 Task: Explore the editing tools in Apple Photos and share your favorite edited photo
Action: Mouse moved to (894, 448)
Screenshot: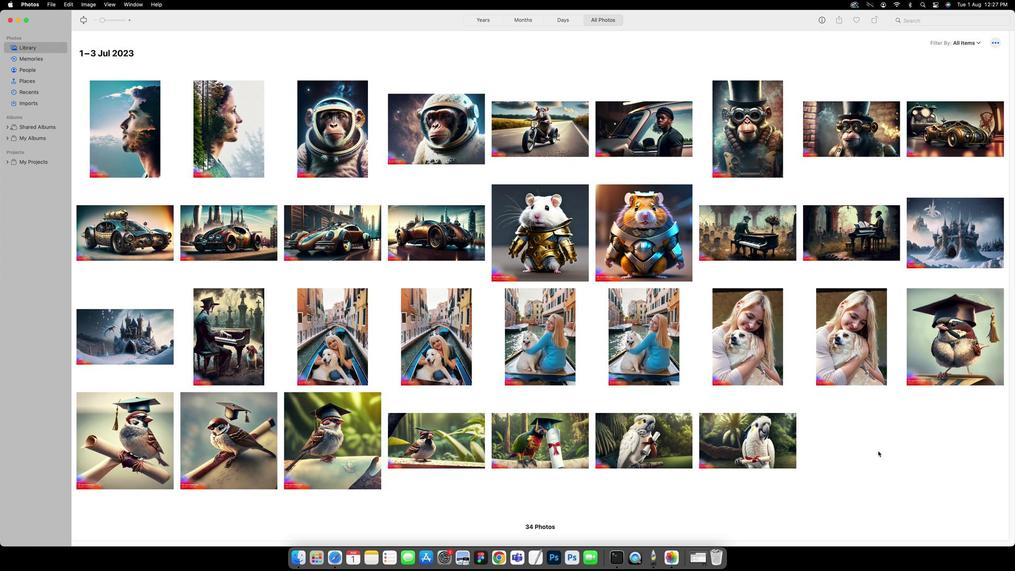 
Action: Mouse pressed left at (894, 448)
Screenshot: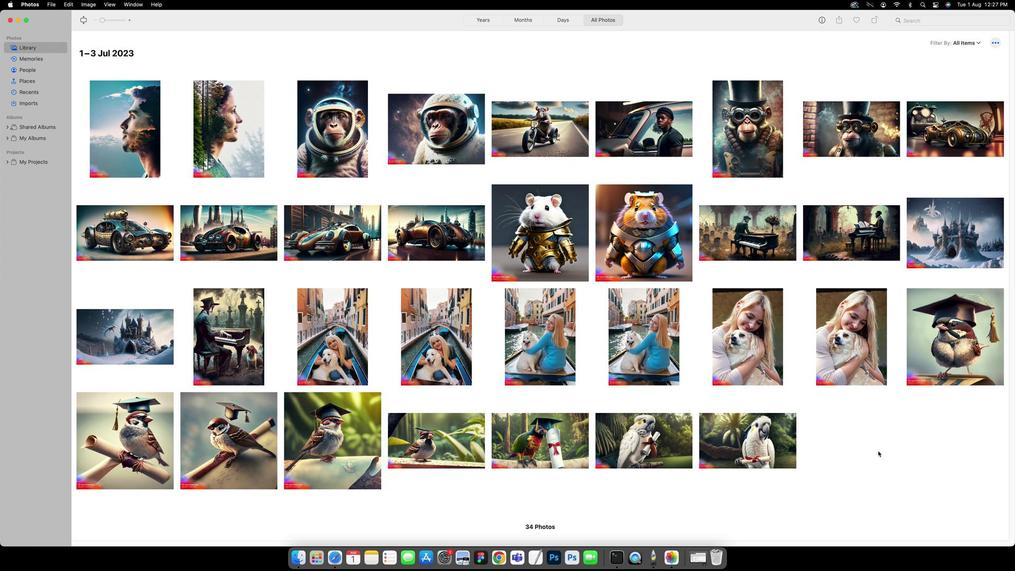 
Action: Mouse moved to (695, 211)
Screenshot: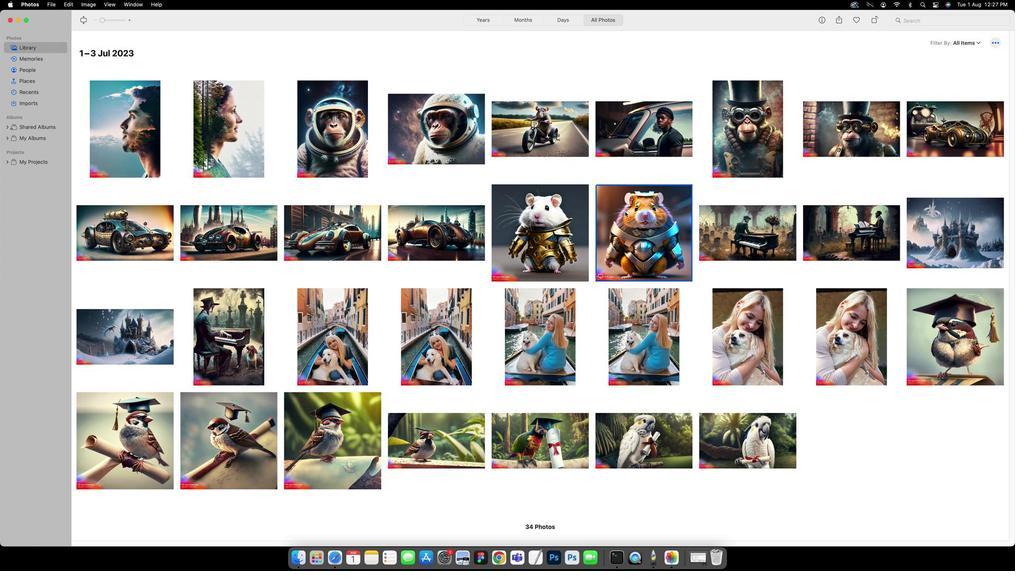 
Action: Mouse pressed left at (695, 211)
Screenshot: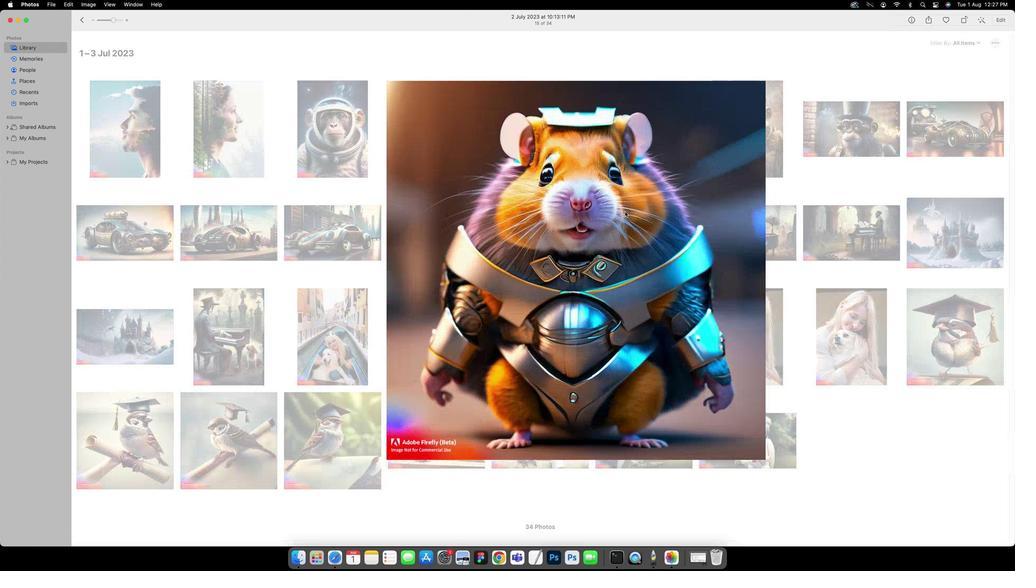 
Action: Mouse pressed left at (695, 211)
Screenshot: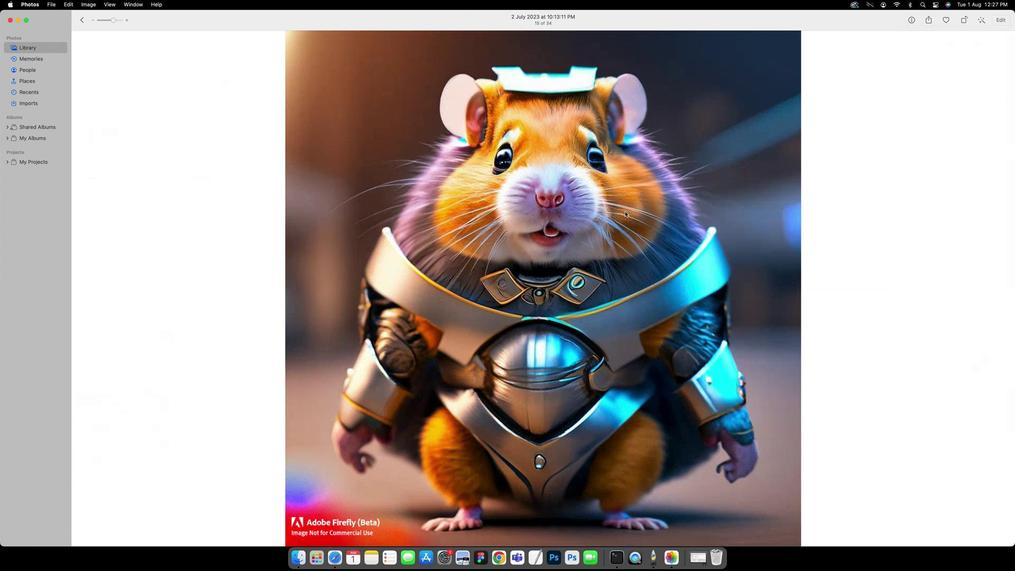 
Action: Mouse moved to (987, 18)
Screenshot: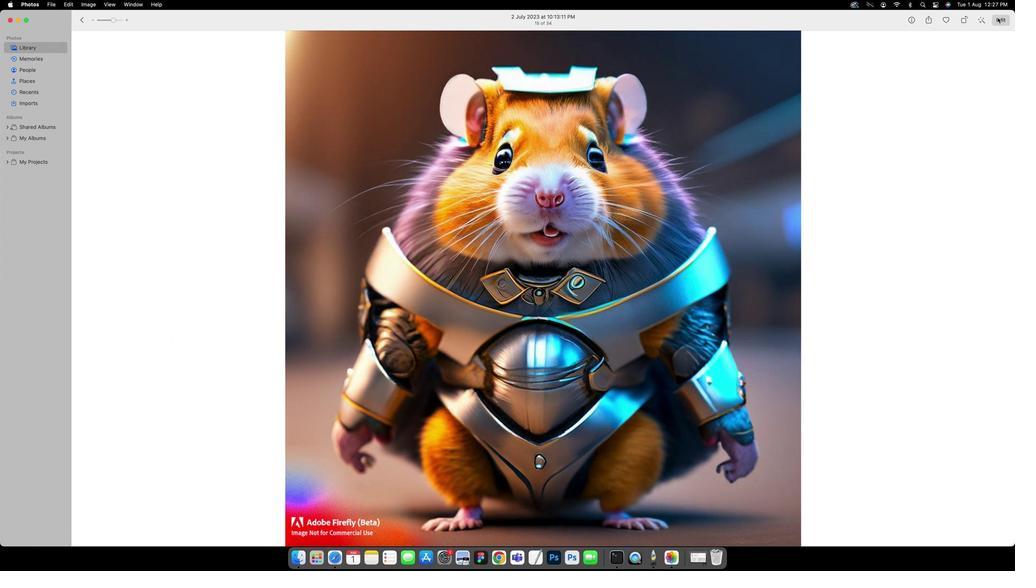 
Action: Mouse pressed left at (987, 18)
Screenshot: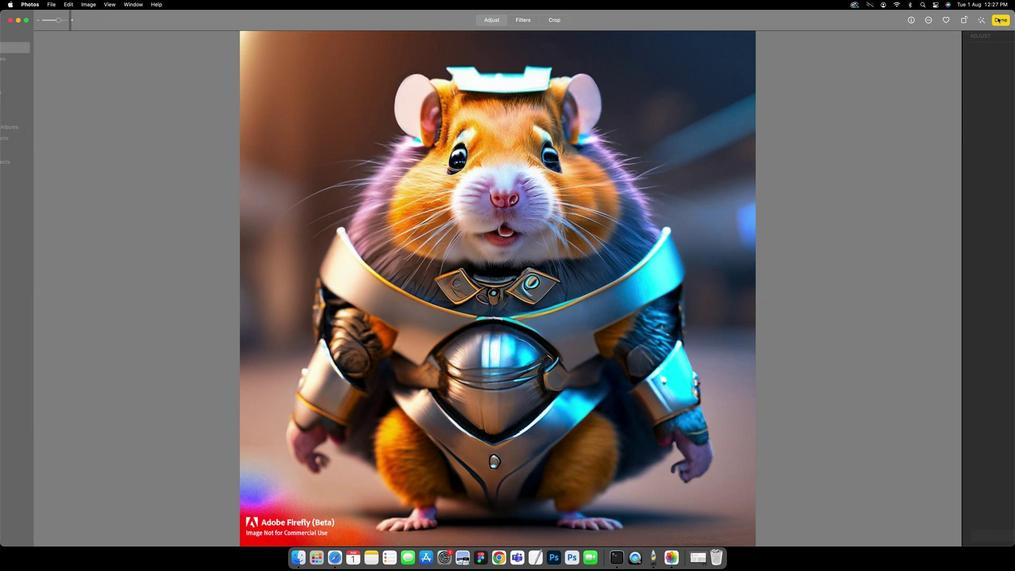 
Action: Mouse moved to (959, 68)
Screenshot: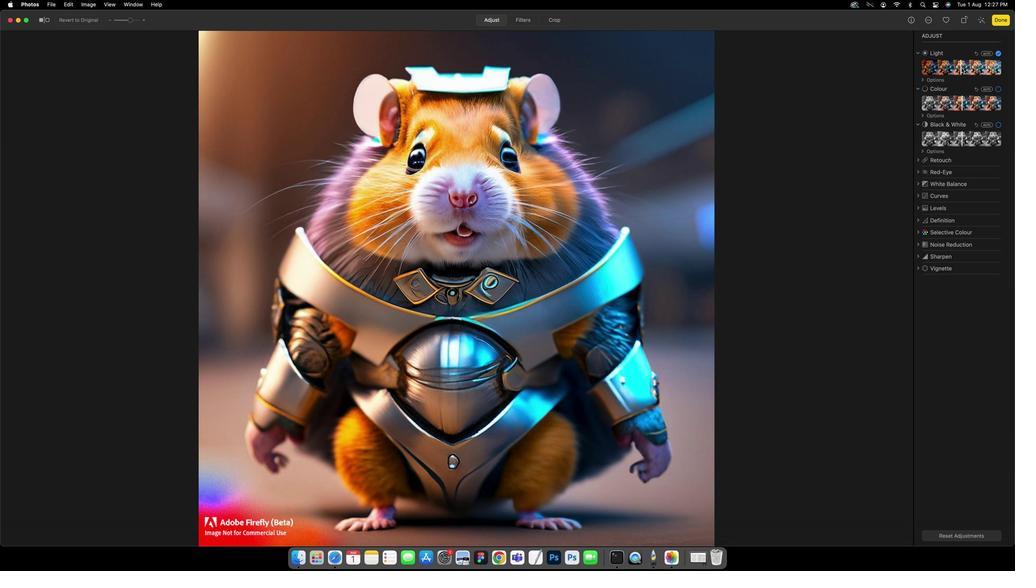
Action: Mouse pressed left at (959, 68)
Screenshot: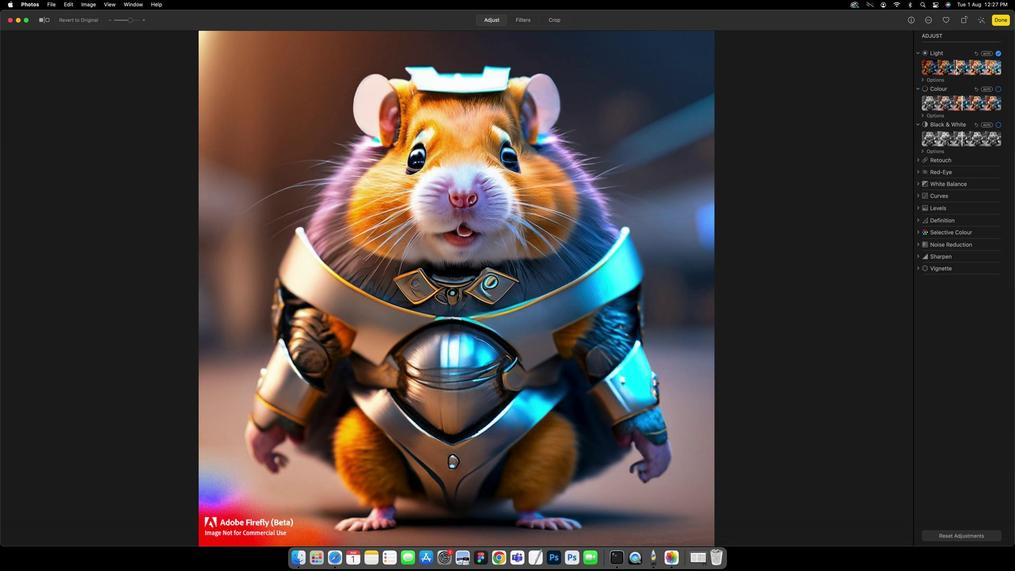 
Action: Mouse moved to (960, 101)
Screenshot: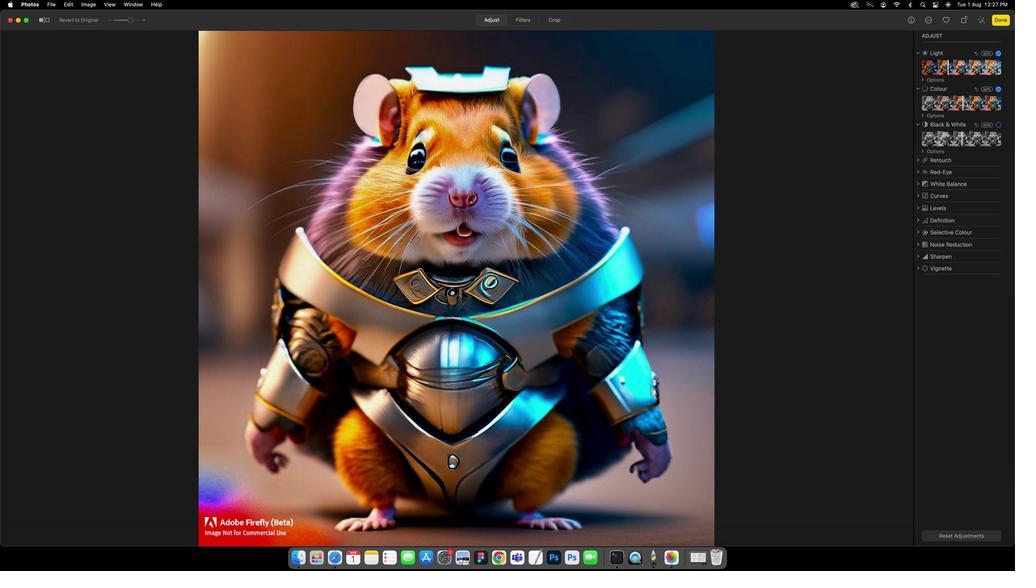
Action: Mouse pressed left at (960, 101)
Screenshot: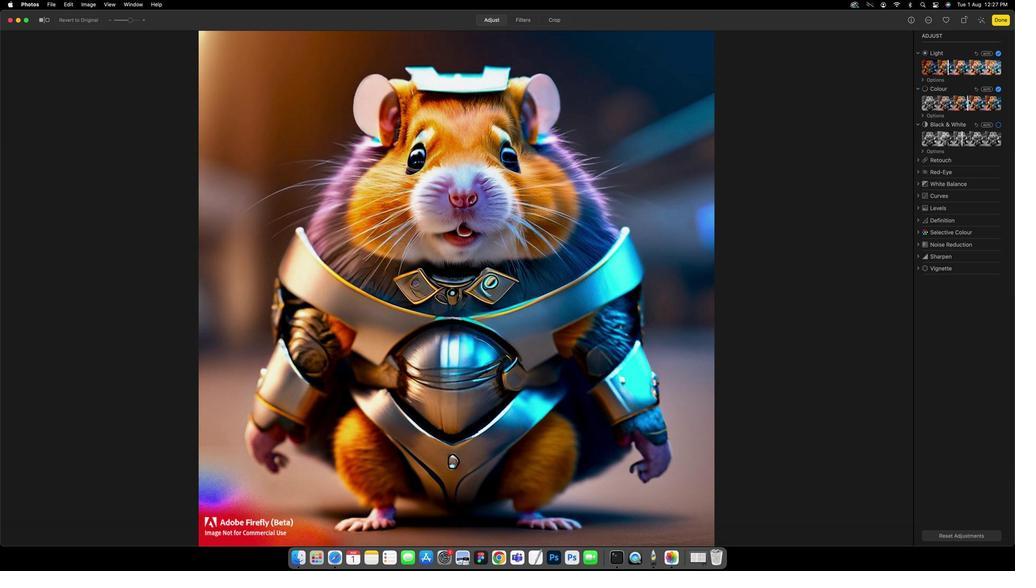 
Action: Mouse moved to (930, 116)
Screenshot: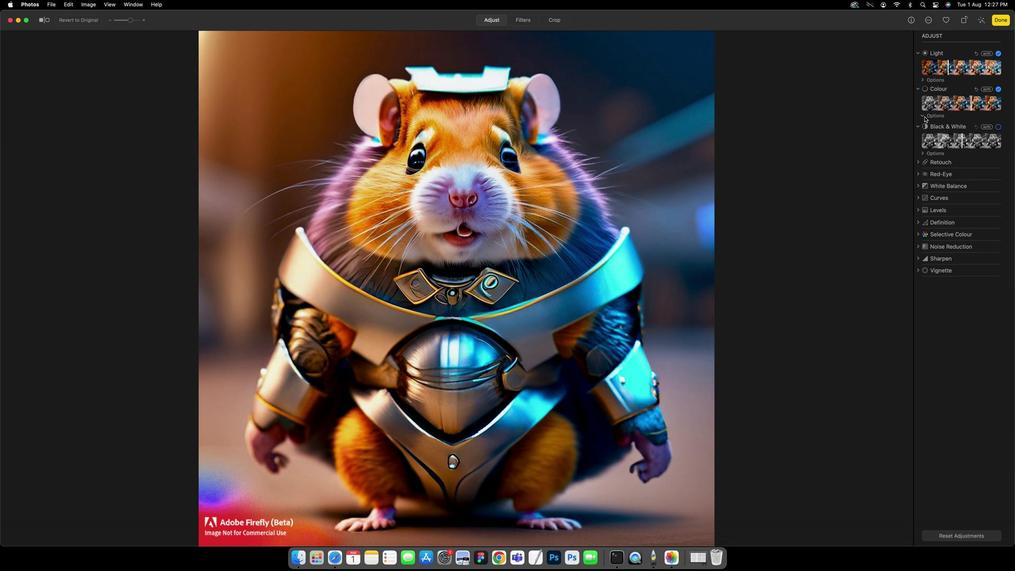 
Action: Mouse pressed left at (930, 116)
Screenshot: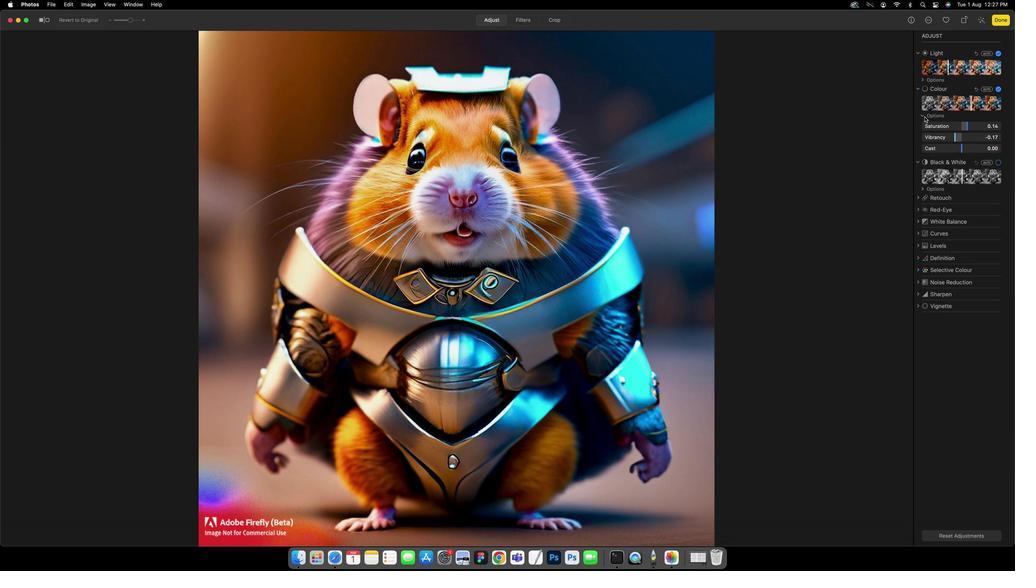 
Action: Mouse moved to (965, 126)
Screenshot: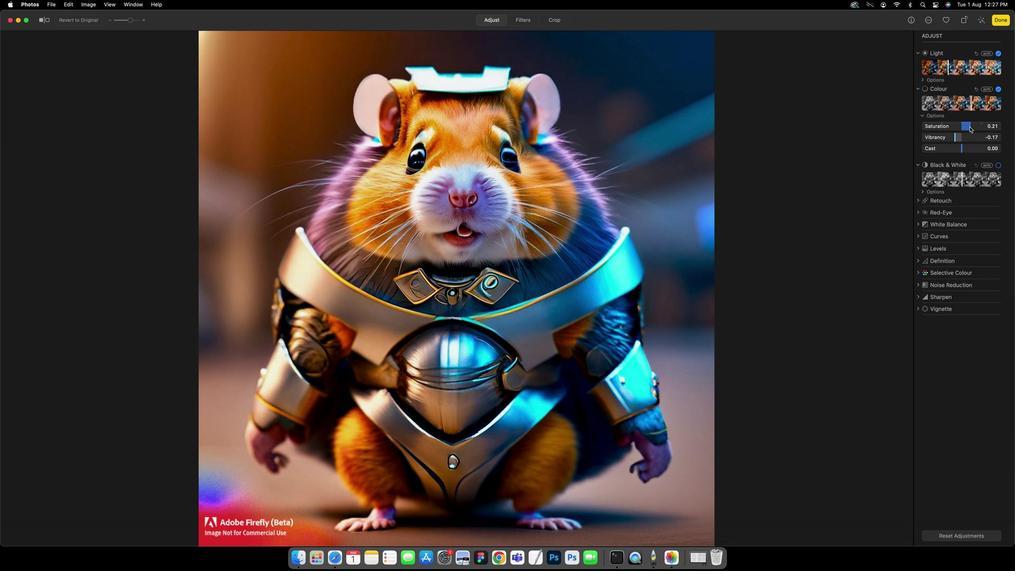
Action: Mouse pressed left at (965, 126)
Screenshot: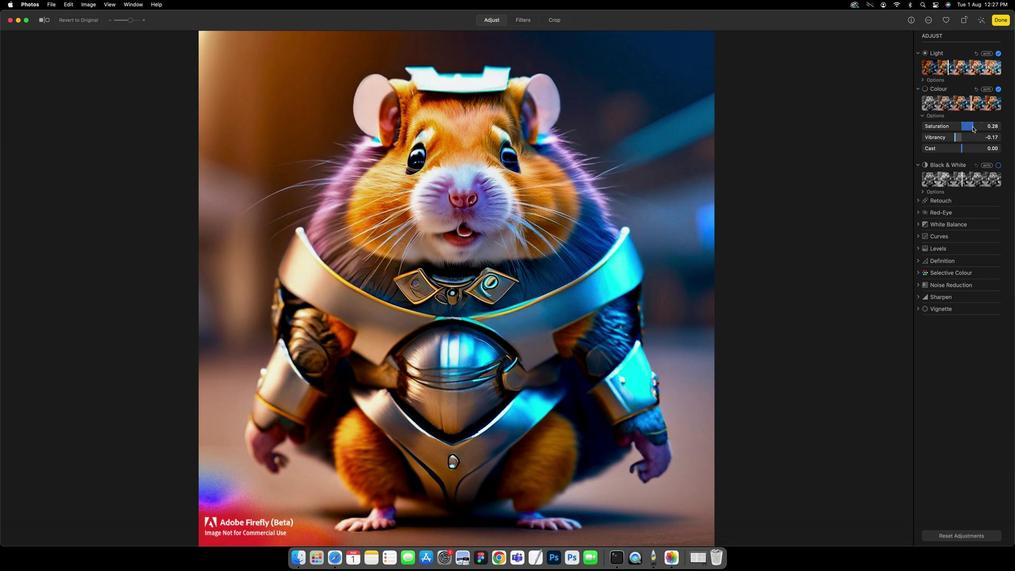 
Action: Mouse moved to (956, 137)
Screenshot: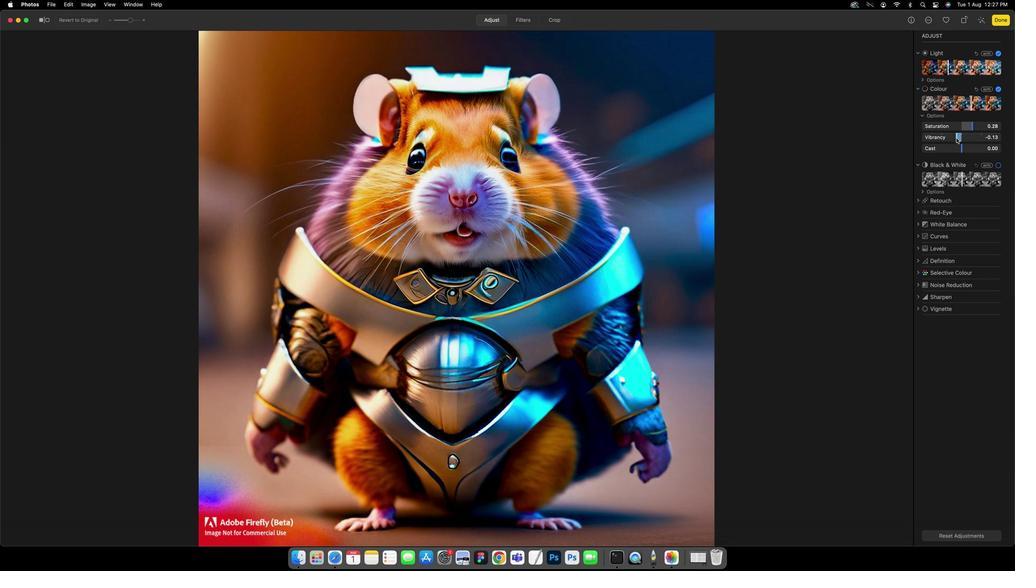 
Action: Mouse pressed left at (956, 137)
Screenshot: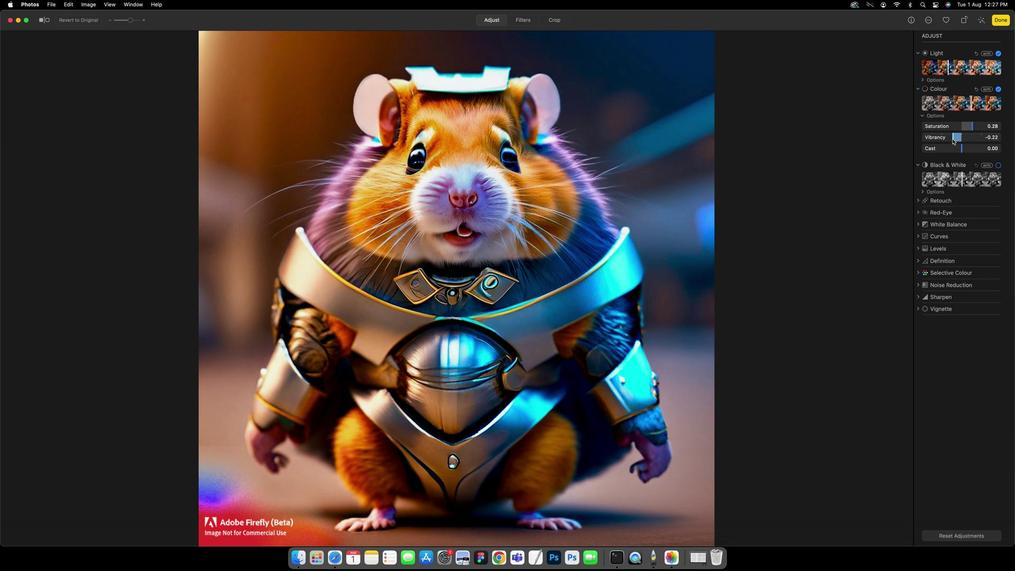 
Action: Mouse moved to (959, 145)
Screenshot: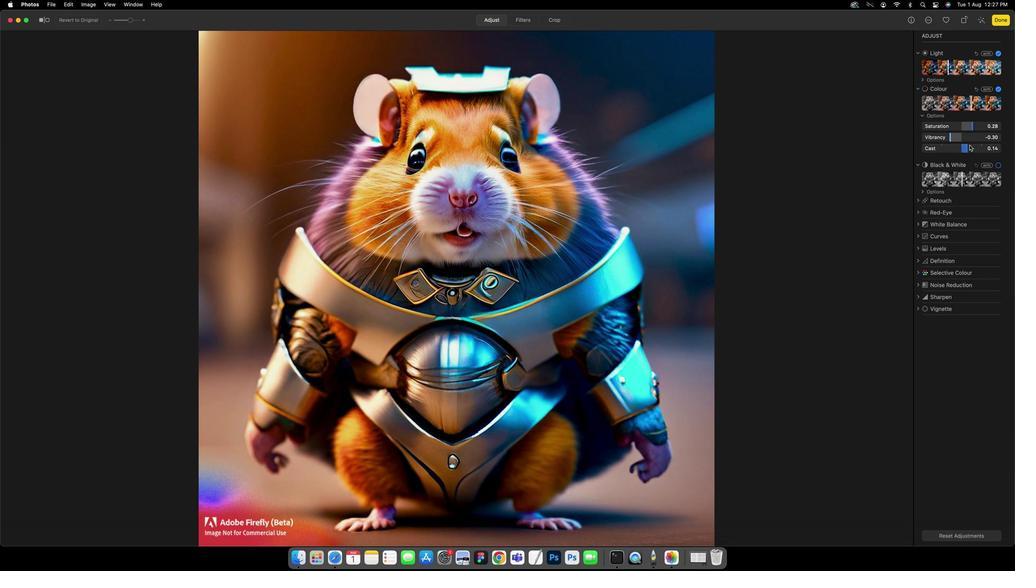 
Action: Mouse pressed left at (959, 145)
Screenshot: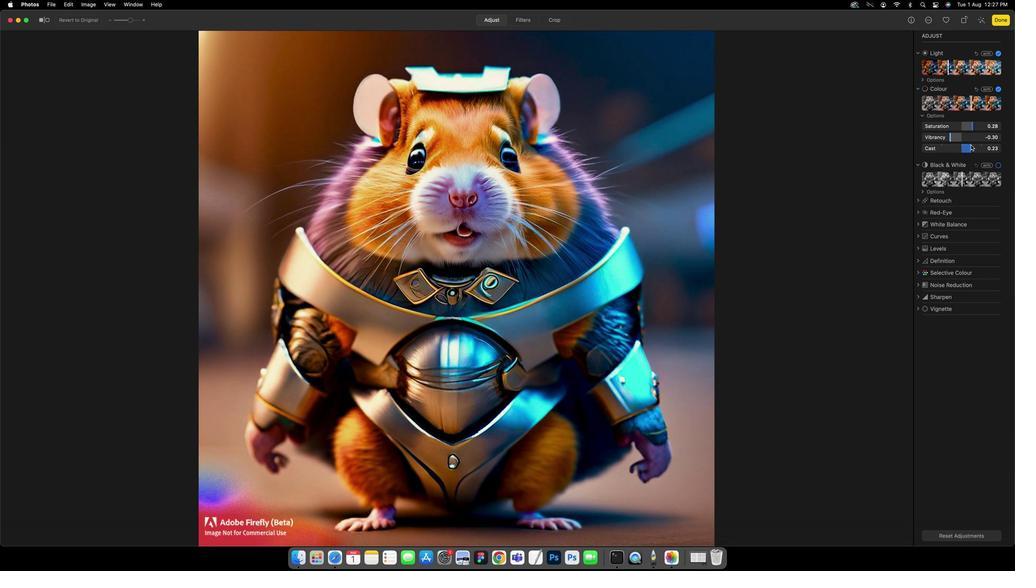 
Action: Mouse moved to (930, 80)
Screenshot: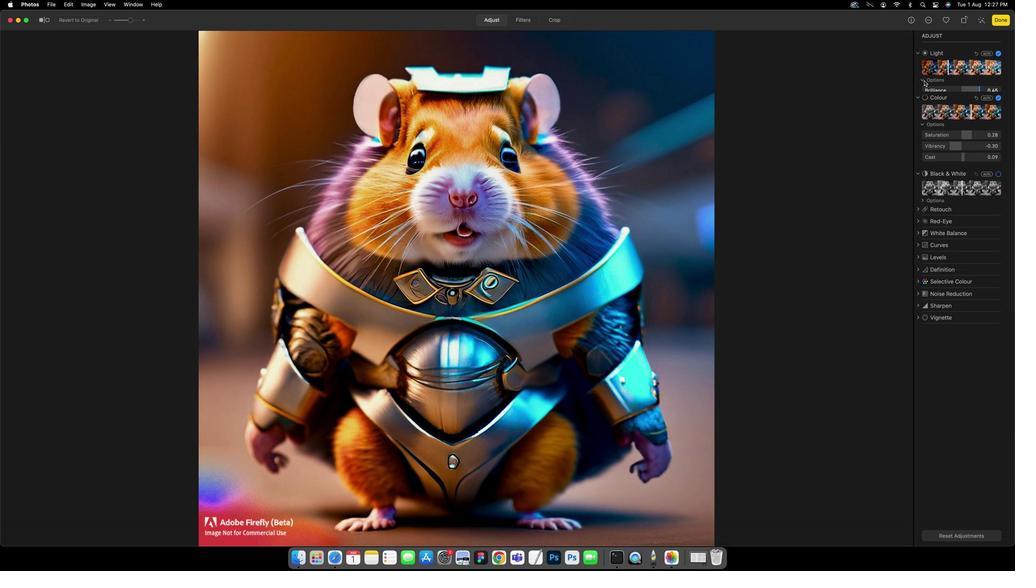 
Action: Mouse pressed left at (930, 80)
Screenshot: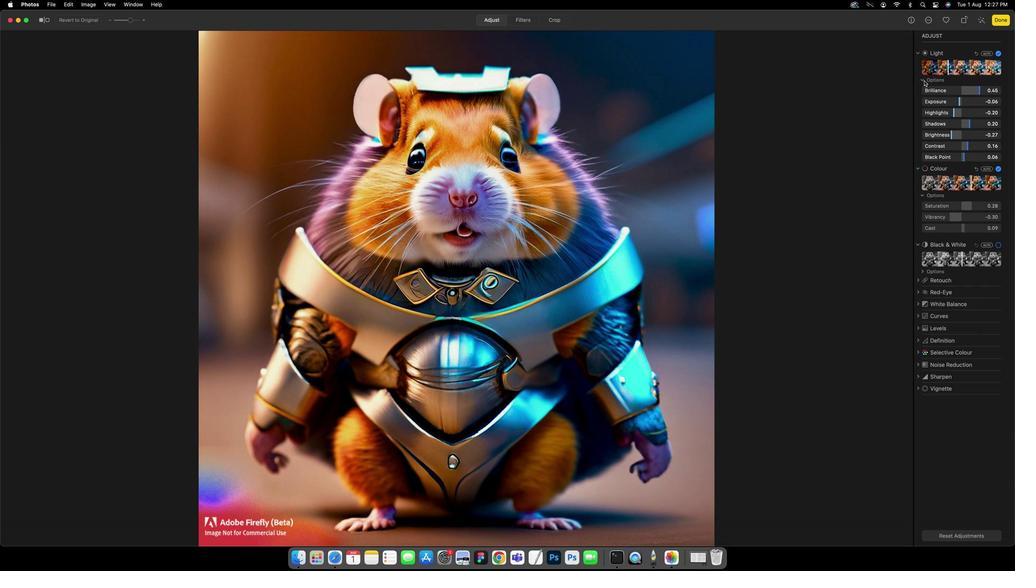 
Action: Mouse moved to (974, 91)
Screenshot: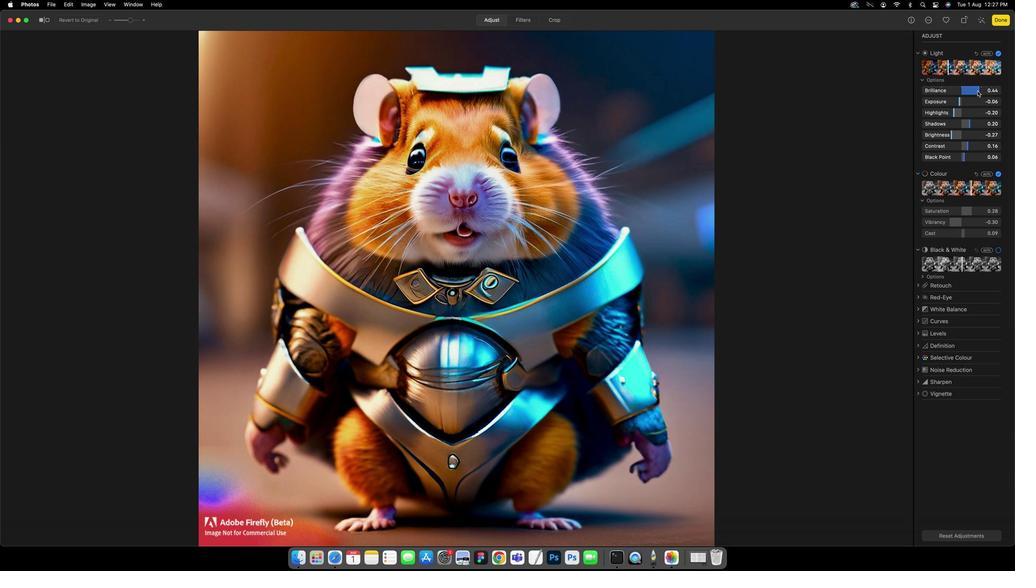 
Action: Mouse pressed left at (974, 91)
Screenshot: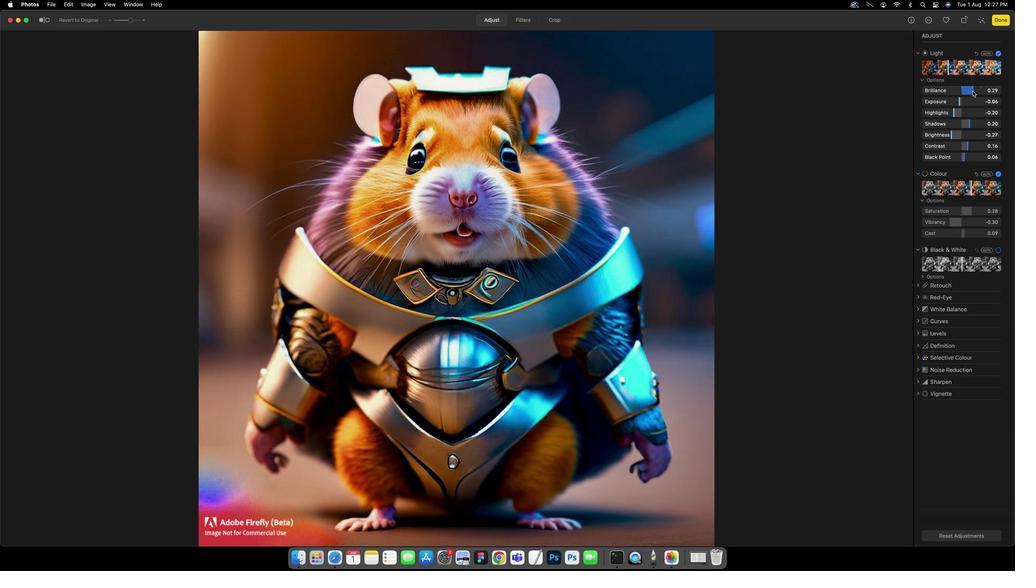 
Action: Mouse moved to (958, 101)
Screenshot: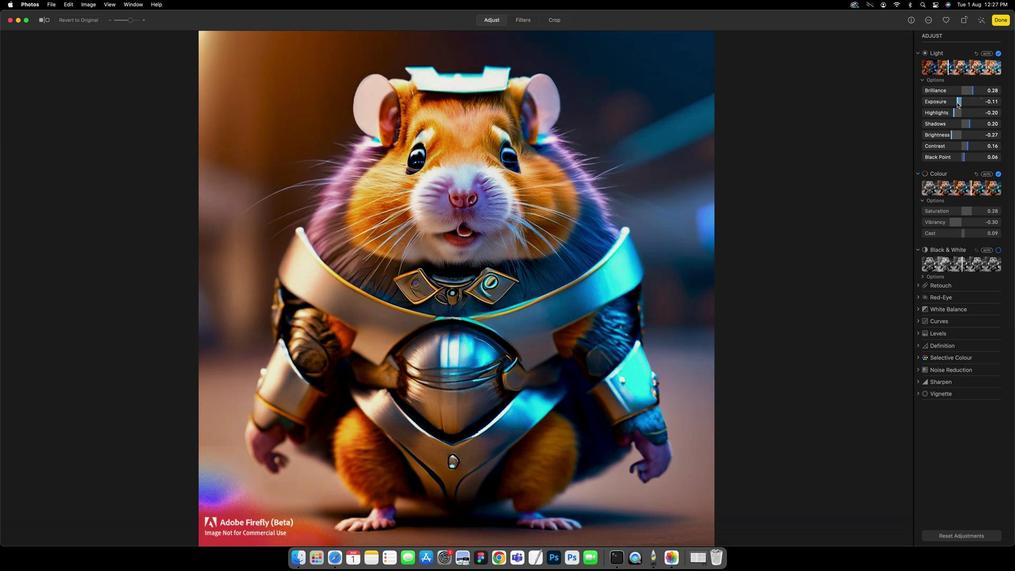 
Action: Mouse pressed left at (958, 101)
Screenshot: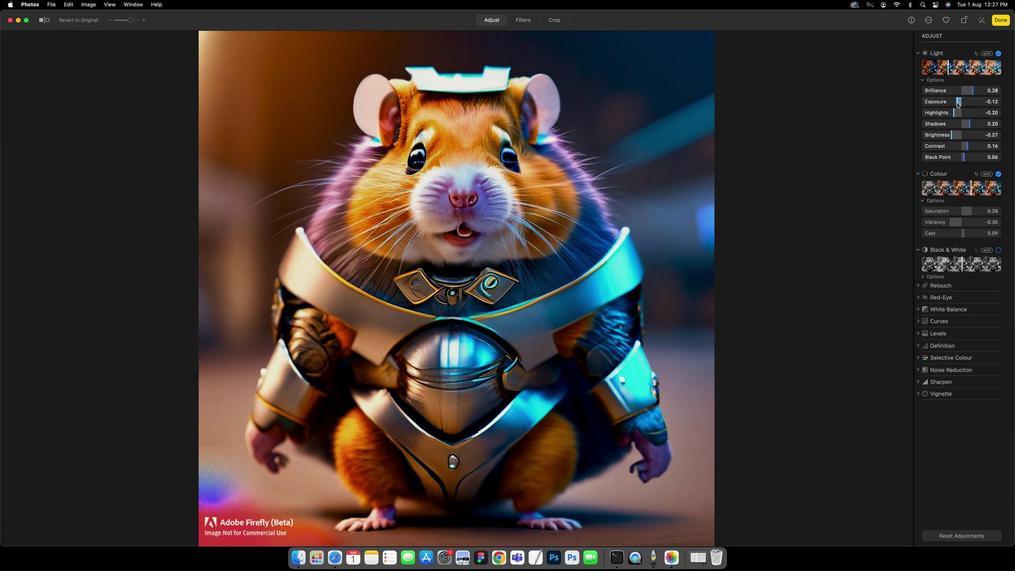 
Action: Mouse moved to (967, 122)
Screenshot: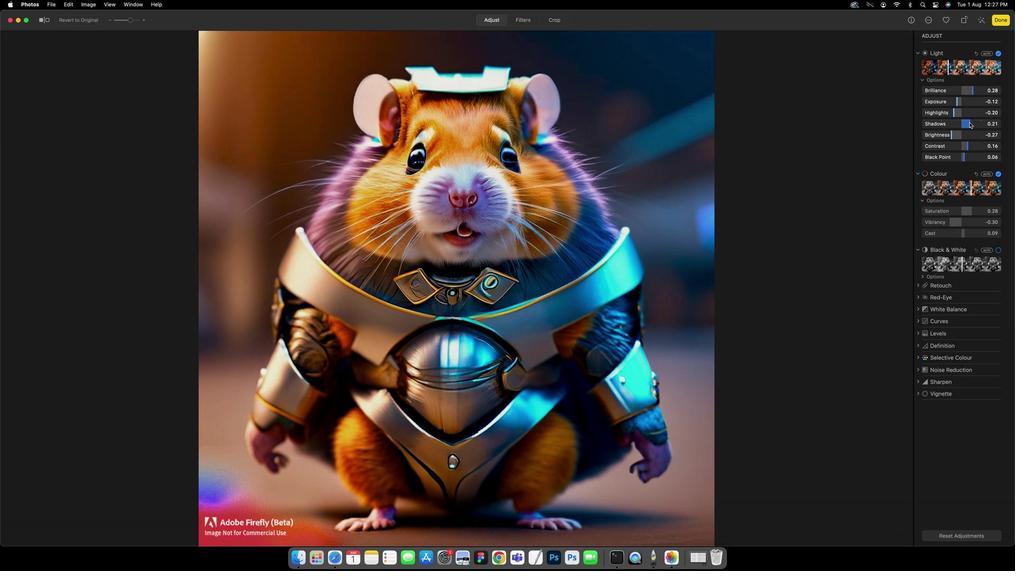 
Action: Mouse pressed left at (967, 122)
Screenshot: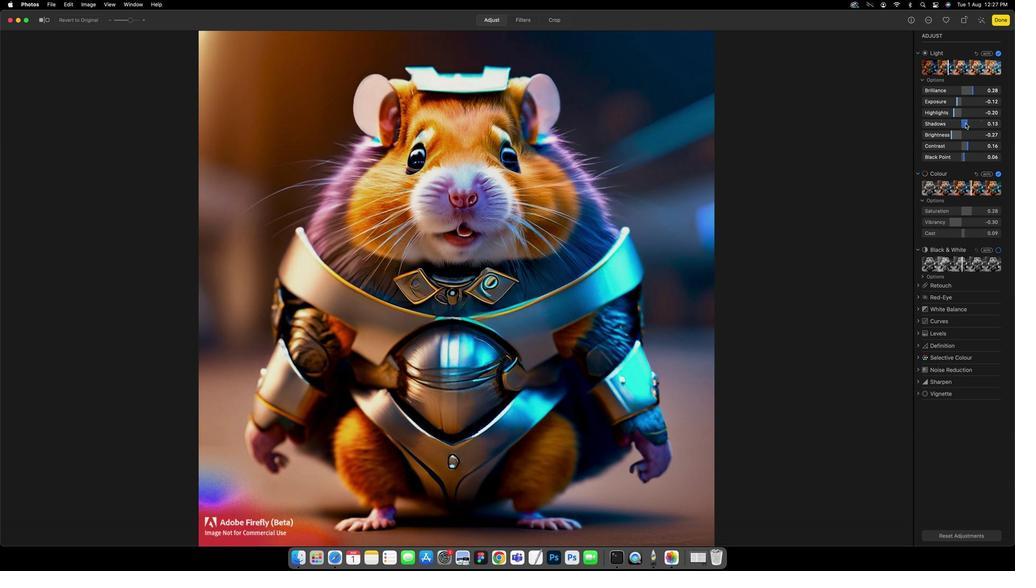 
Action: Mouse moved to (953, 136)
Screenshot: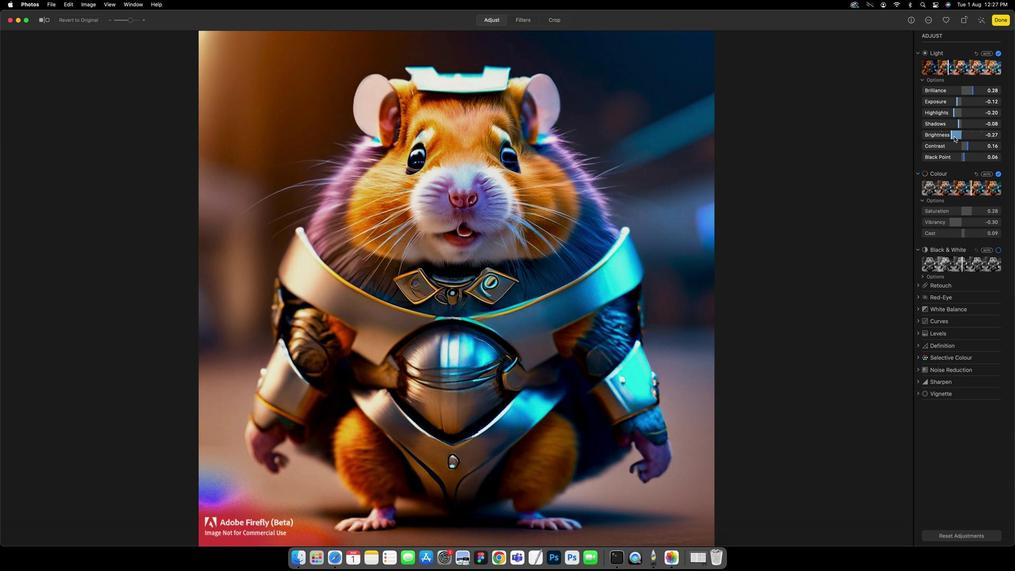 
Action: Mouse pressed left at (953, 136)
Screenshot: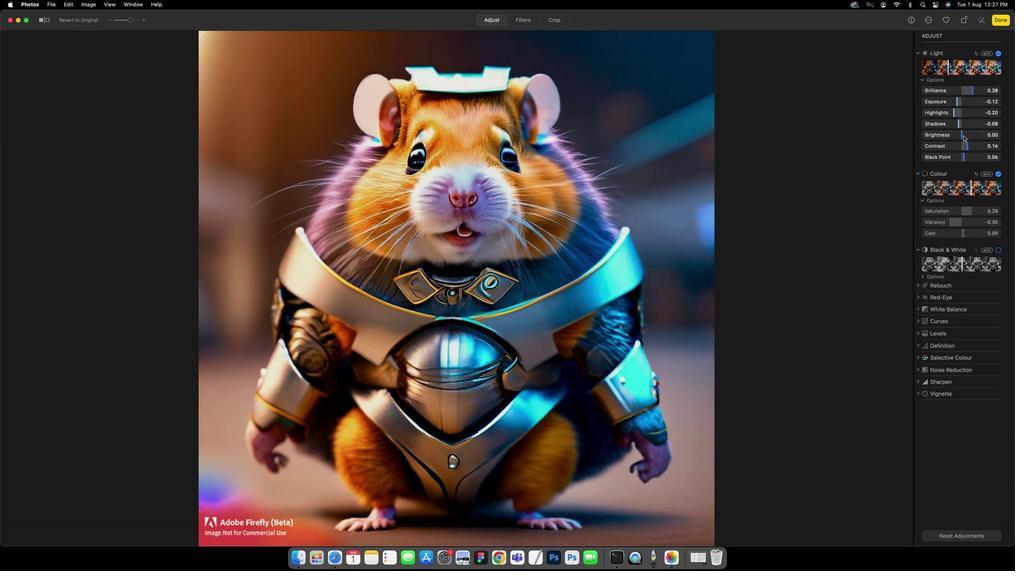 
Action: Mouse moved to (965, 143)
Screenshot: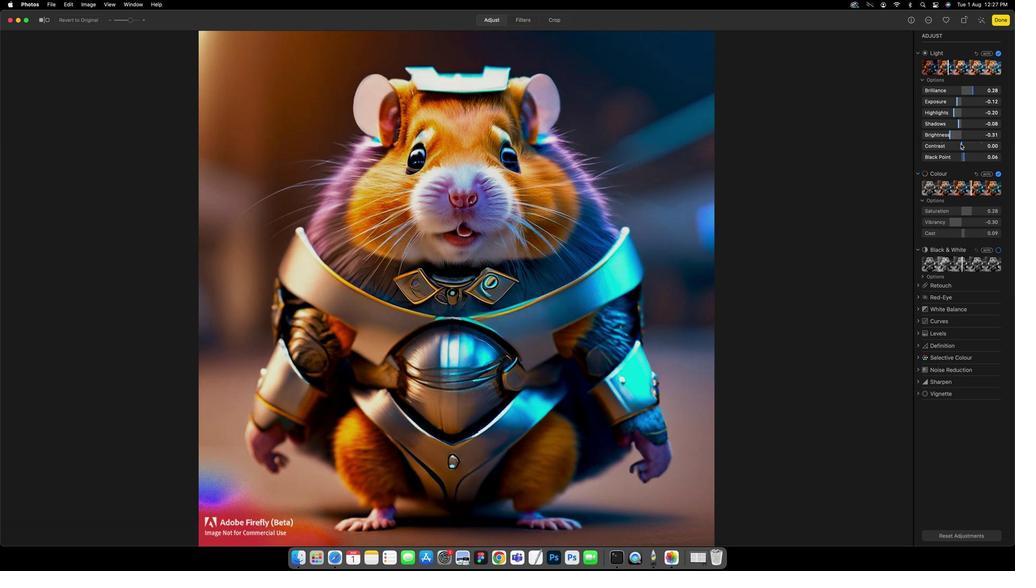 
Action: Mouse pressed left at (965, 143)
Screenshot: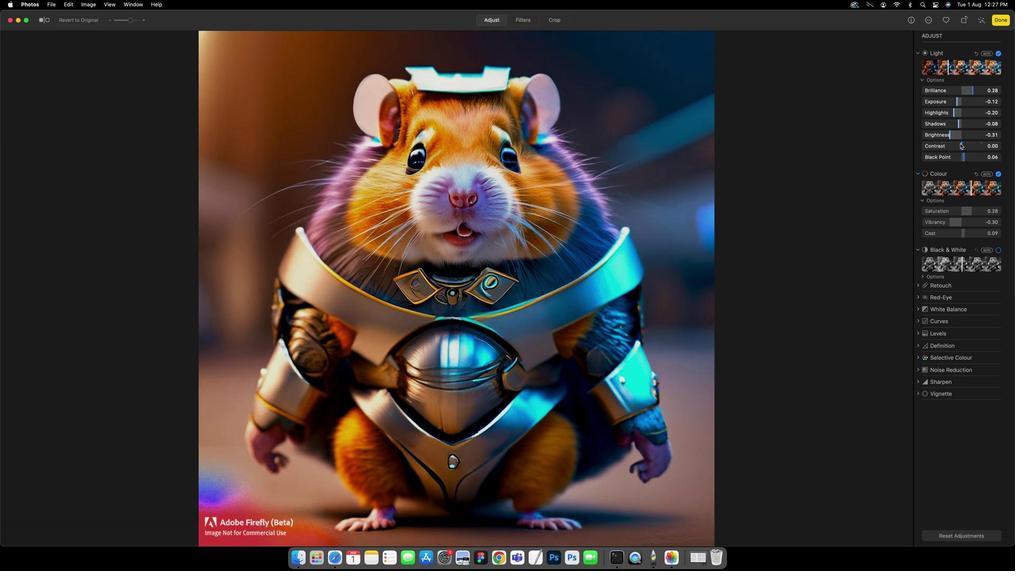 
Action: Mouse moved to (960, 156)
Screenshot: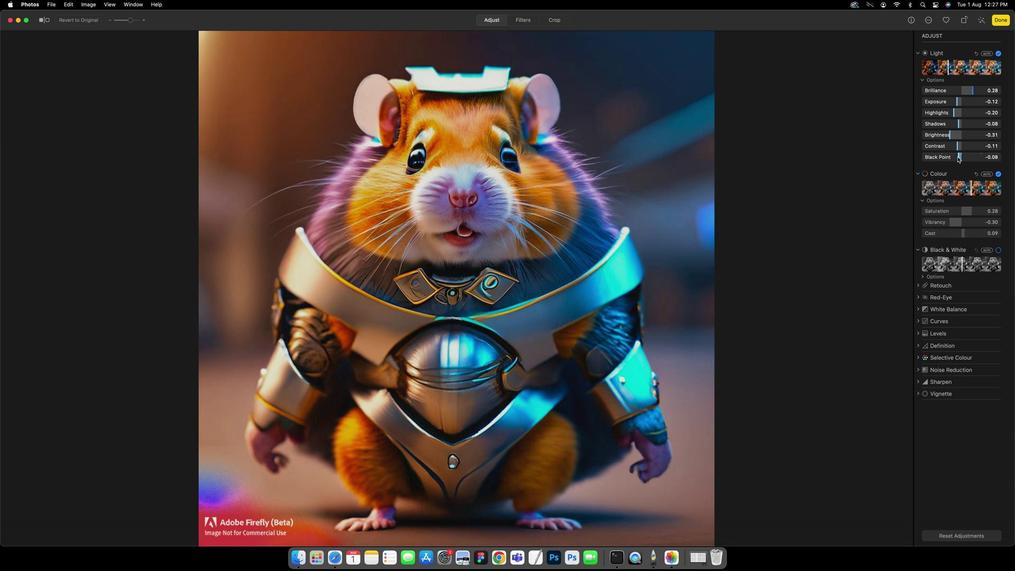 
Action: Mouse pressed left at (960, 156)
Screenshot: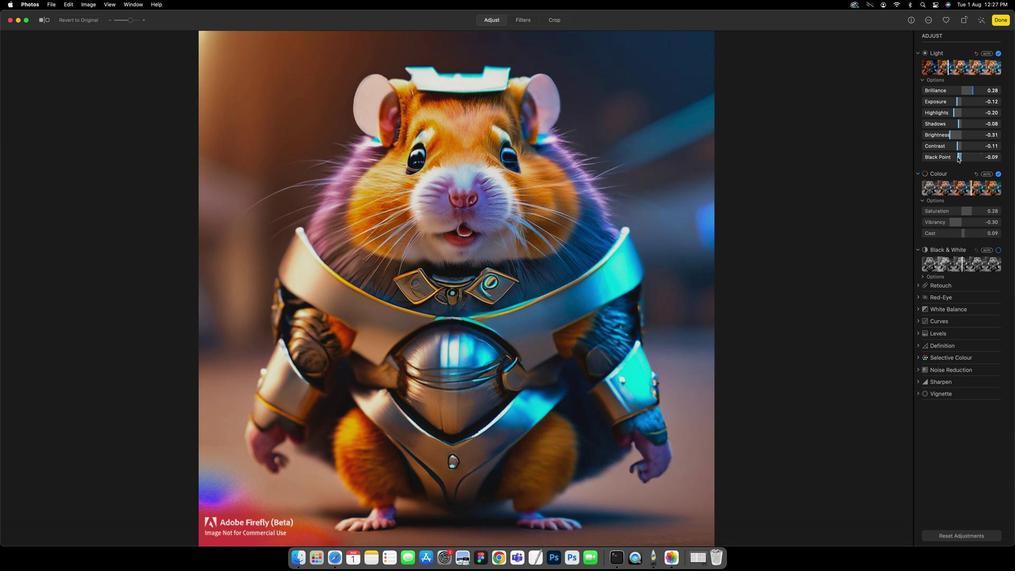 
Action: Mouse moved to (927, 284)
Screenshot: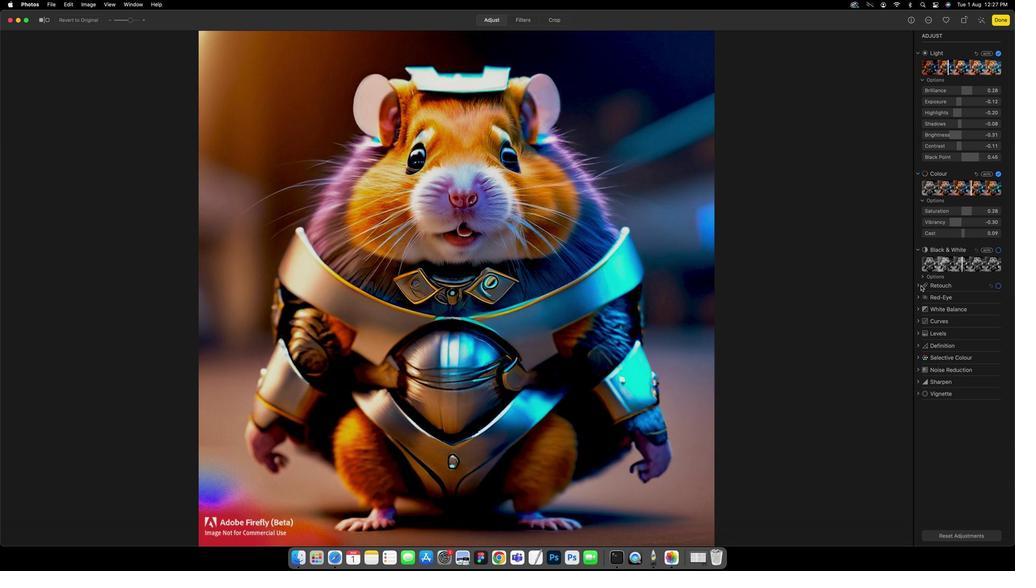 
Action: Mouse pressed left at (927, 284)
Screenshot: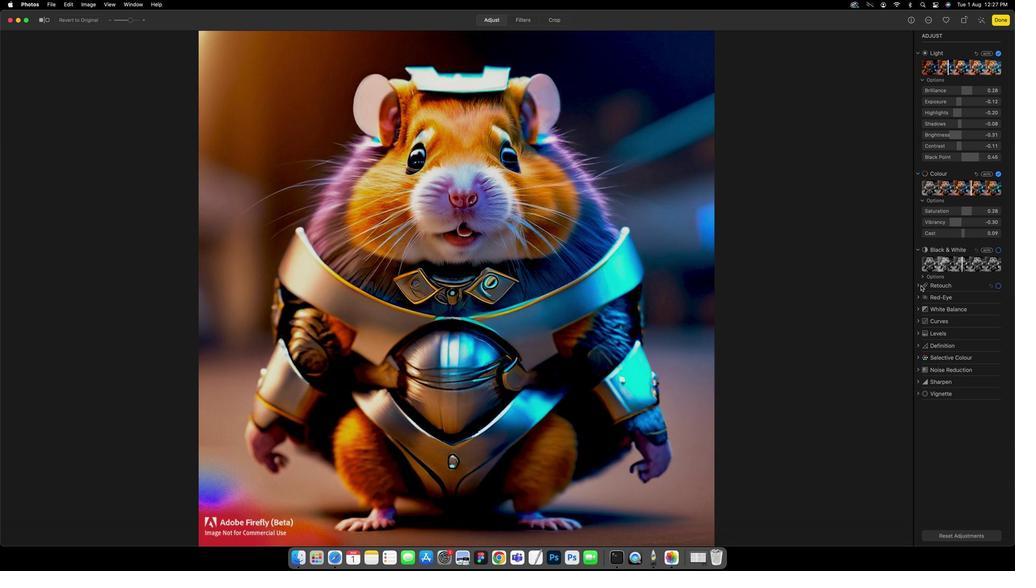 
Action: Mouse moved to (925, 284)
Screenshot: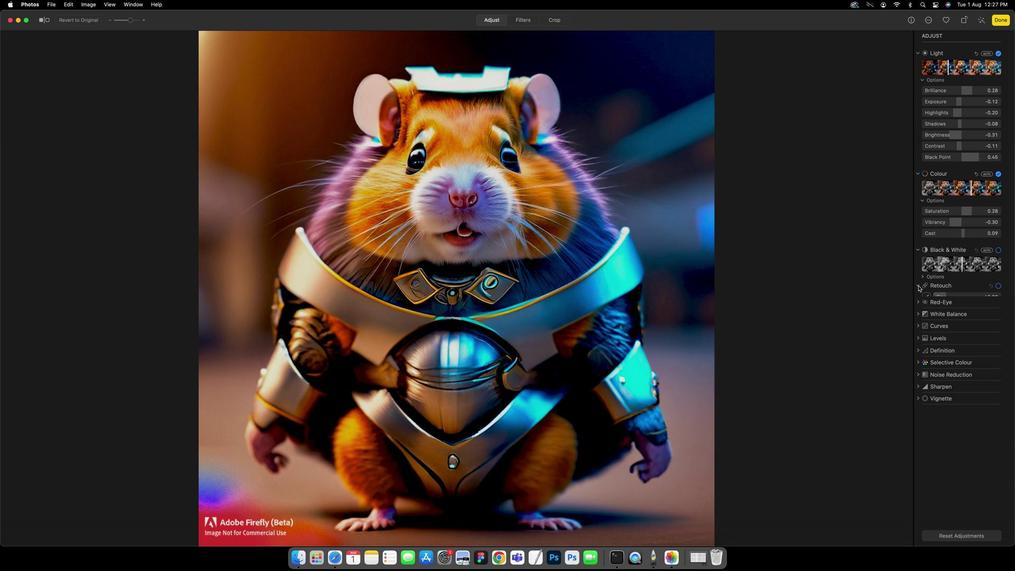 
Action: Mouse pressed left at (925, 284)
Screenshot: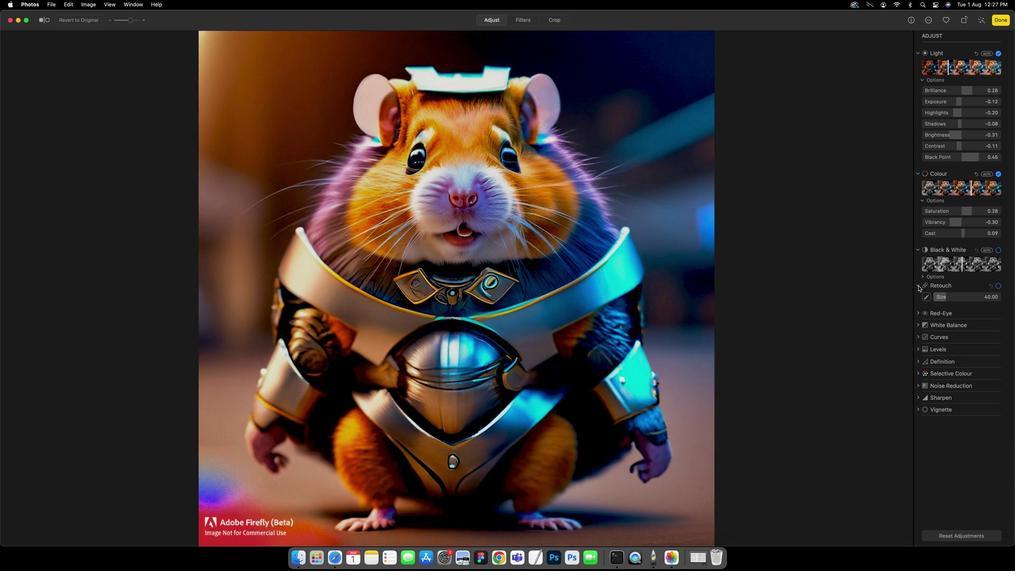 
Action: Mouse moved to (945, 294)
Screenshot: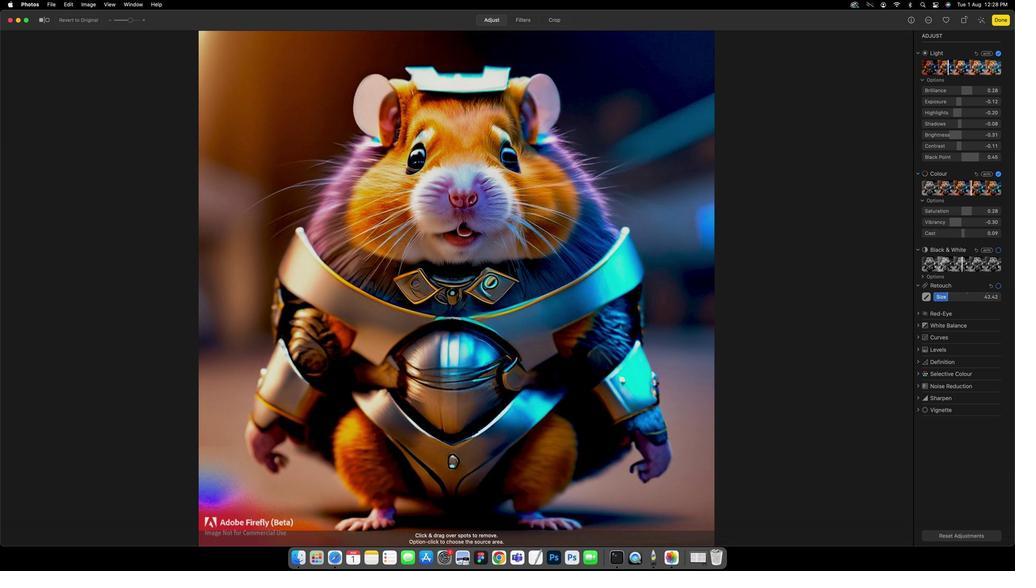 
Action: Mouse pressed left at (945, 294)
Screenshot: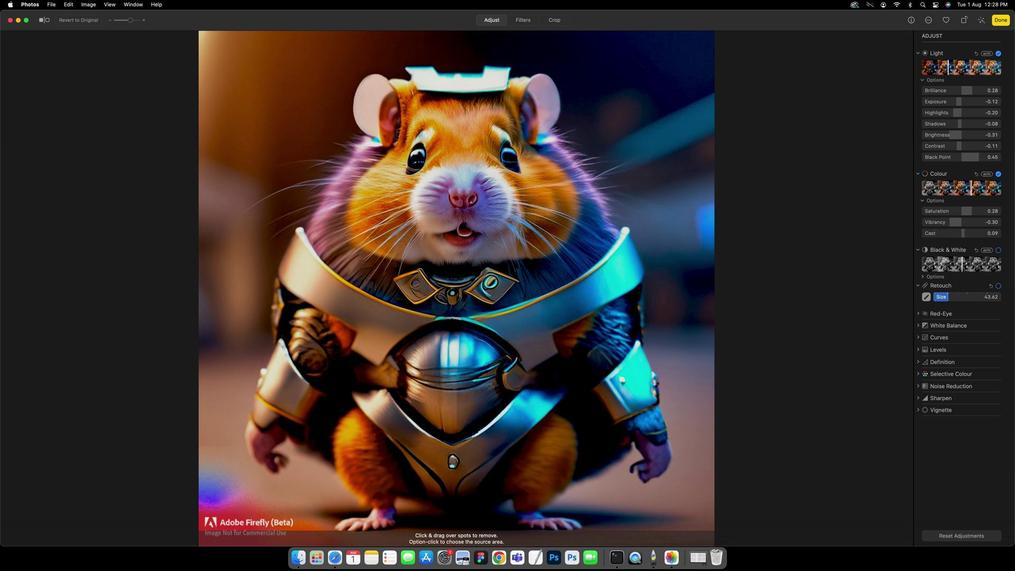 
Action: Mouse moved to (950, 295)
Screenshot: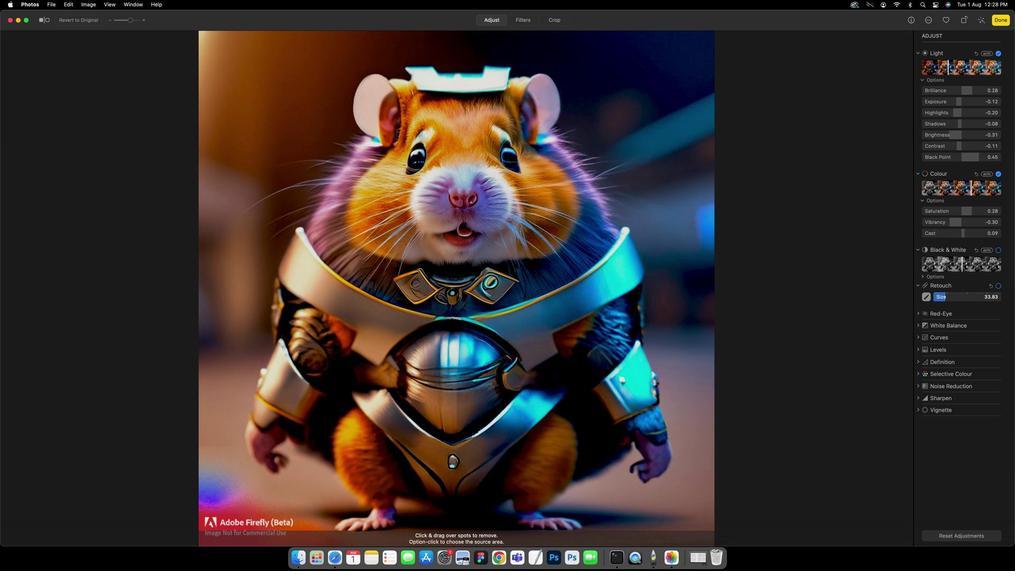 
Action: Mouse pressed left at (950, 295)
Screenshot: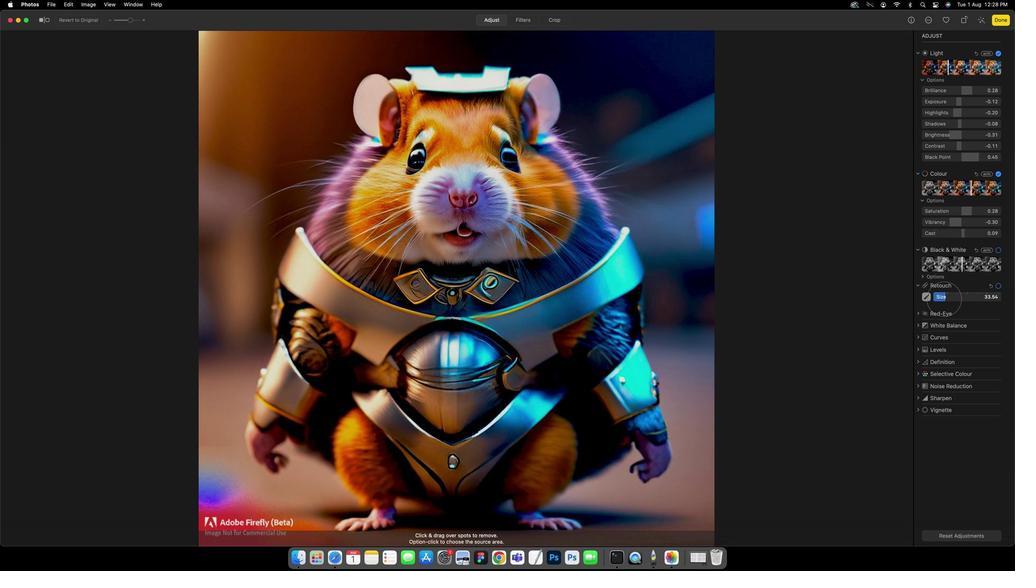 
Action: Mouse moved to (421, 517)
Screenshot: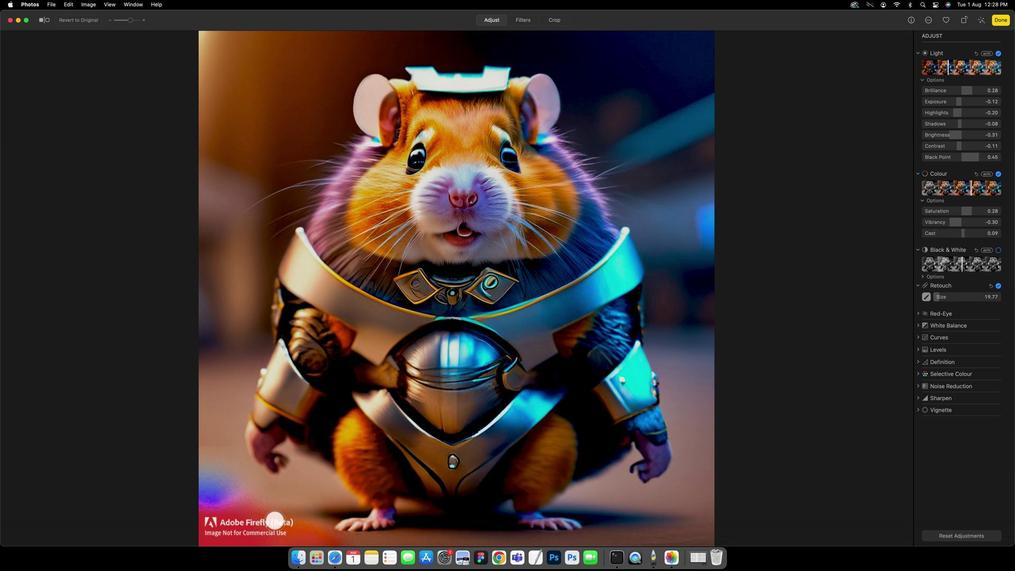 
Action: Mouse pressed left at (421, 517)
Screenshot: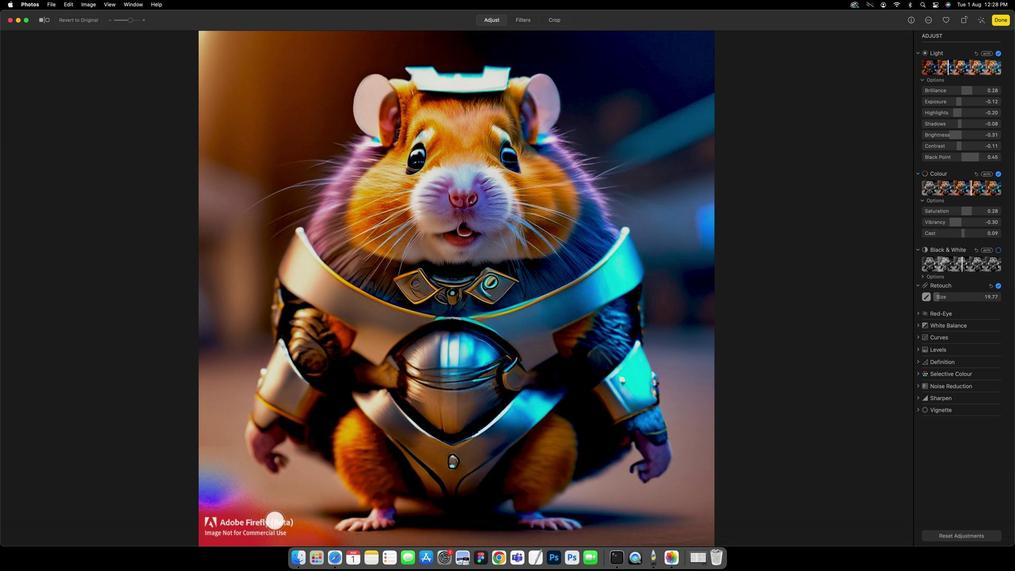 
Action: Mouse moved to (428, 521)
Screenshot: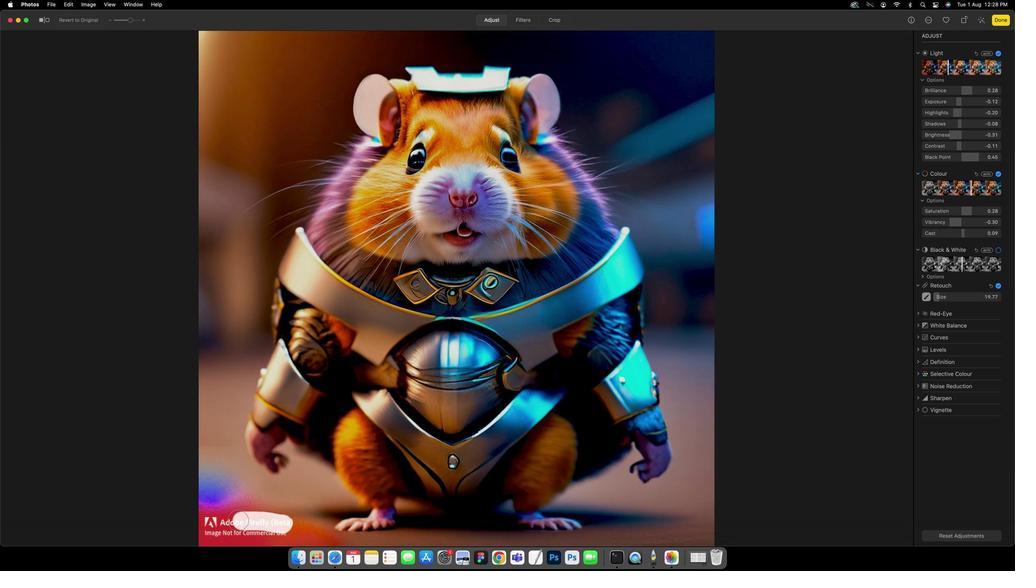 
Action: Mouse pressed left at (428, 521)
Screenshot: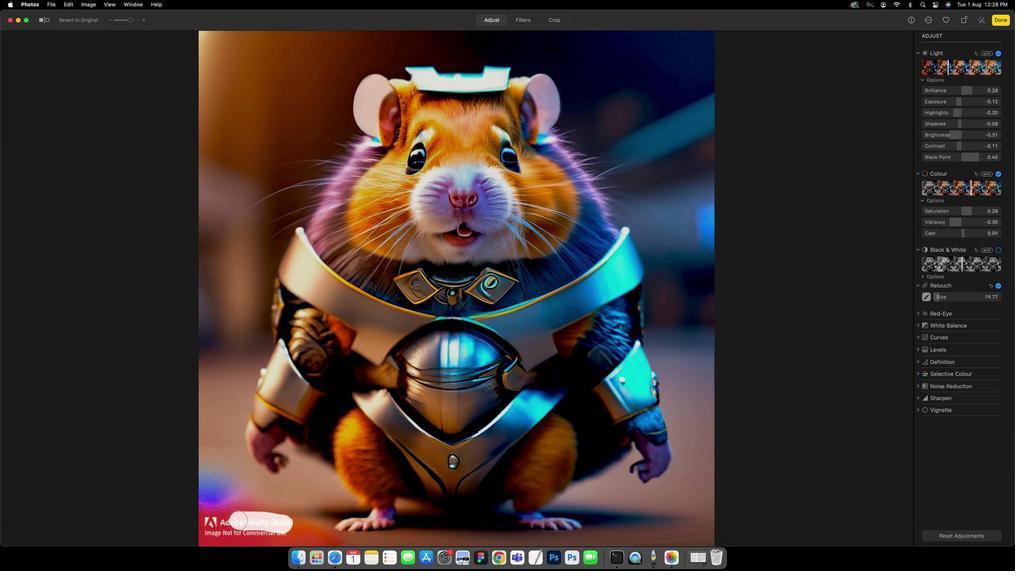 
Action: Mouse moved to (597, 251)
Screenshot: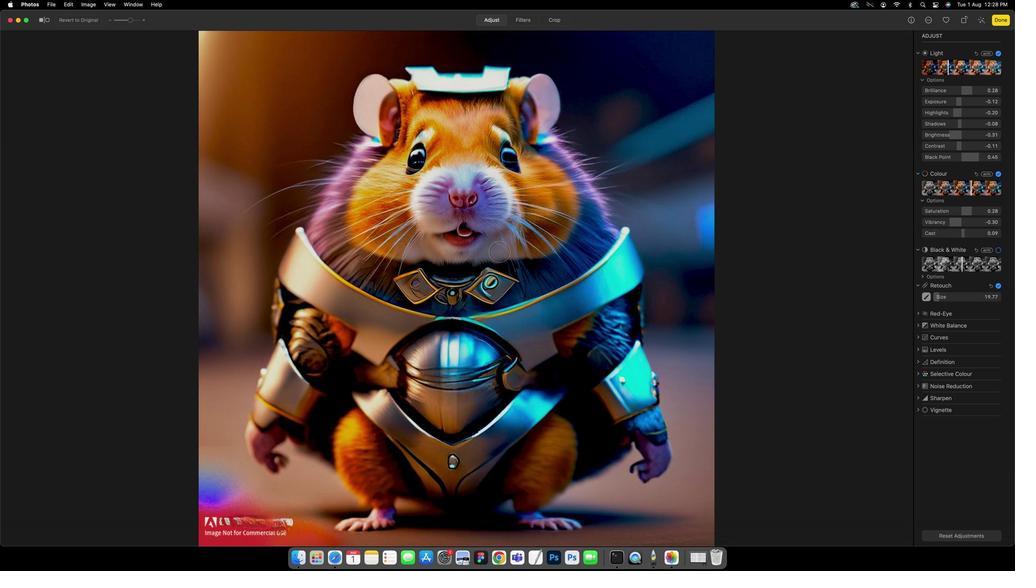 
Action: Key pressed Key.cmd'z'
Screenshot: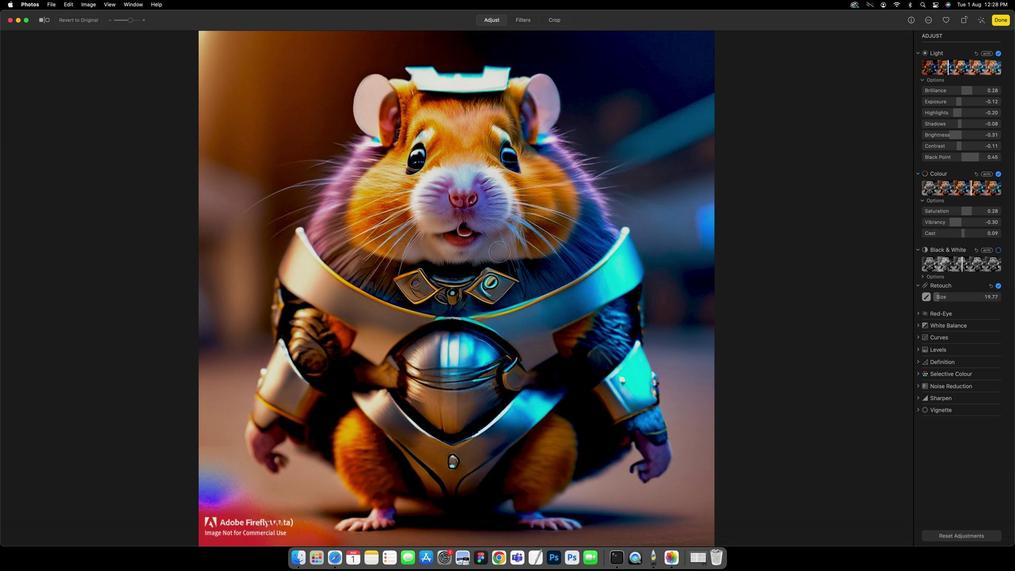 
Action: Mouse moved to (373, 520)
Screenshot: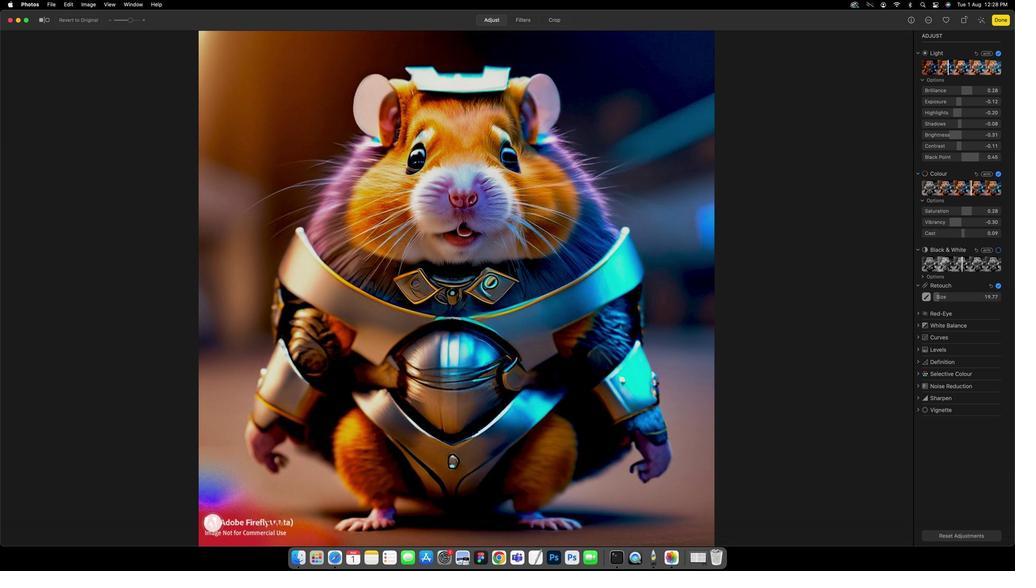 
Action: Mouse pressed left at (373, 520)
Screenshot: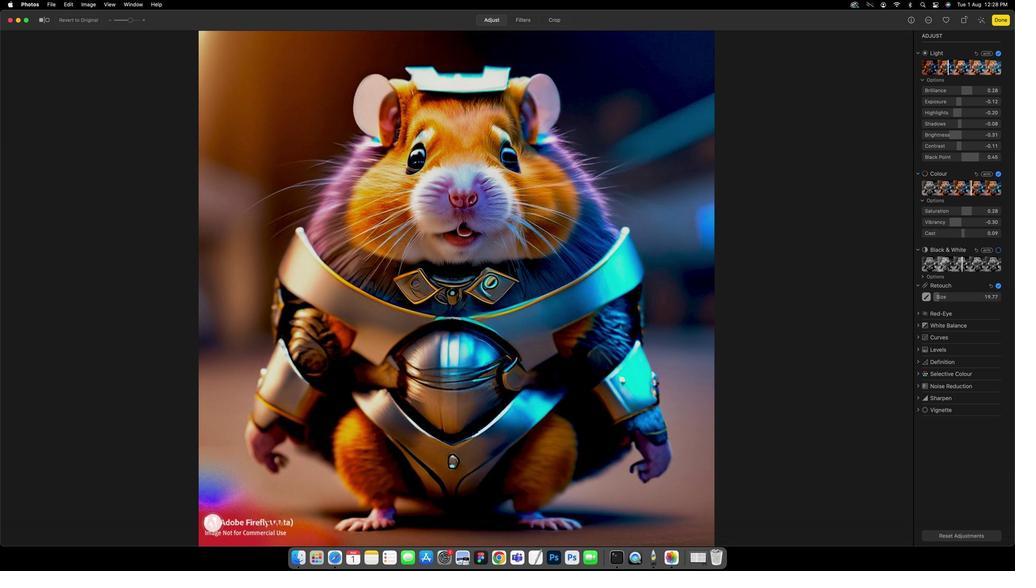 
Action: Mouse pressed left at (373, 520)
Screenshot: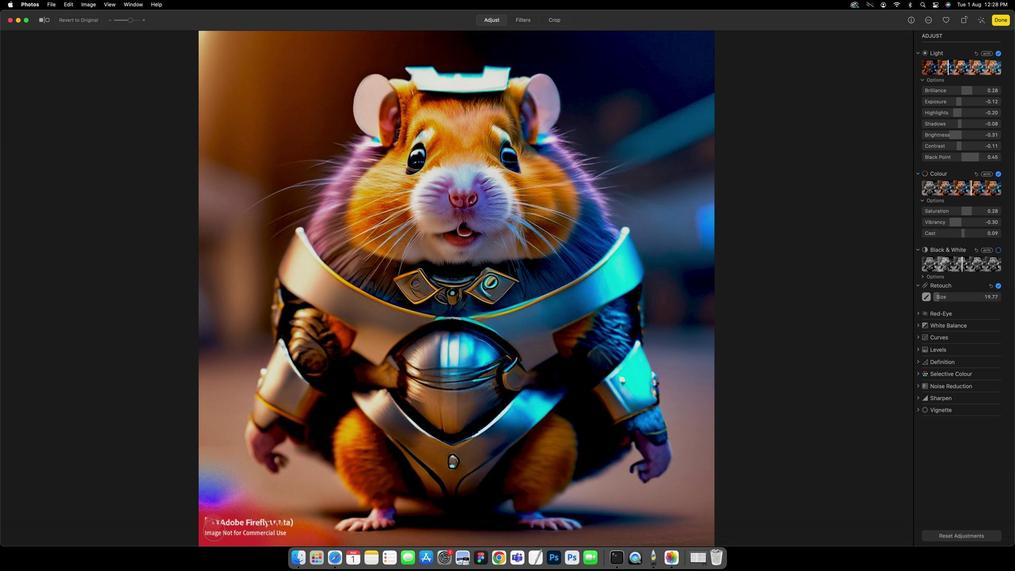
Action: Mouse moved to (372, 521)
Screenshot: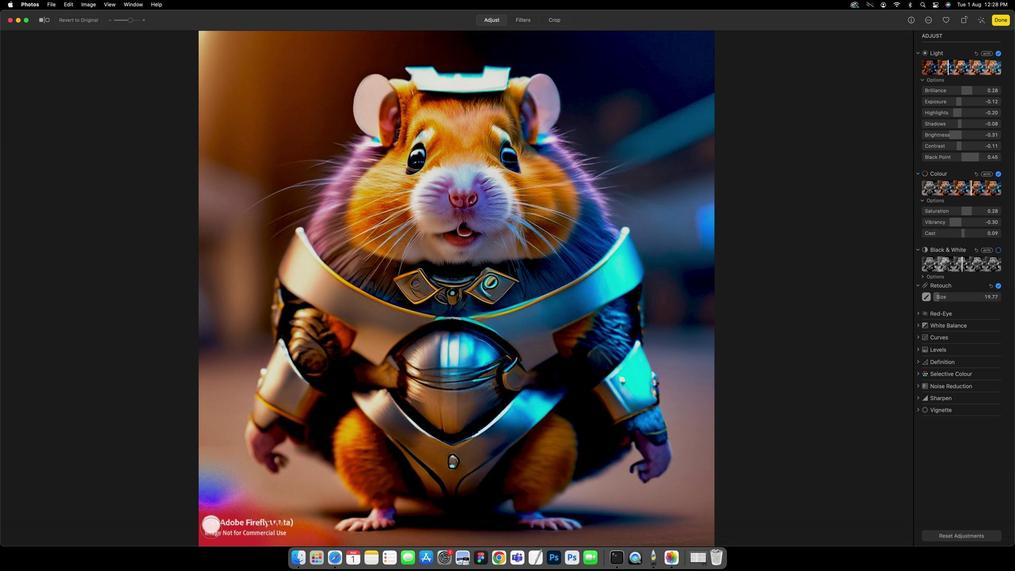 
Action: Mouse pressed left at (372, 521)
Screenshot: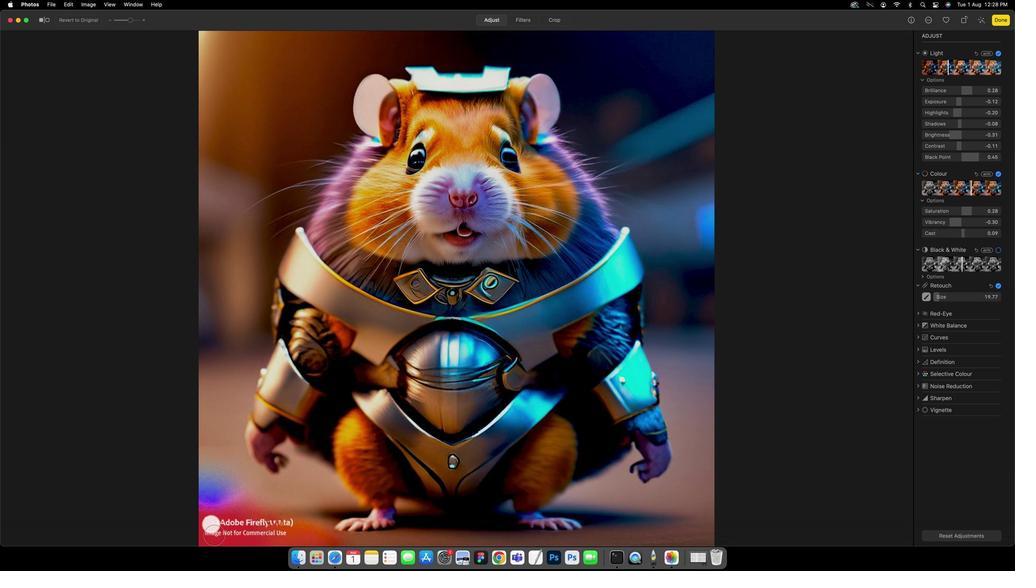 
Action: Mouse moved to (374, 532)
Screenshot: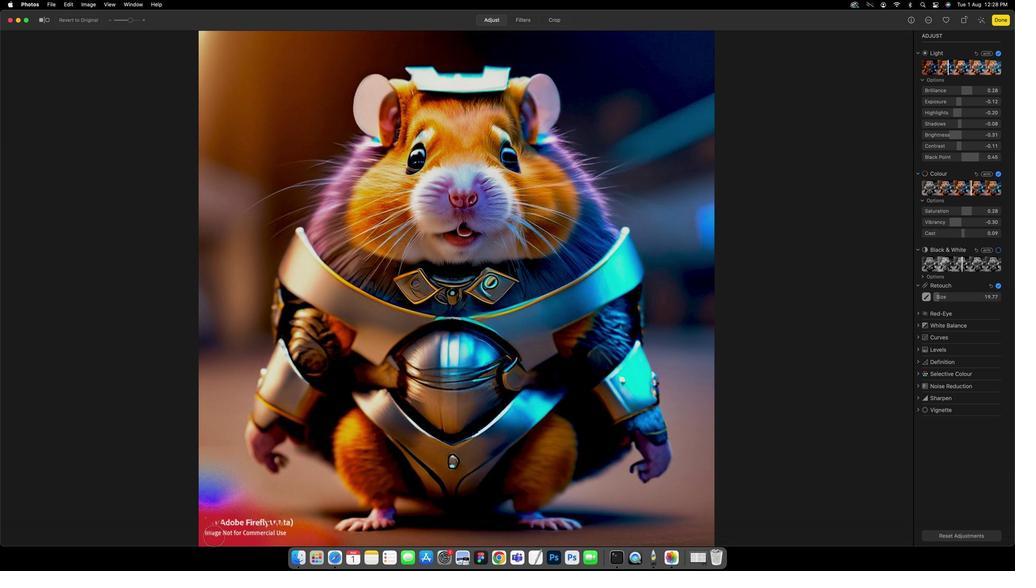 
Action: Mouse pressed left at (374, 532)
Screenshot: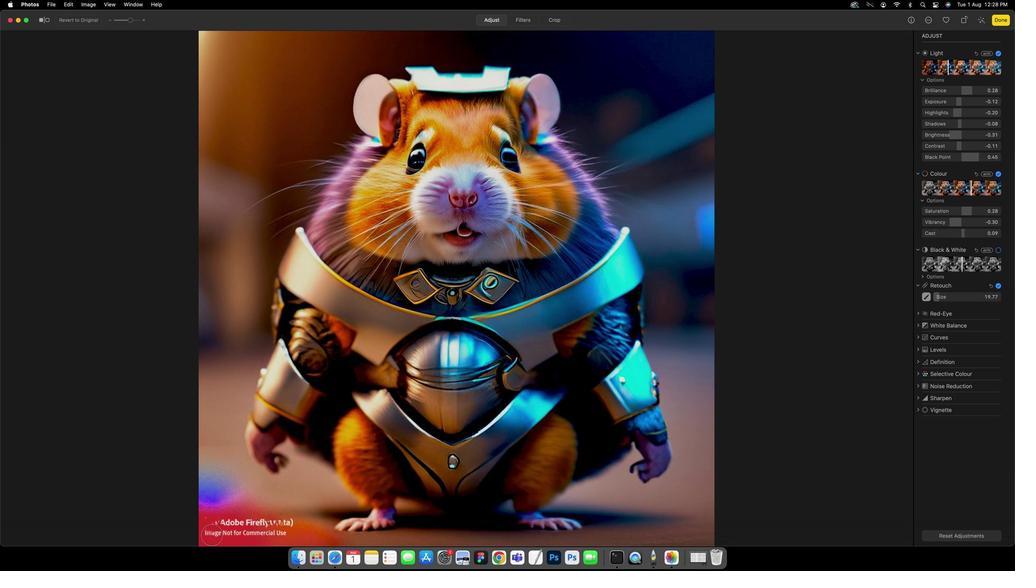 
Action: Mouse moved to (371, 531)
Screenshot: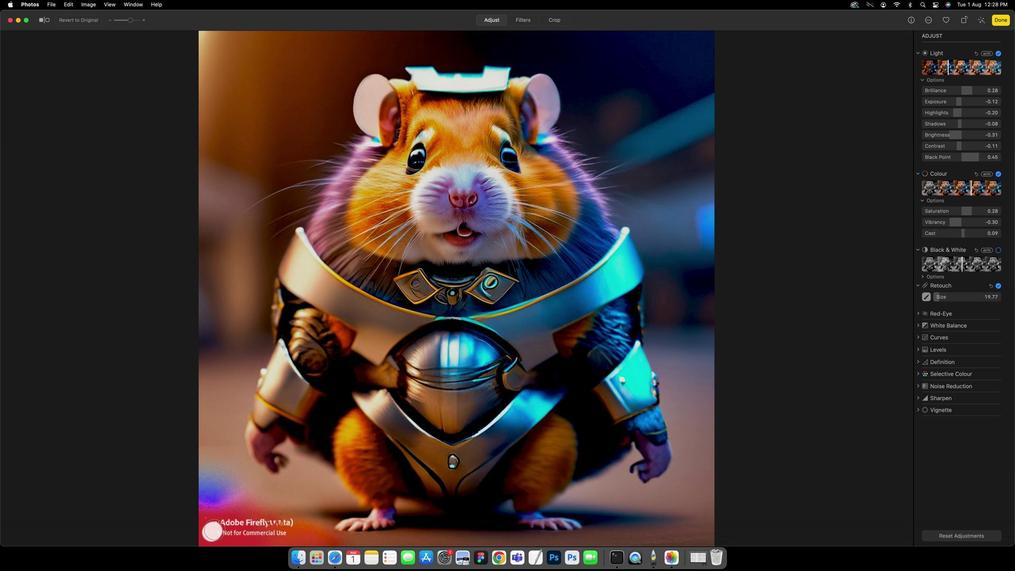 
Action: Mouse pressed left at (371, 531)
Screenshot: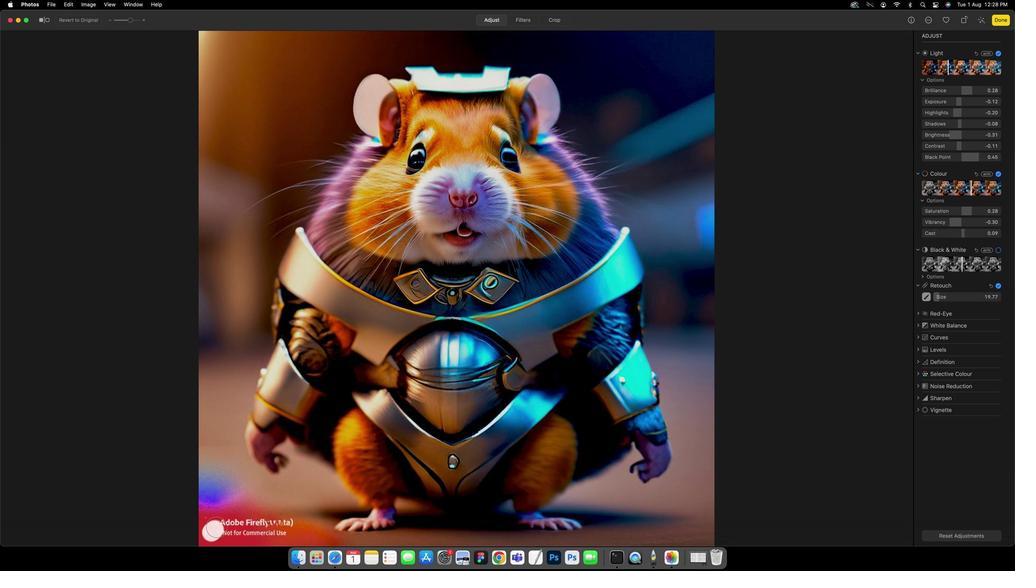 
Action: Mouse moved to (372, 529)
Screenshot: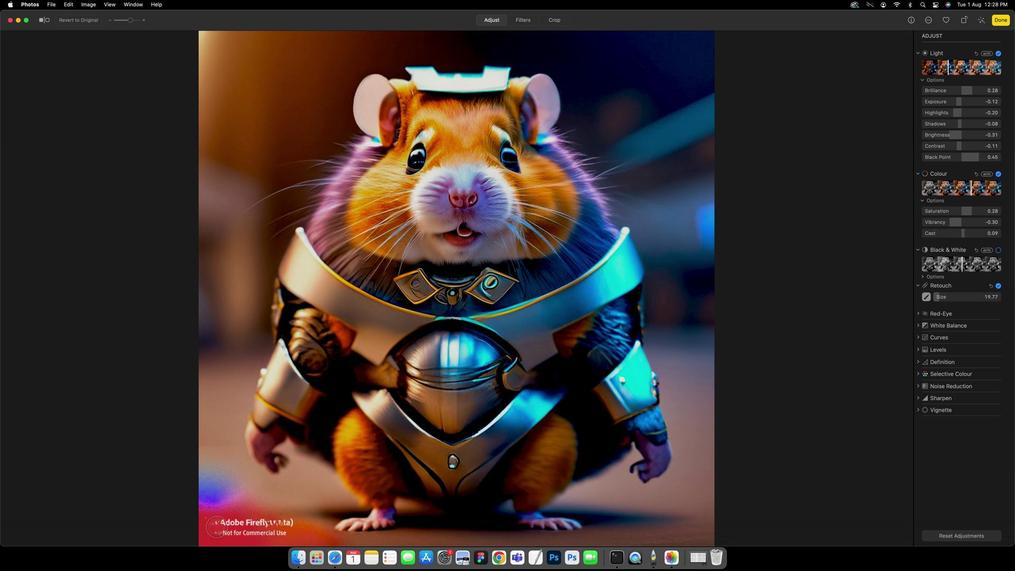 
Action: Mouse pressed left at (372, 529)
Screenshot: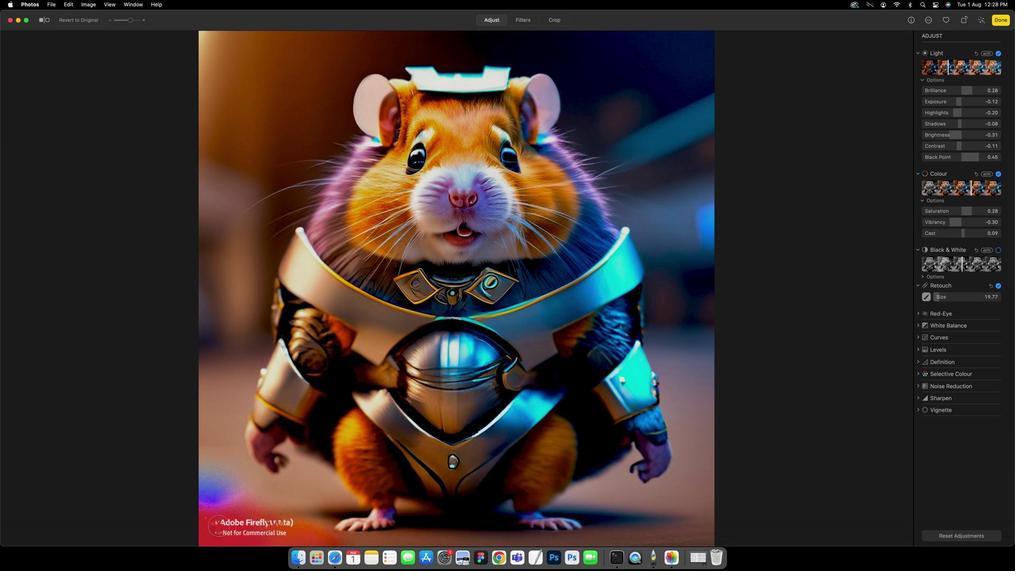 
Action: Mouse moved to (376, 523)
Screenshot: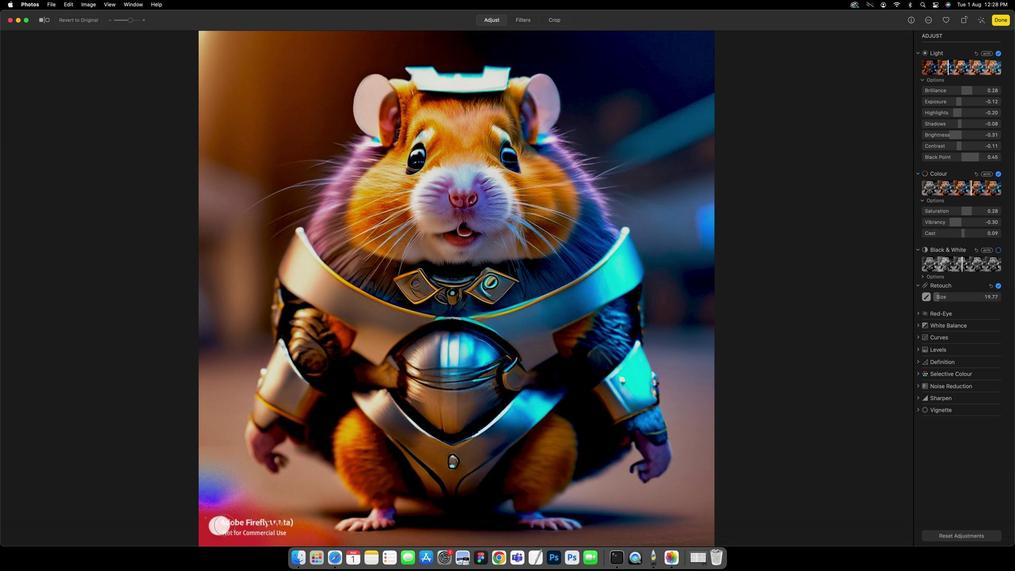 
Action: Mouse pressed left at (376, 523)
Screenshot: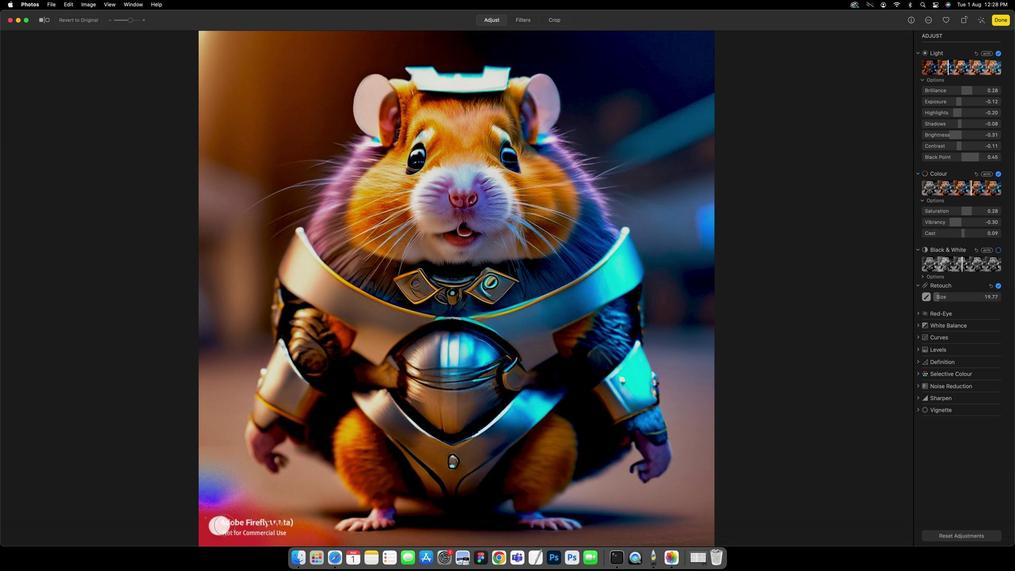 
Action: Mouse moved to (377, 523)
Screenshot: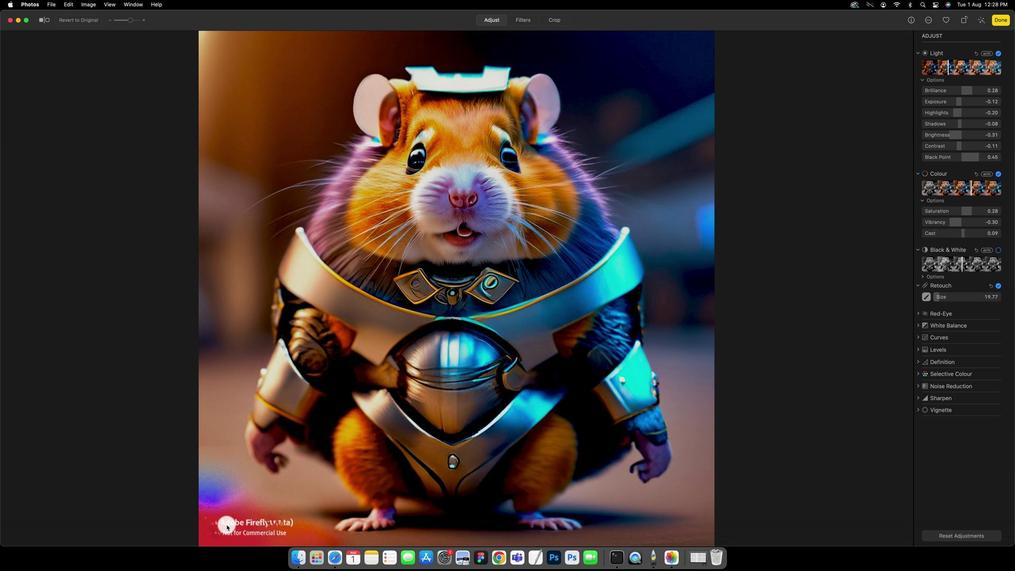 
Action: Mouse pressed left at (377, 523)
Screenshot: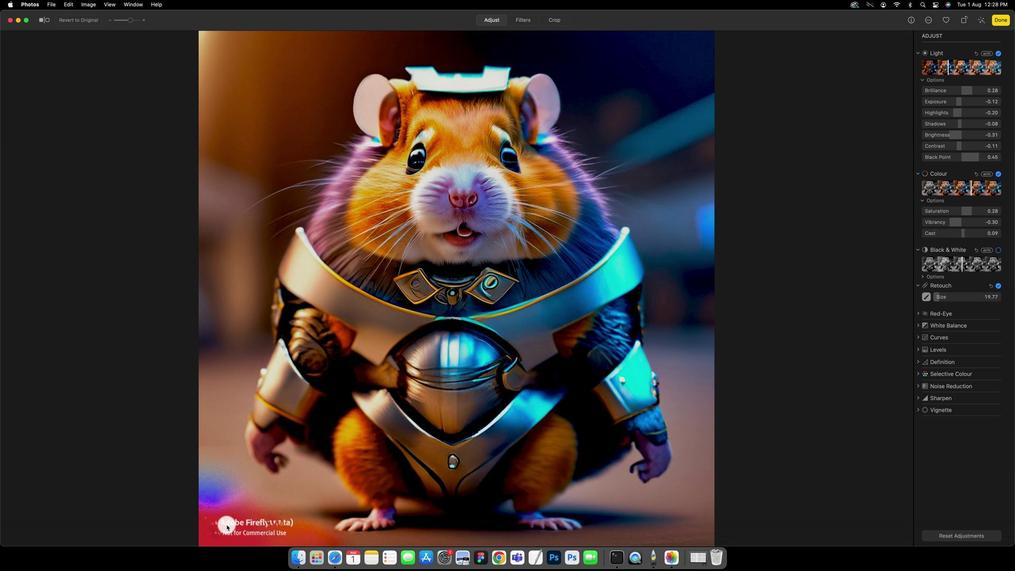 
Action: Mouse moved to (384, 521)
Screenshot: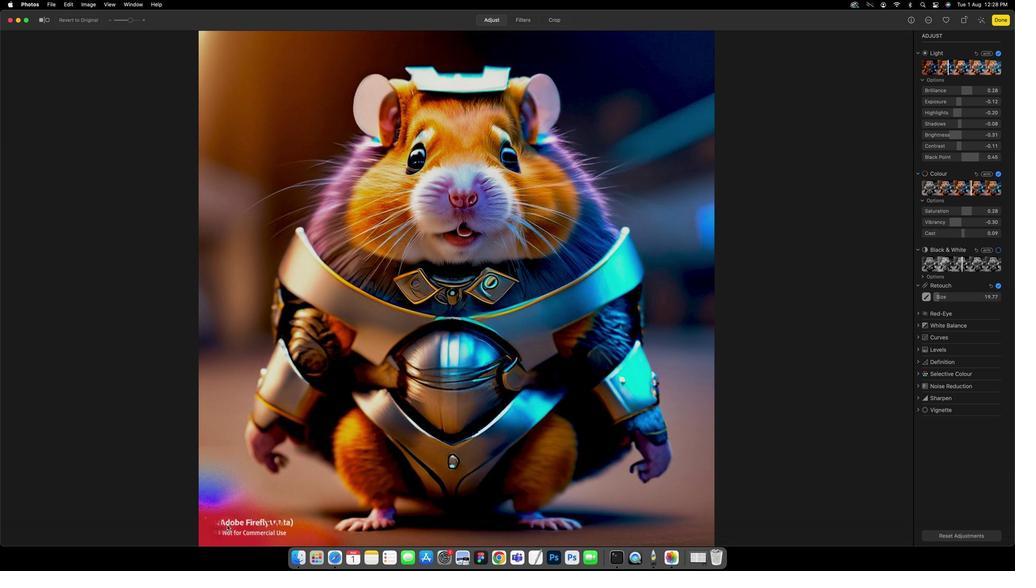 
Action: Mouse pressed left at (384, 521)
Screenshot: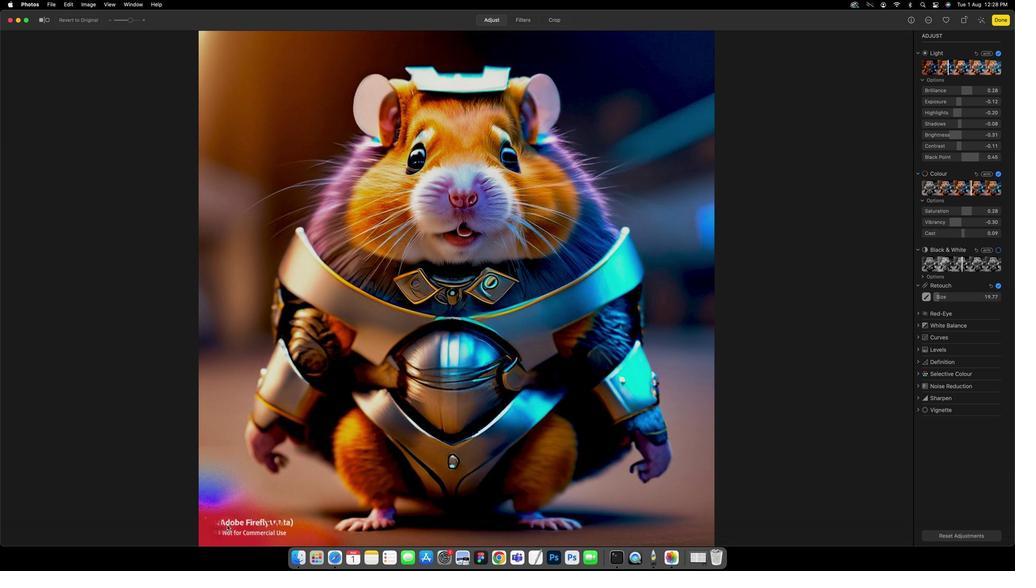 
Action: Mouse moved to (383, 523)
Screenshot: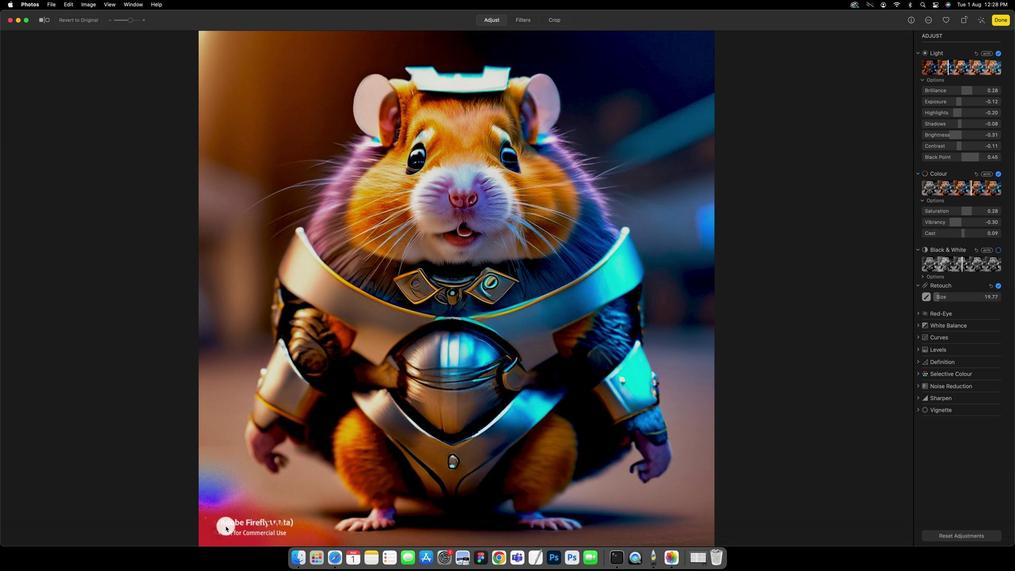 
Action: Mouse pressed left at (383, 523)
Screenshot: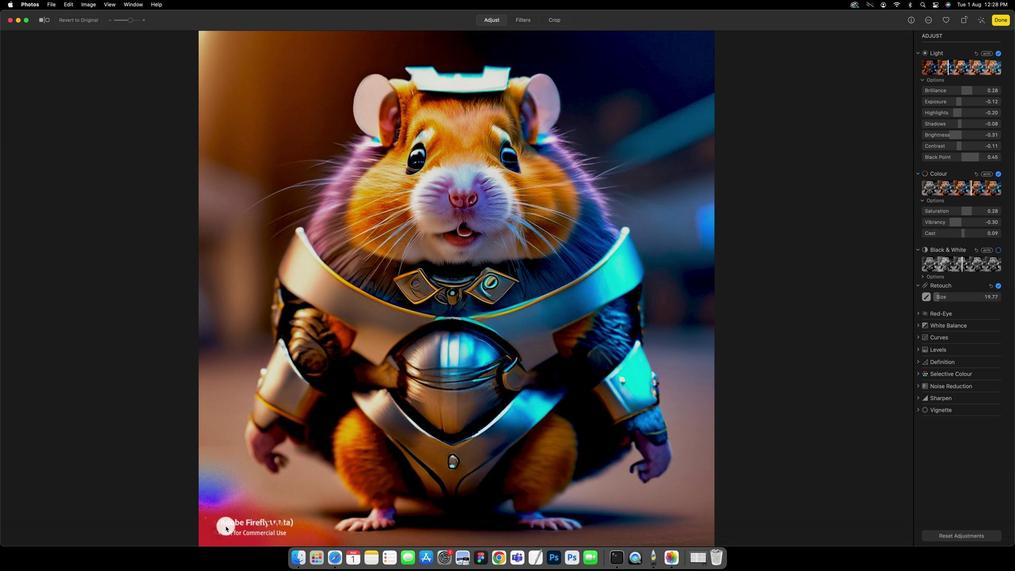 
Action: Mouse moved to (382, 527)
Screenshot: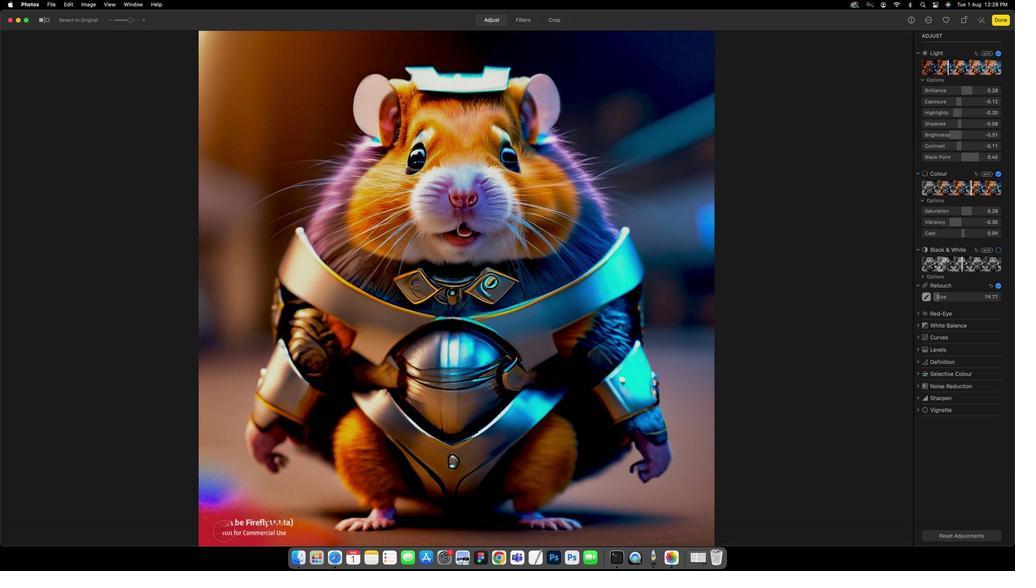 
Action: Mouse pressed left at (382, 527)
Screenshot: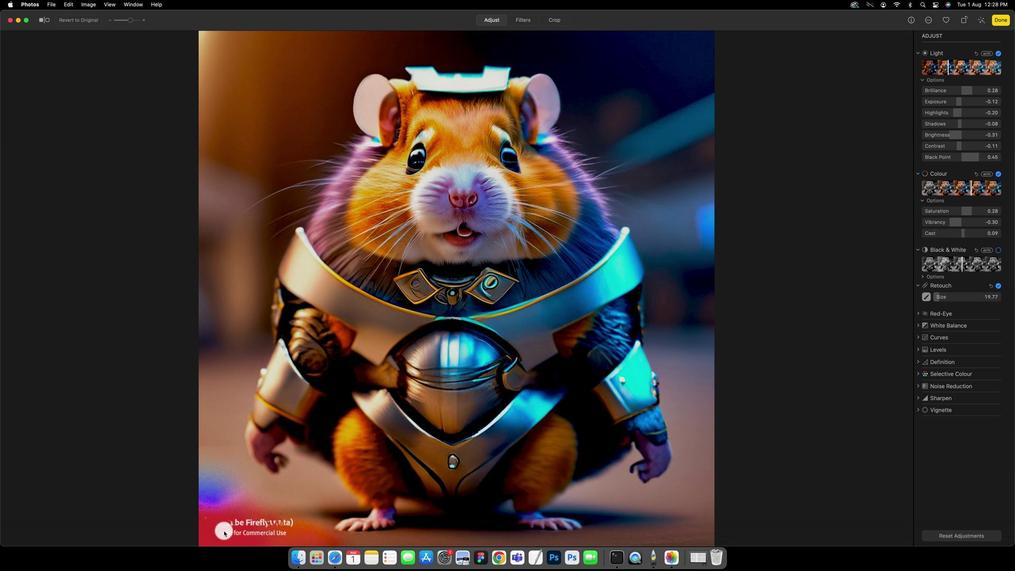 
Action: Mouse moved to (387, 524)
Screenshot: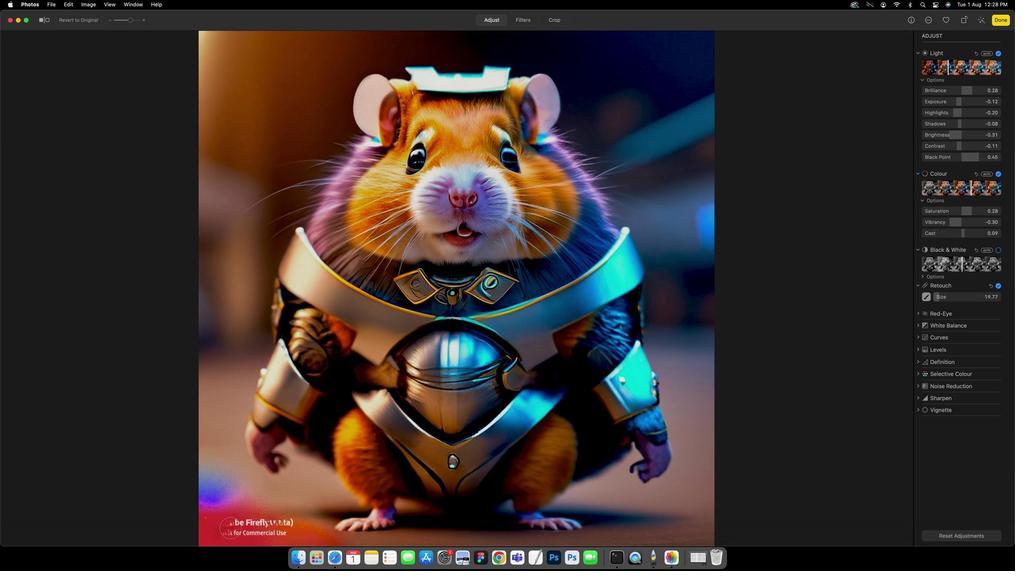 
Action: Mouse pressed left at (387, 524)
Screenshot: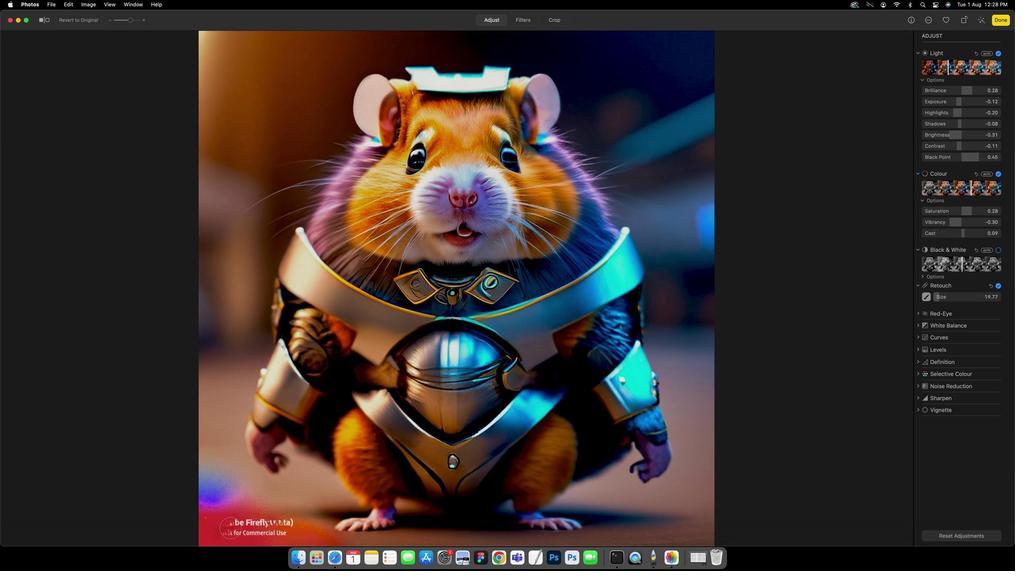 
Action: Mouse pressed left at (387, 524)
Screenshot: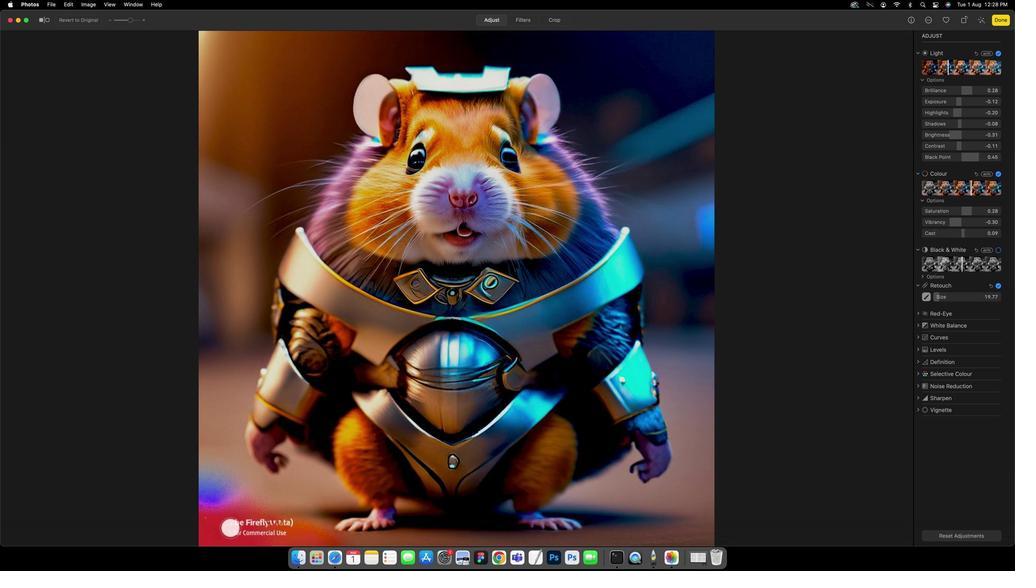 
Action: Mouse moved to (389, 524)
Screenshot: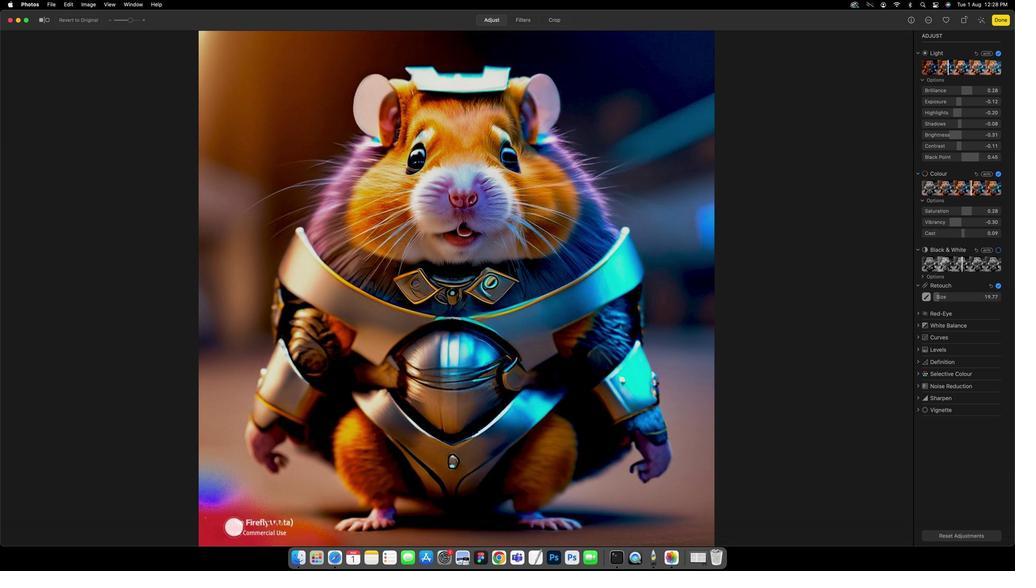 
Action: Mouse pressed left at (389, 524)
Screenshot: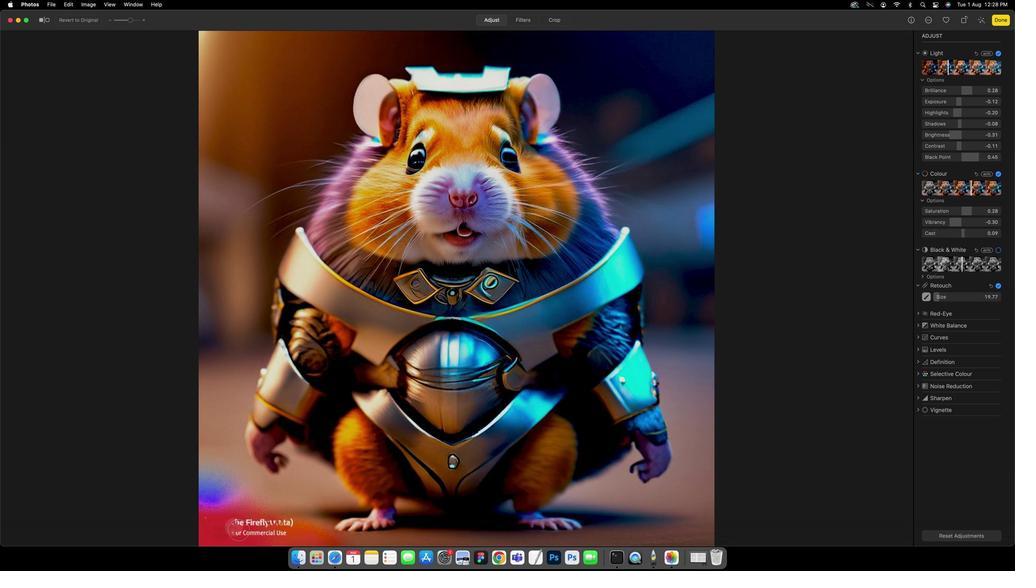 
Action: Mouse moved to (395, 525)
Screenshot: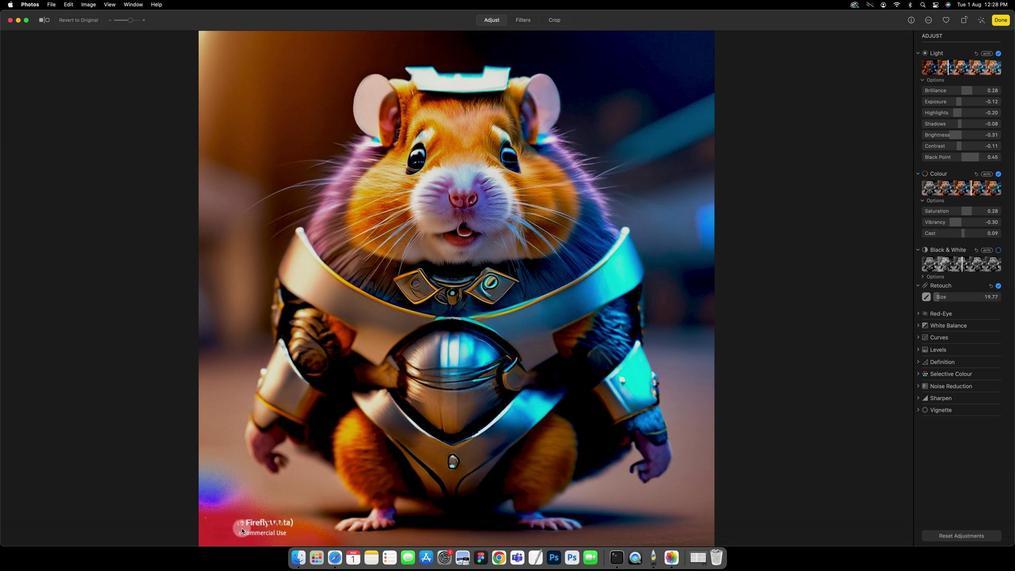 
Action: Mouse pressed left at (395, 525)
Screenshot: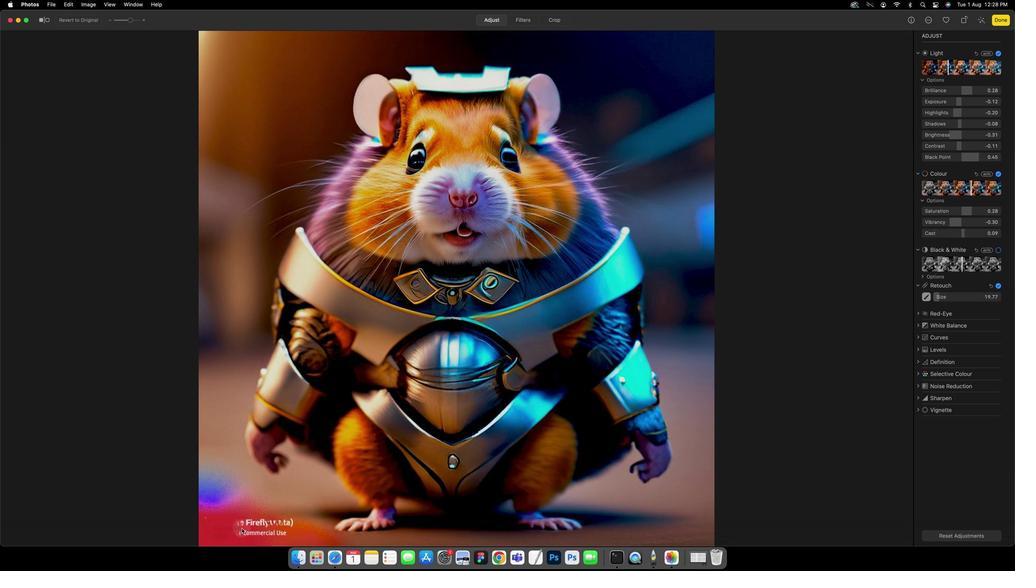 
Action: Mouse moved to (398, 524)
Screenshot: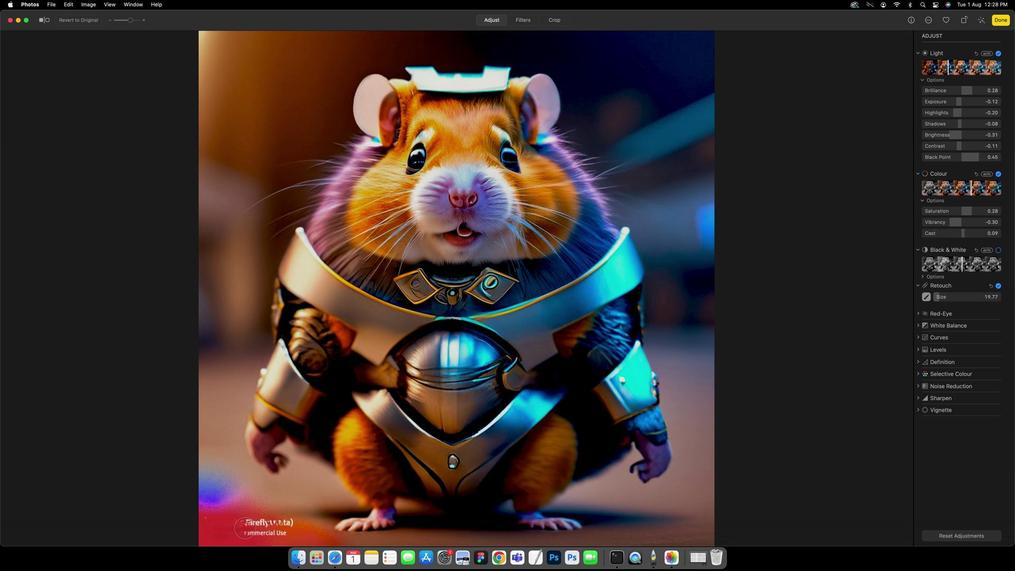 
Action: Mouse pressed left at (398, 524)
Screenshot: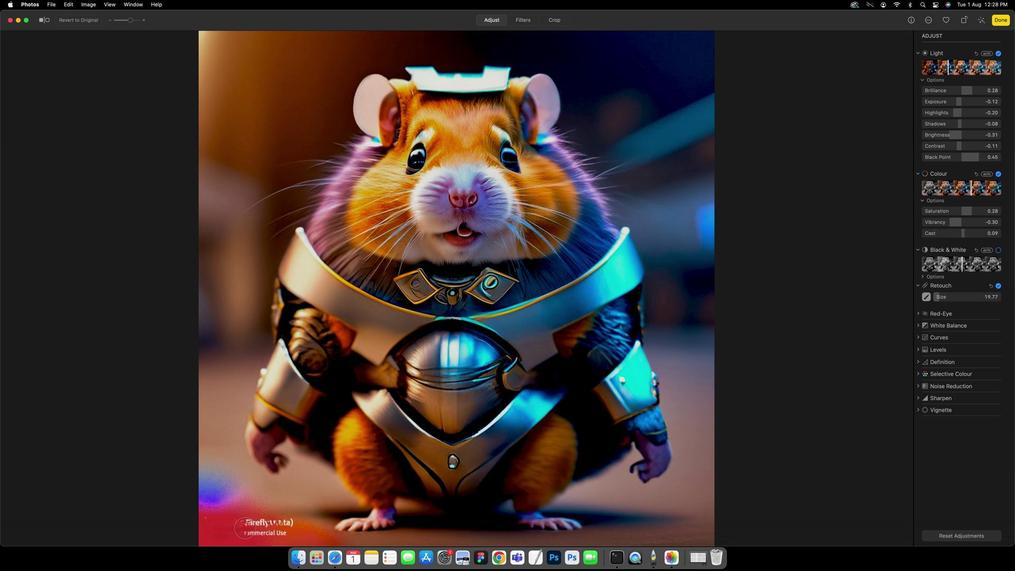 
Action: Mouse moved to (400, 524)
Screenshot: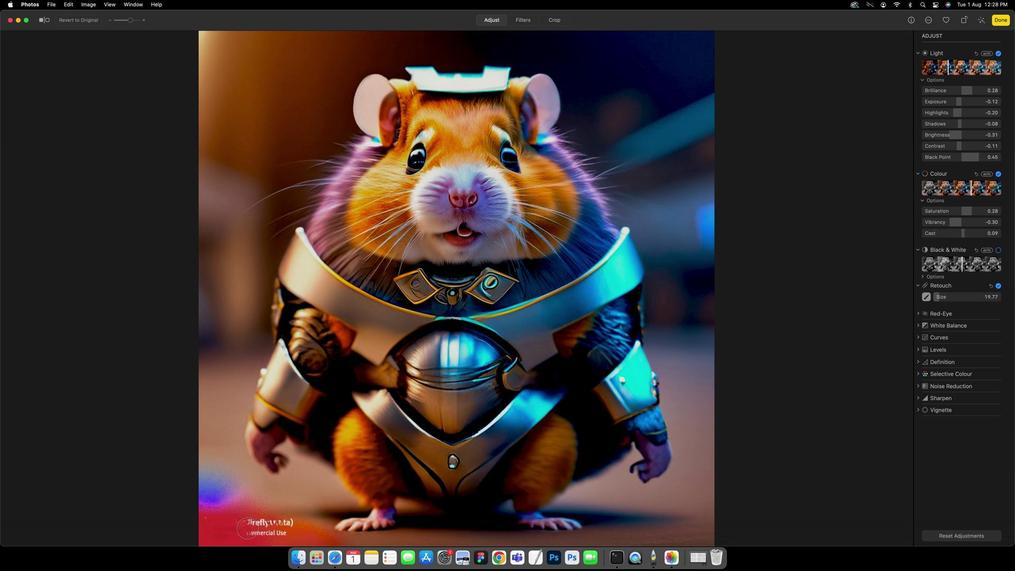 
Action: Mouse pressed left at (400, 524)
Screenshot: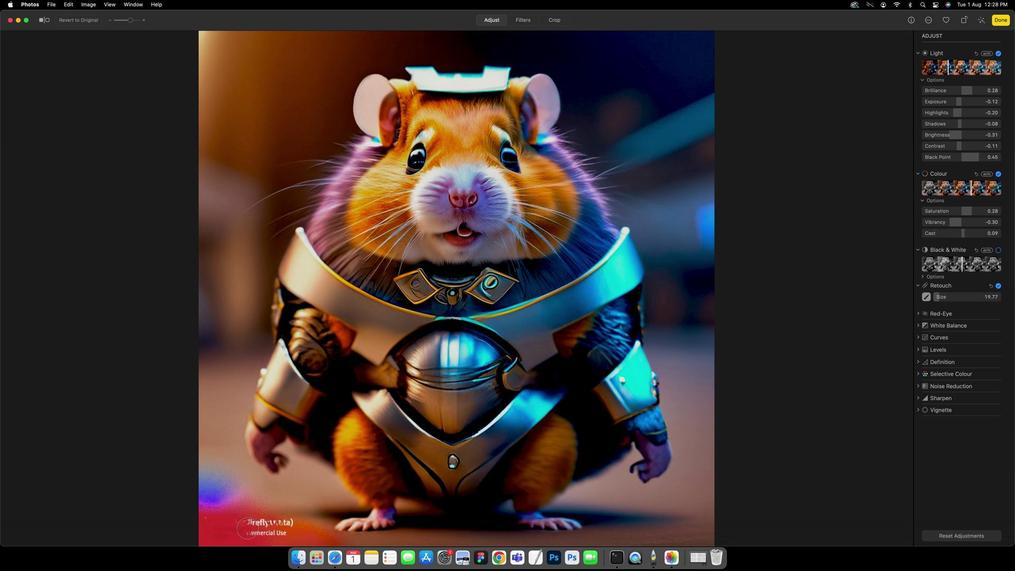 
Action: Mouse pressed left at (400, 524)
Screenshot: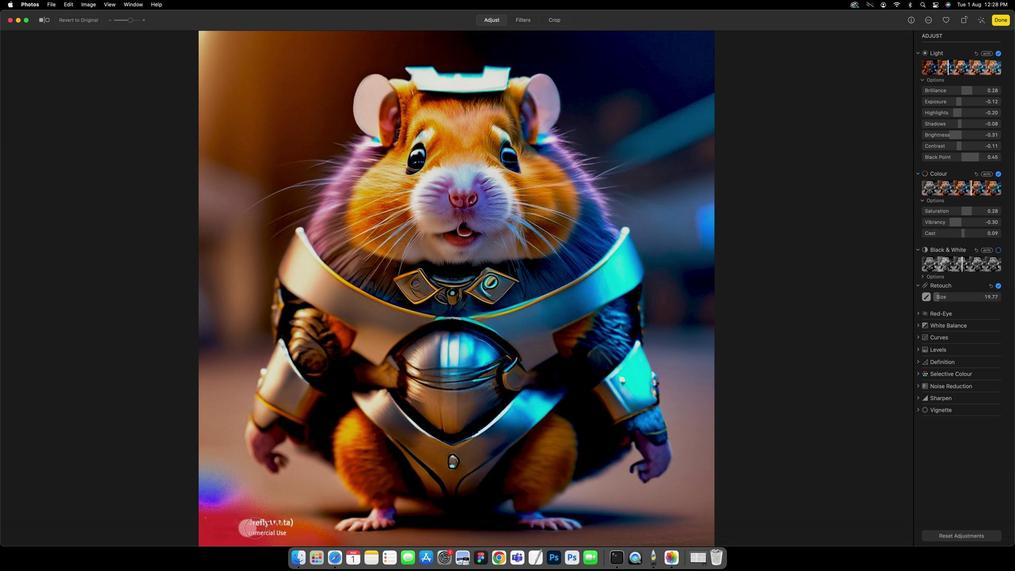 
Action: Mouse moved to (405, 524)
Screenshot: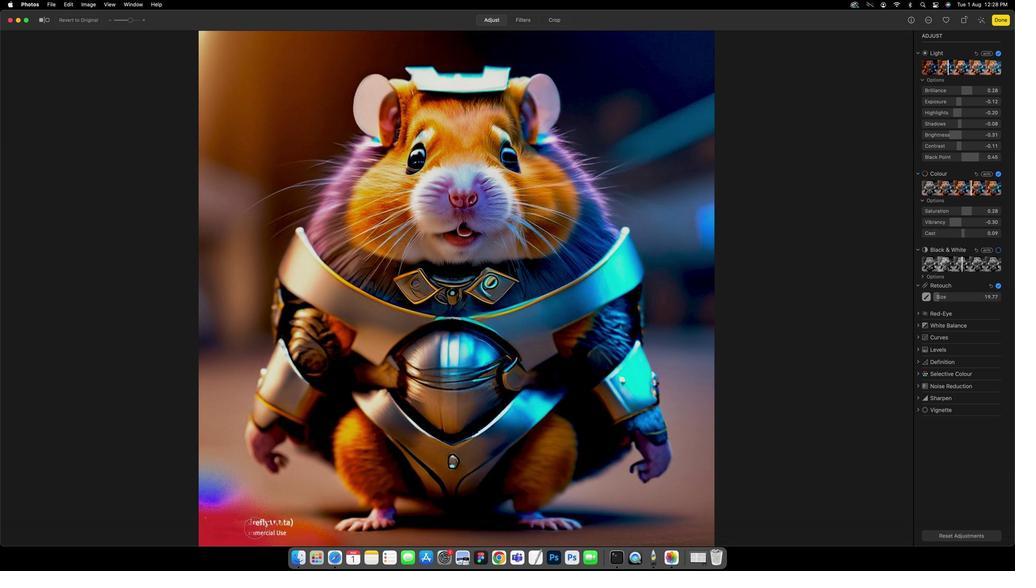 
Action: Mouse pressed left at (405, 524)
Screenshot: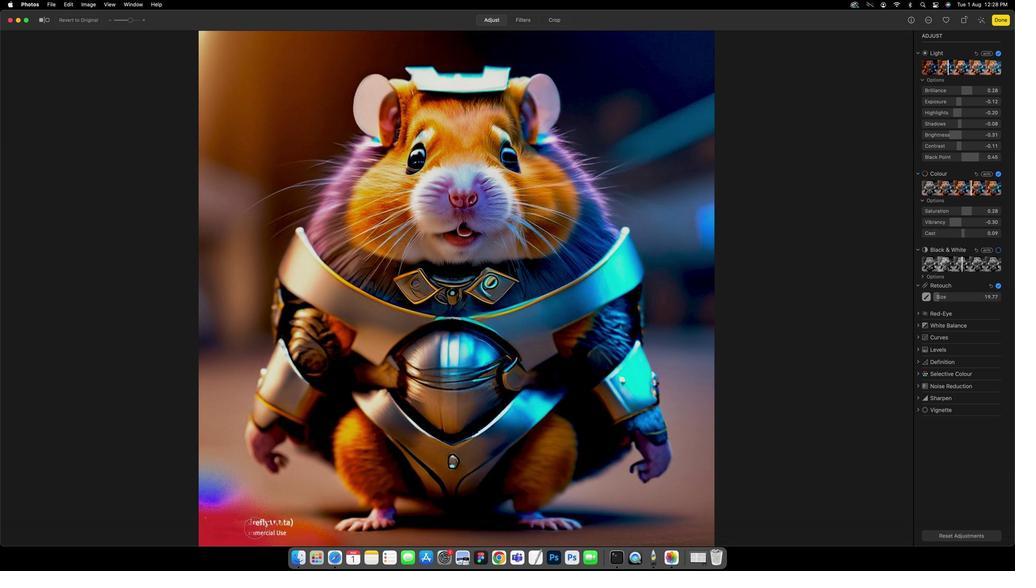 
Action: Mouse pressed left at (405, 524)
Screenshot: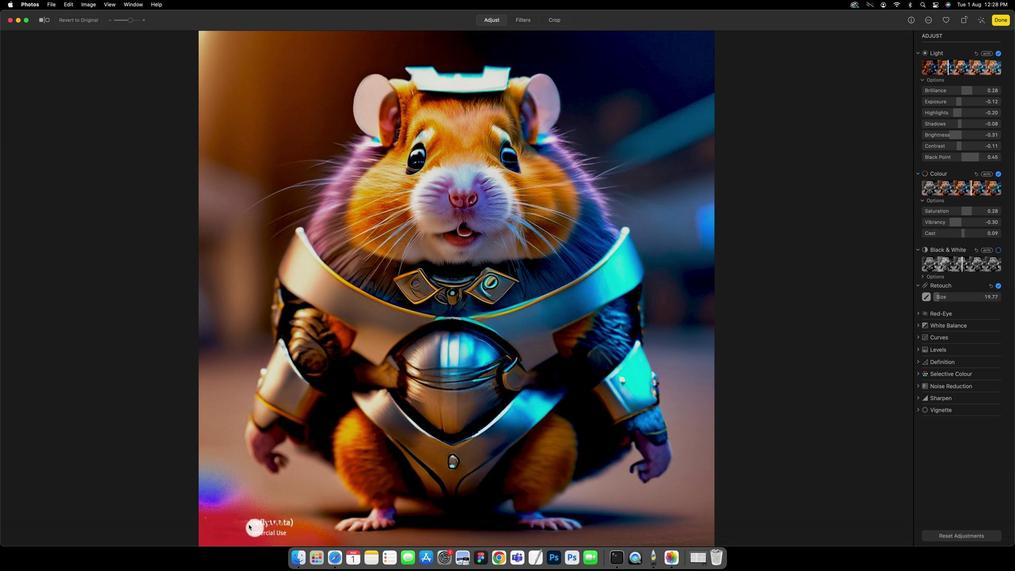 
Action: Mouse moved to (401, 521)
Screenshot: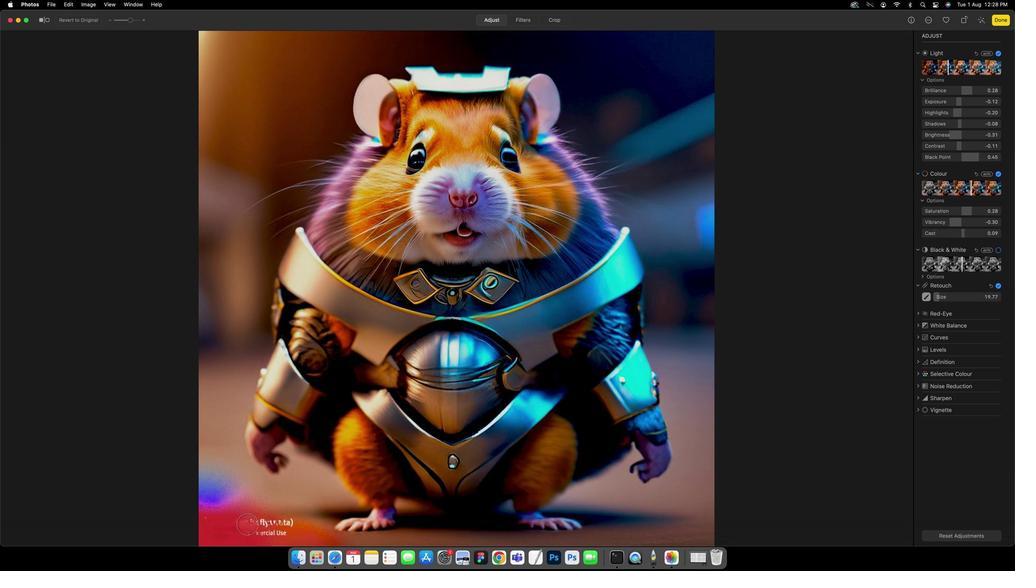 
Action: Mouse pressed left at (401, 521)
Screenshot: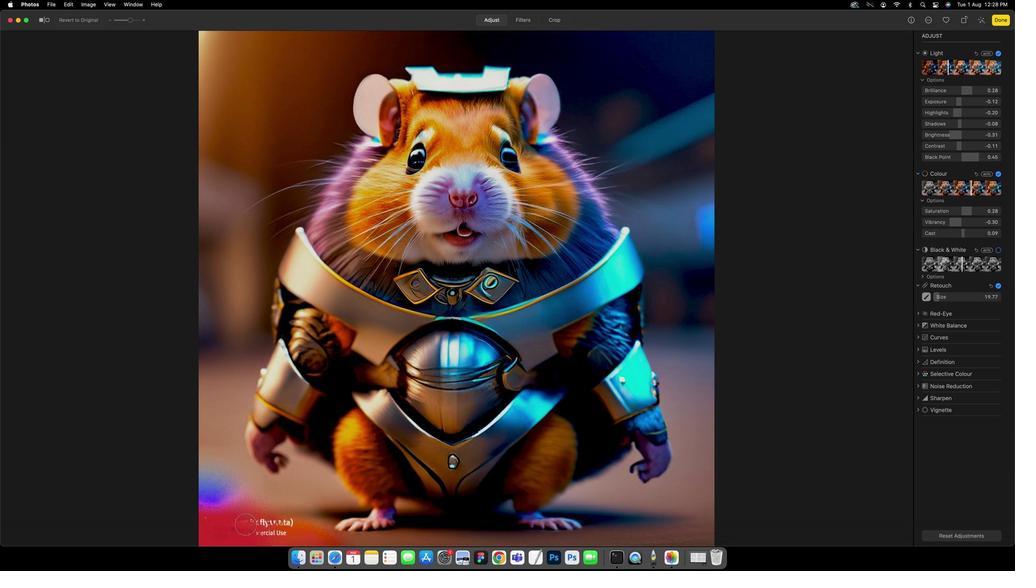 
Action: Mouse moved to (399, 521)
Screenshot: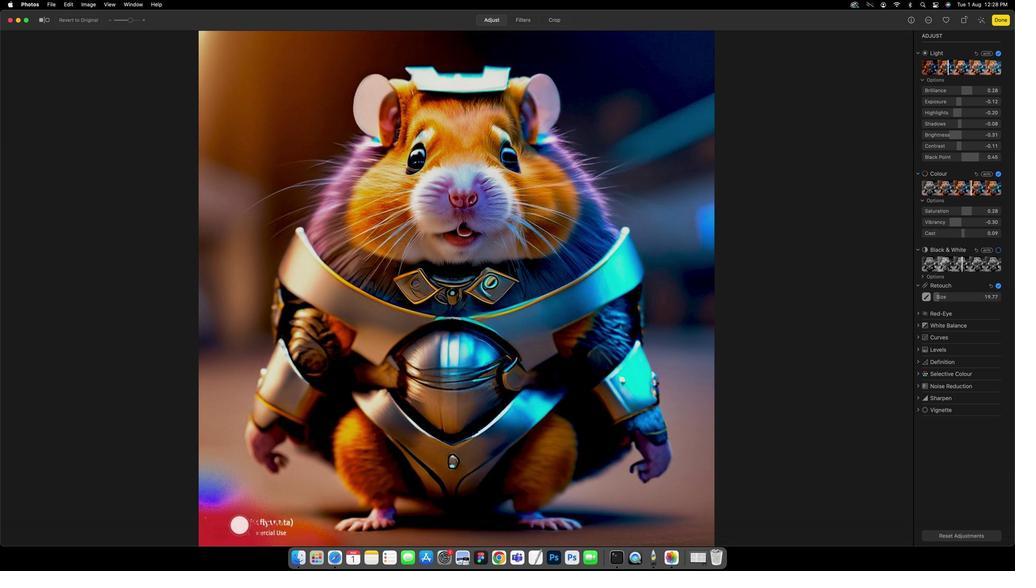 
Action: Mouse pressed left at (399, 521)
Screenshot: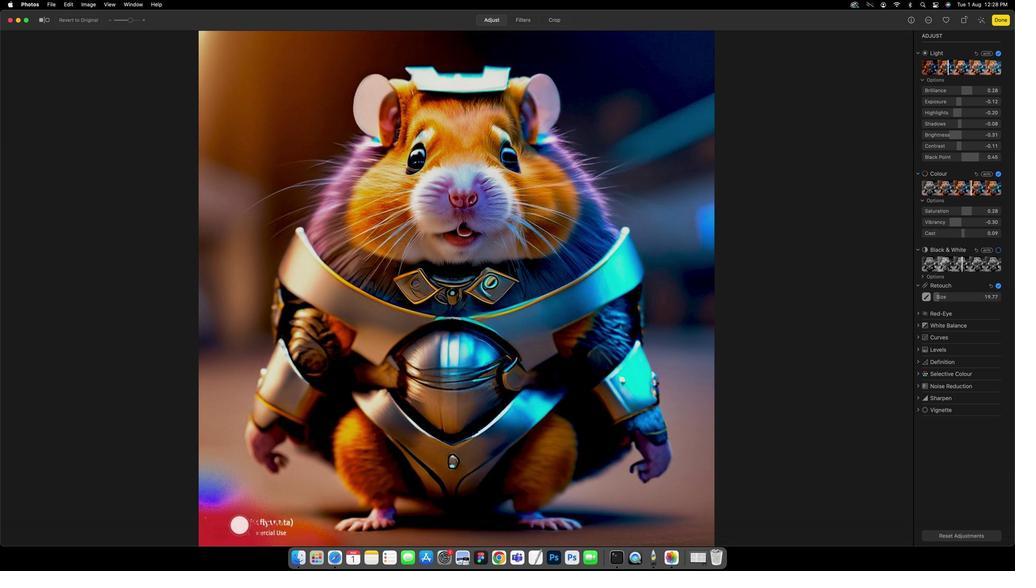 
Action: Mouse moved to (394, 522)
Screenshot: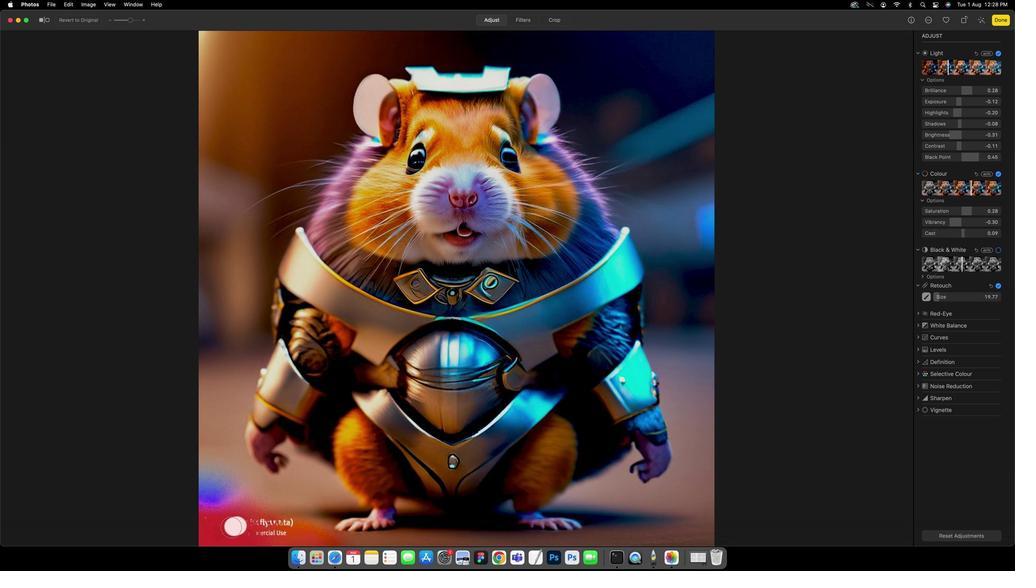 
Action: Mouse pressed left at (394, 522)
Screenshot: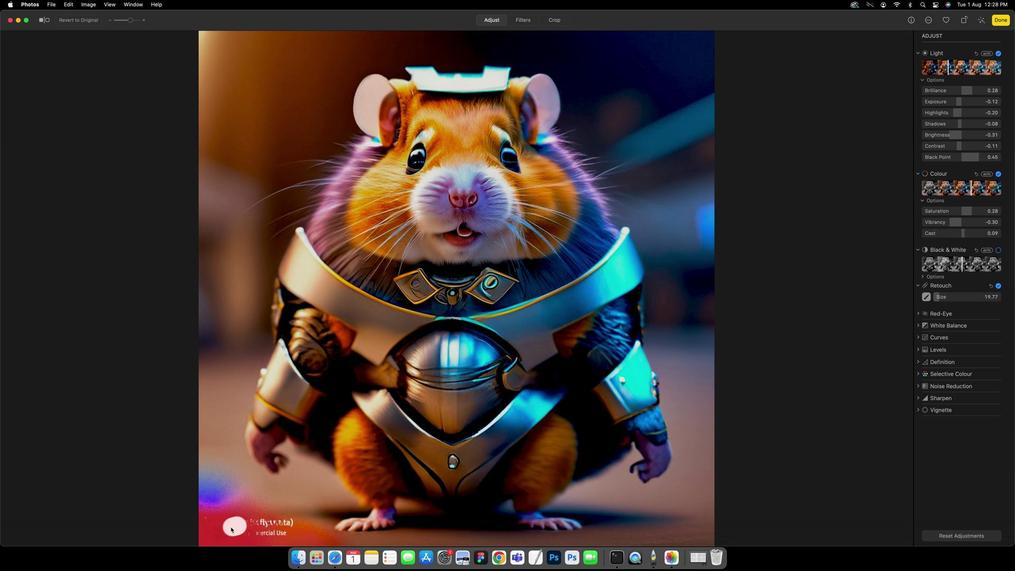 
Action: Mouse moved to (392, 522)
Screenshot: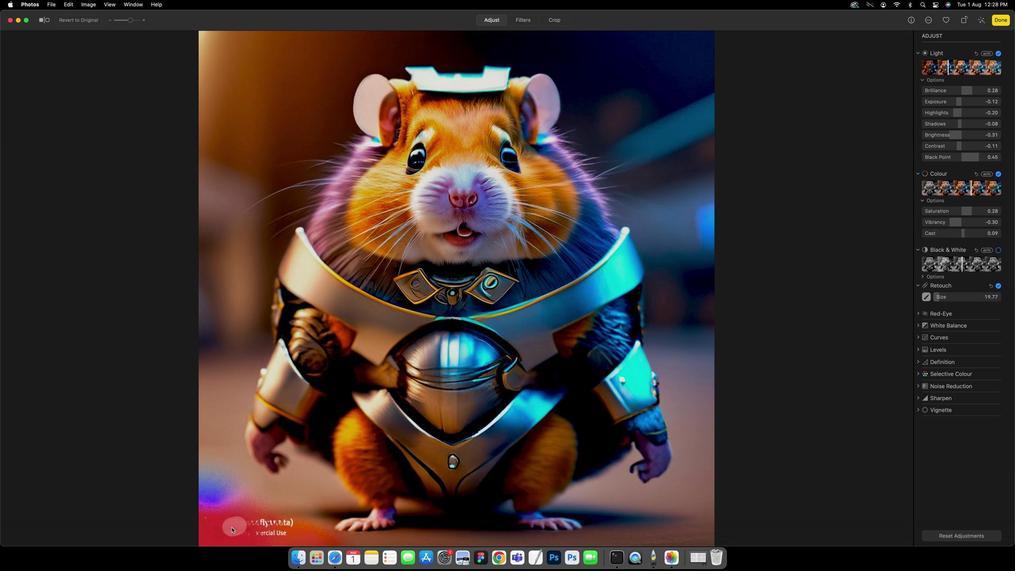 
Action: Mouse pressed left at (392, 522)
Screenshot: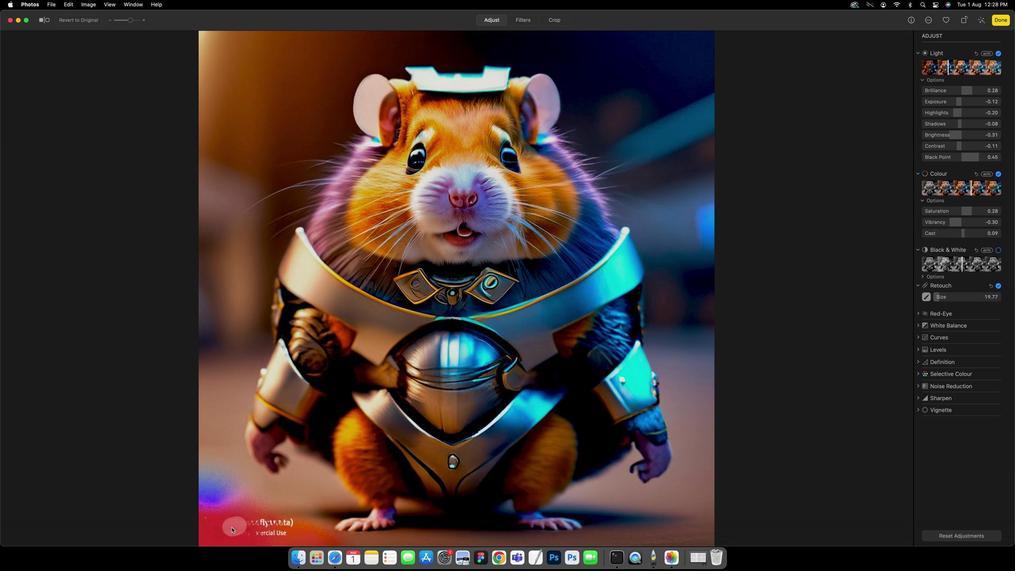 
Action: Mouse moved to (405, 524)
Screenshot: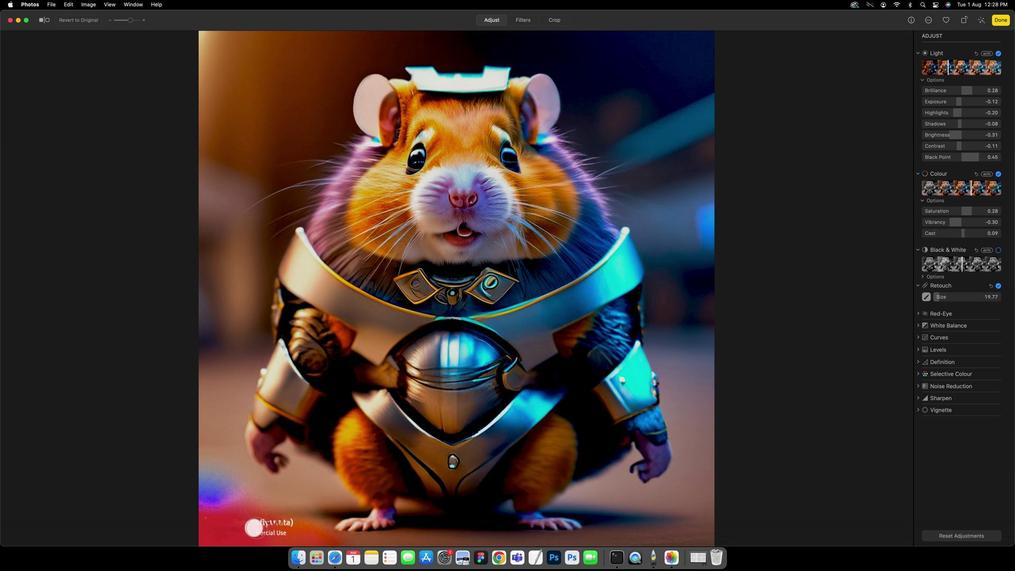 
Action: Mouse pressed left at (405, 524)
Screenshot: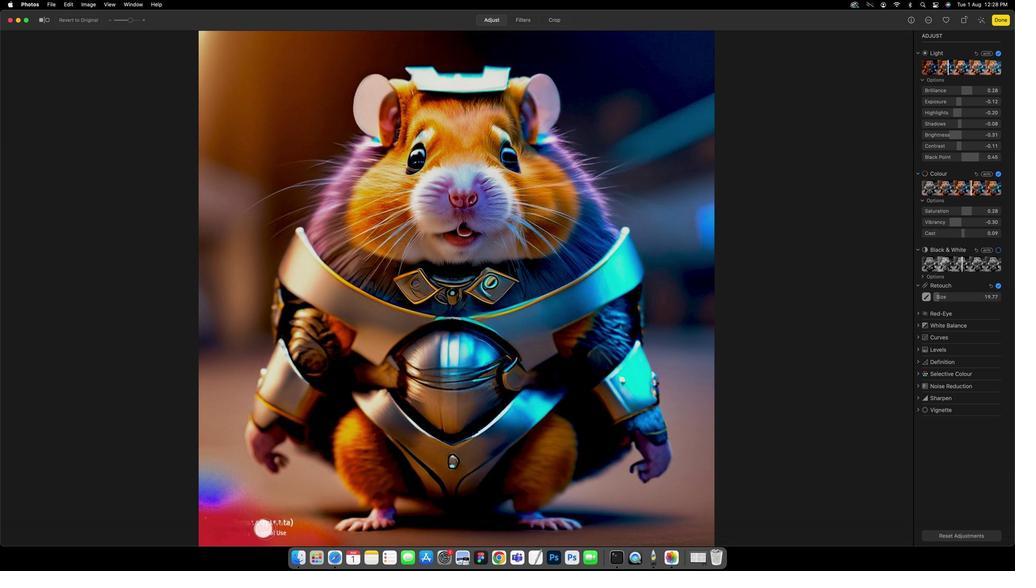 
Action: Mouse moved to (412, 525)
Screenshot: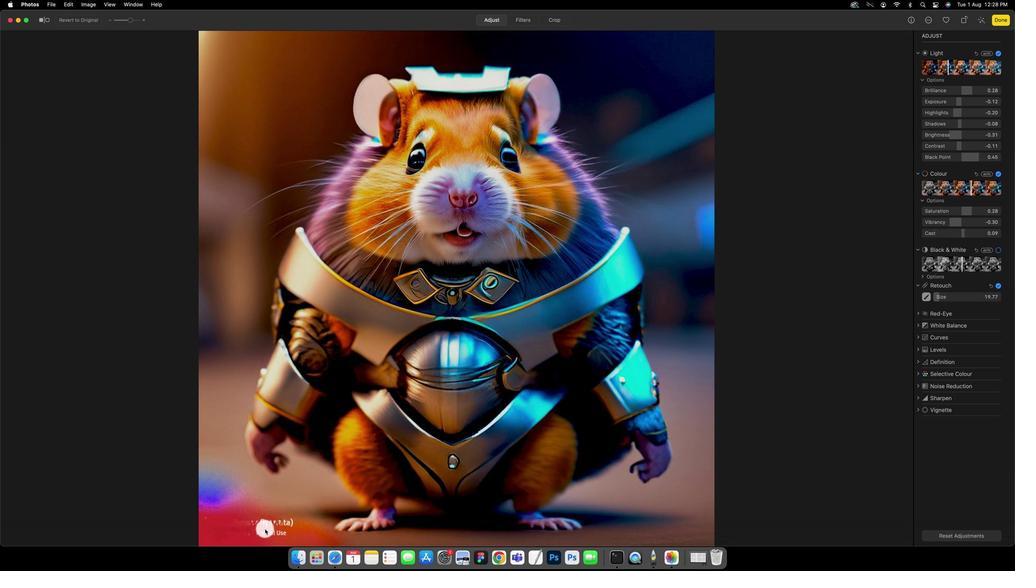 
Action: Mouse pressed left at (412, 525)
Screenshot: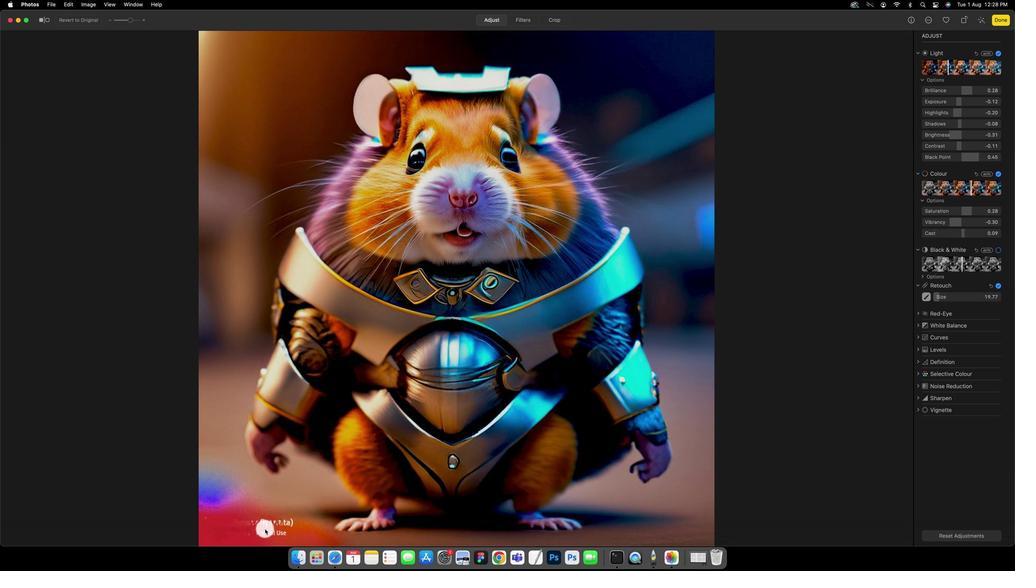 
Action: Mouse moved to (414, 525)
Screenshot: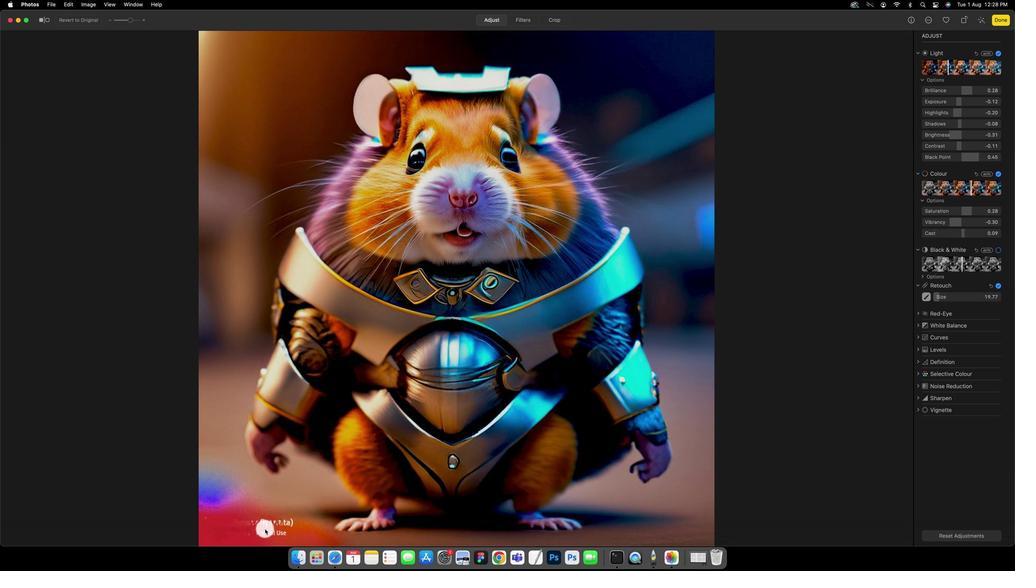 
Action: Mouse pressed left at (414, 525)
Screenshot: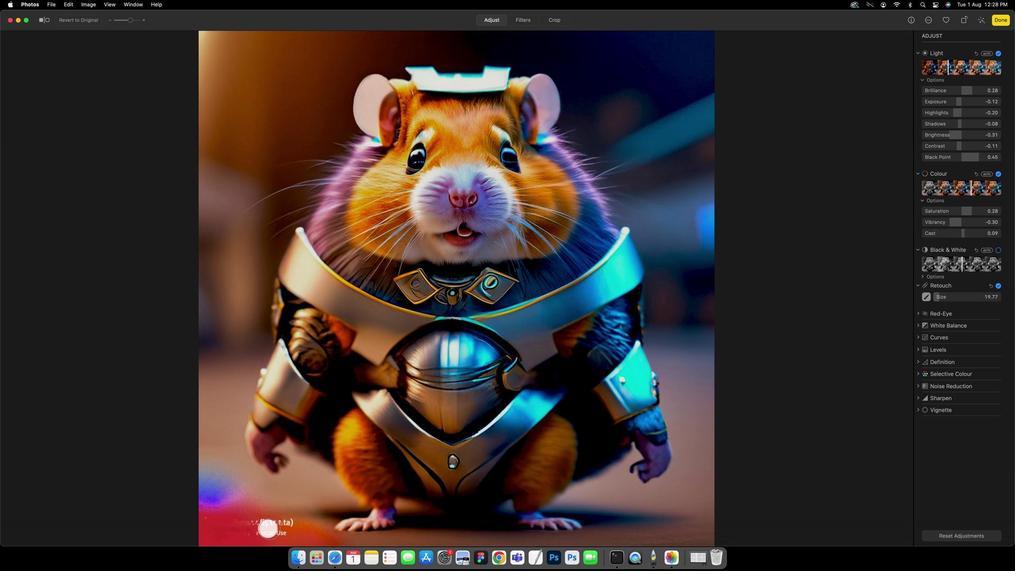 
Action: Mouse moved to (415, 525)
Screenshot: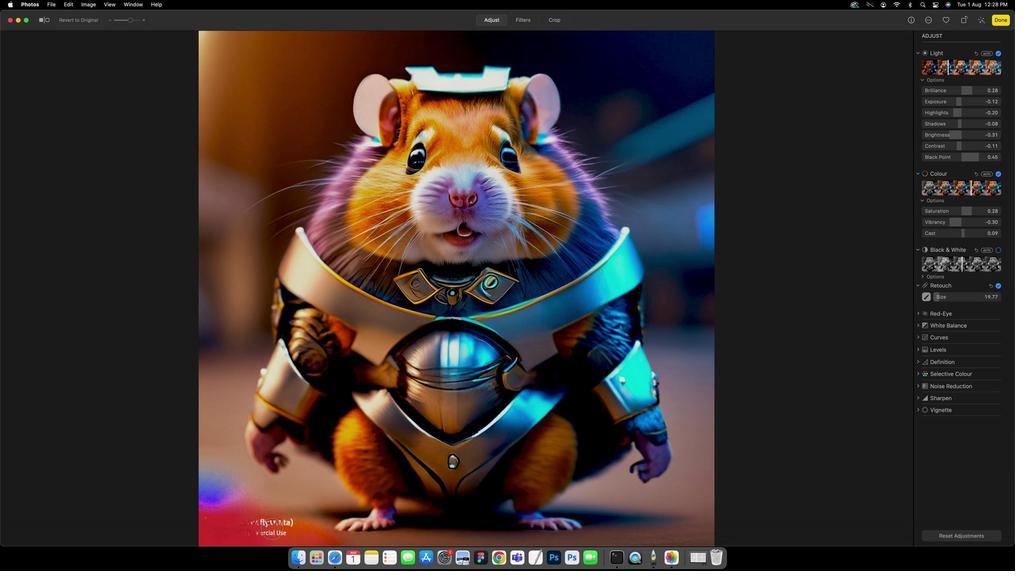 
Action: Mouse pressed left at (415, 525)
Screenshot: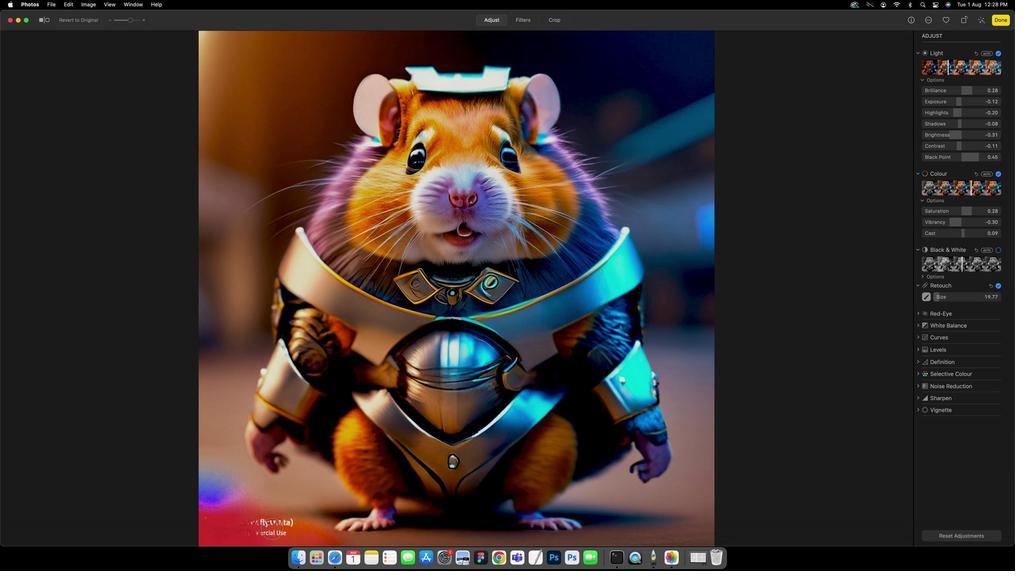 
Action: Mouse moved to (418, 525)
Screenshot: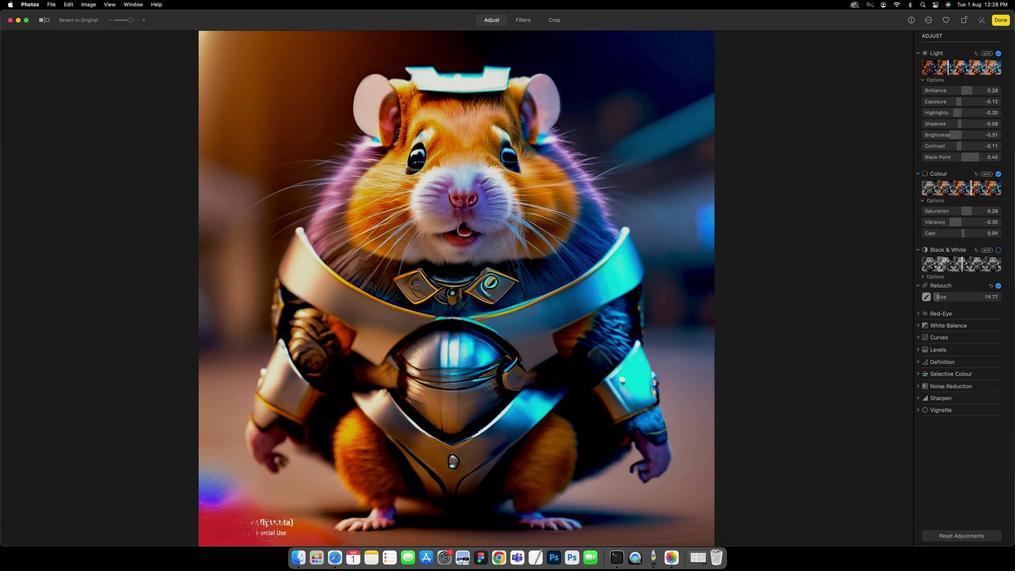 
Action: Mouse pressed left at (418, 525)
Screenshot: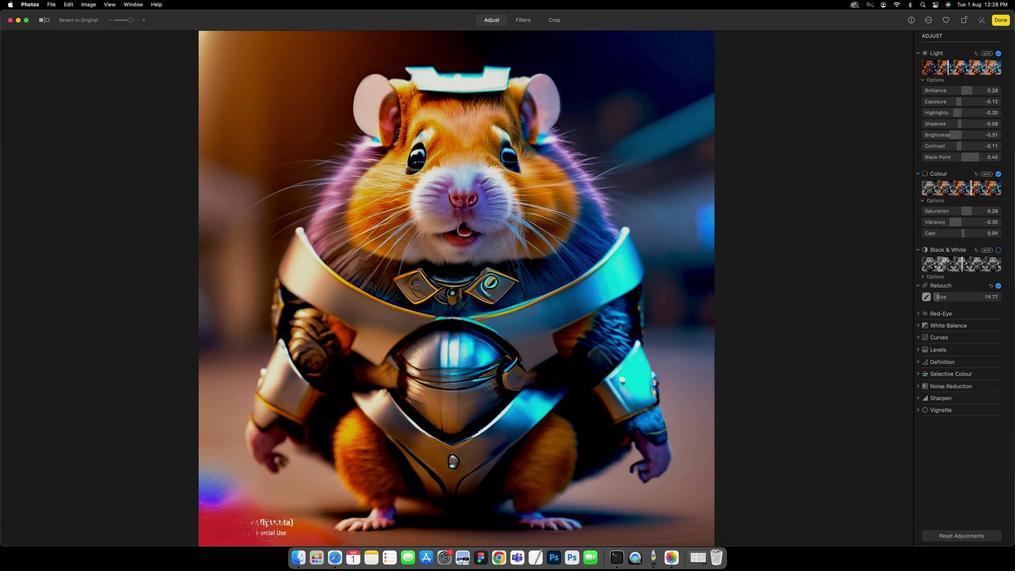 
Action: Mouse moved to (926, 312)
Screenshot: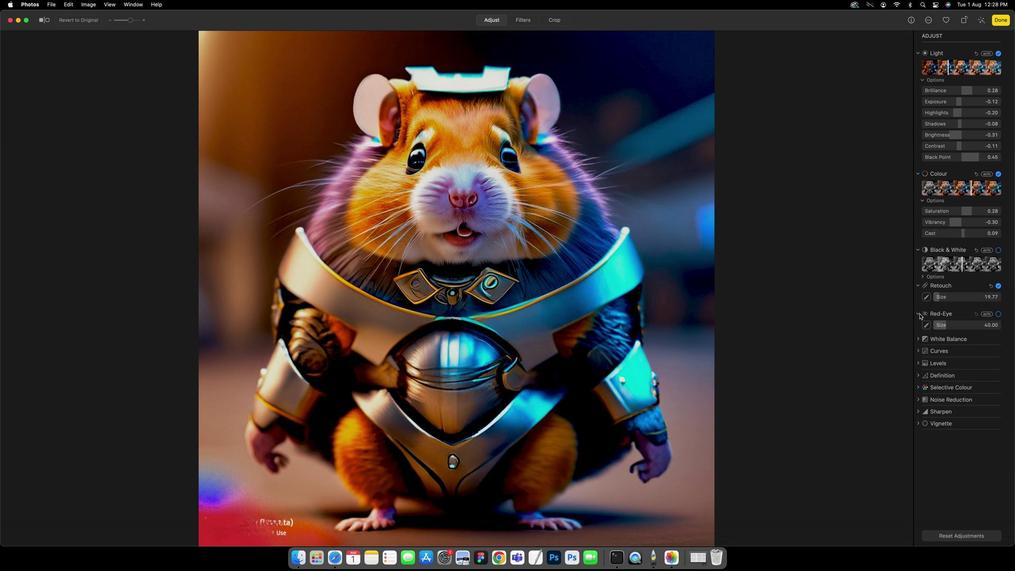 
Action: Mouse pressed left at (926, 312)
Screenshot: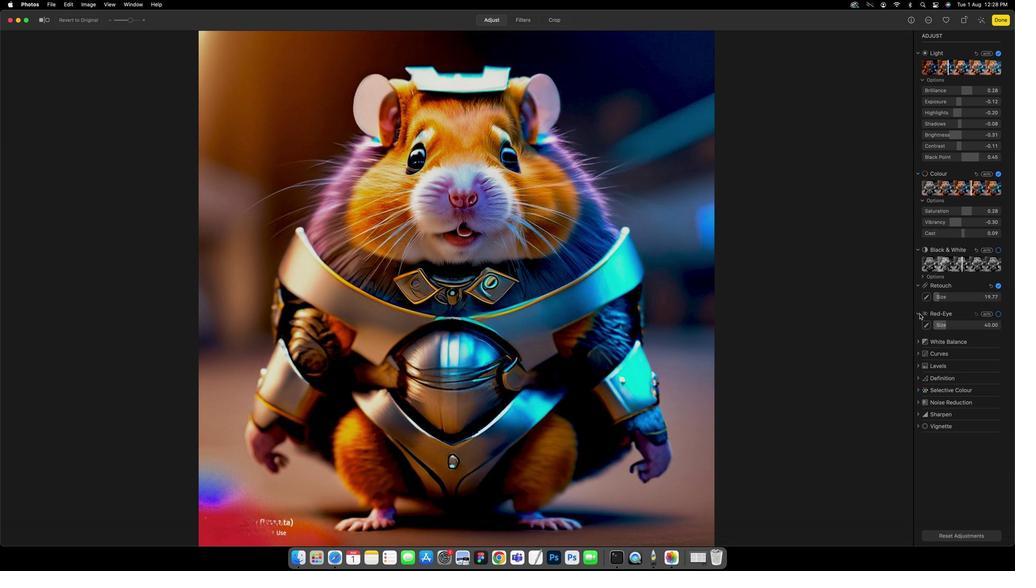 
Action: Mouse moved to (926, 341)
Screenshot: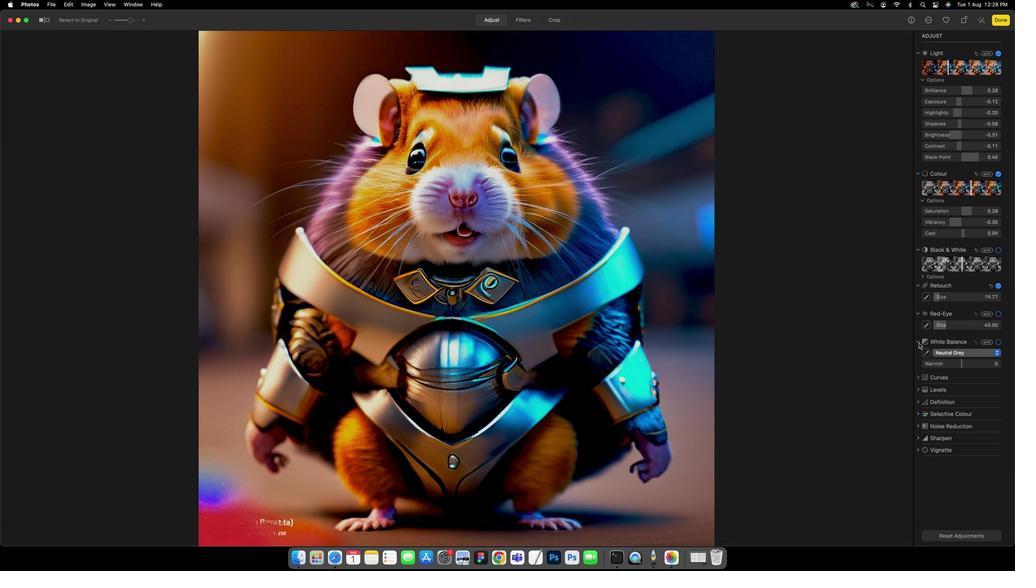 
Action: Mouse pressed left at (926, 341)
Screenshot: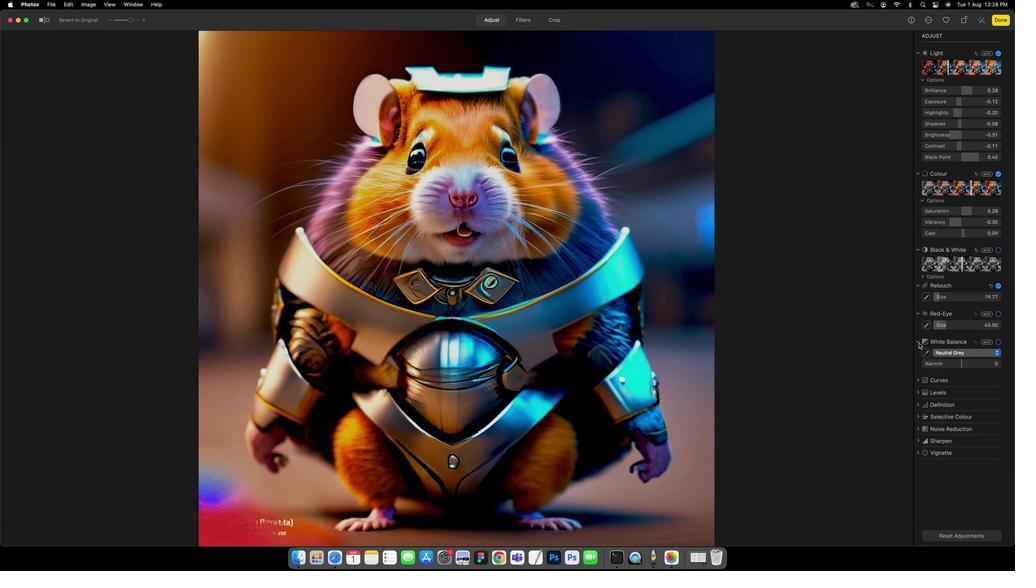 
Action: Mouse moved to (960, 363)
Screenshot: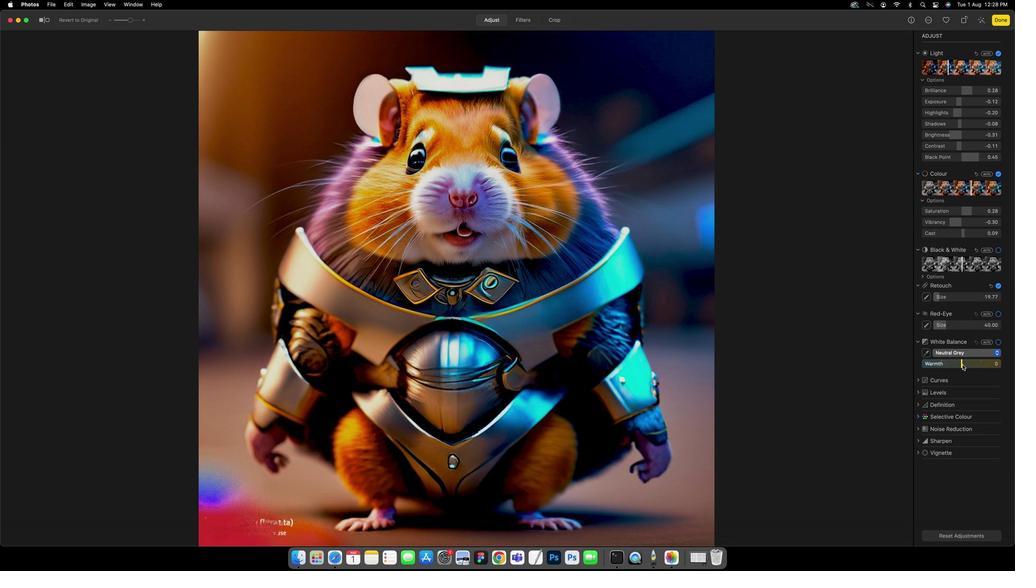 
Action: Mouse pressed left at (960, 363)
Screenshot: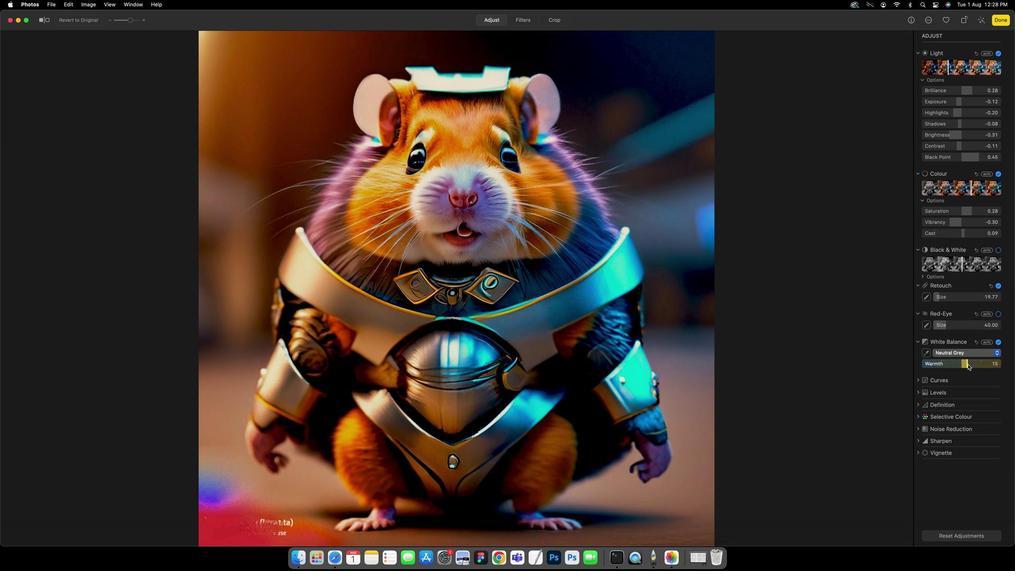 
Action: Mouse moved to (961, 350)
Screenshot: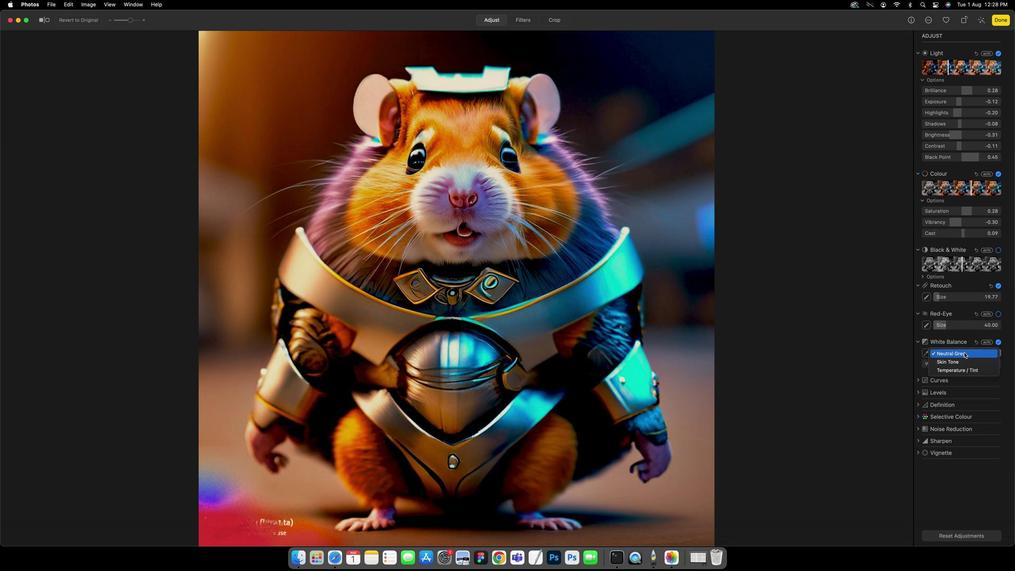 
Action: Mouse pressed left at (961, 350)
Screenshot: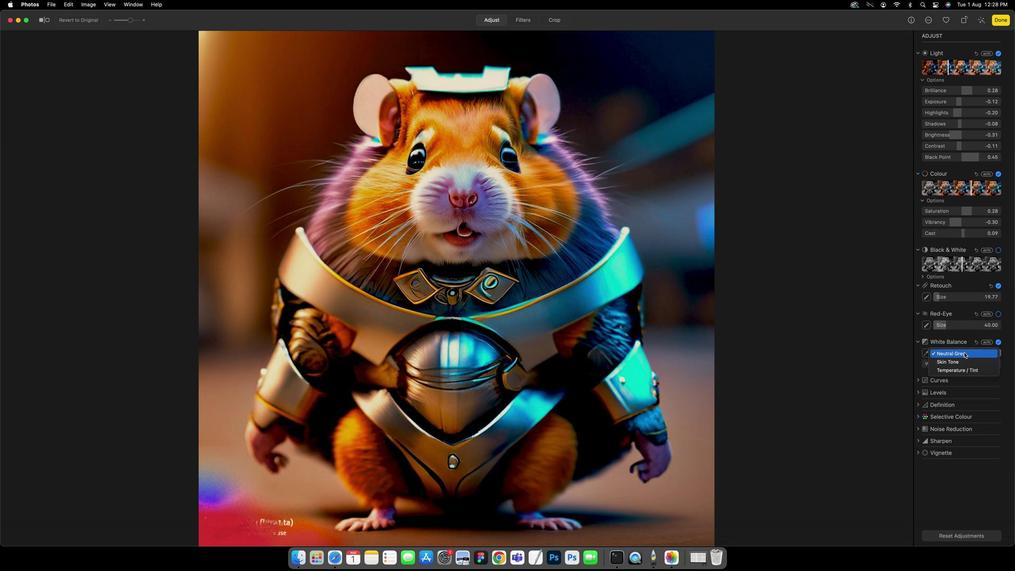 
Action: Mouse moved to (956, 358)
Screenshot: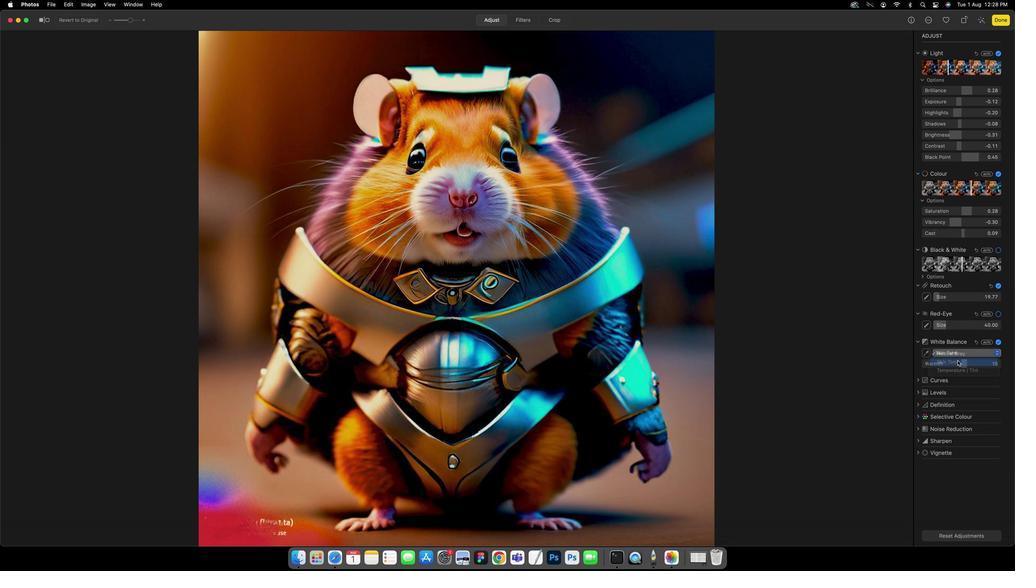 
Action: Mouse pressed left at (956, 358)
Screenshot: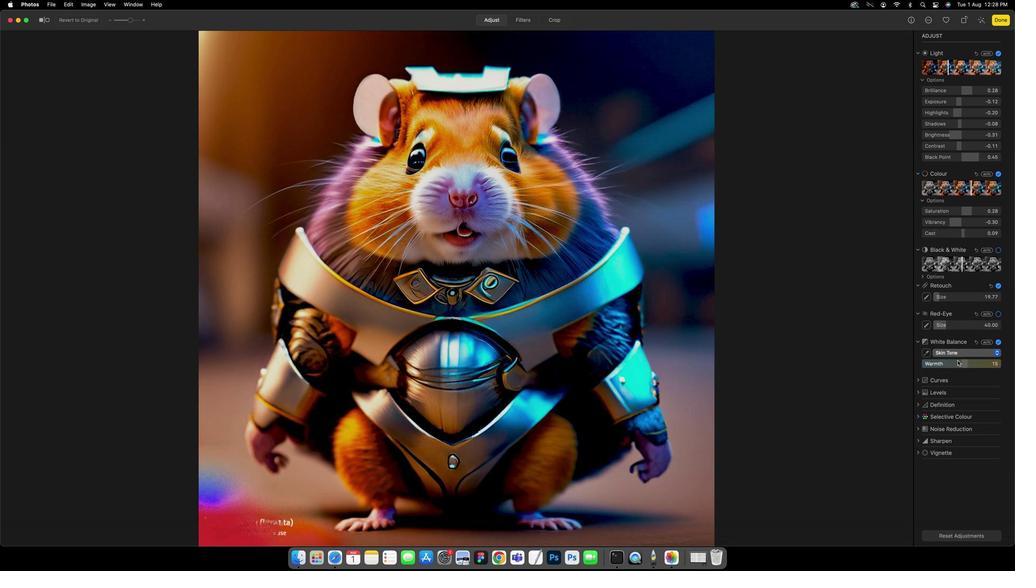 
Action: Mouse moved to (959, 361)
Screenshot: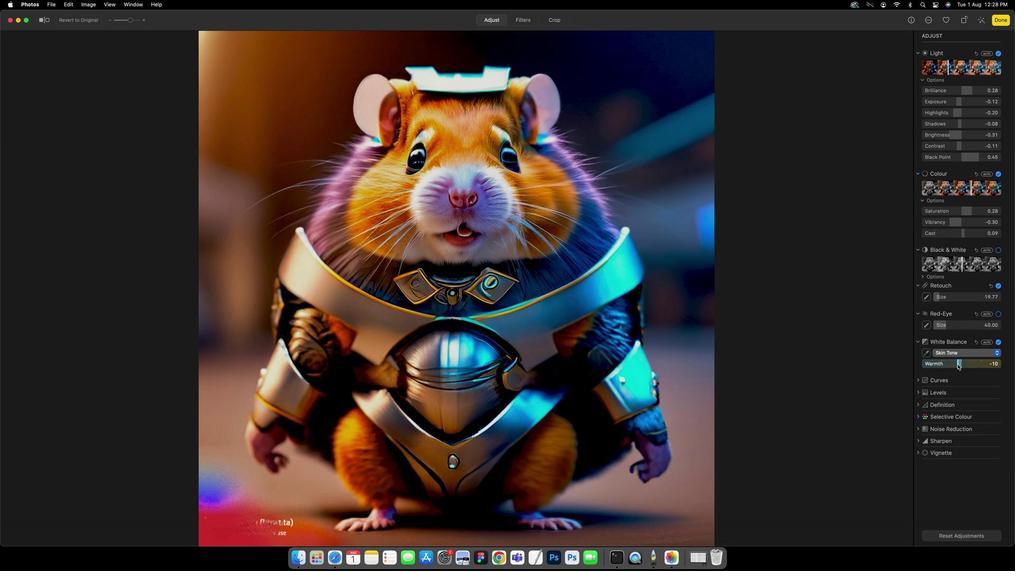
Action: Mouse pressed left at (959, 361)
Screenshot: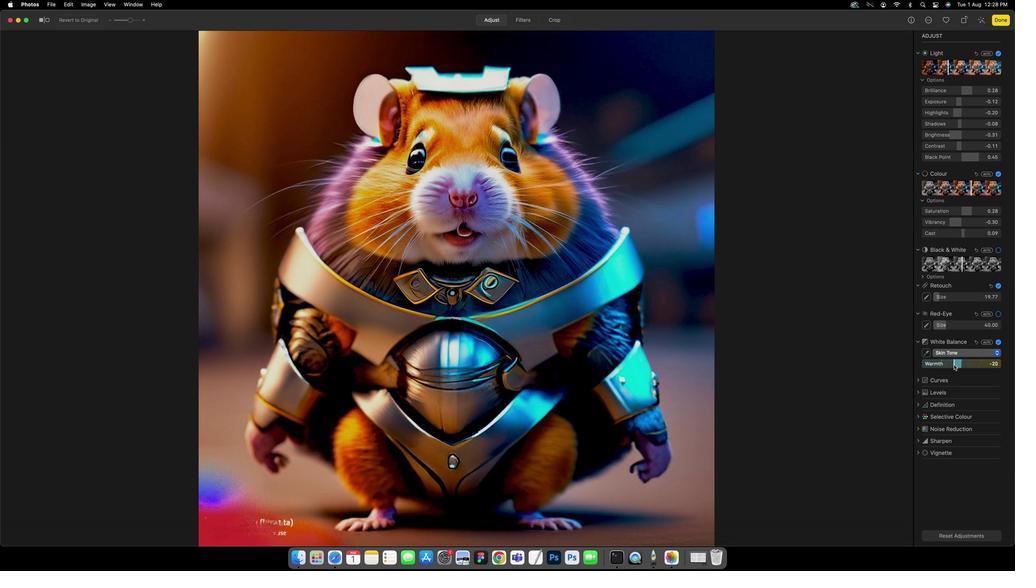 
Action: Mouse moved to (926, 377)
Screenshot: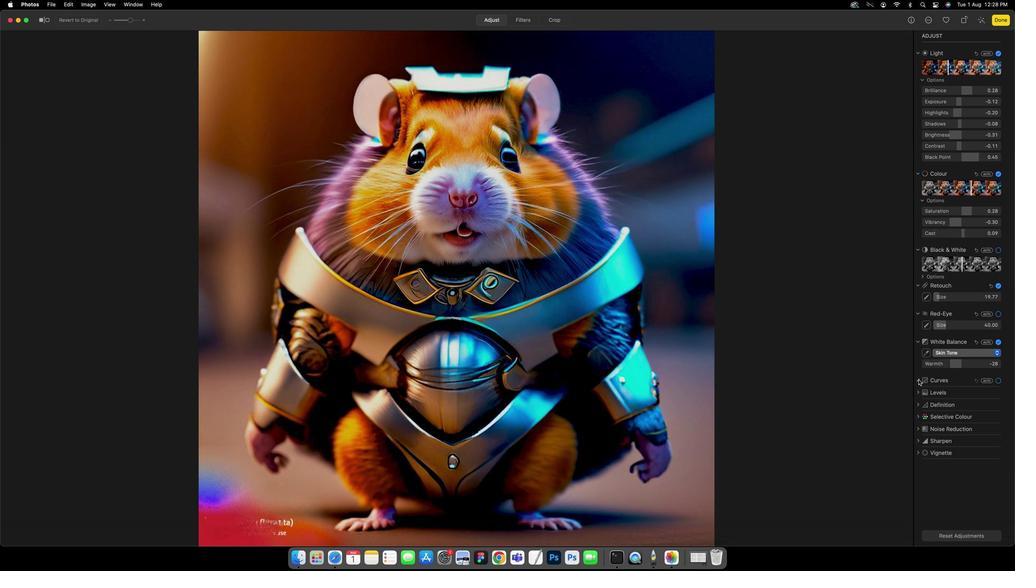 
Action: Mouse pressed left at (926, 377)
Screenshot: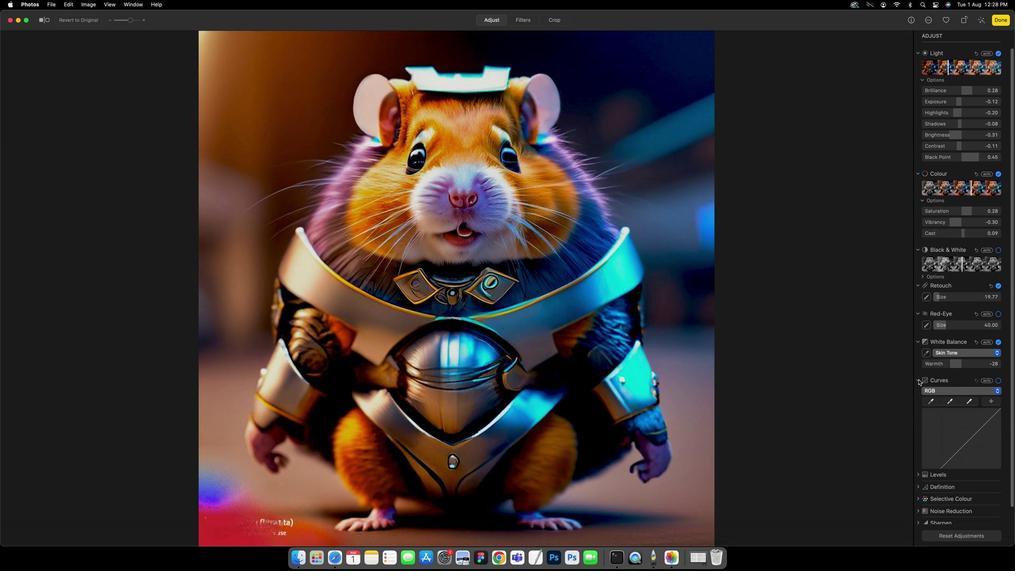 
Action: Mouse moved to (983, 413)
Screenshot: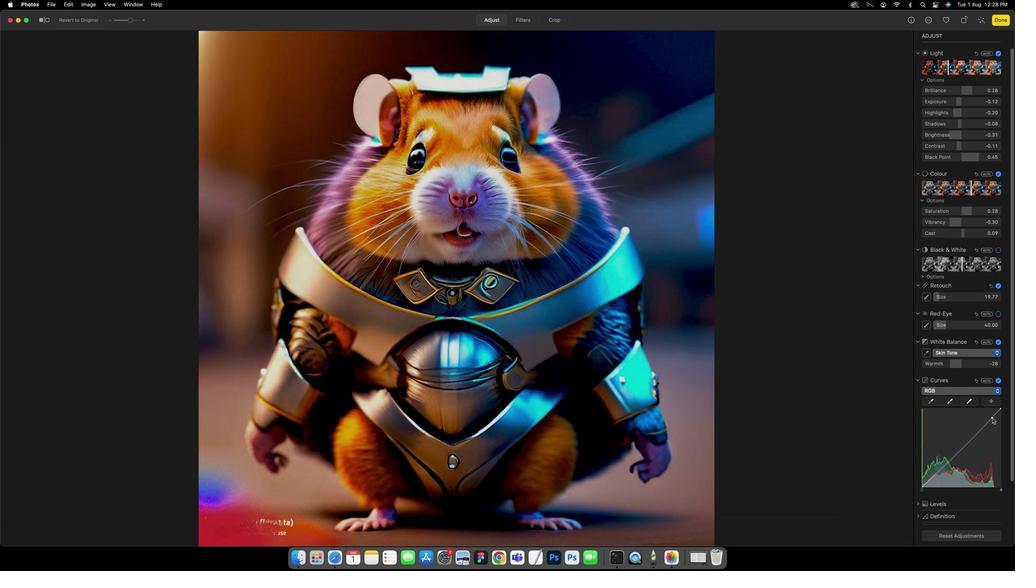 
Action: Mouse pressed left at (983, 413)
Screenshot: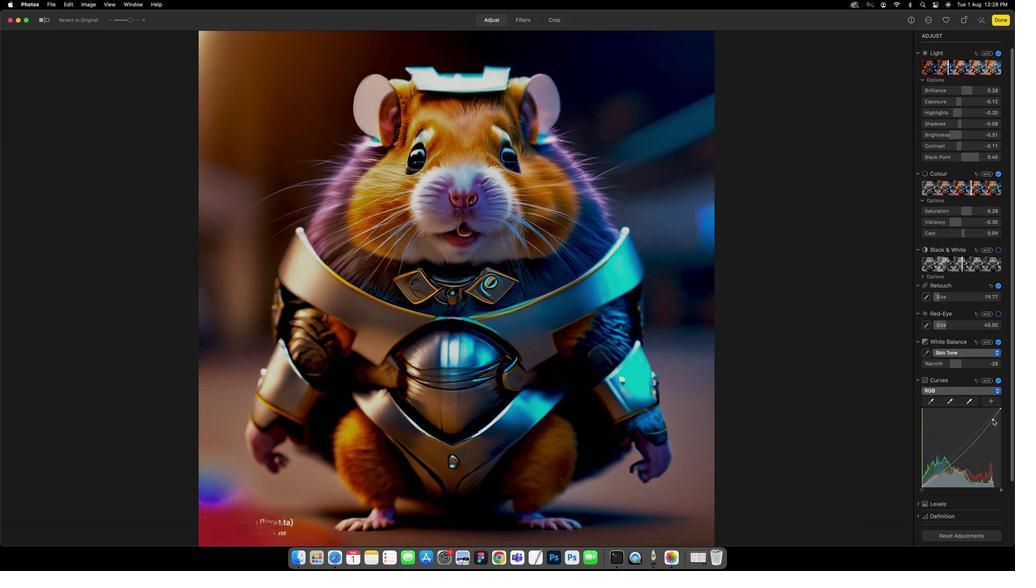 
Action: Mouse moved to (974, 429)
Screenshot: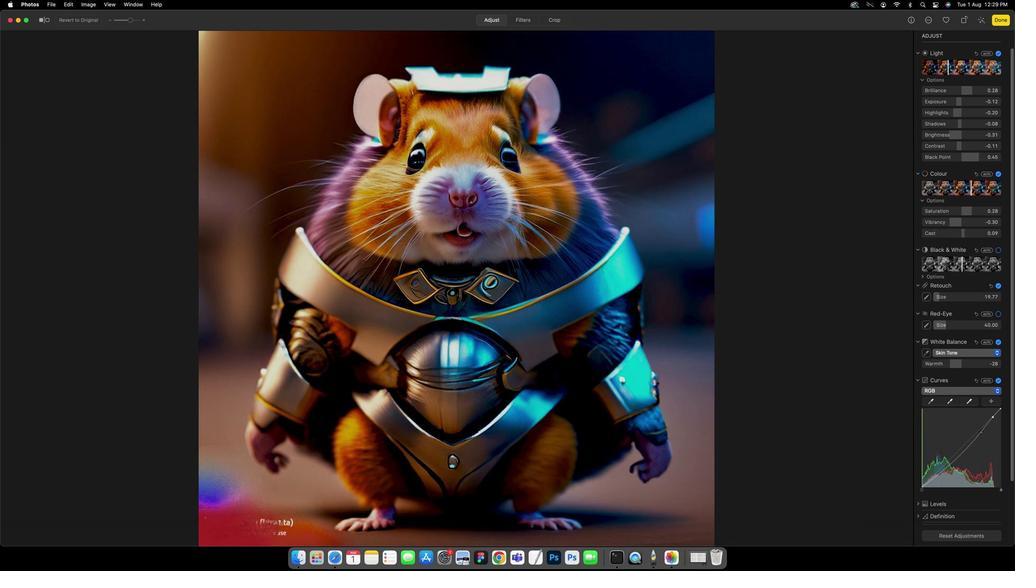 
Action: Mouse pressed left at (974, 429)
Screenshot: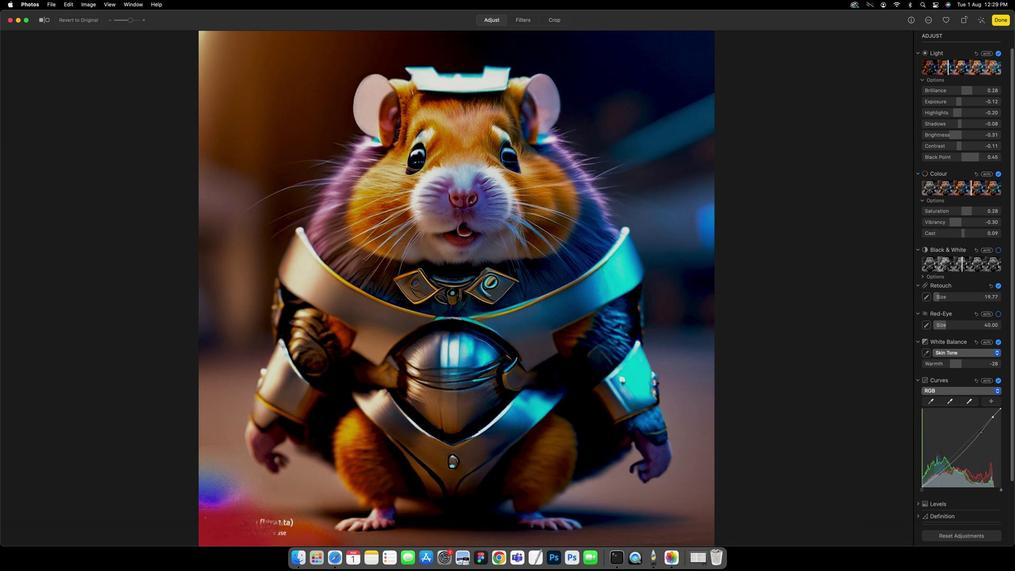 
Action: Mouse pressed left at (974, 429)
Screenshot: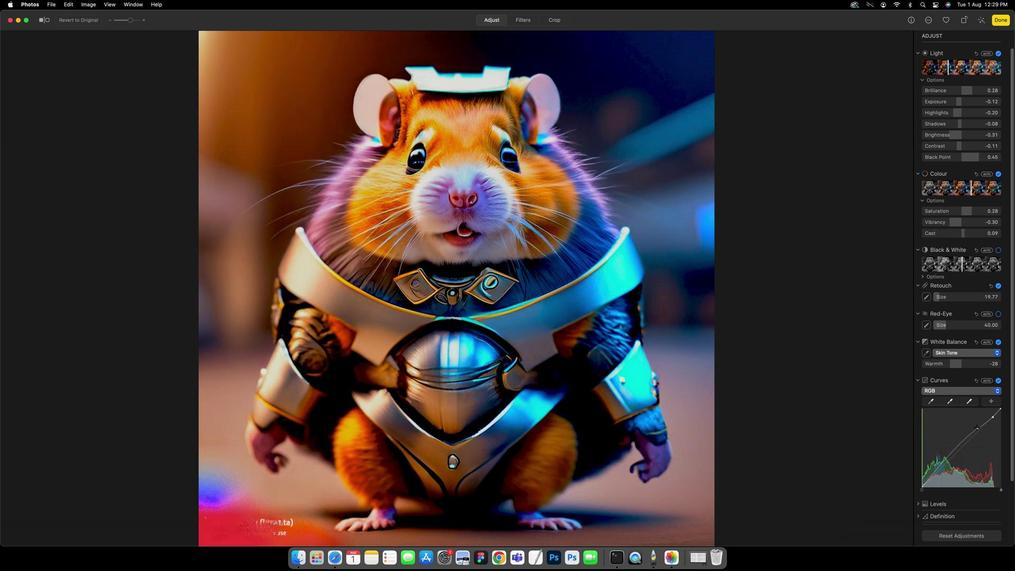 
Action: Mouse moved to (960, 433)
Screenshot: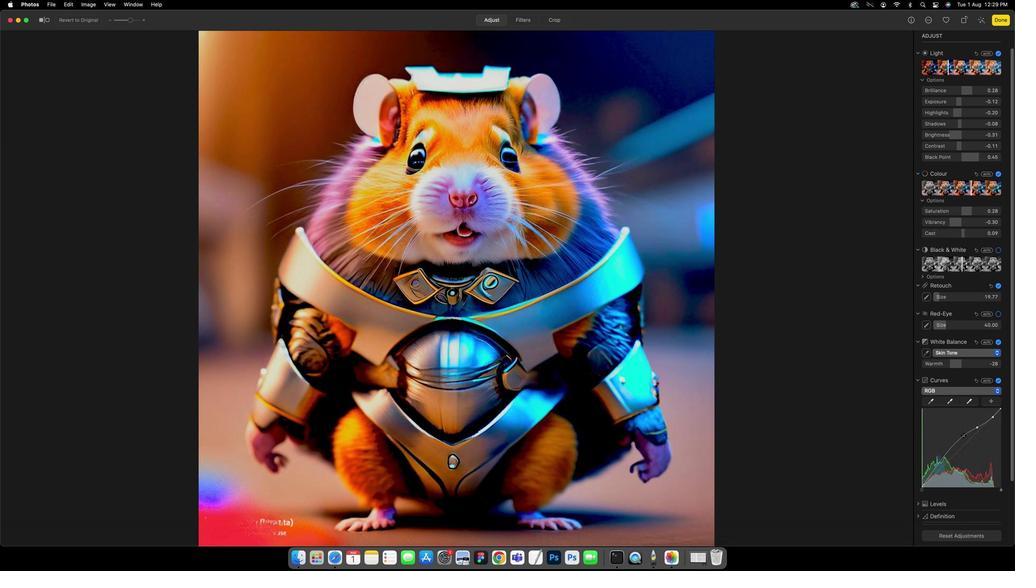 
Action: Mouse pressed left at (960, 433)
Screenshot: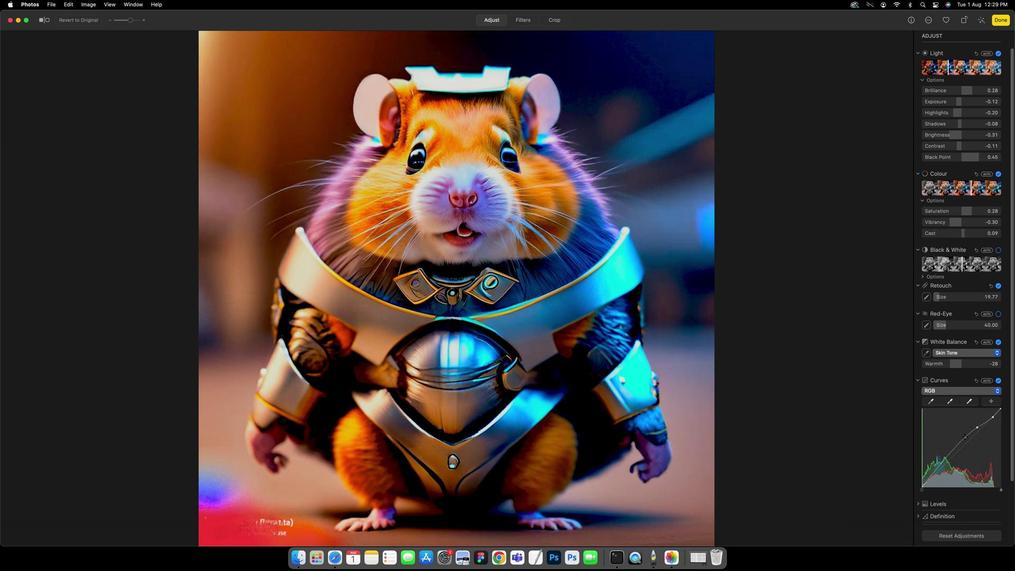 
Action: Mouse moved to (958, 449)
Screenshot: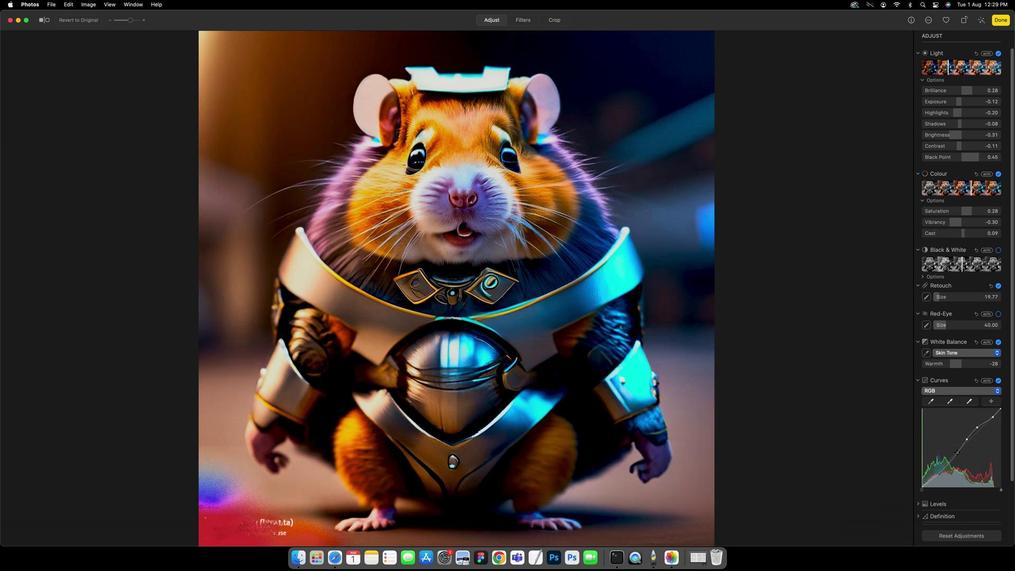 
Action: Mouse pressed left at (958, 449)
Screenshot: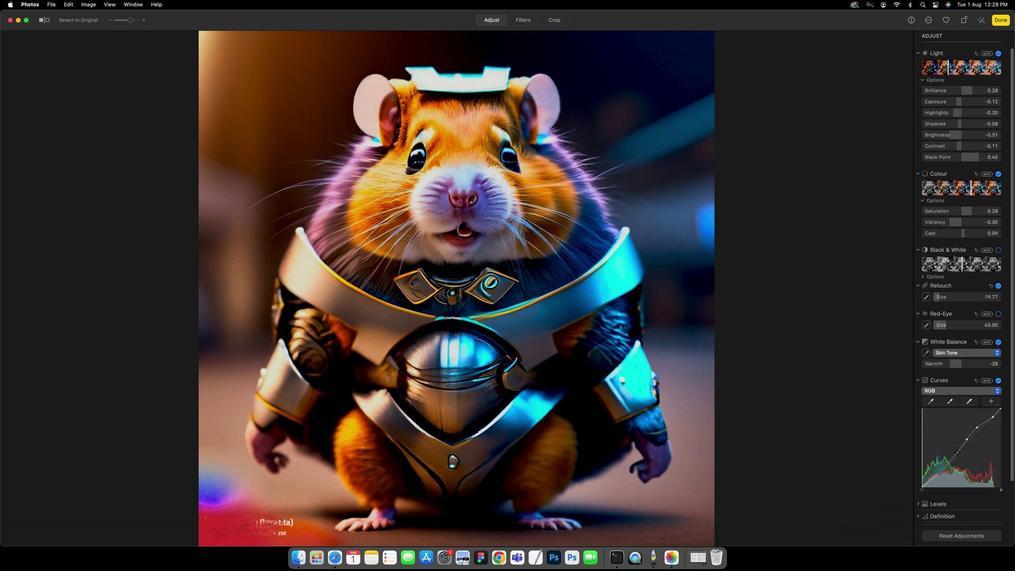 
Action: Mouse moved to (945, 458)
Screenshot: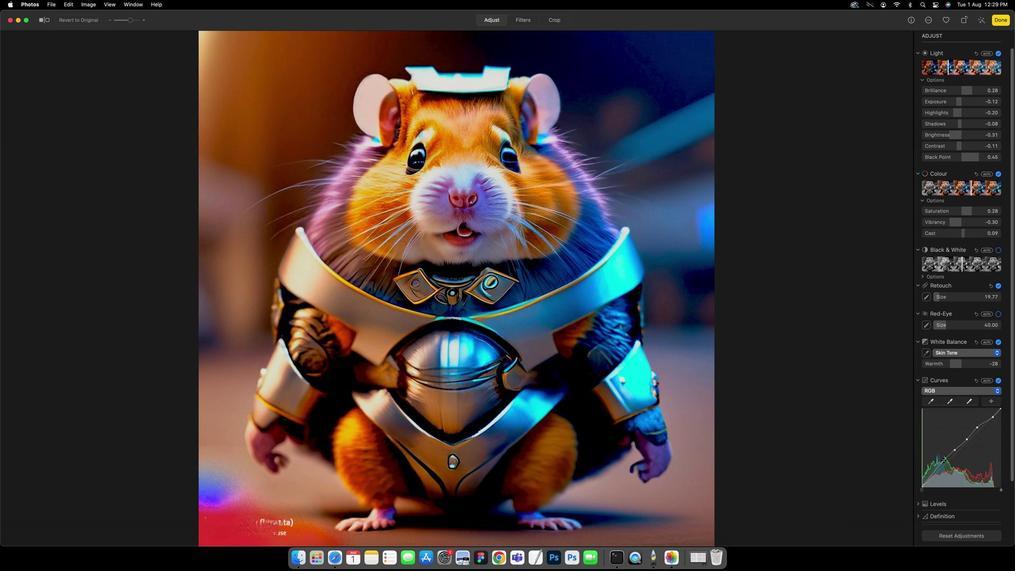 
Action: Mouse pressed left at (945, 458)
Screenshot: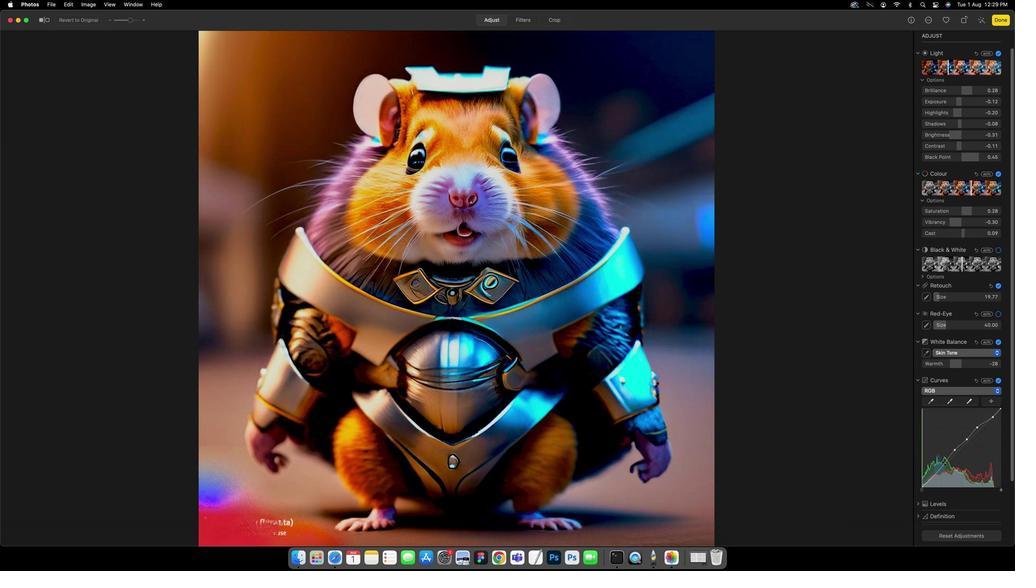 
Action: Mouse moved to (942, 472)
Screenshot: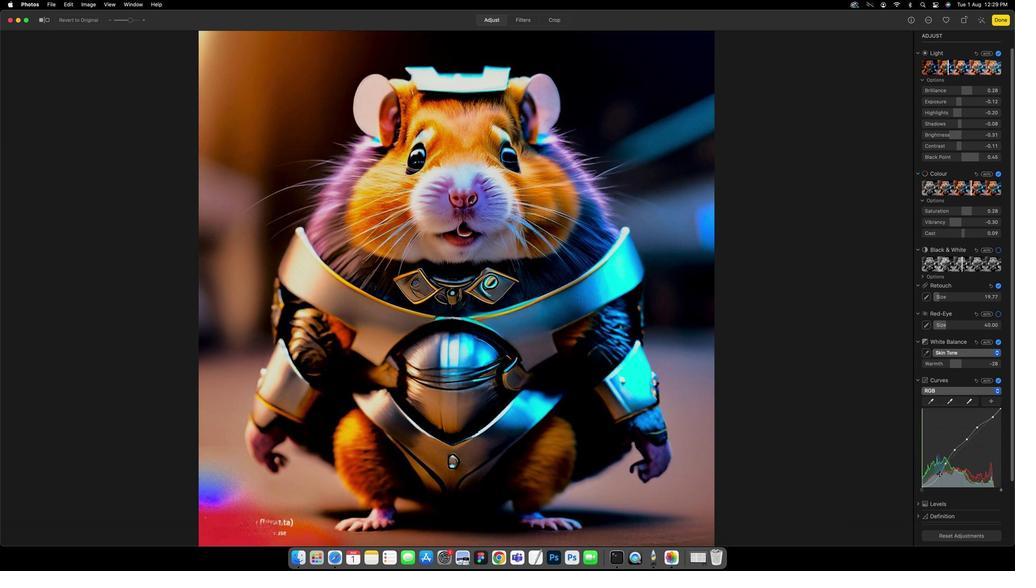 
Action: Mouse pressed left at (942, 472)
Screenshot: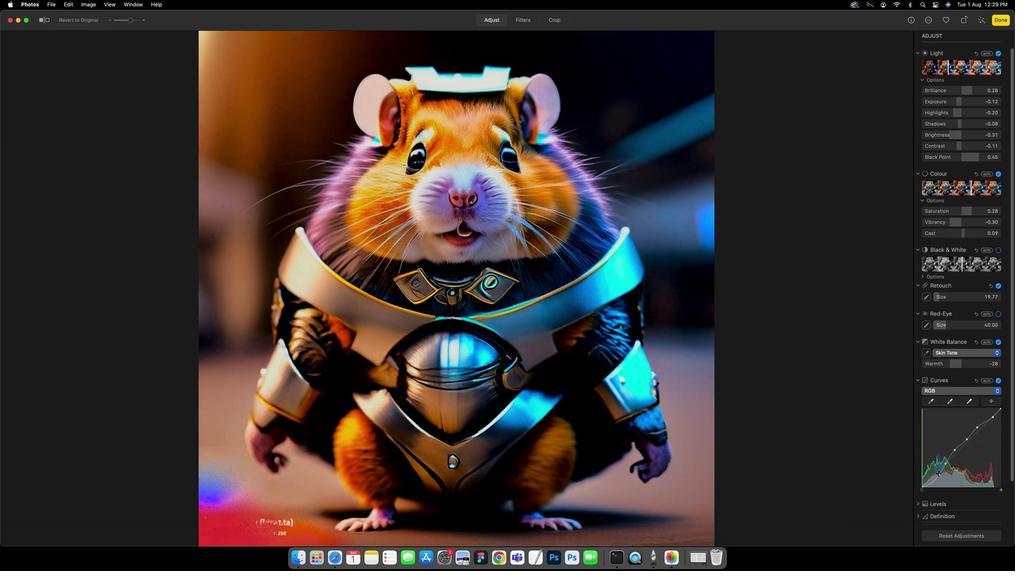 
Action: Mouse moved to (954, 466)
Screenshot: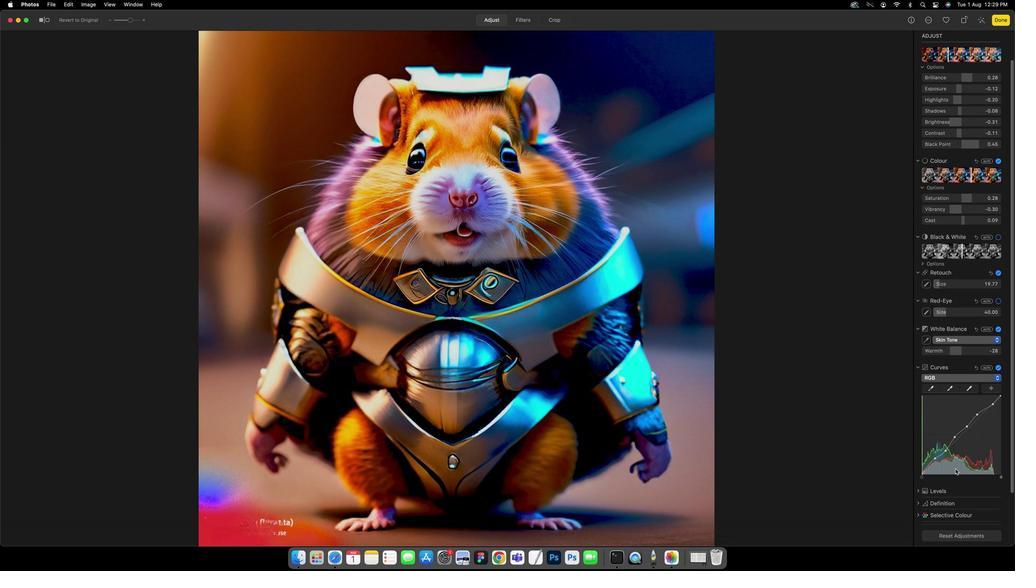 
Action: Mouse scrolled (954, 466) with delta (206, 1)
Screenshot: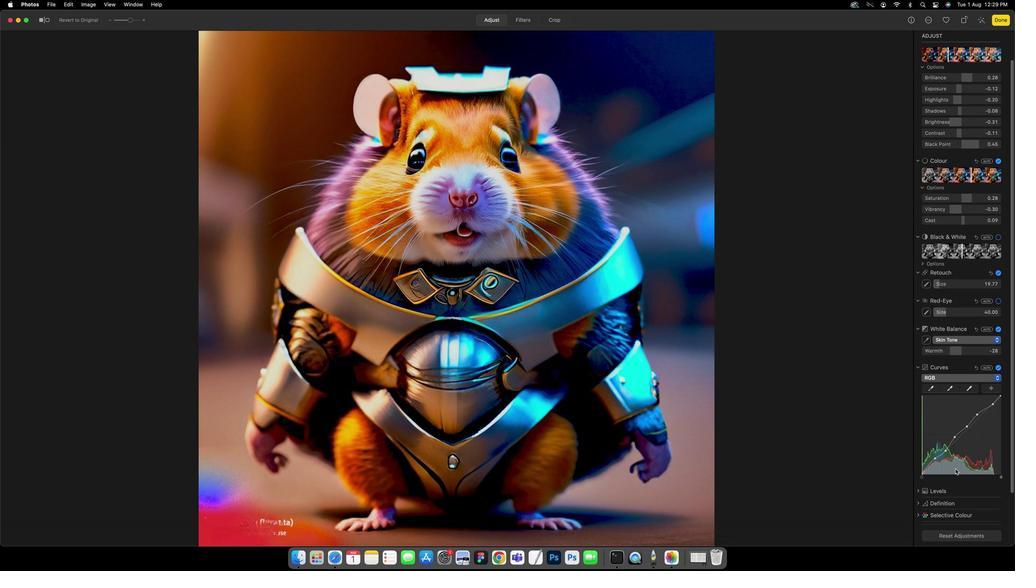
Action: Mouse scrolled (954, 466) with delta (206, 1)
Screenshot: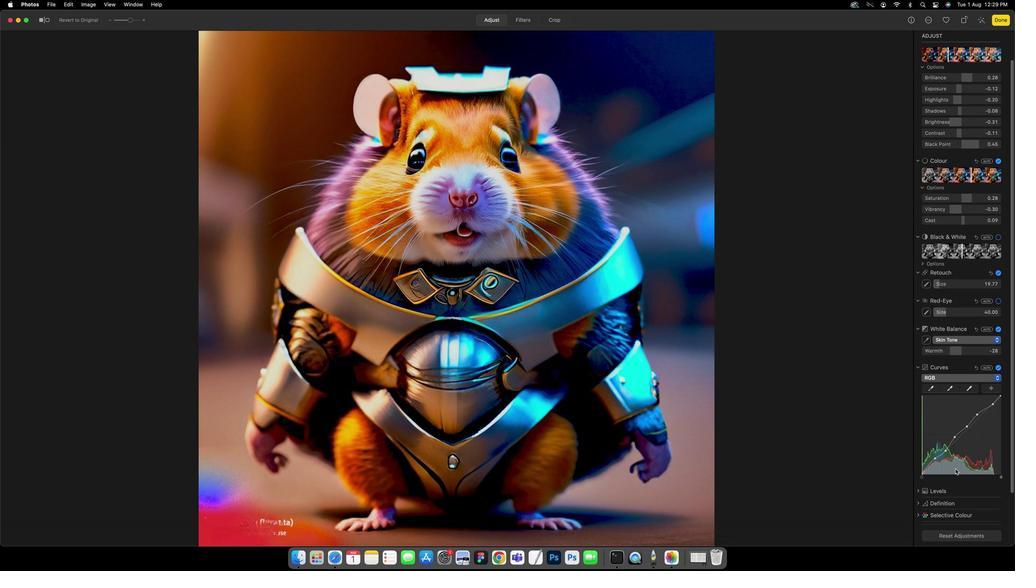 
Action: Mouse scrolled (954, 466) with delta (206, 0)
Screenshot: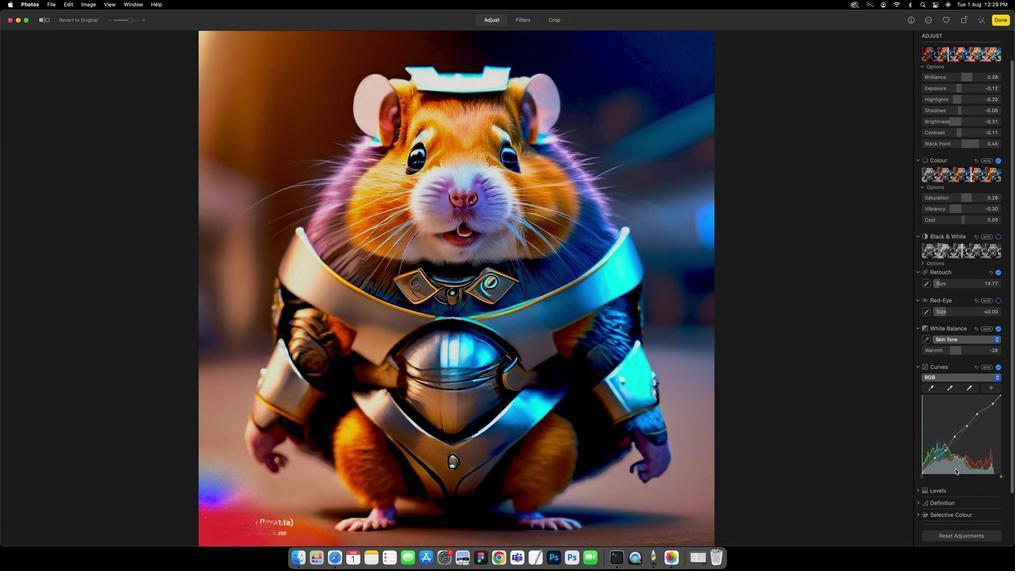
Action: Mouse scrolled (954, 466) with delta (206, 1)
Screenshot: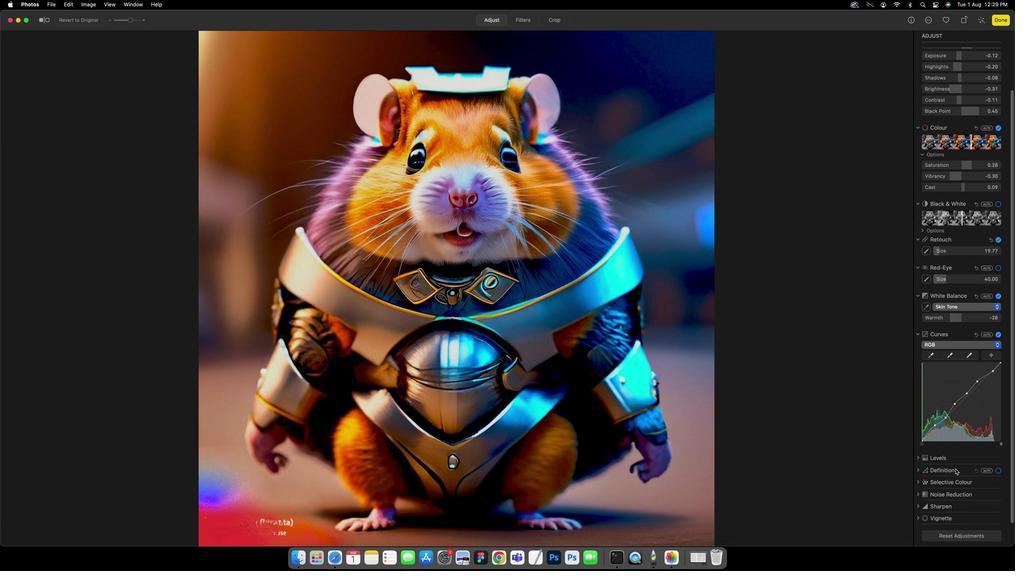 
Action: Mouse scrolled (954, 466) with delta (206, 1)
Screenshot: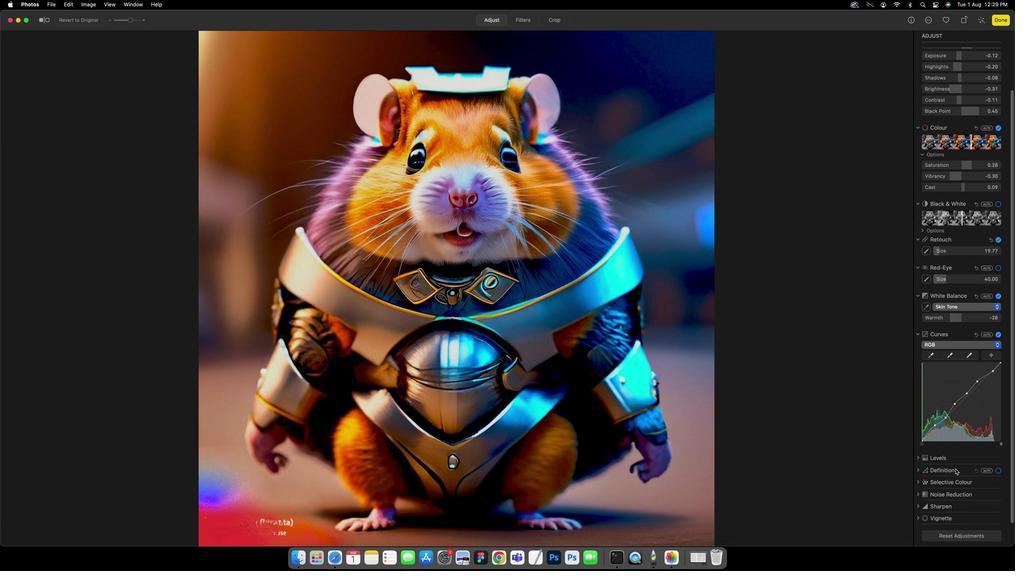 
Action: Mouse scrolled (954, 466) with delta (206, 0)
Screenshot: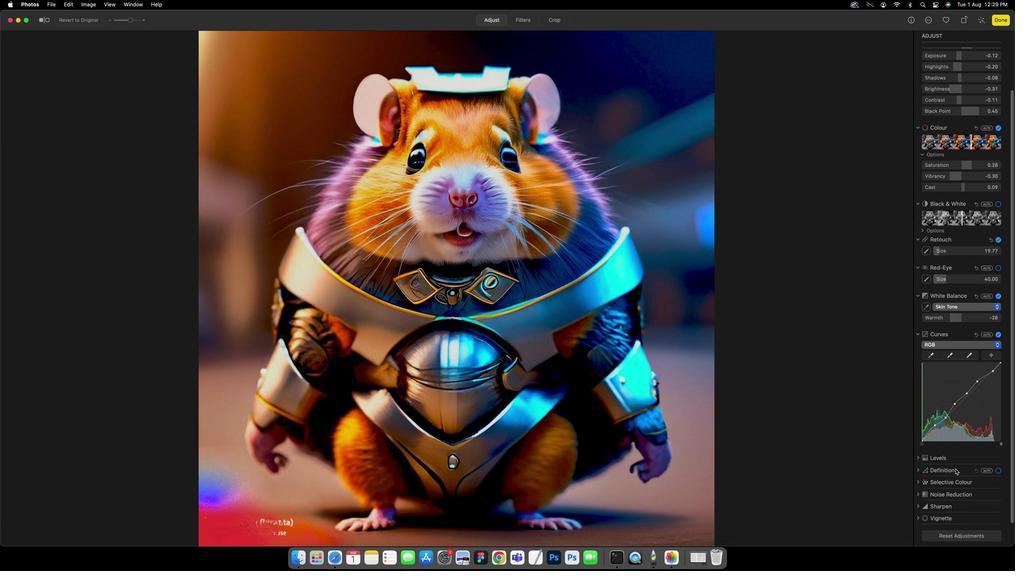 
Action: Mouse scrolled (954, 466) with delta (206, 0)
Screenshot: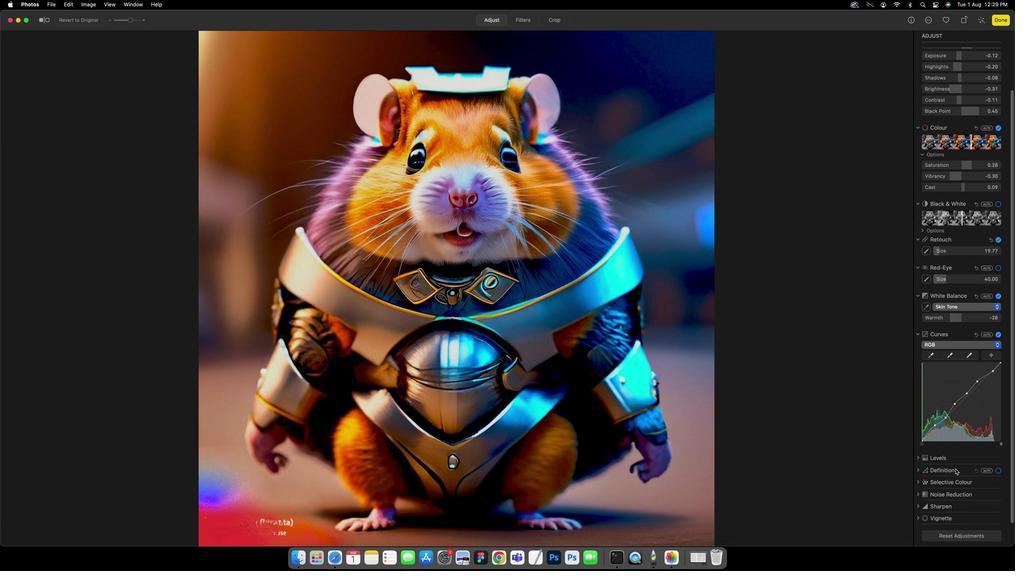 
Action: Mouse scrolled (954, 466) with delta (206, 0)
Screenshot: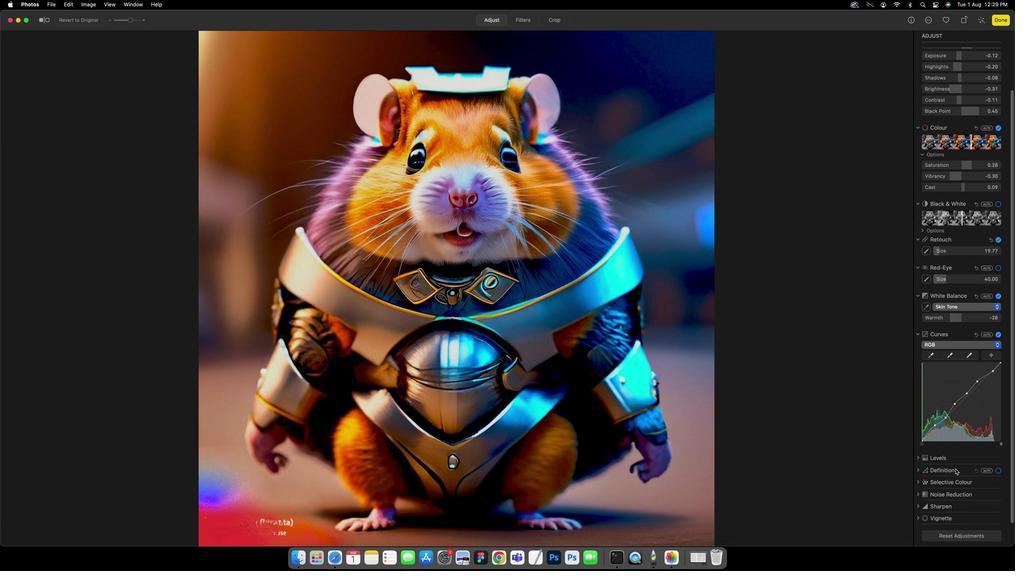
Action: Mouse scrolled (954, 466) with delta (206, -1)
Screenshot: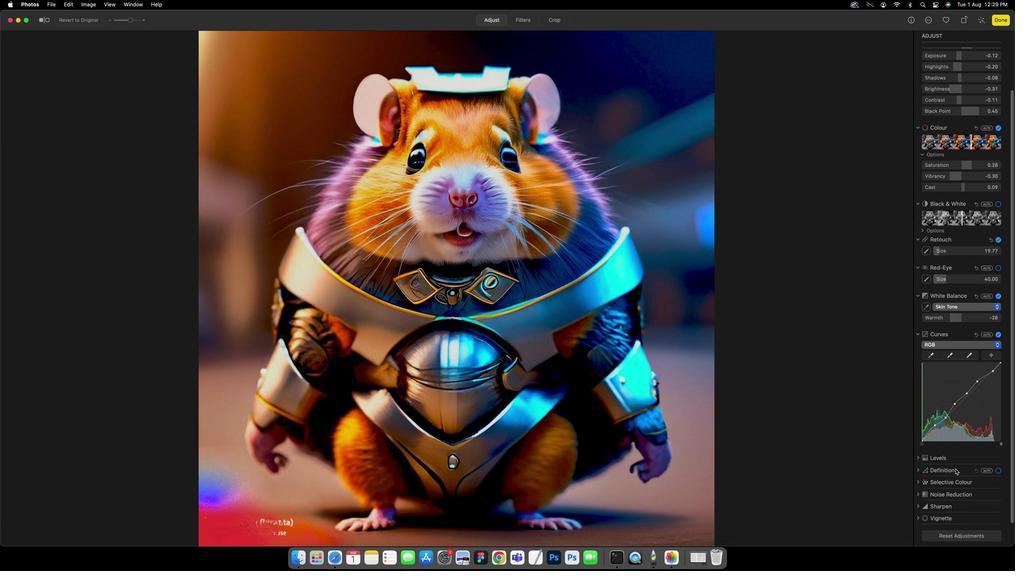 
Action: Mouse moved to (954, 466)
Screenshot: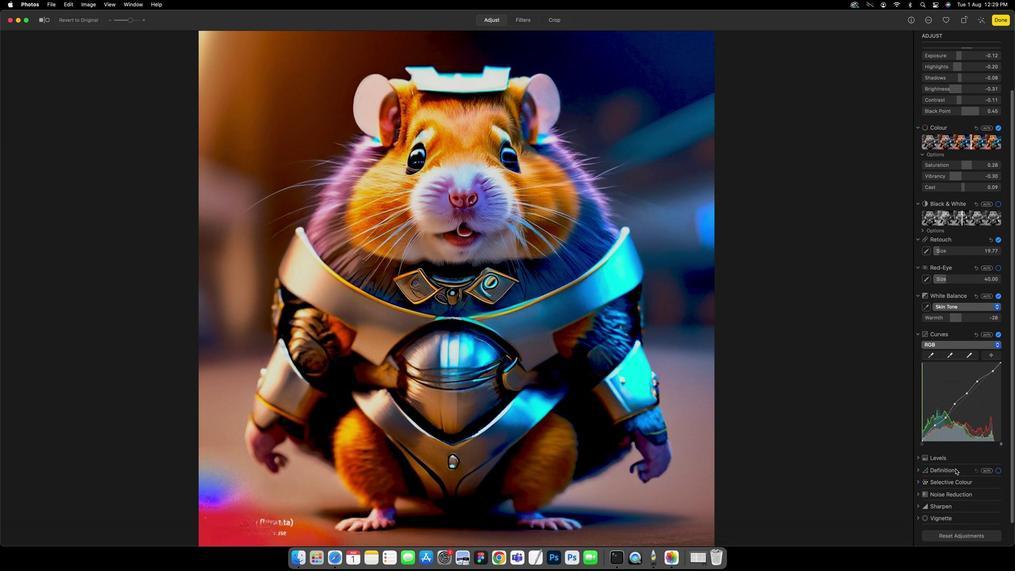 
Action: Mouse scrolled (954, 466) with delta (206, 1)
Screenshot: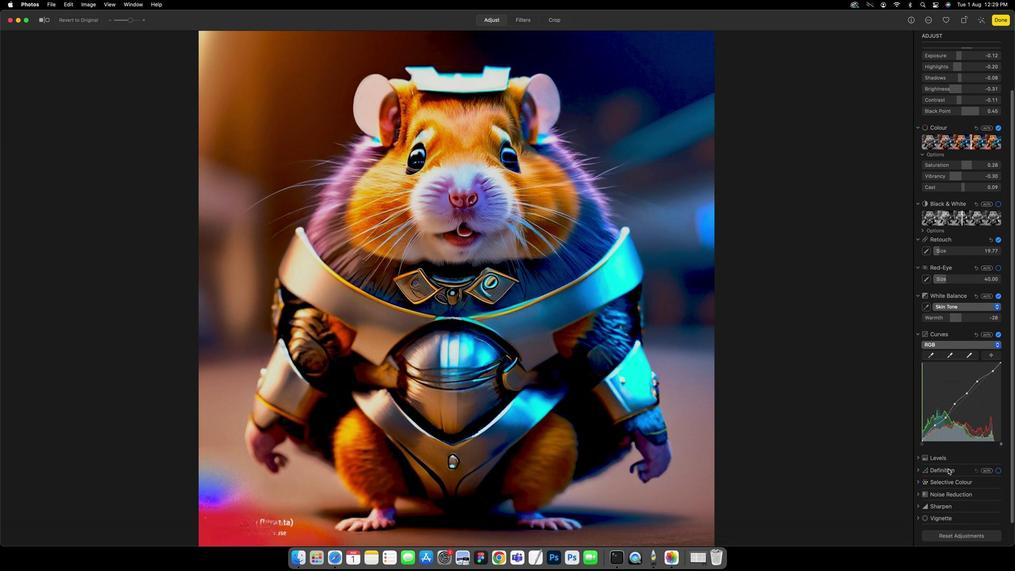 
Action: Mouse scrolled (954, 466) with delta (206, 1)
Screenshot: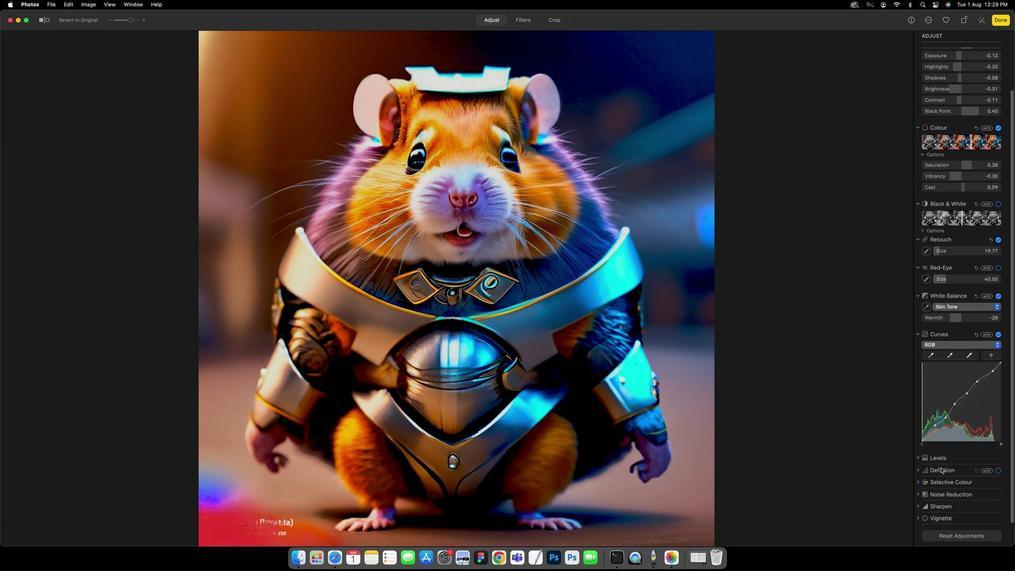 
Action: Mouse scrolled (954, 466) with delta (206, 0)
Screenshot: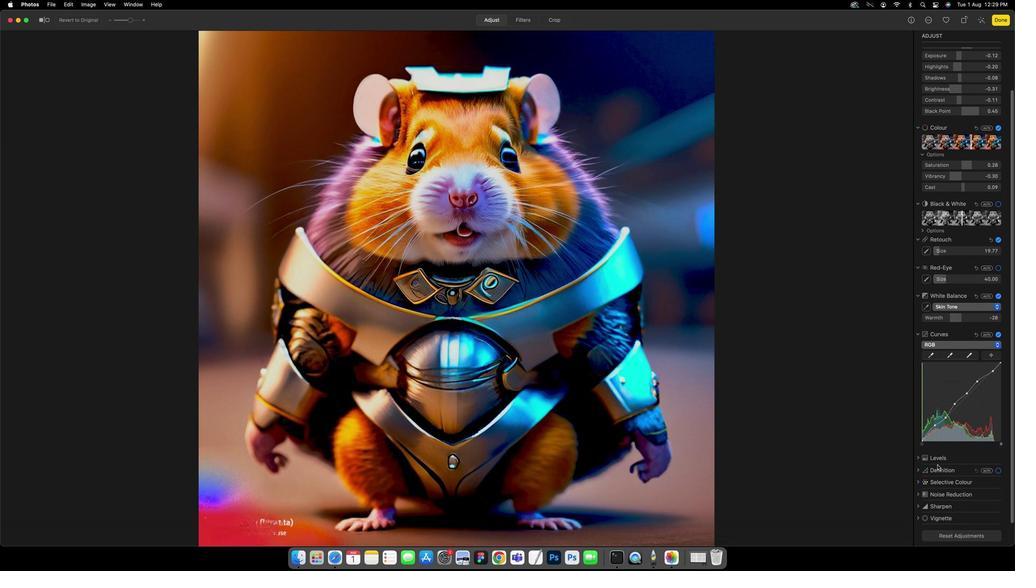 
Action: Mouse scrolled (954, 466) with delta (206, 0)
Screenshot: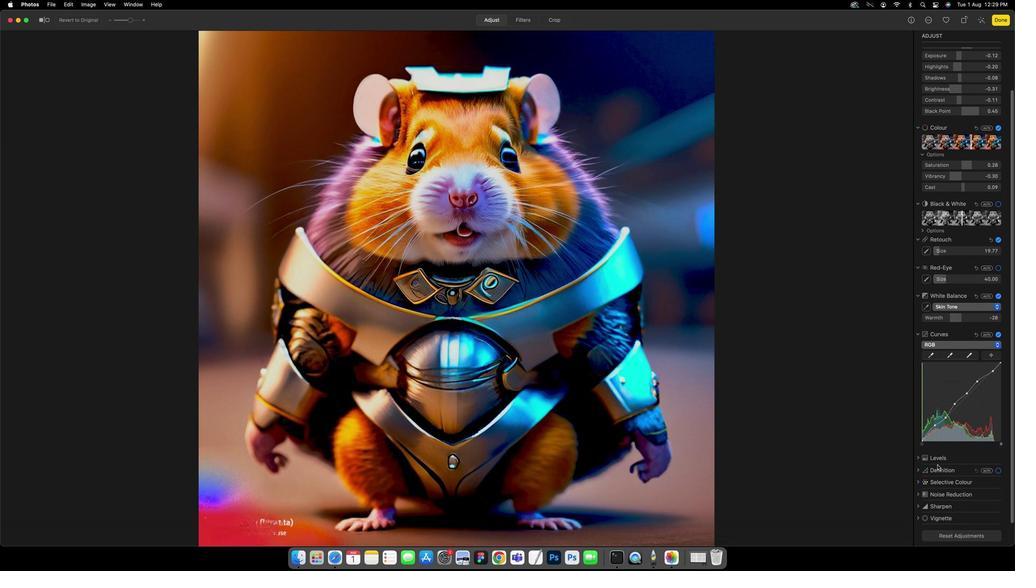
Action: Mouse moved to (926, 454)
Screenshot: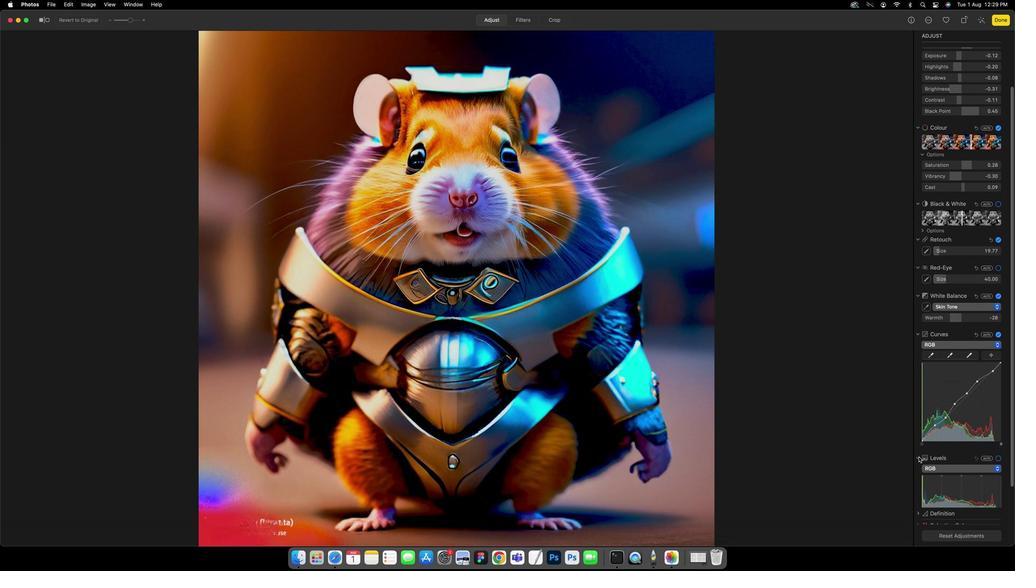 
Action: Mouse pressed left at (926, 454)
Screenshot: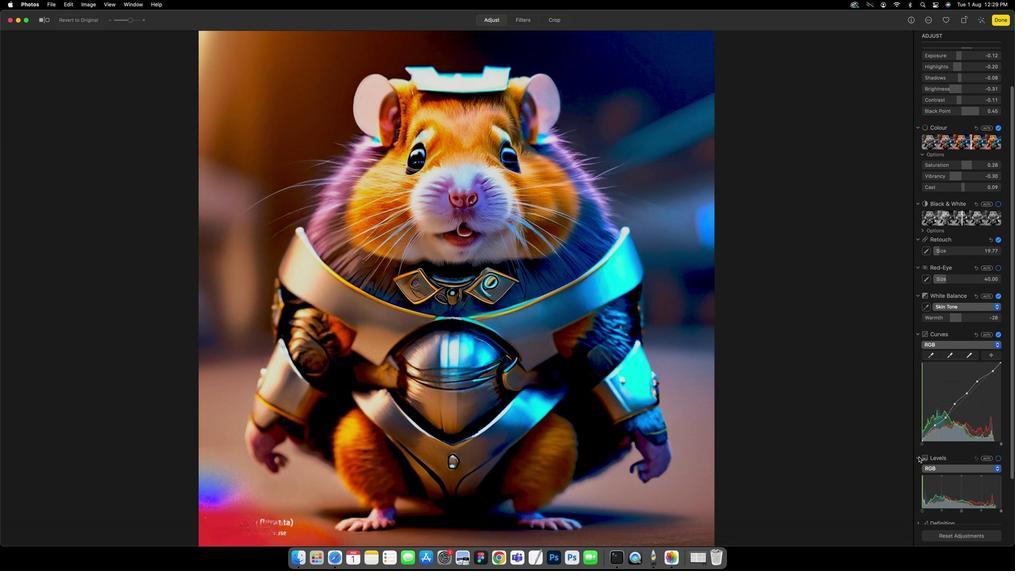 
Action: Mouse moved to (938, 466)
Screenshot: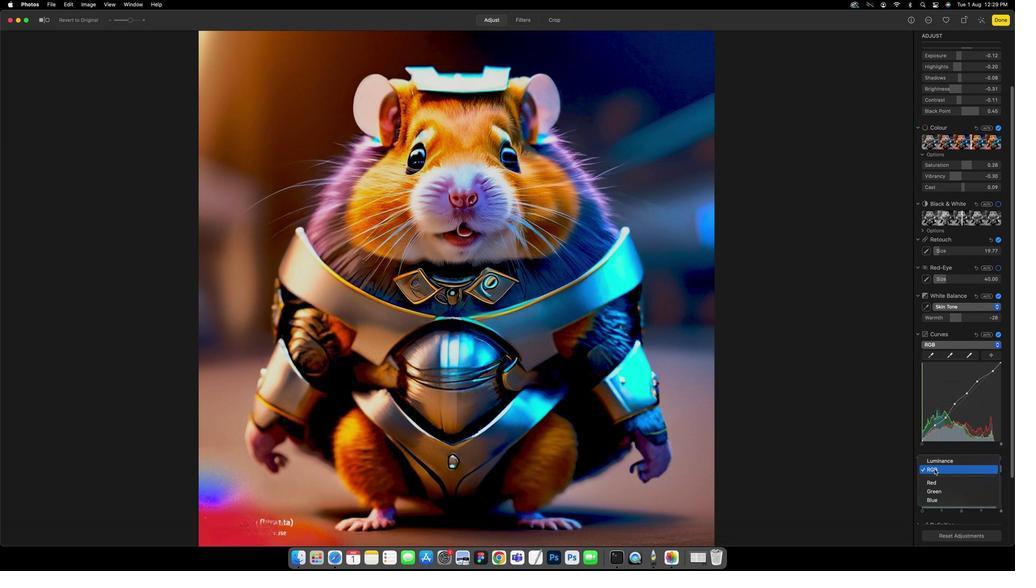 
Action: Mouse pressed left at (938, 466)
Screenshot: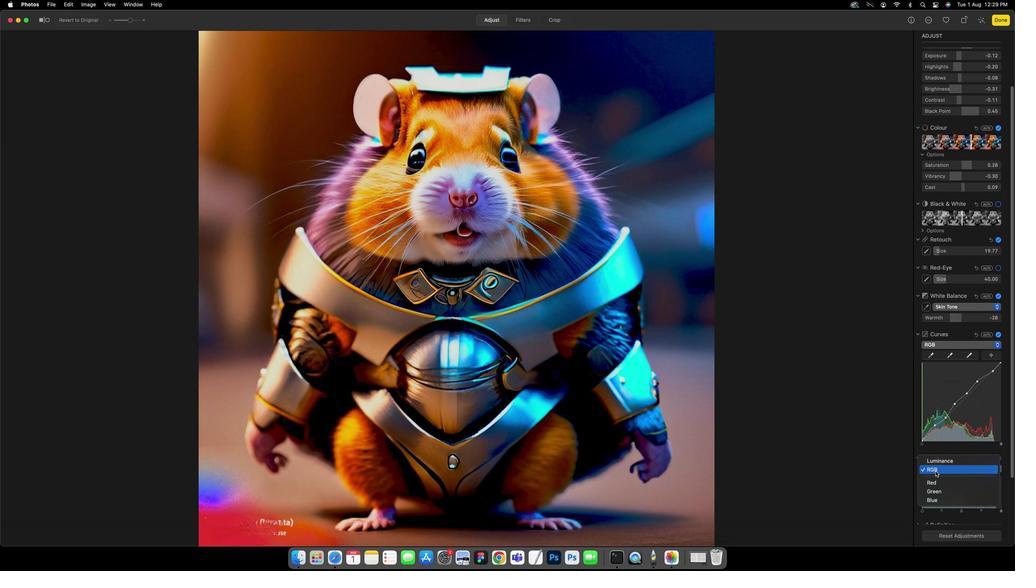 
Action: Mouse moved to (939, 478)
Screenshot: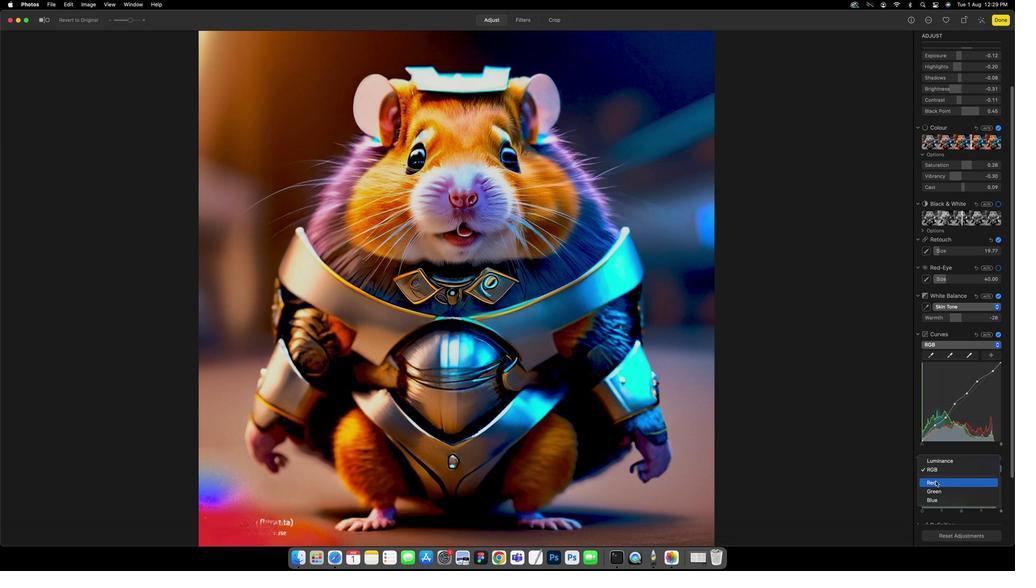 
Action: Mouse pressed left at (939, 478)
Screenshot: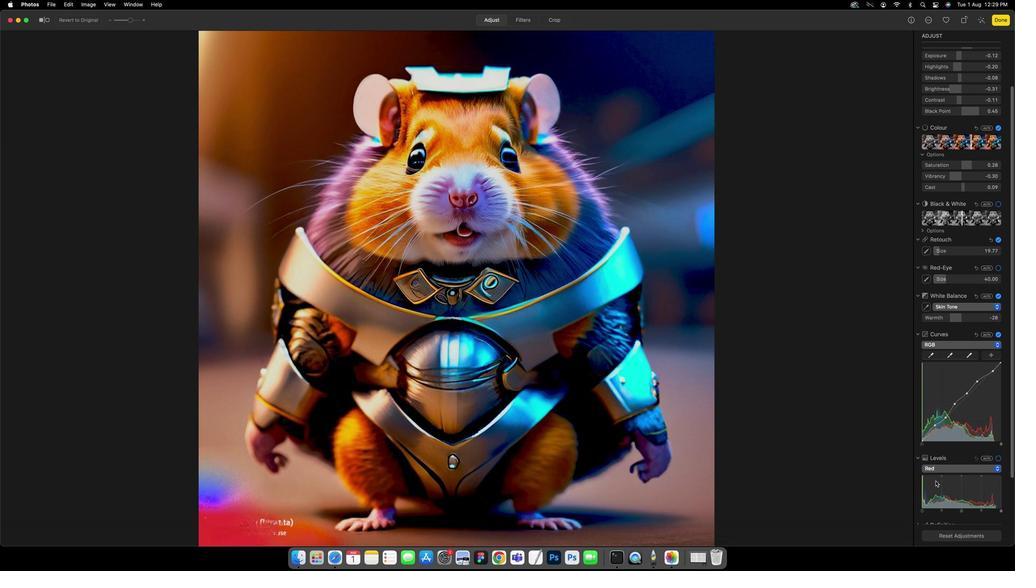 
Action: Mouse moved to (933, 500)
Screenshot: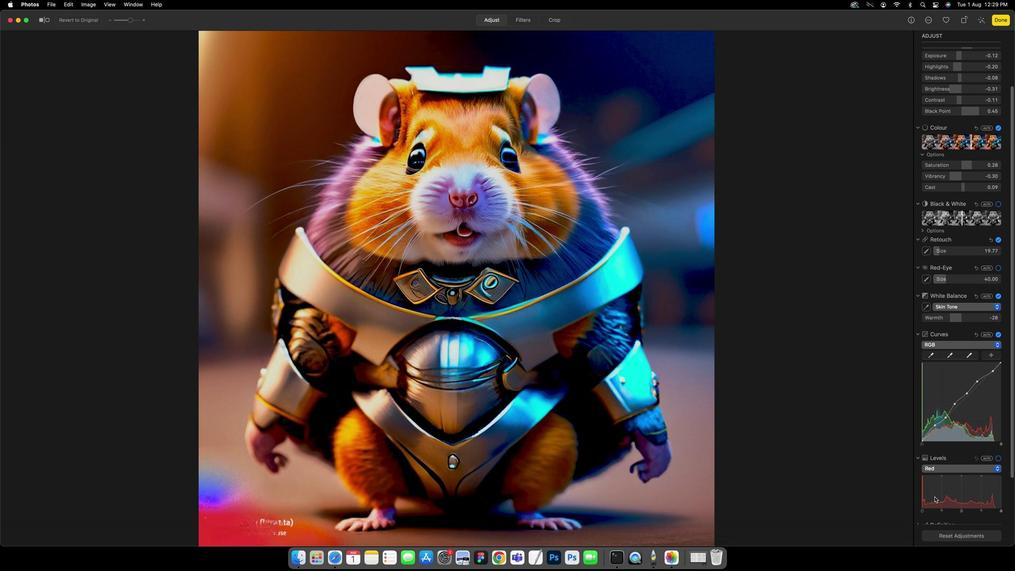 
Action: Mouse pressed left at (933, 500)
Screenshot: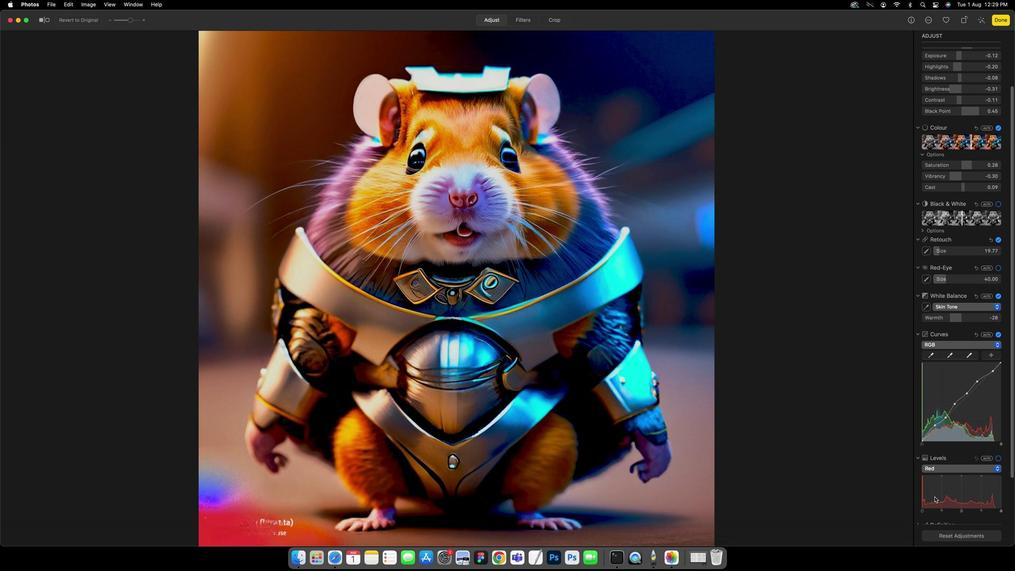 
Action: Mouse moved to (944, 507)
Screenshot: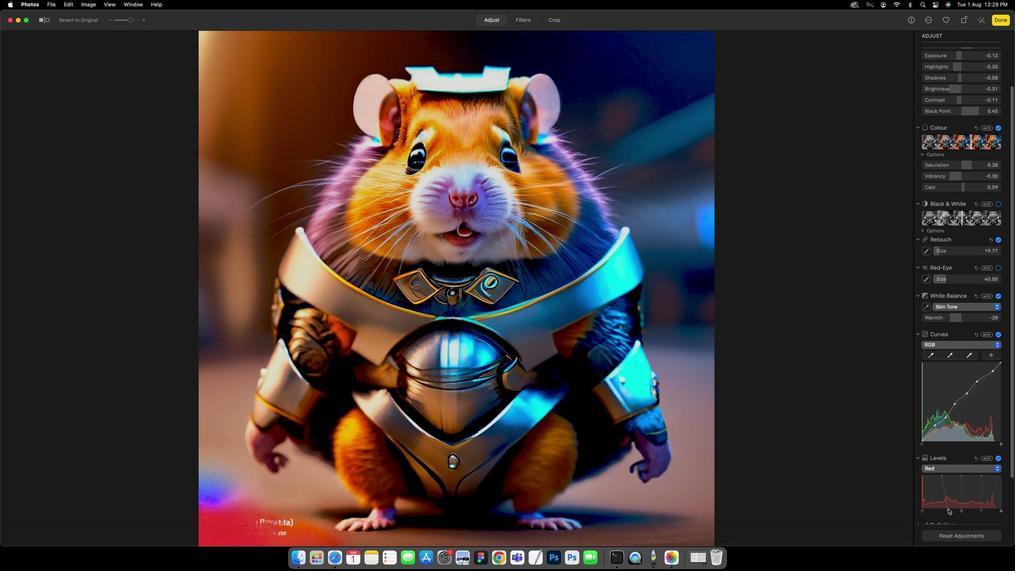 
Action: Mouse pressed left at (944, 507)
Screenshot: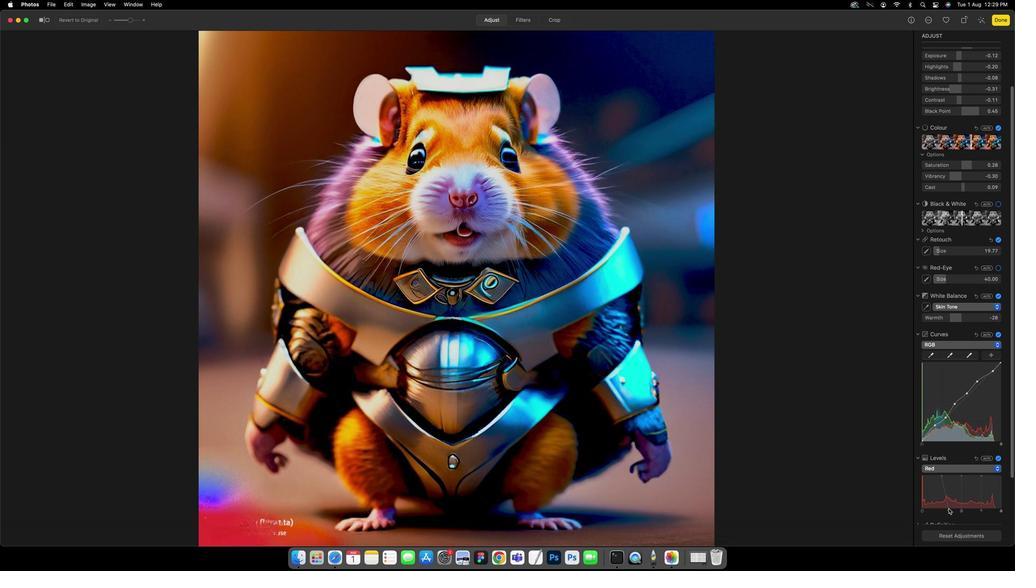 
Action: Mouse moved to (974, 506)
Screenshot: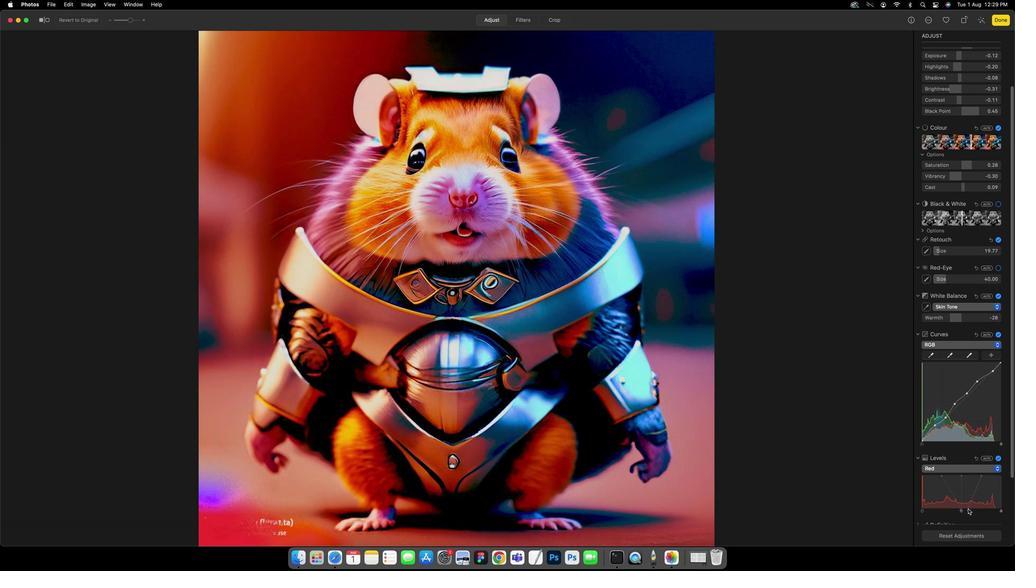 
Action: Mouse pressed left at (974, 506)
Screenshot: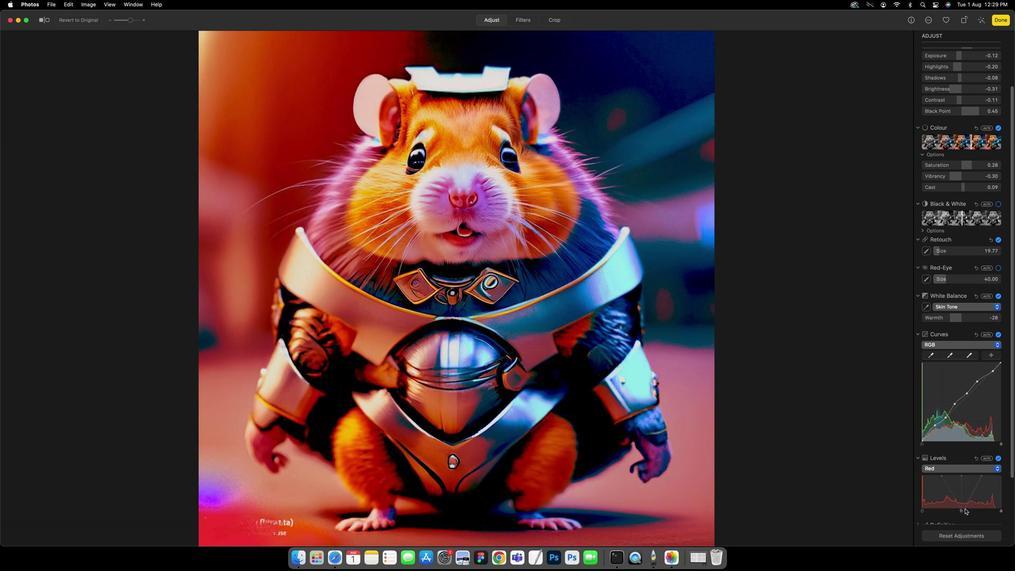 
Action: Mouse moved to (958, 467)
Screenshot: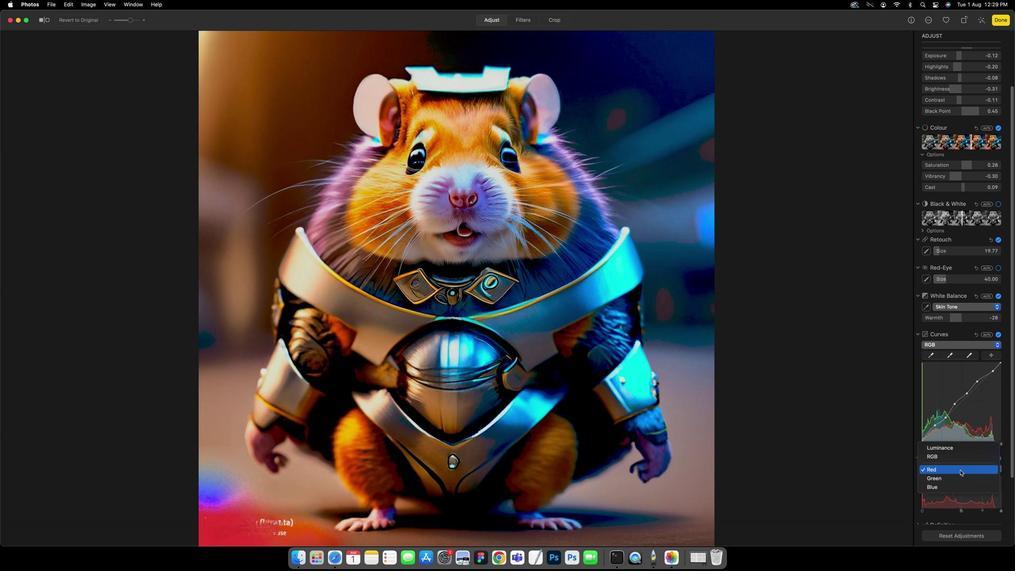 
Action: Mouse pressed left at (958, 467)
Screenshot: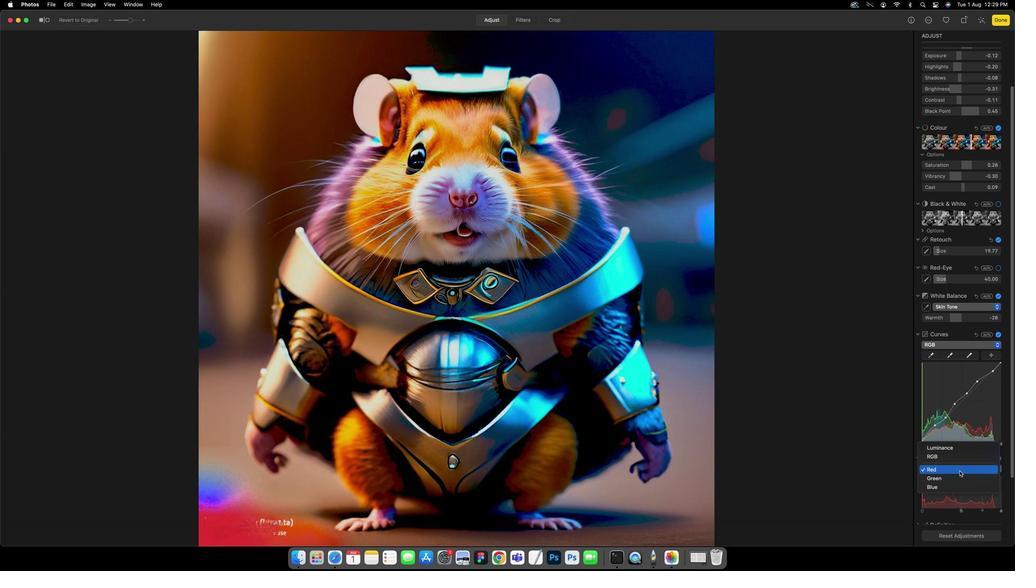 
Action: Mouse moved to (953, 476)
Screenshot: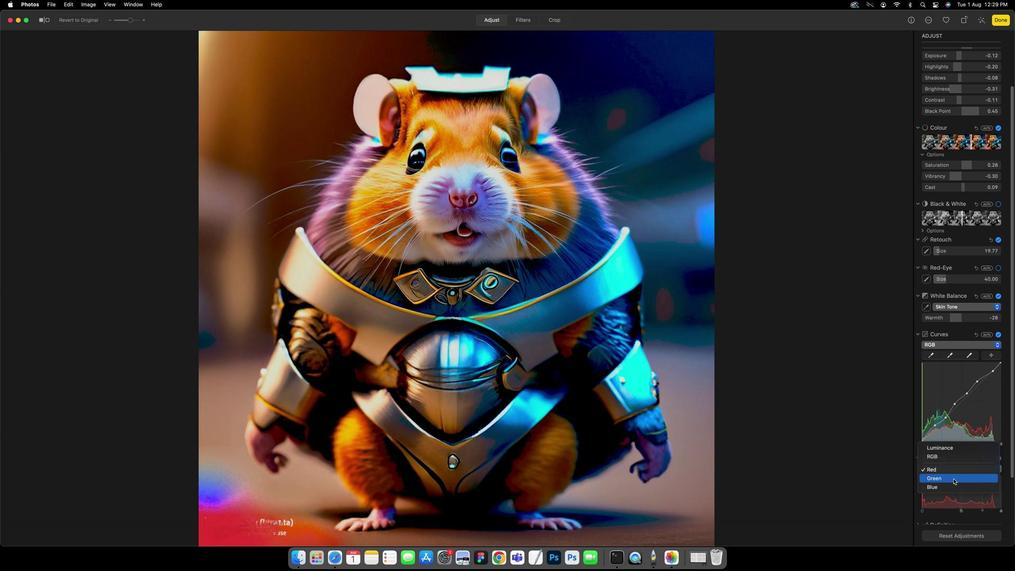 
Action: Mouse pressed left at (953, 476)
Screenshot: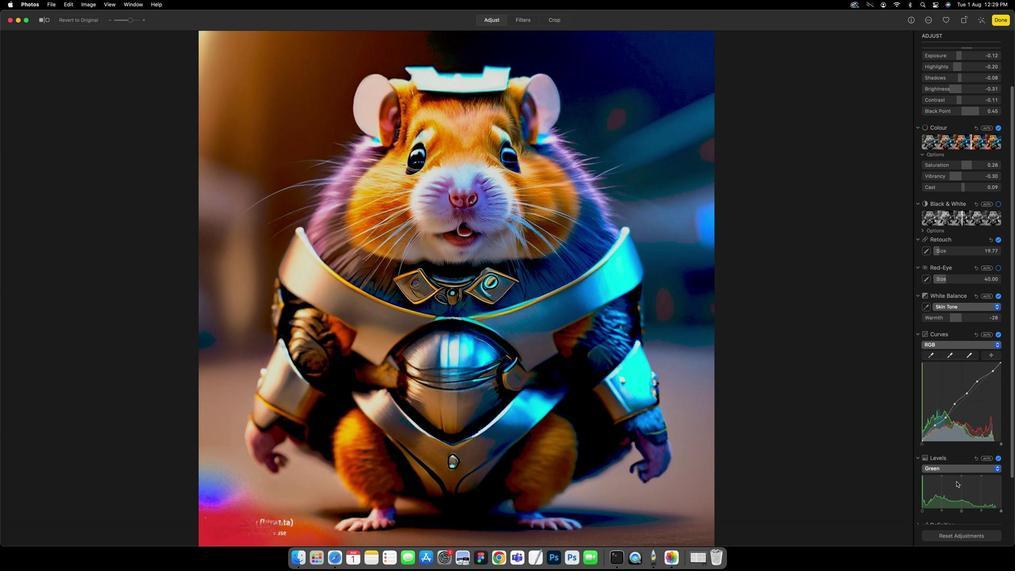 
Action: Mouse moved to (959, 507)
Screenshot: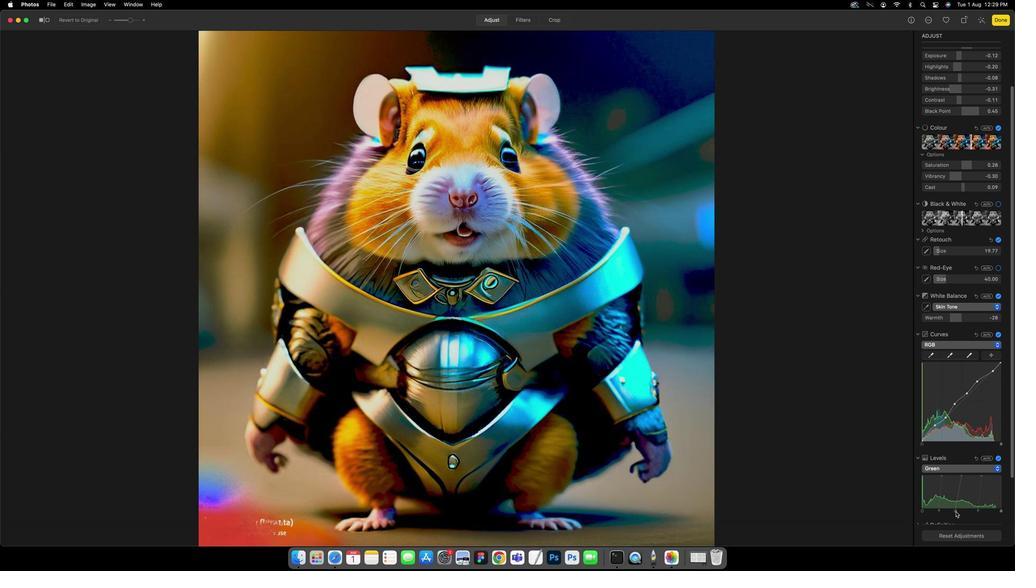 
Action: Mouse pressed left at (959, 507)
Screenshot: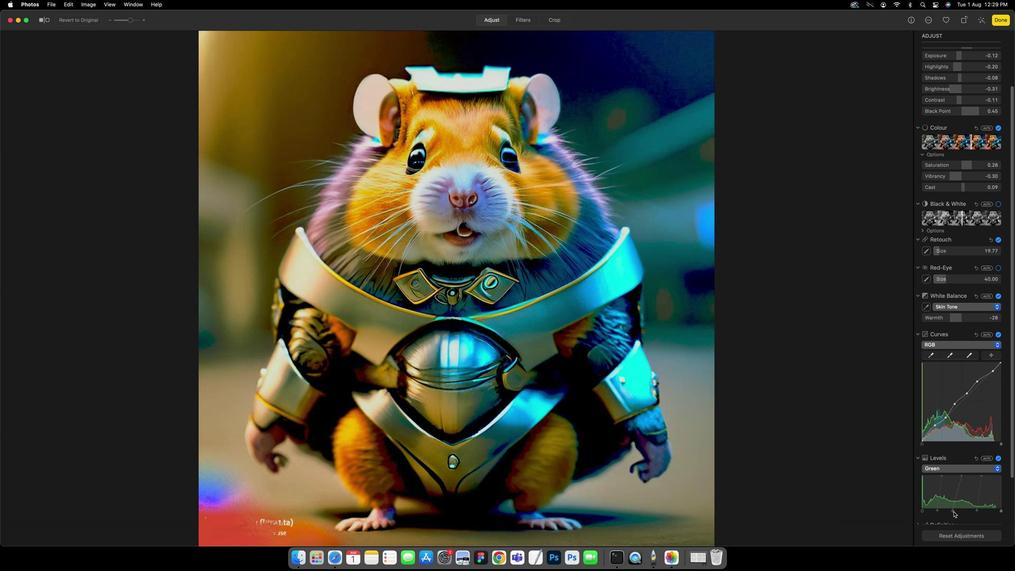 
Action: Mouse moved to (992, 507)
Screenshot: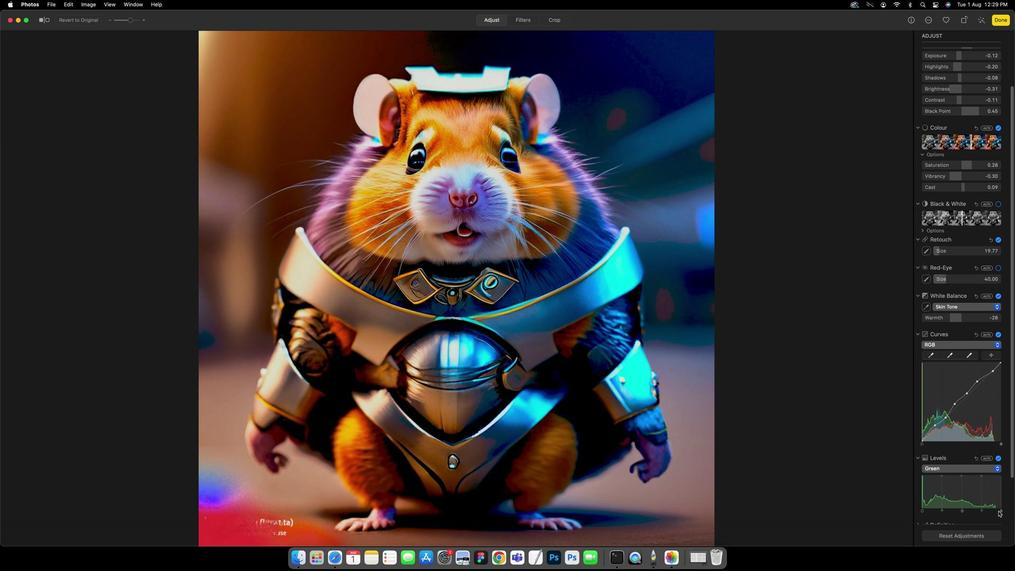 
Action: Mouse pressed left at (992, 507)
Screenshot: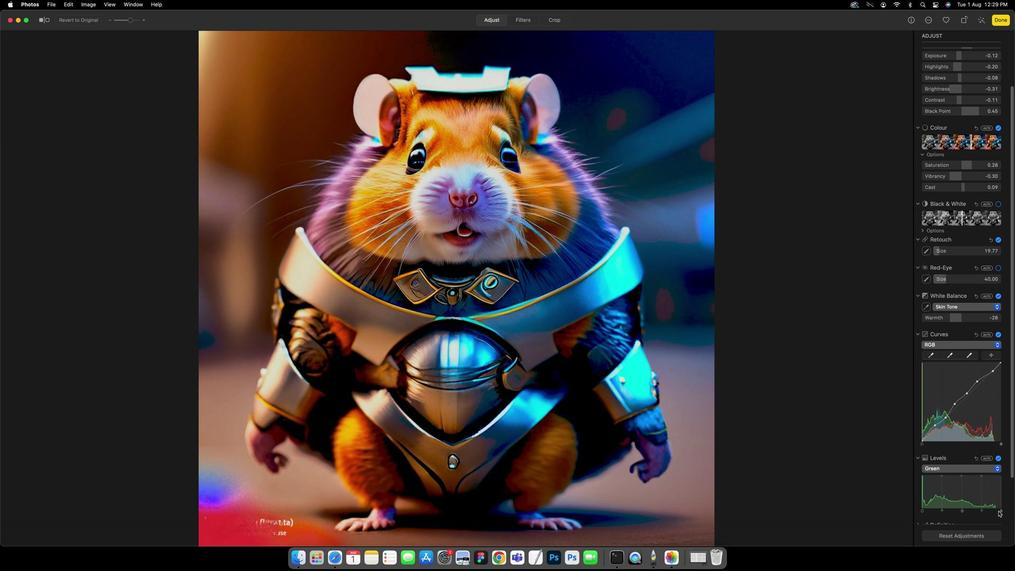 
Action: Mouse moved to (990, 507)
Screenshot: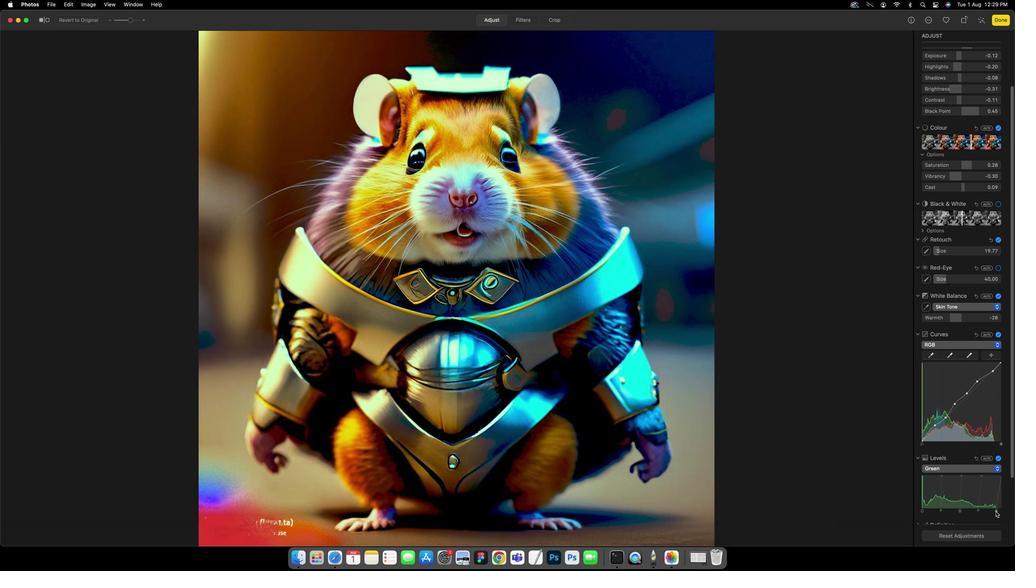 
Action: Mouse pressed left at (990, 507)
Screenshot: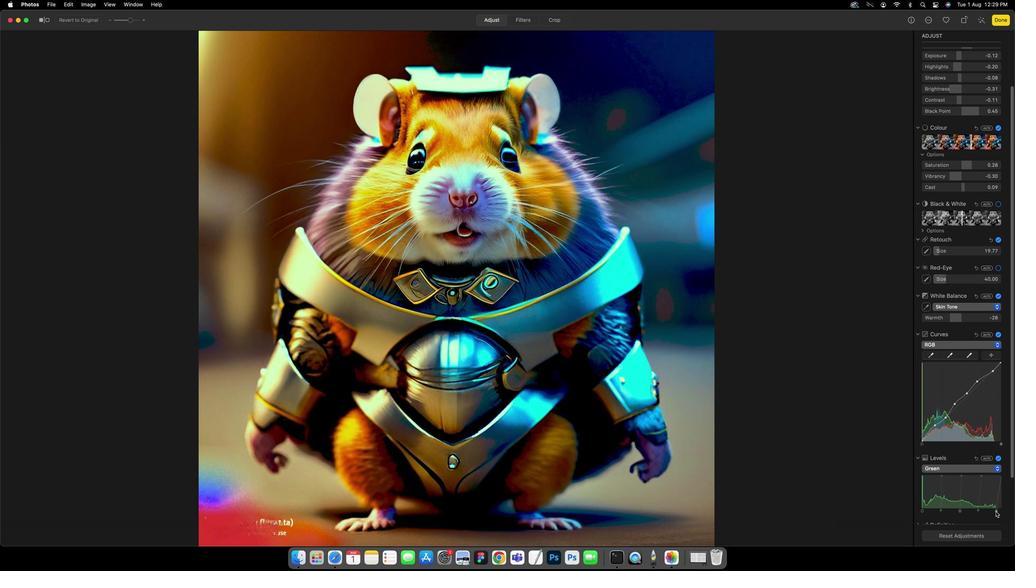 
Action: Mouse moved to (958, 464)
Screenshot: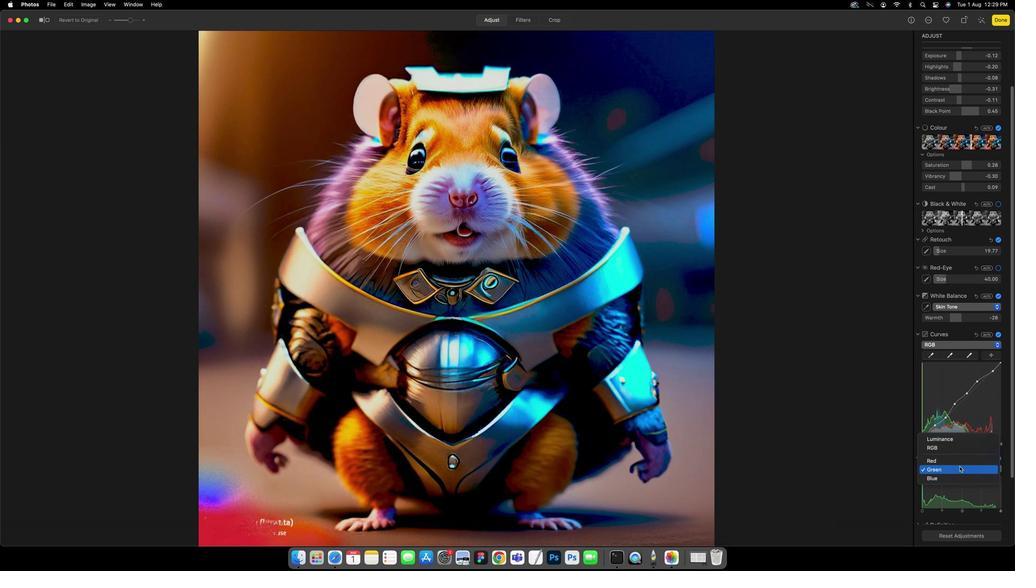 
Action: Mouse pressed left at (958, 464)
Screenshot: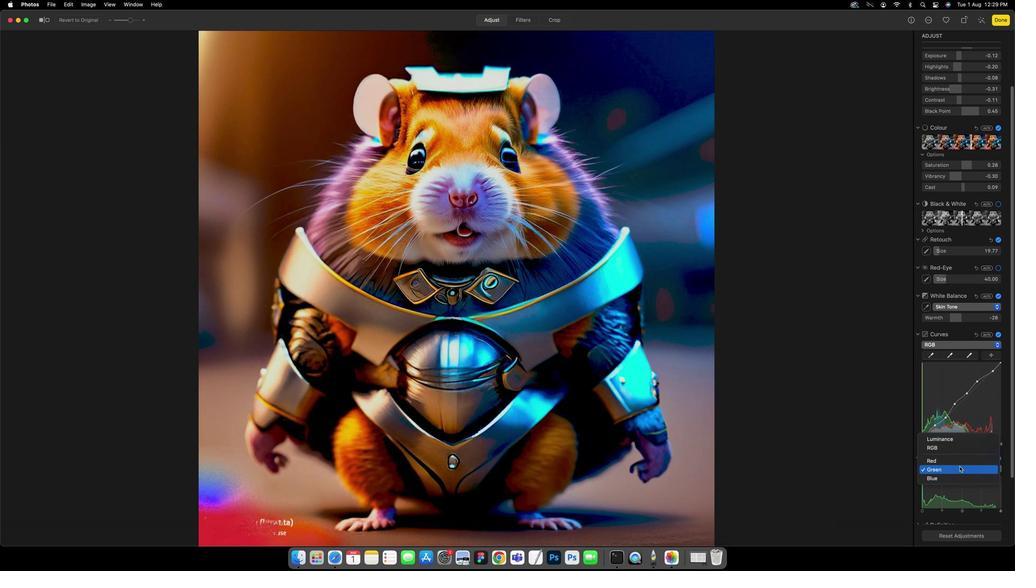 
Action: Mouse moved to (955, 477)
Screenshot: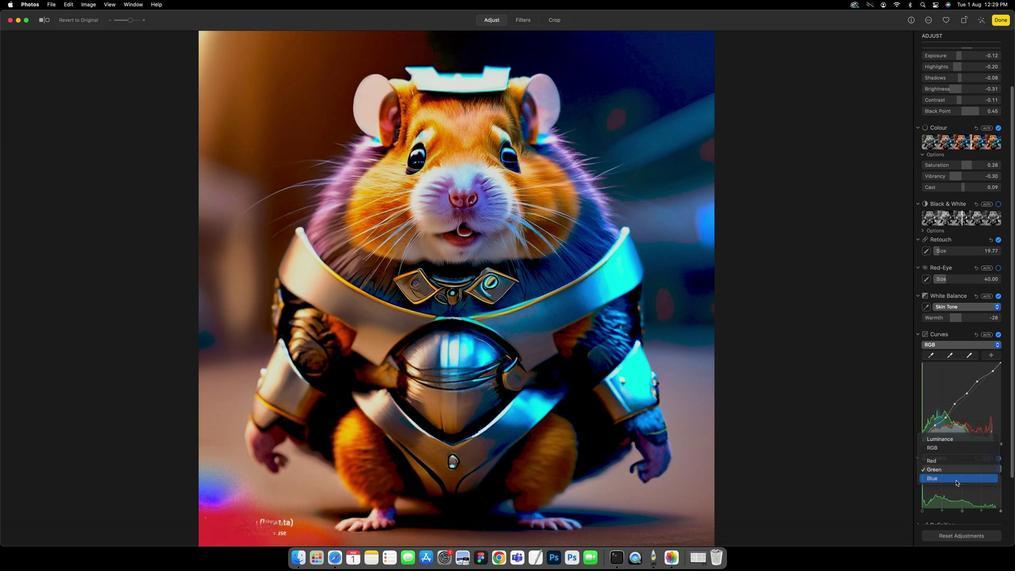 
Action: Mouse pressed left at (955, 477)
Screenshot: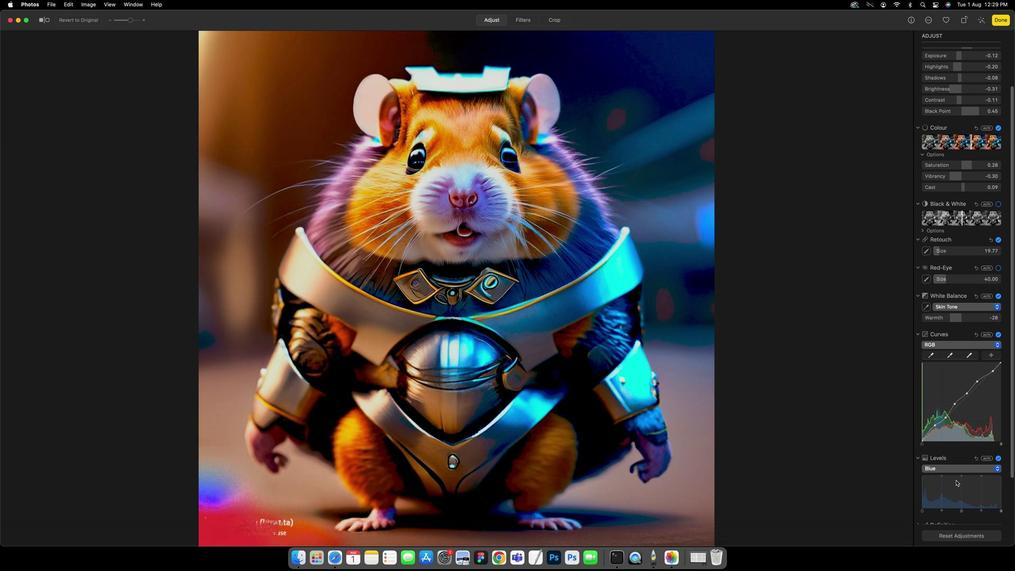 
Action: Mouse moved to (959, 507)
Screenshot: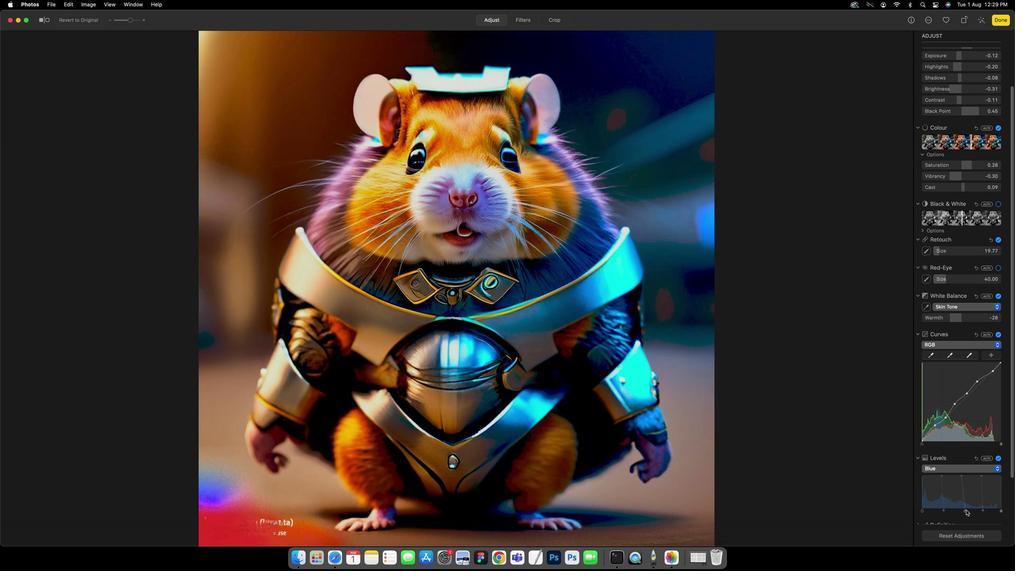 
Action: Mouse pressed left at (959, 507)
Screenshot: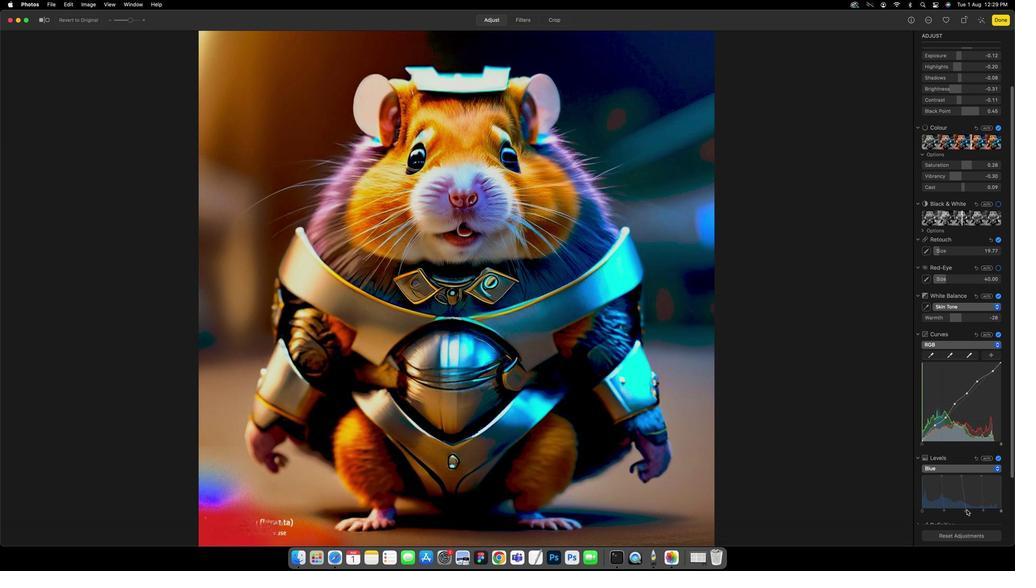 
Action: Mouse moved to (956, 465)
Screenshot: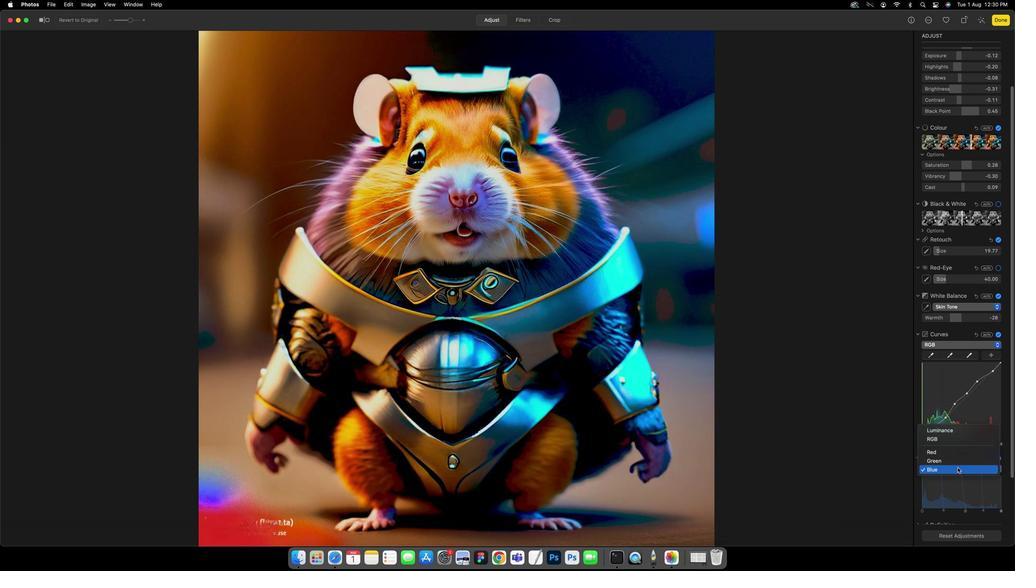 
Action: Mouse pressed left at (956, 465)
Screenshot: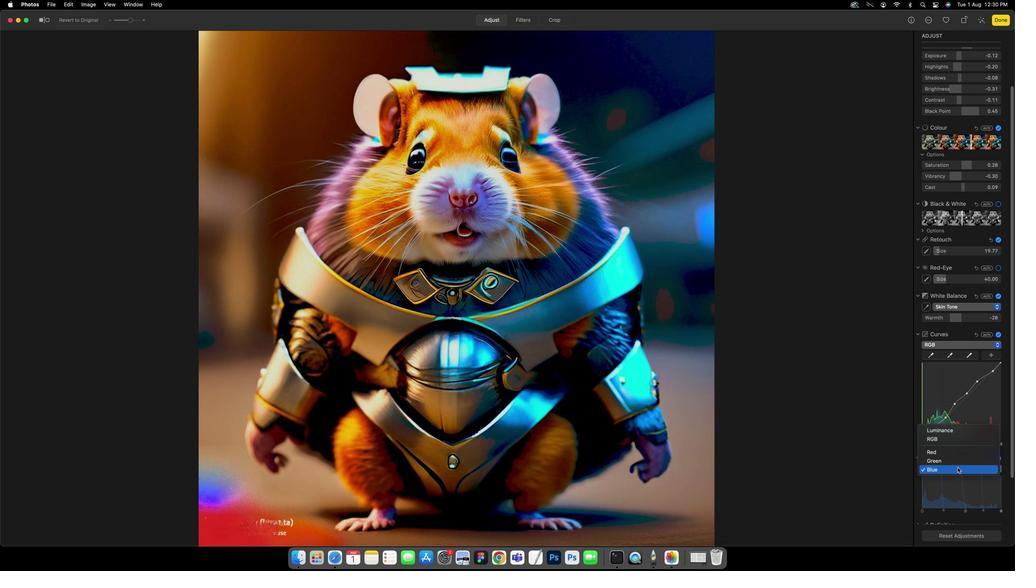 
Action: Mouse moved to (949, 433)
Screenshot: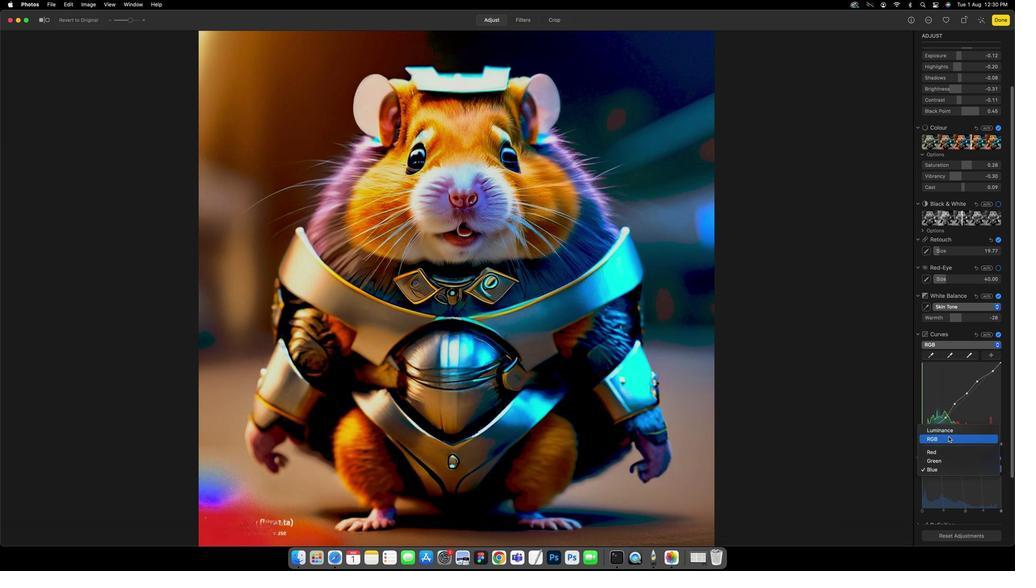 
Action: Mouse pressed left at (949, 433)
Screenshot: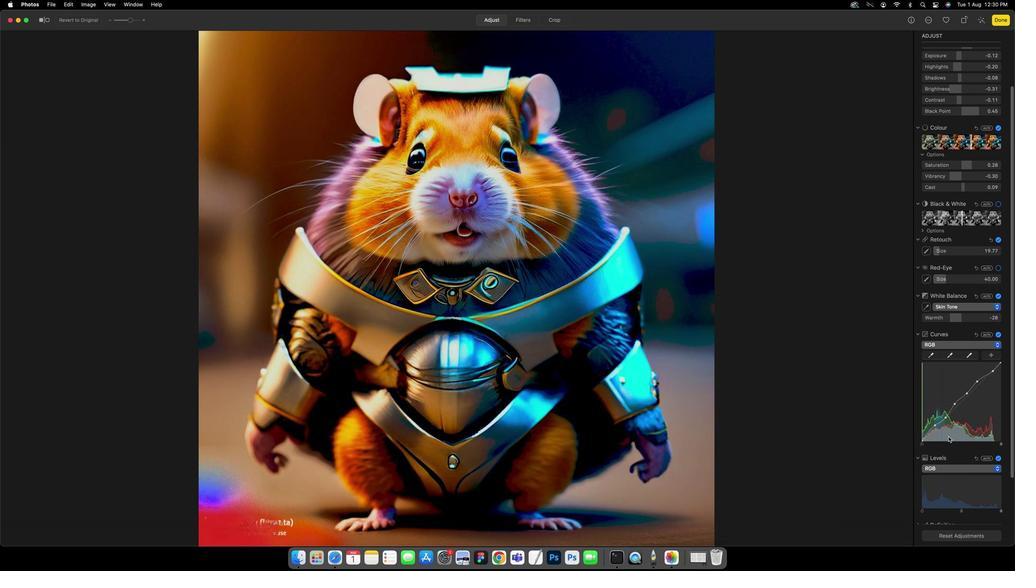 
Action: Mouse moved to (960, 507)
Screenshot: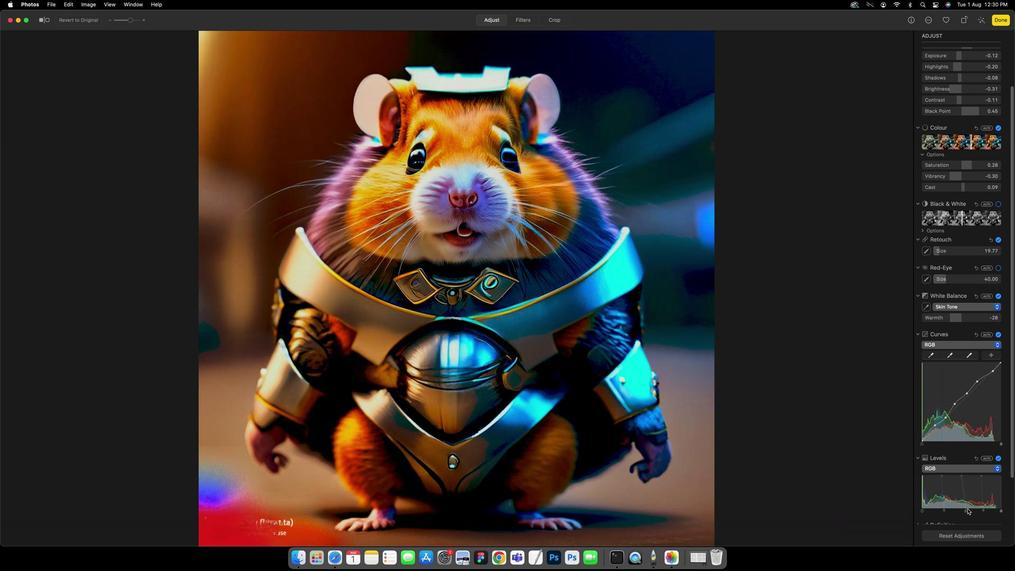 
Action: Mouse pressed left at (960, 507)
Screenshot: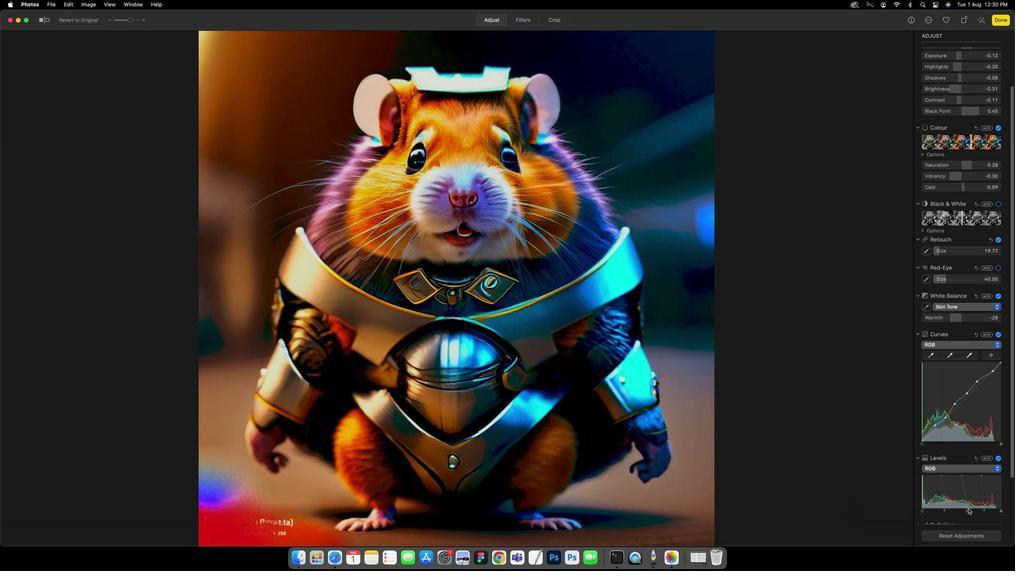 
Action: Mouse moved to (957, 476)
Screenshot: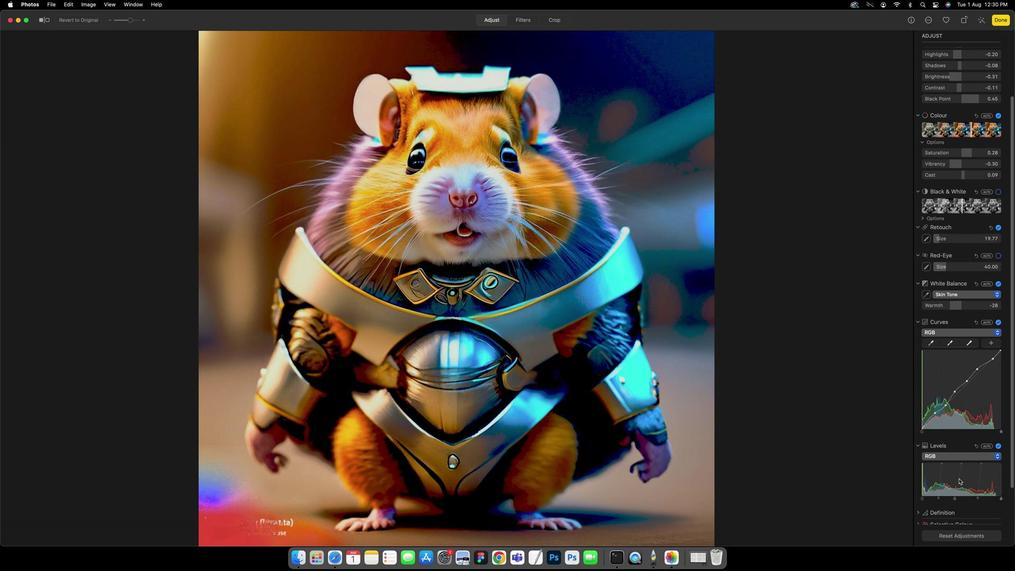 
Action: Mouse scrolled (957, 476) with delta (206, 1)
Screenshot: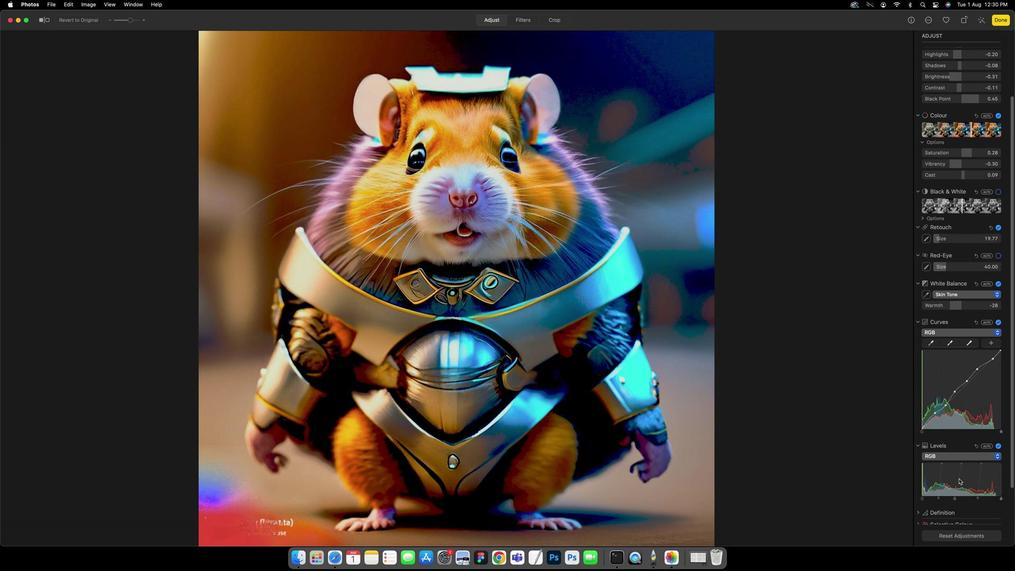 
Action: Mouse scrolled (957, 476) with delta (206, 1)
Screenshot: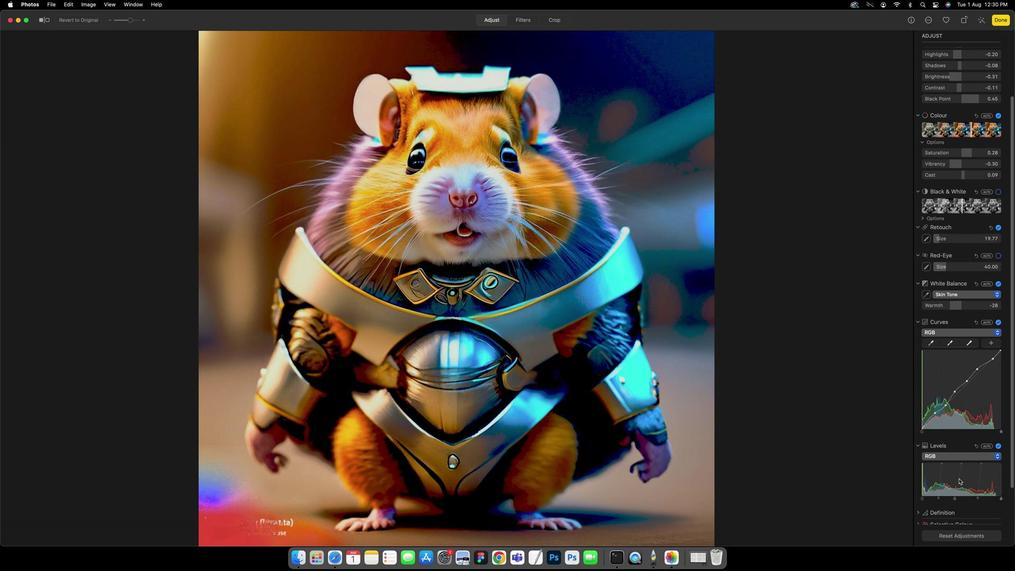 
Action: Mouse scrolled (957, 476) with delta (206, 0)
Screenshot: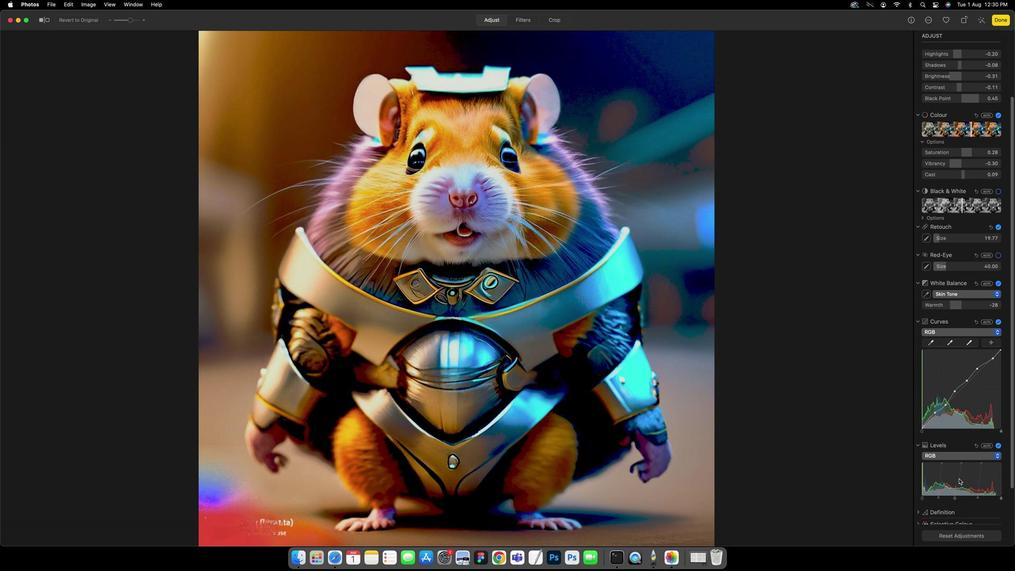 
Action: Mouse scrolled (957, 476) with delta (206, 1)
Screenshot: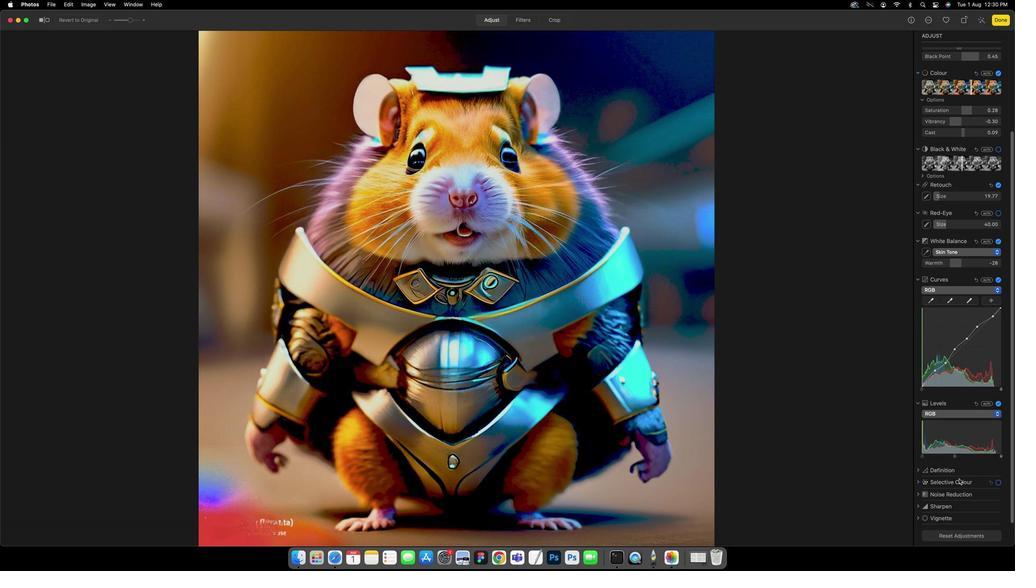 
Action: Mouse scrolled (957, 476) with delta (206, 1)
Screenshot: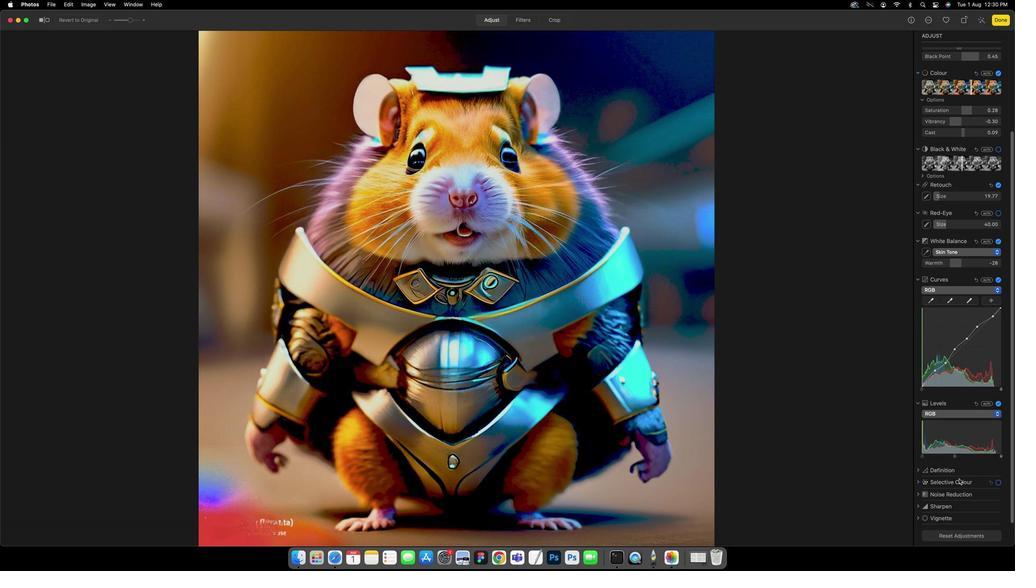 
Action: Mouse scrolled (957, 476) with delta (206, 0)
Screenshot: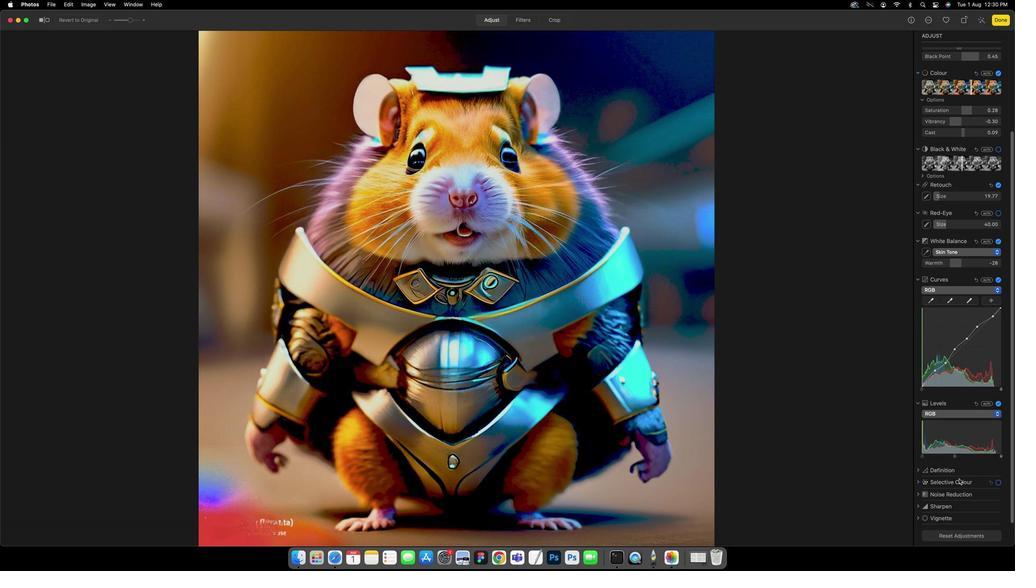 
Action: Mouse scrolled (957, 476) with delta (206, 0)
Screenshot: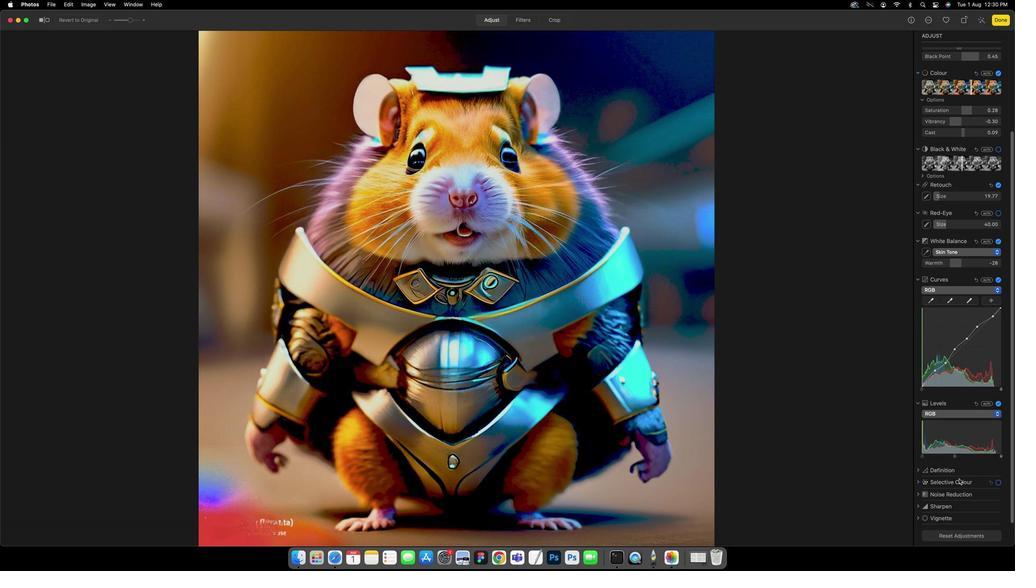 
Action: Mouse scrolled (957, 476) with delta (206, 0)
Screenshot: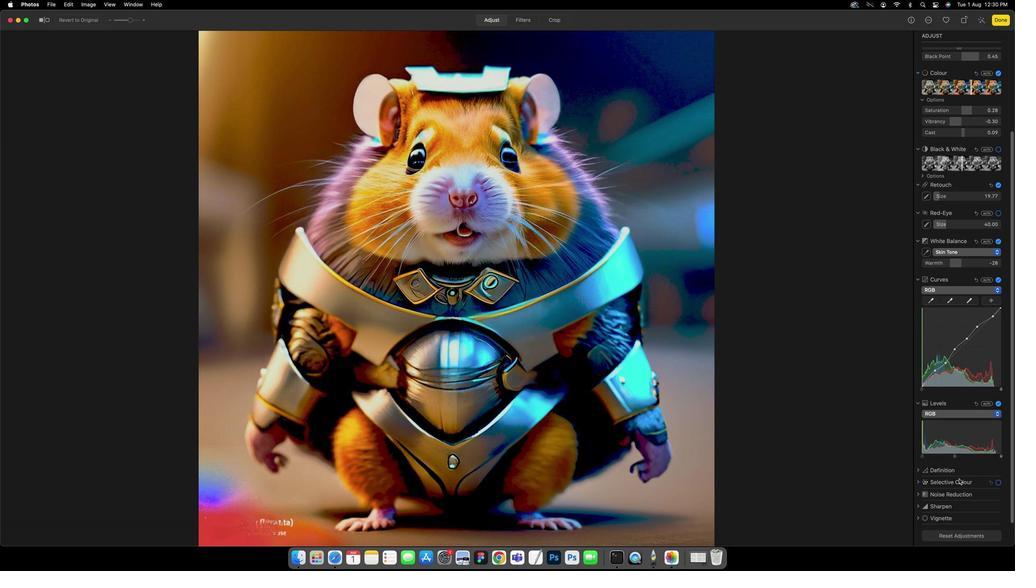
Action: Mouse scrolled (957, 476) with delta (206, 1)
Screenshot: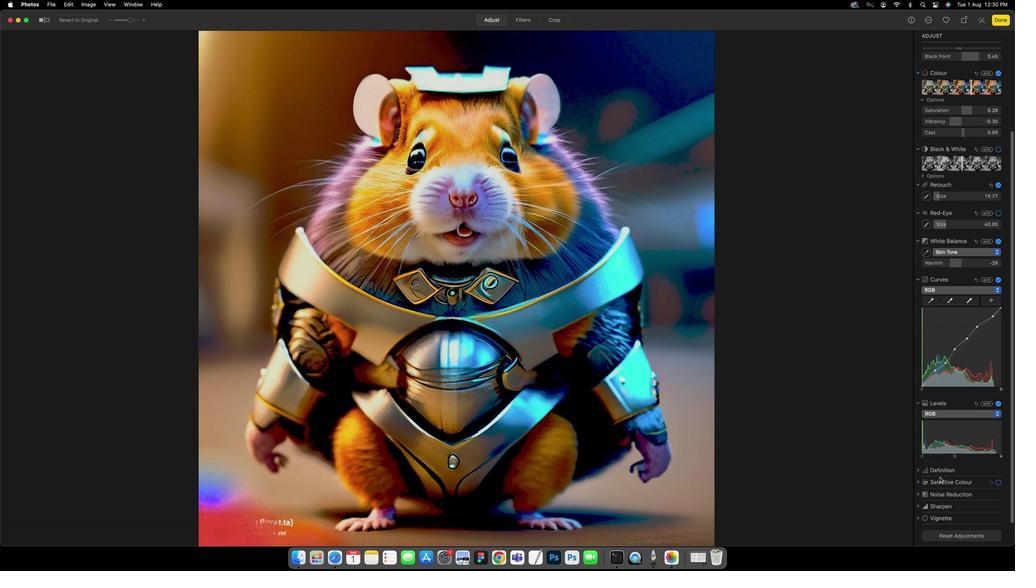 
Action: Mouse scrolled (957, 476) with delta (206, 1)
Screenshot: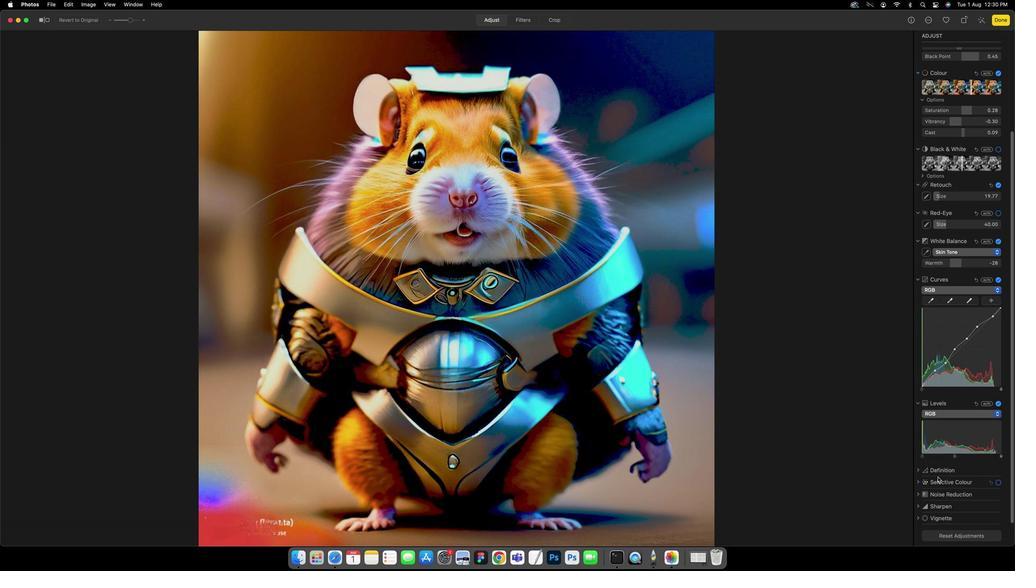 
Action: Mouse scrolled (957, 476) with delta (206, 0)
Screenshot: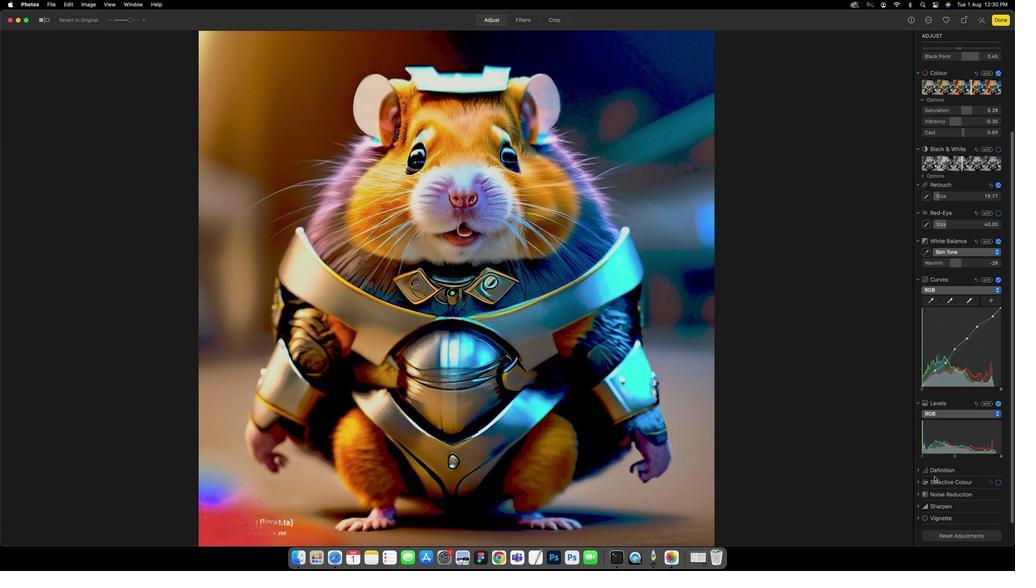 
Action: Mouse moved to (924, 468)
Screenshot: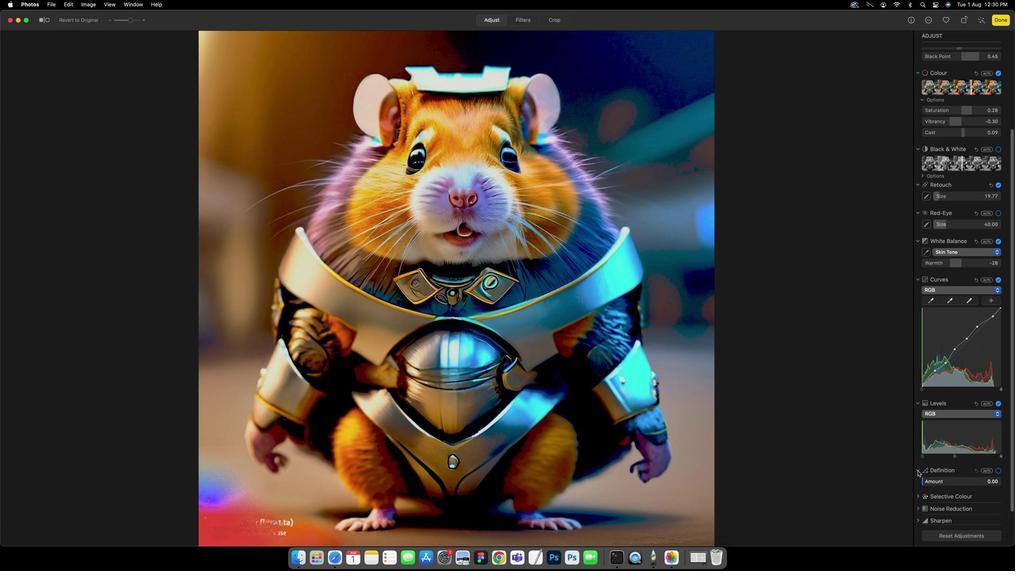 
Action: Mouse pressed left at (924, 468)
Screenshot: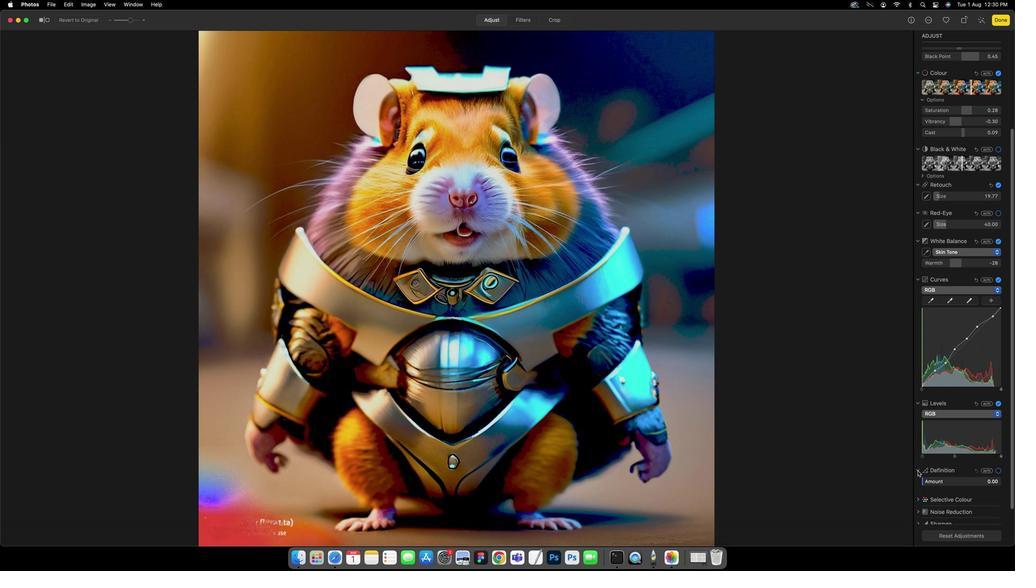 
Action: Mouse moved to (932, 478)
Screenshot: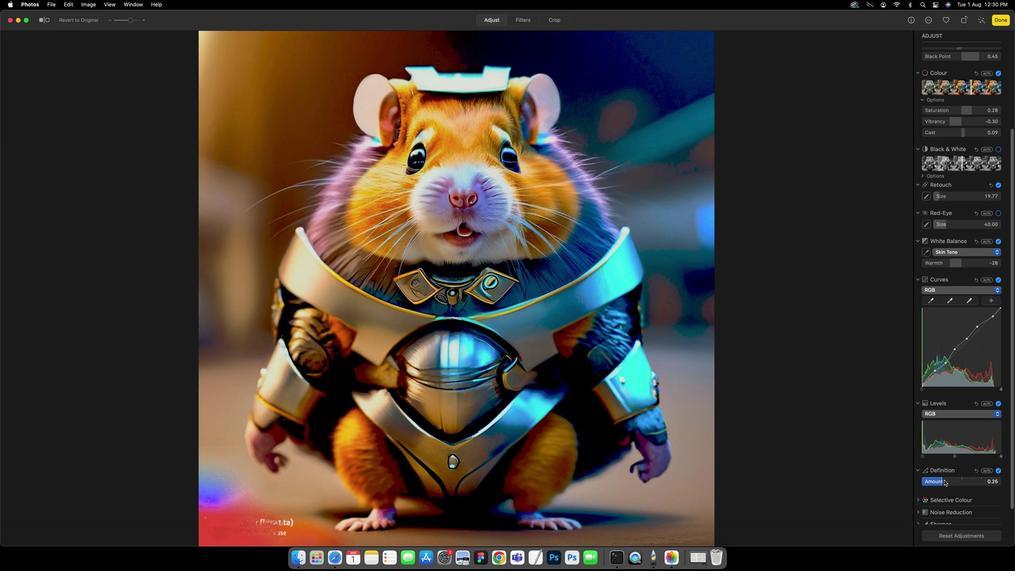 
Action: Mouse pressed left at (932, 478)
Screenshot: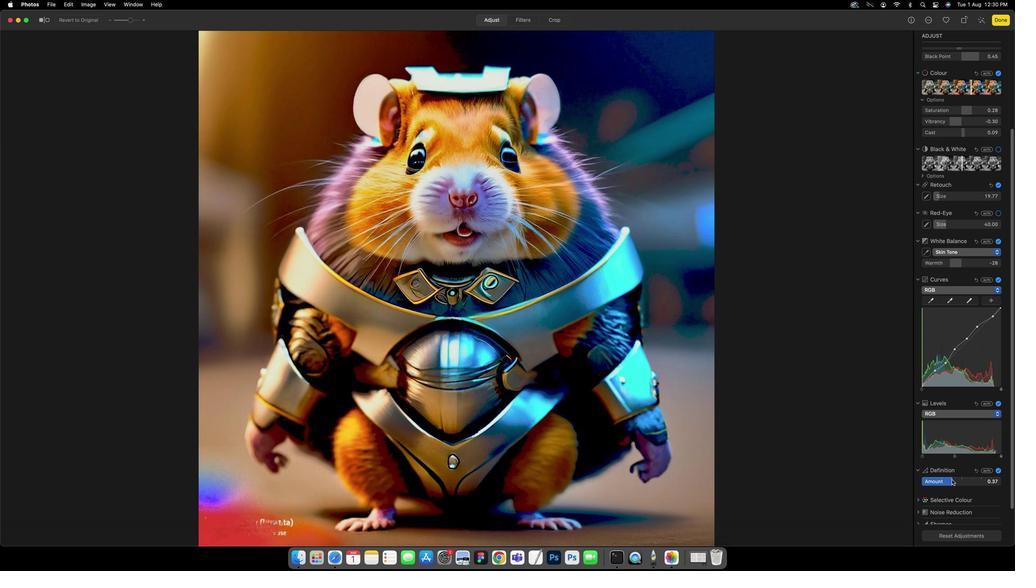 
Action: Mouse moved to (949, 455)
Screenshot: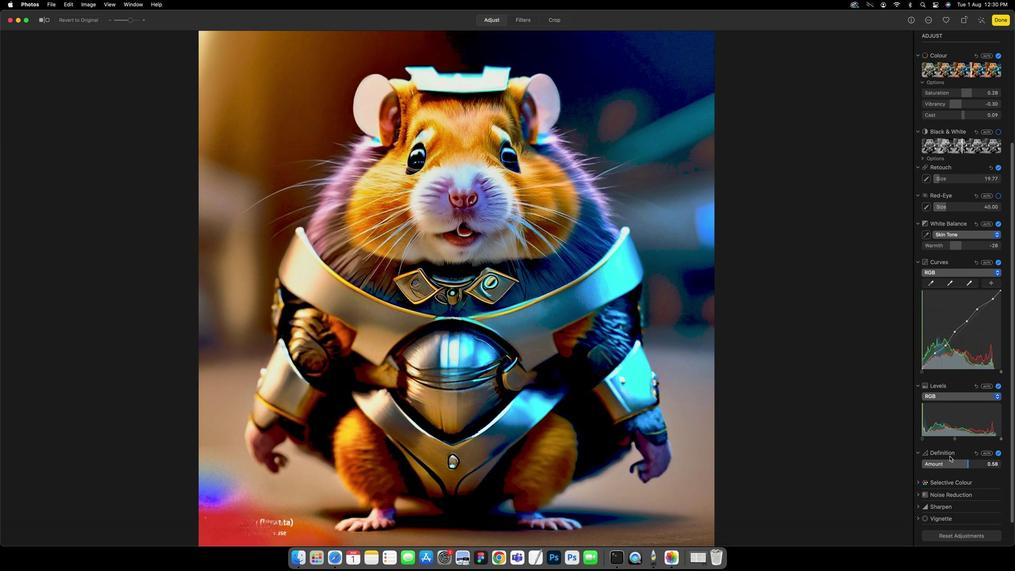 
Action: Mouse scrolled (949, 455) with delta (206, 1)
Screenshot: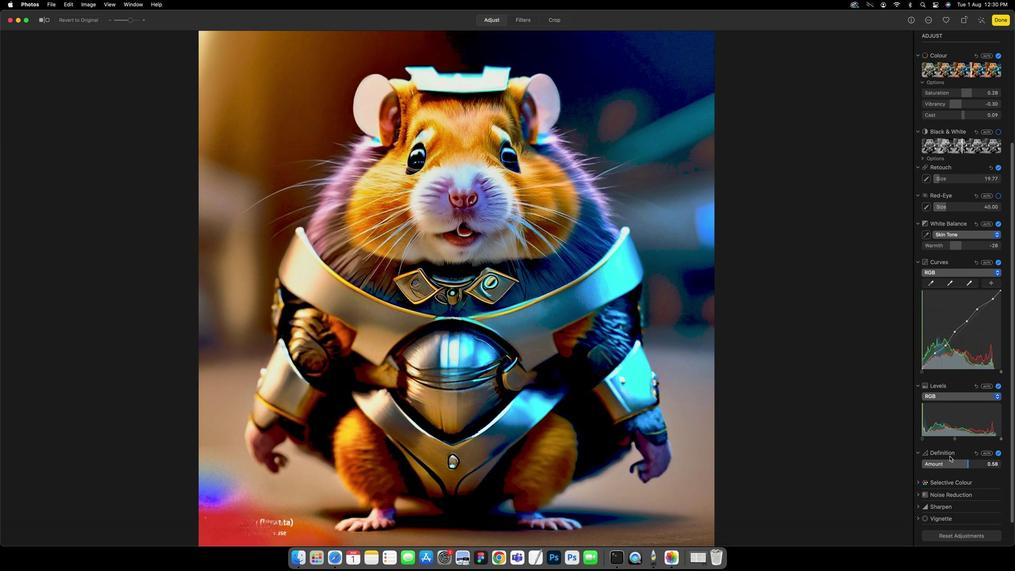 
Action: Mouse moved to (949, 454)
Screenshot: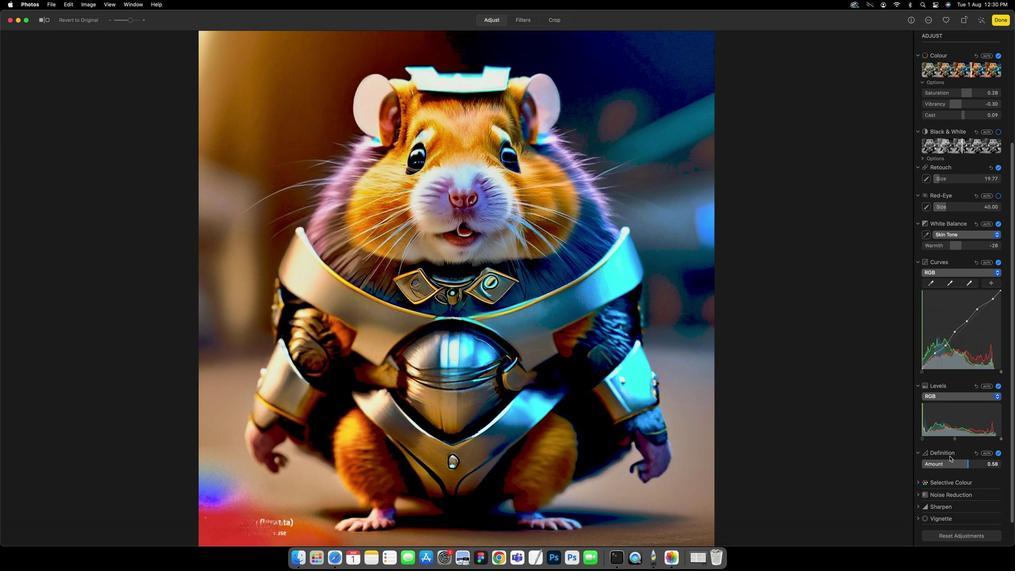 
Action: Mouse scrolled (949, 454) with delta (206, 1)
Screenshot: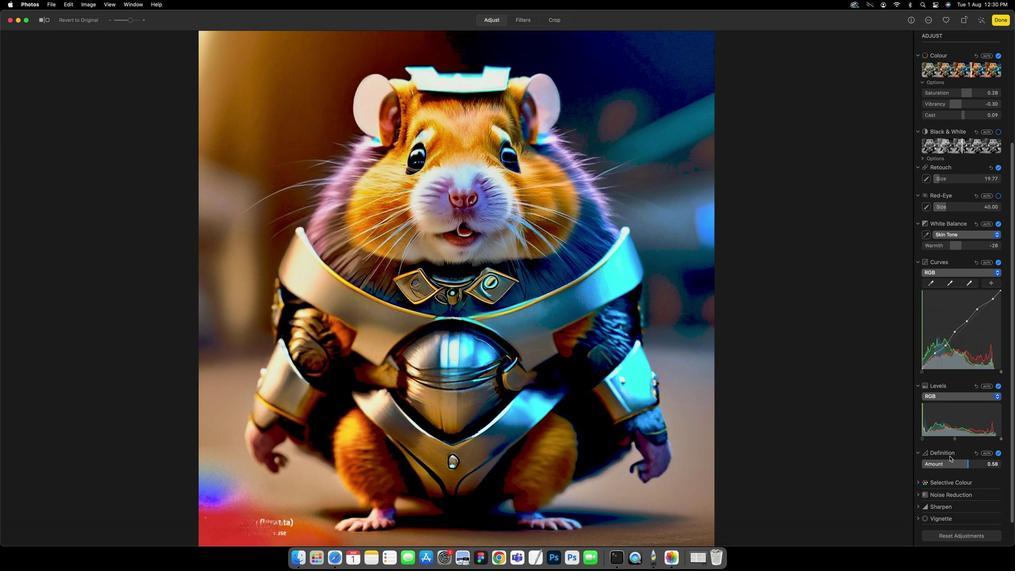 
Action: Mouse moved to (949, 454)
Screenshot: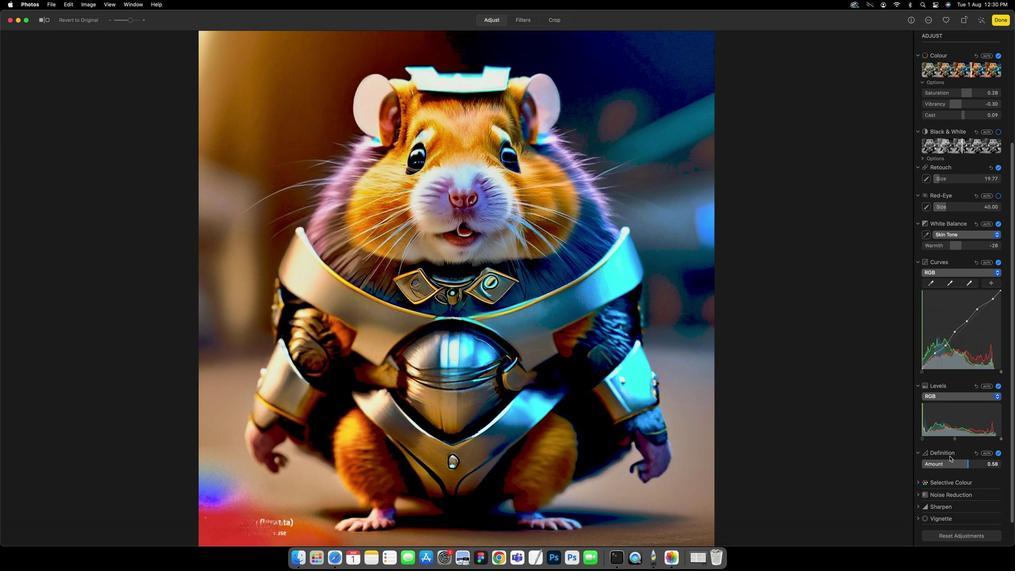 
Action: Mouse scrolled (949, 454) with delta (206, 0)
Screenshot: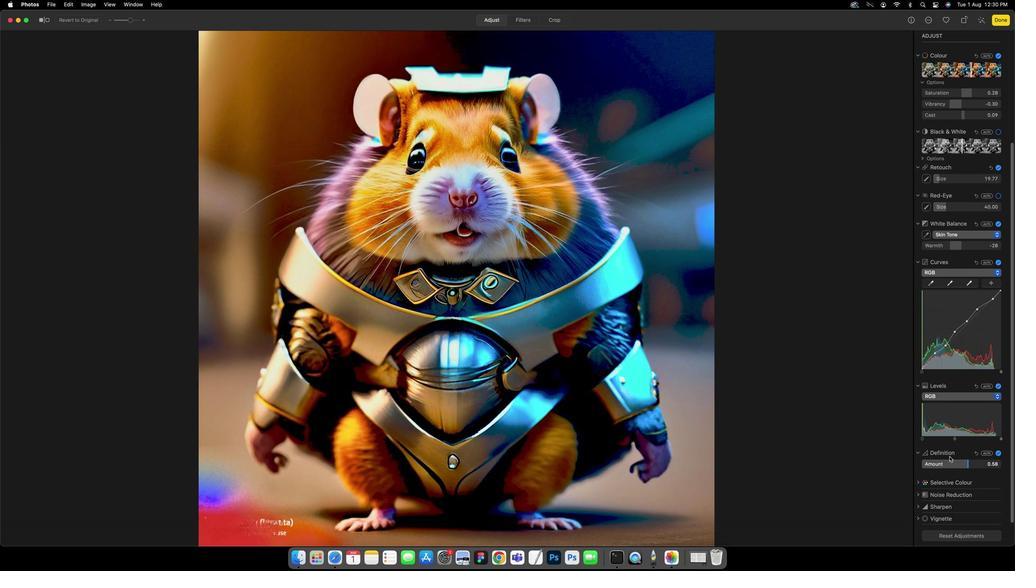 
Action: Mouse moved to (926, 479)
Screenshot: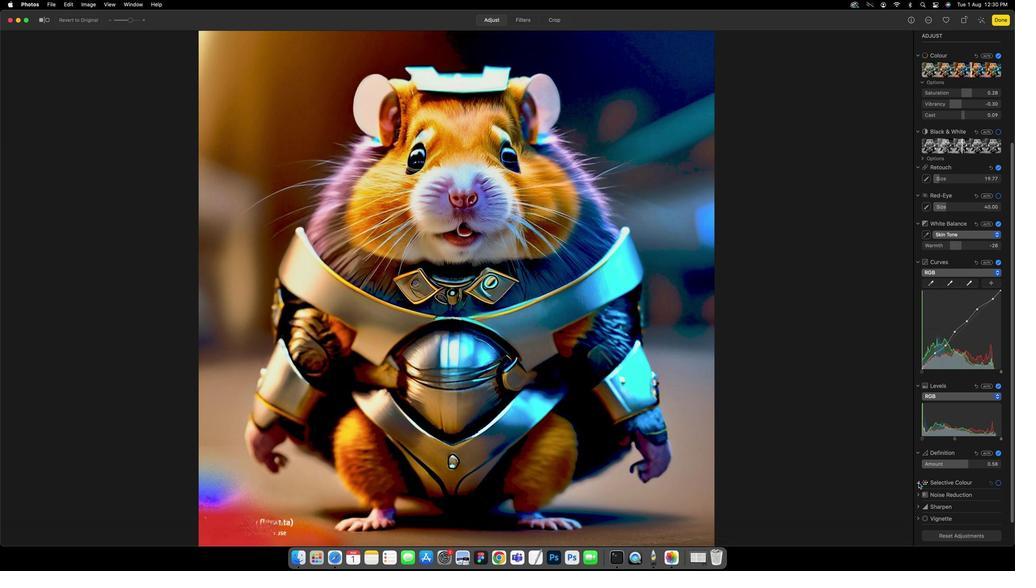 
Action: Mouse pressed left at (926, 479)
Screenshot: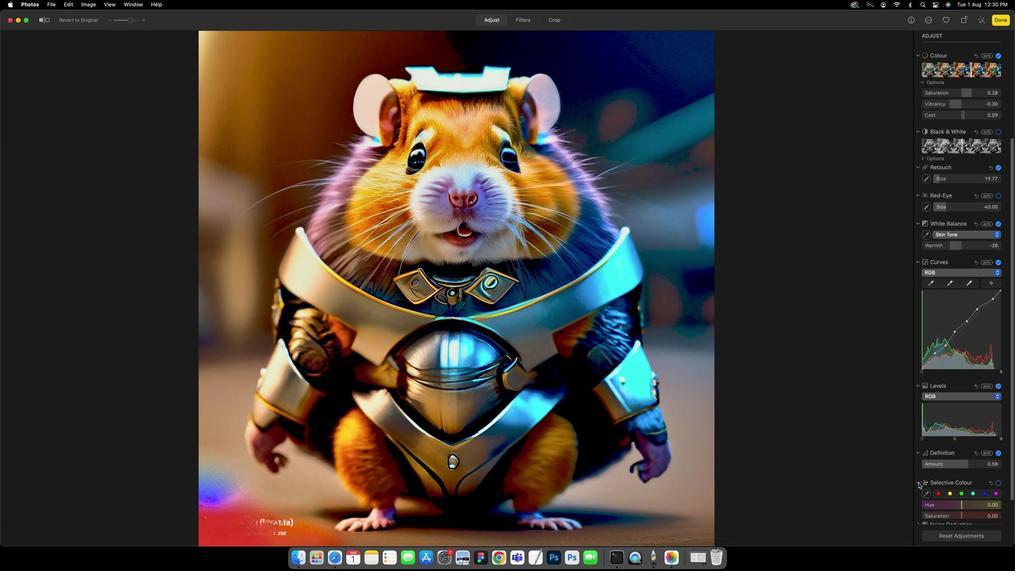 
Action: Mouse moved to (959, 478)
Screenshot: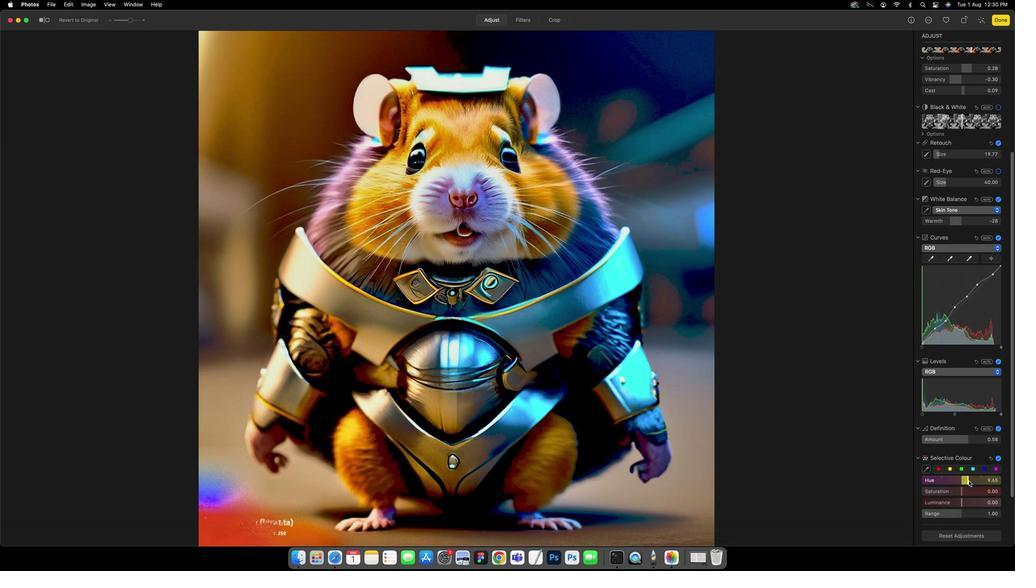
Action: Mouse pressed left at (959, 478)
Screenshot: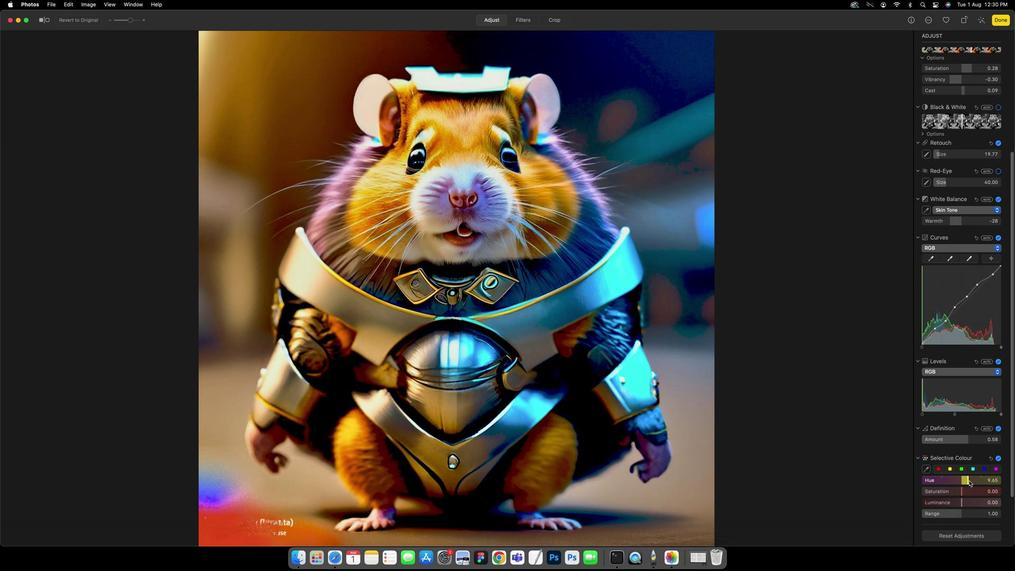 
Action: Mouse moved to (958, 490)
Screenshot: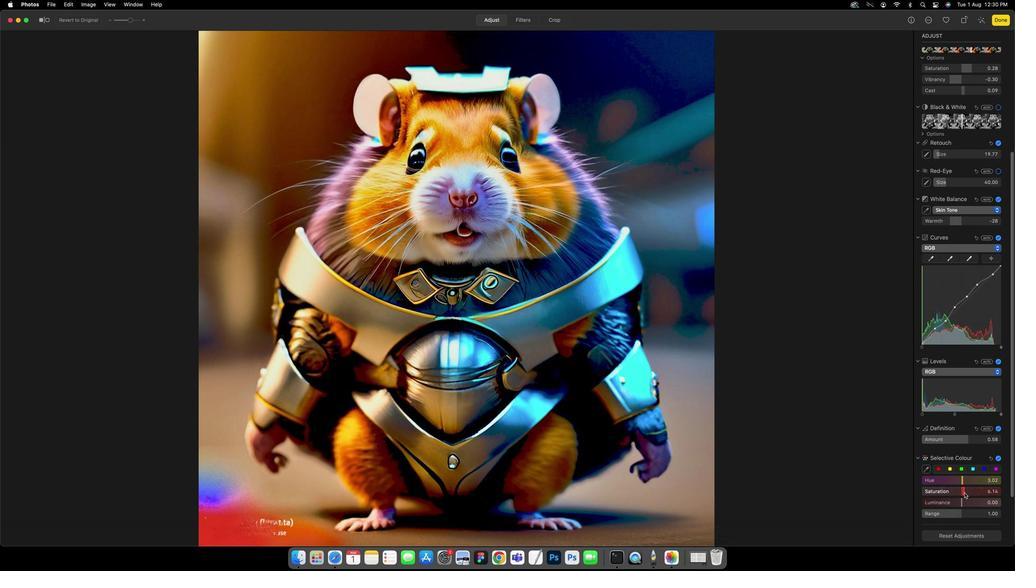 
Action: Mouse pressed left at (958, 490)
Screenshot: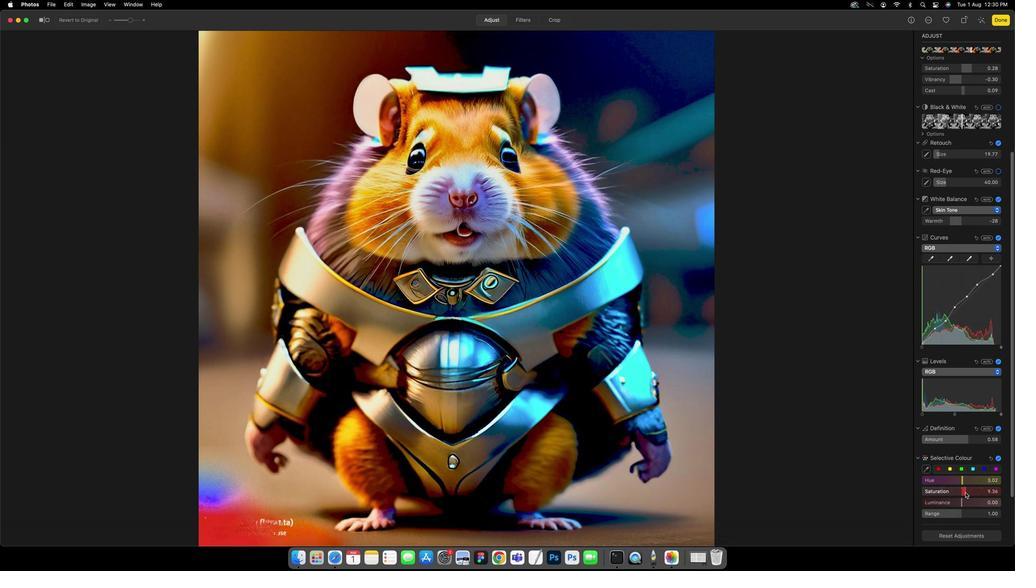 
Action: Mouse moved to (958, 501)
Screenshot: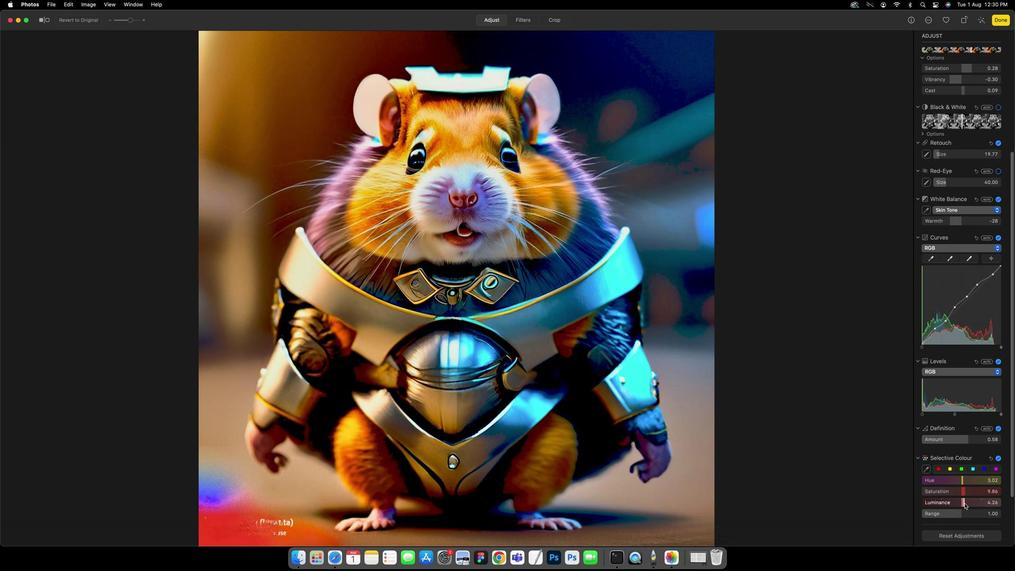 
Action: Mouse pressed left at (958, 501)
Screenshot: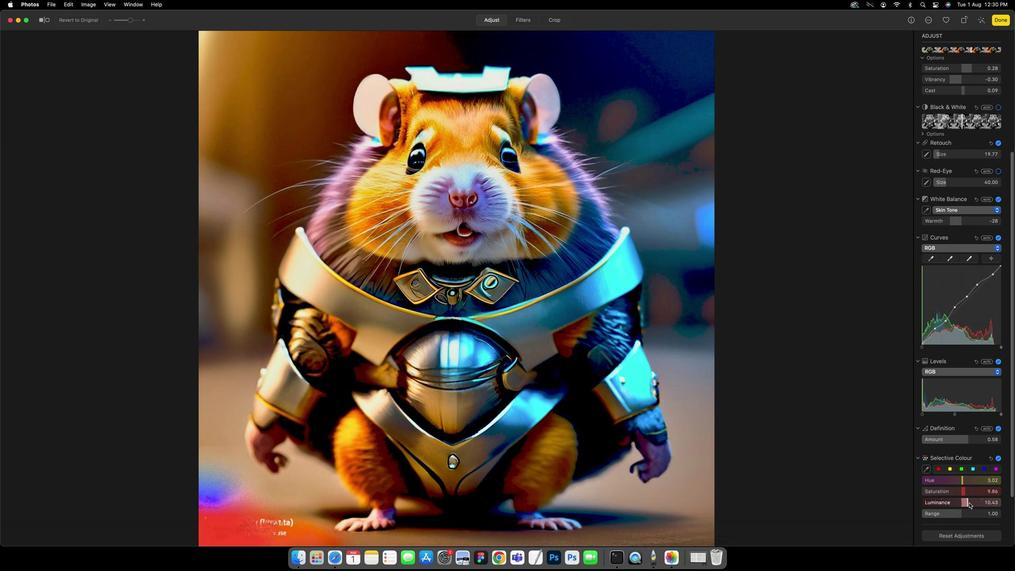 
Action: Mouse moved to (951, 495)
Screenshot: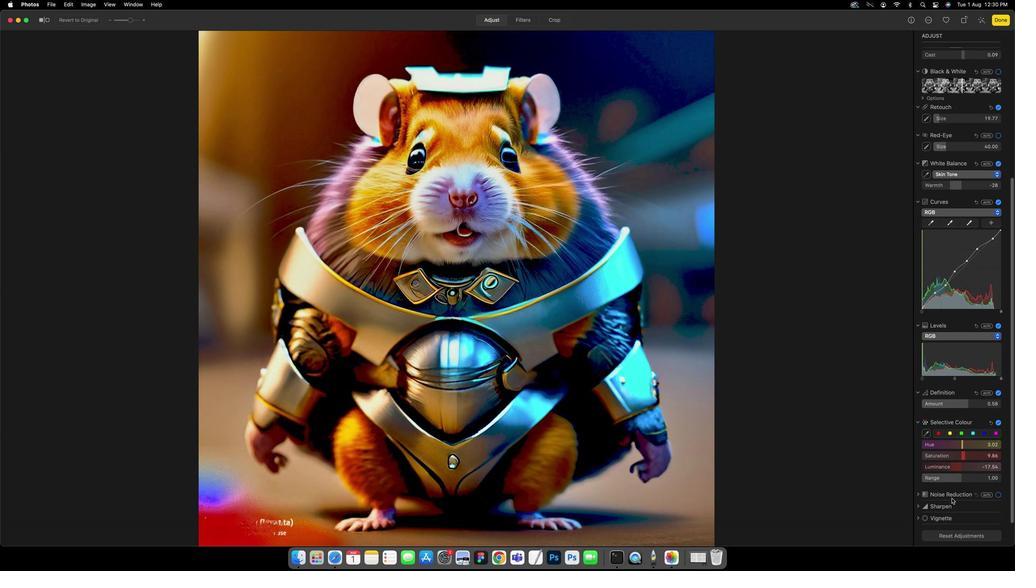 
Action: Mouse scrolled (951, 495) with delta (206, 1)
Screenshot: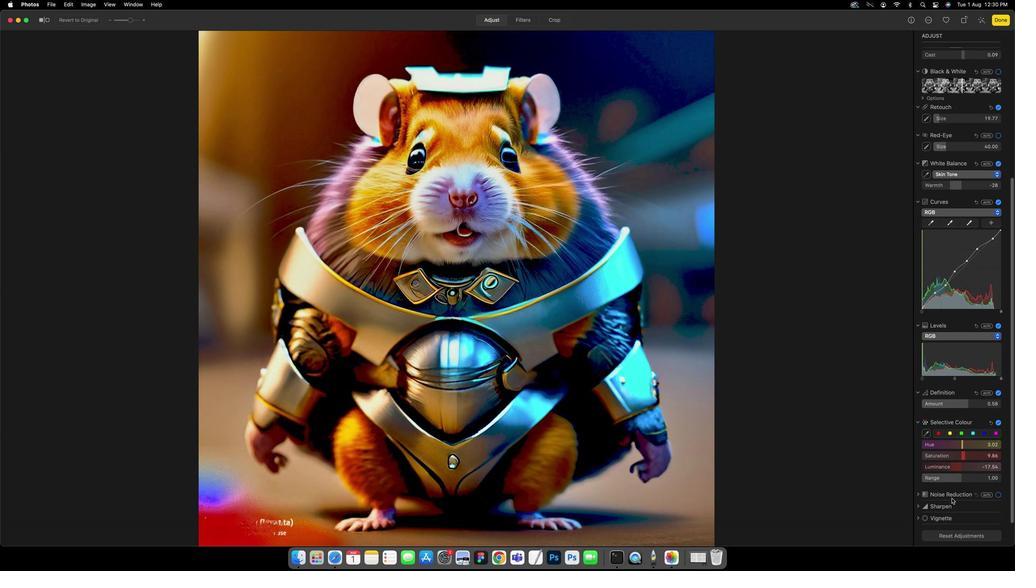 
Action: Mouse scrolled (951, 495) with delta (206, 1)
Screenshot: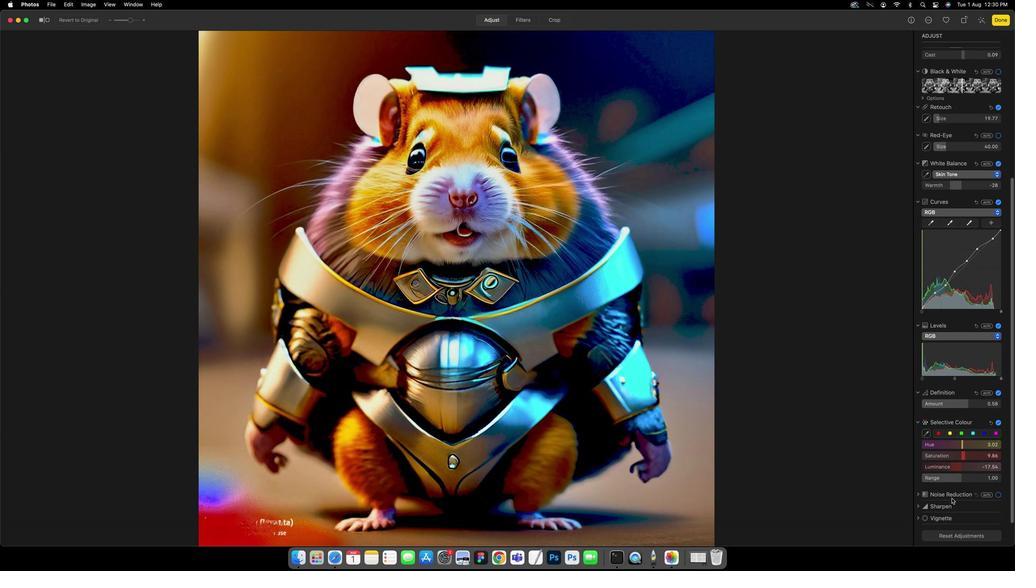 
Action: Mouse scrolled (951, 495) with delta (206, 0)
Screenshot: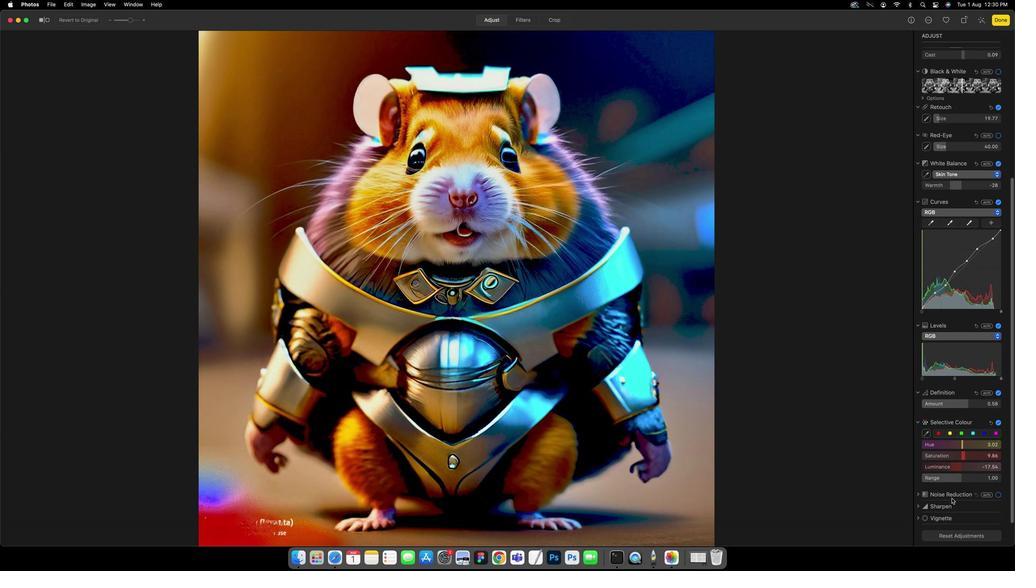 
Action: Mouse scrolled (951, 495) with delta (206, 0)
Screenshot: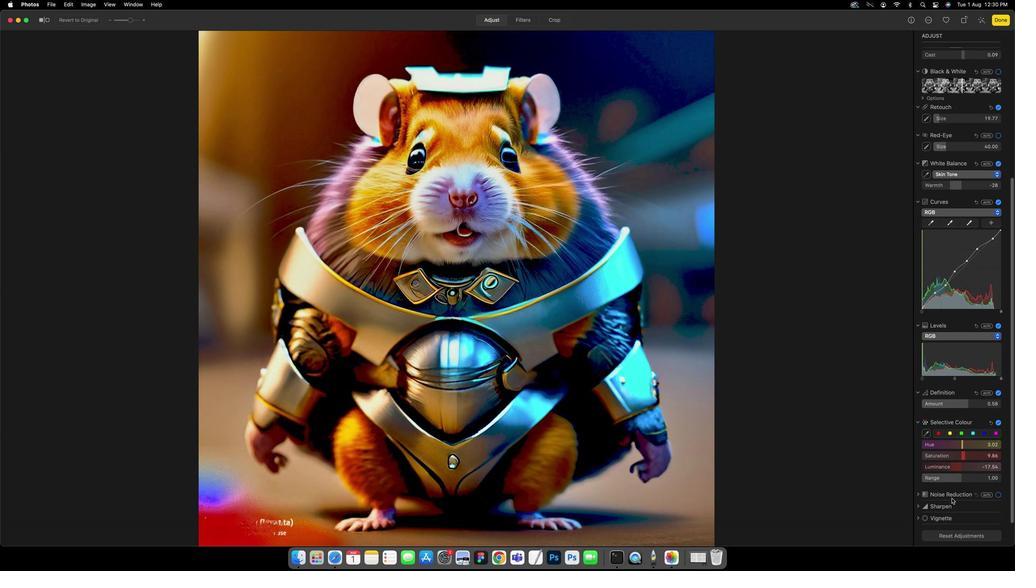 
Action: Mouse moved to (958, 477)
Screenshot: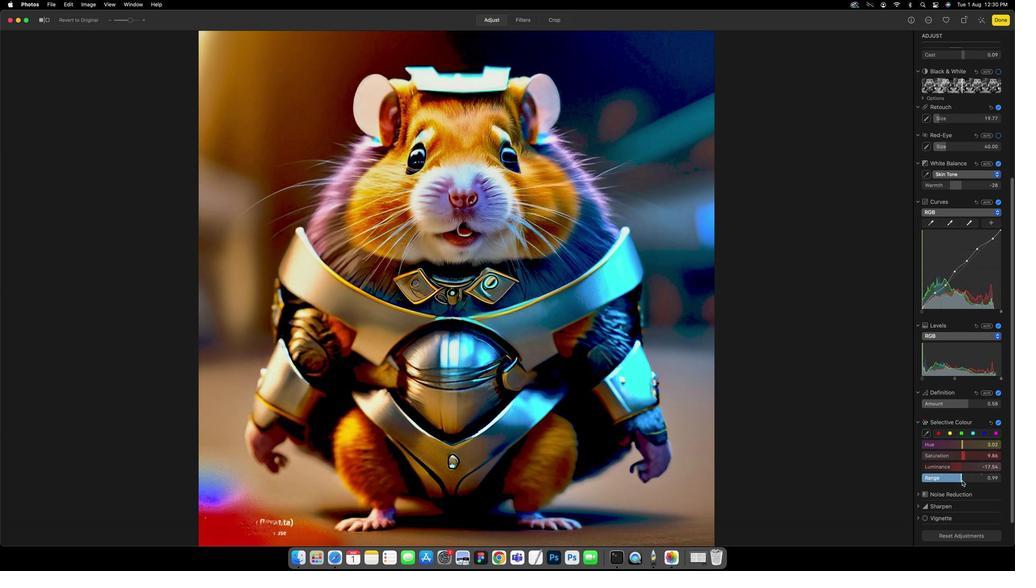 
Action: Mouse pressed left at (958, 477)
Screenshot: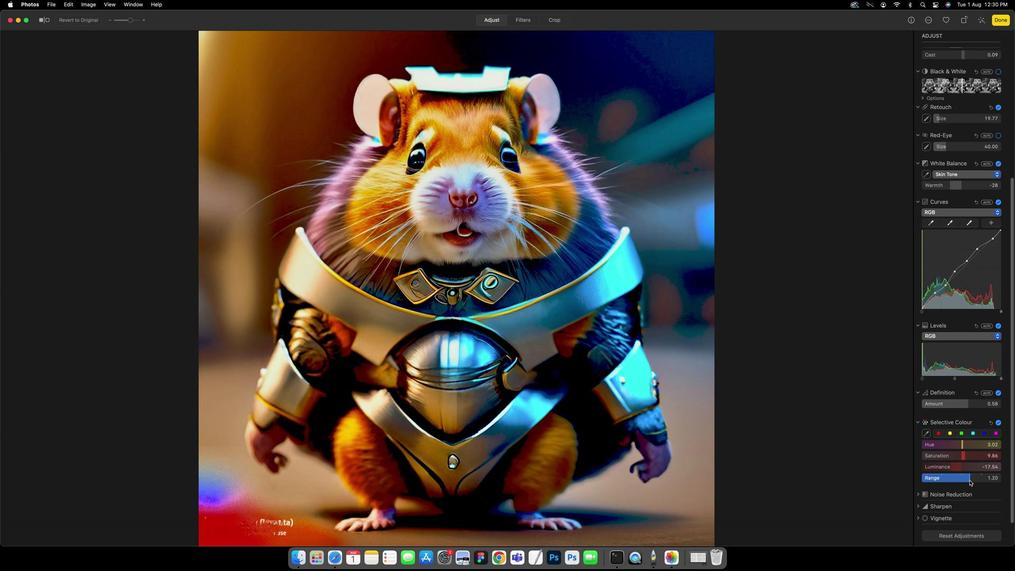 
Action: Mouse moved to (965, 477)
Screenshot: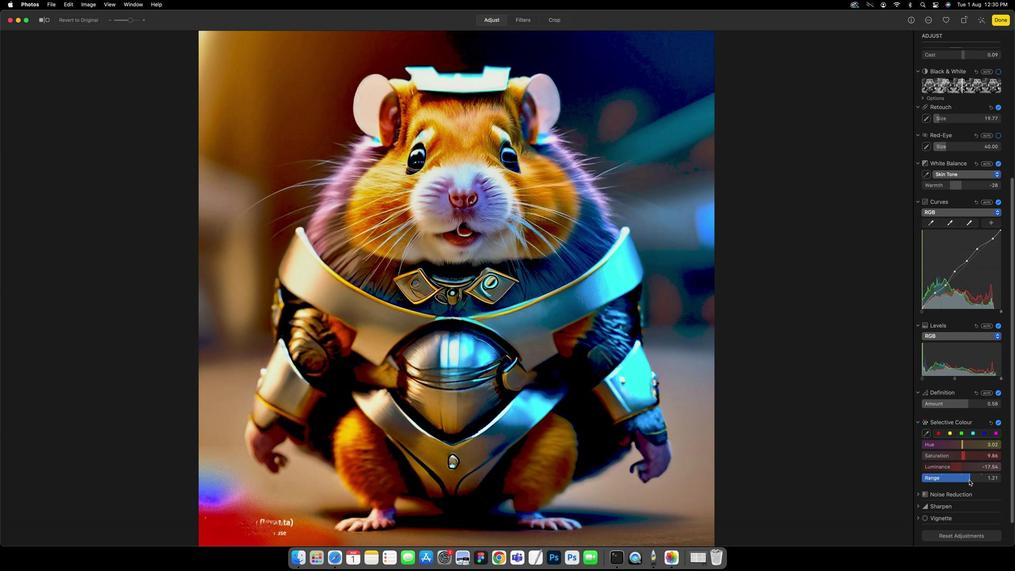 
Action: Mouse scrolled (965, 477) with delta (206, 1)
Screenshot: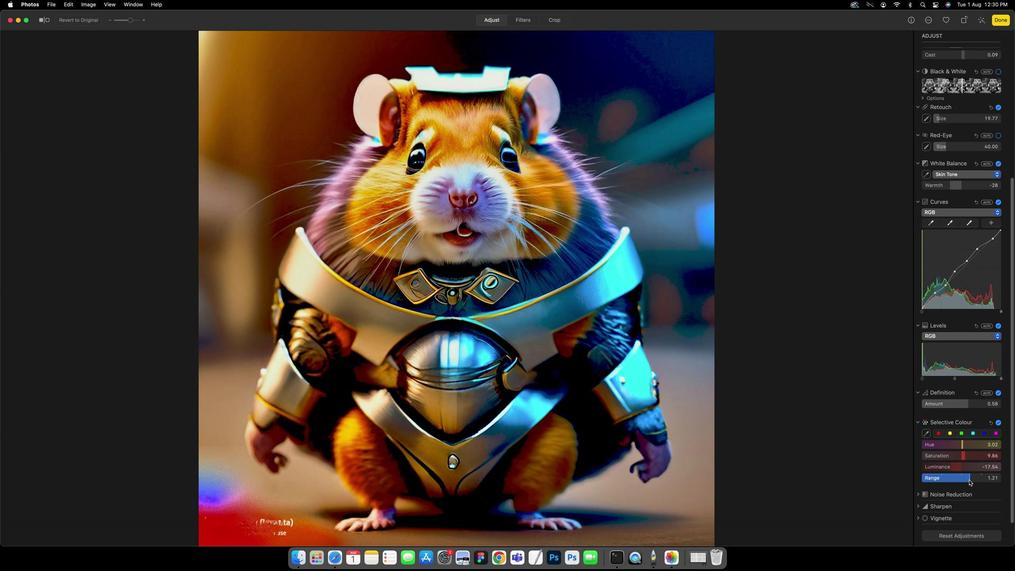 
Action: Mouse scrolled (965, 477) with delta (206, 1)
Screenshot: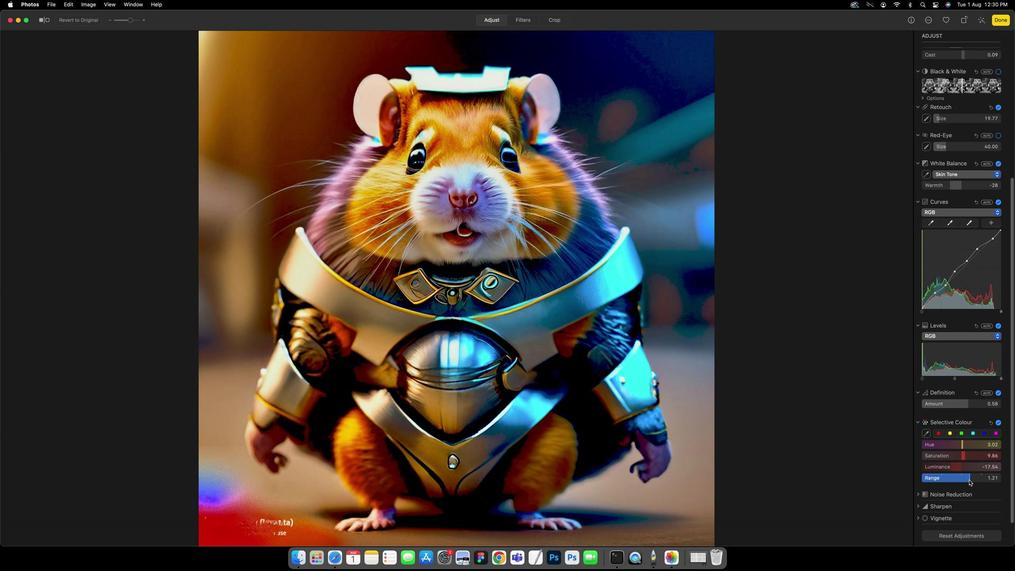 
Action: Mouse scrolled (965, 477) with delta (206, 1)
Screenshot: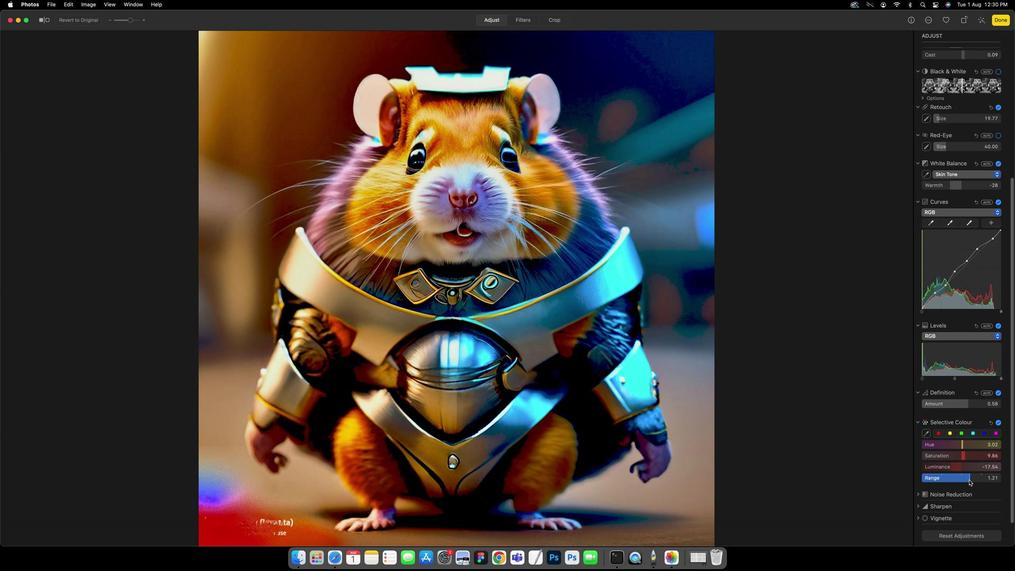 
Action: Mouse scrolled (965, 477) with delta (206, 1)
Screenshot: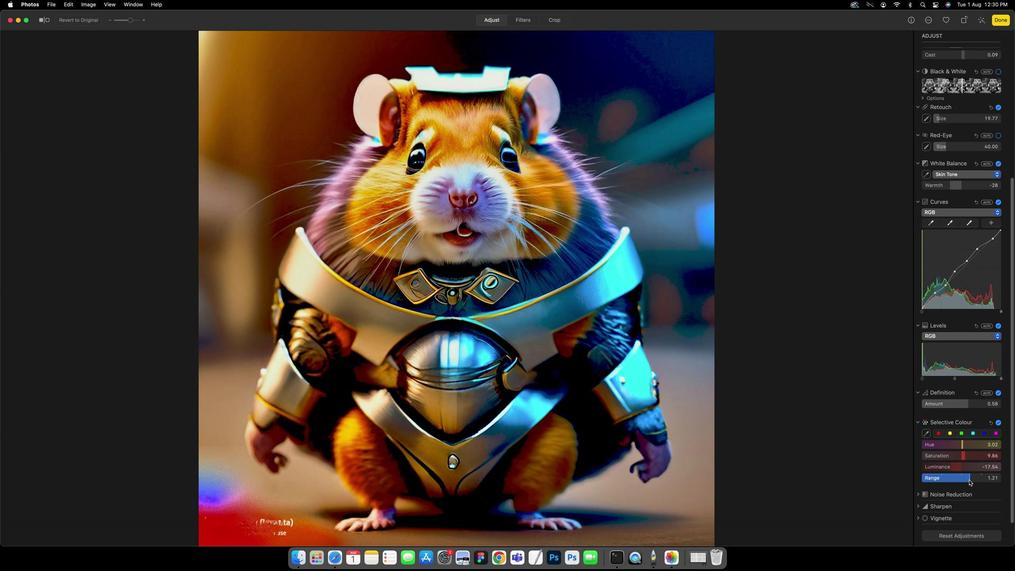 
Action: Mouse scrolled (965, 477) with delta (206, 0)
Screenshot: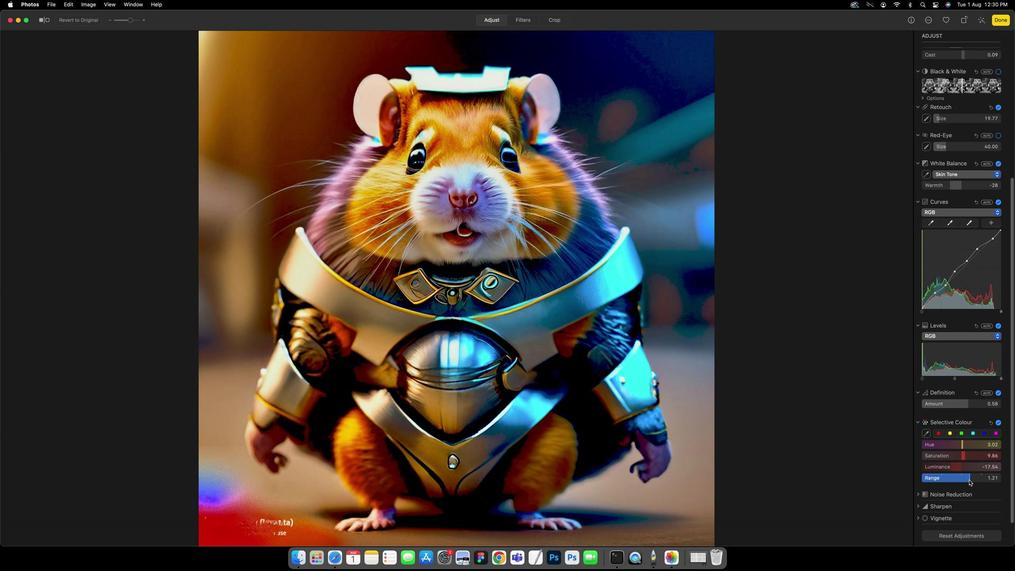
Action: Mouse moved to (924, 490)
Screenshot: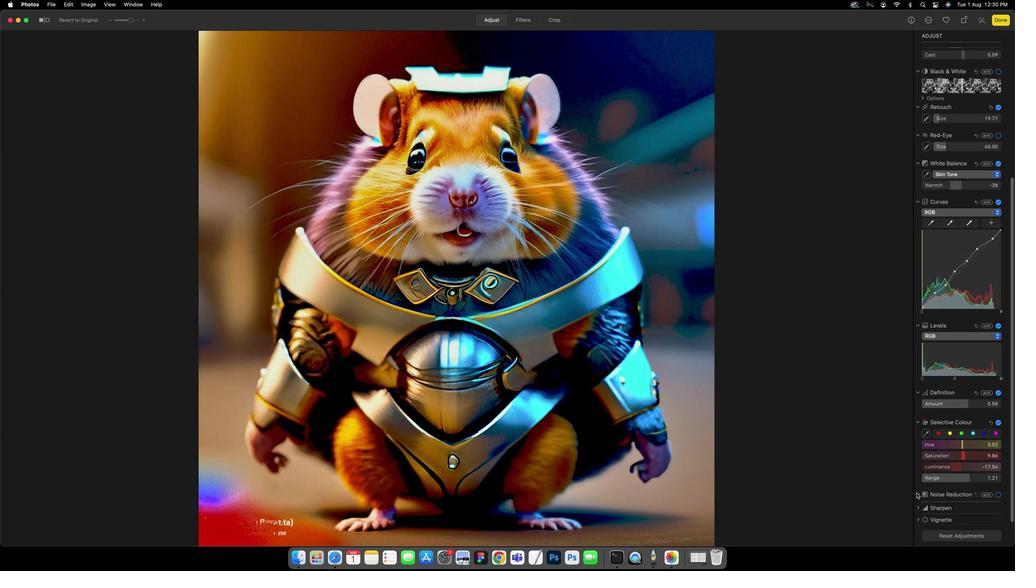 
Action: Mouse pressed left at (924, 490)
Screenshot: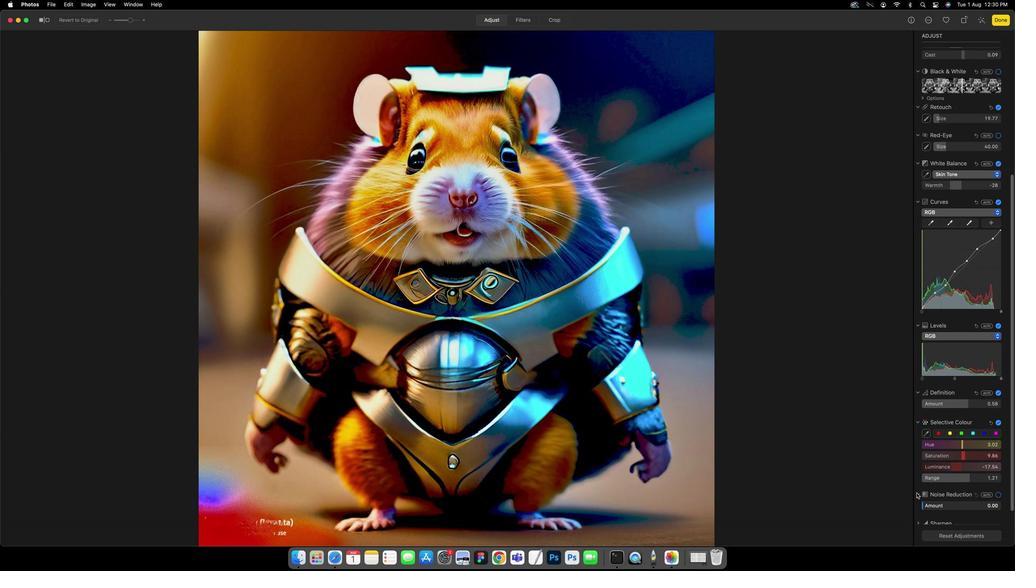 
Action: Mouse moved to (930, 503)
Screenshot: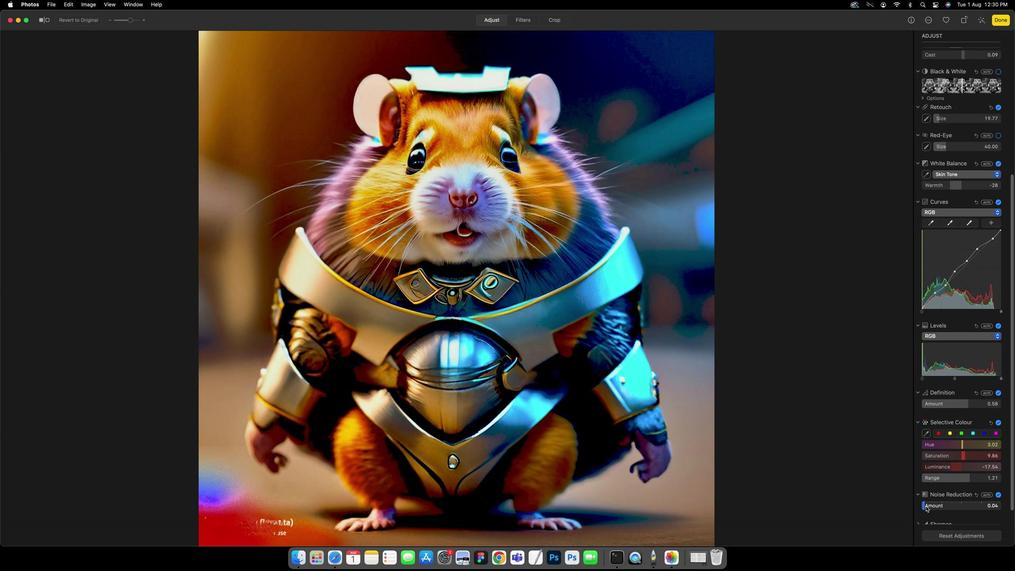 
Action: Mouse pressed left at (930, 503)
Screenshot: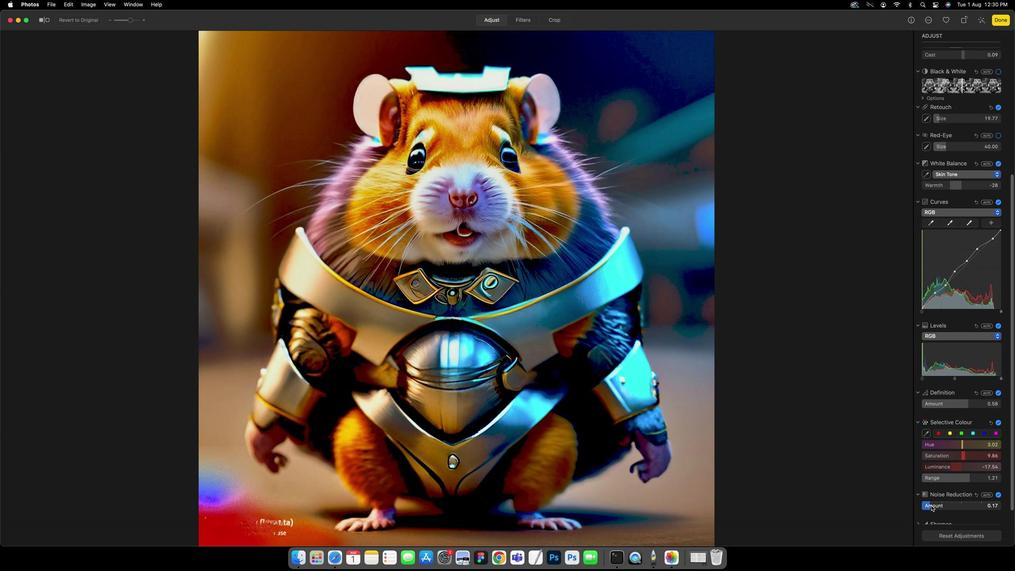 
Action: Mouse moved to (935, 502)
Screenshot: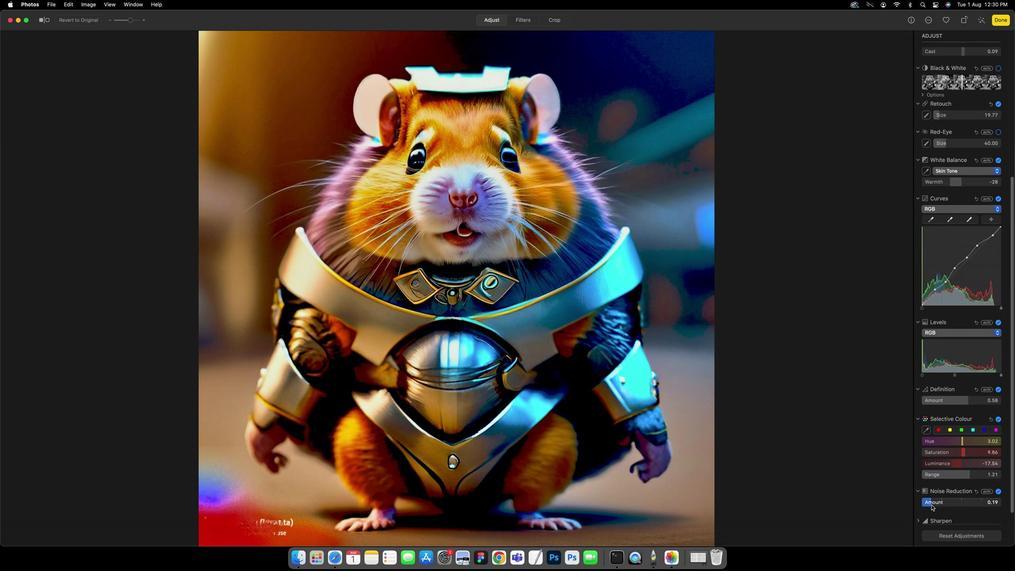 
Action: Mouse scrolled (935, 502) with delta (206, 1)
Screenshot: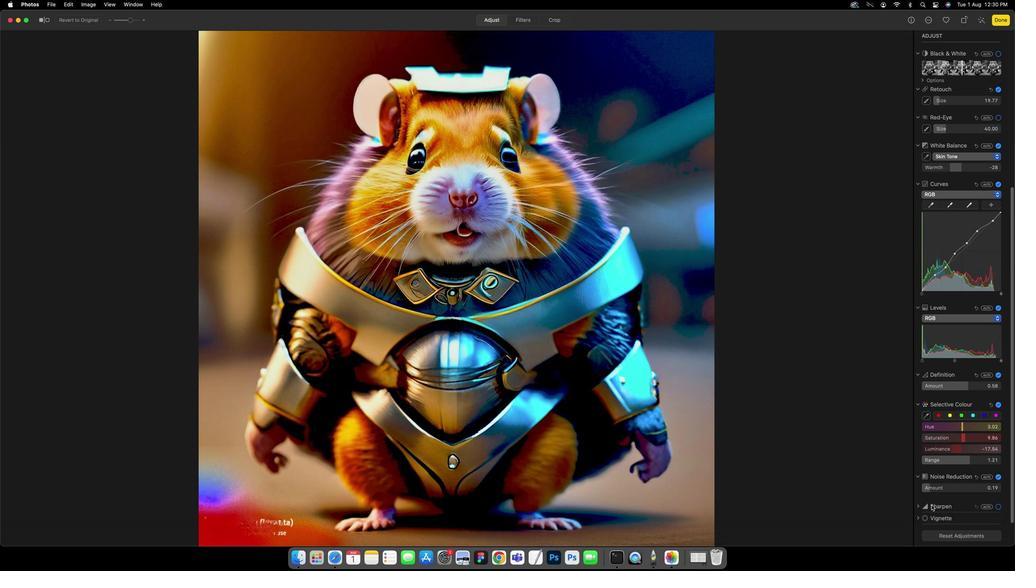 
Action: Mouse scrolled (935, 502) with delta (206, 1)
Screenshot: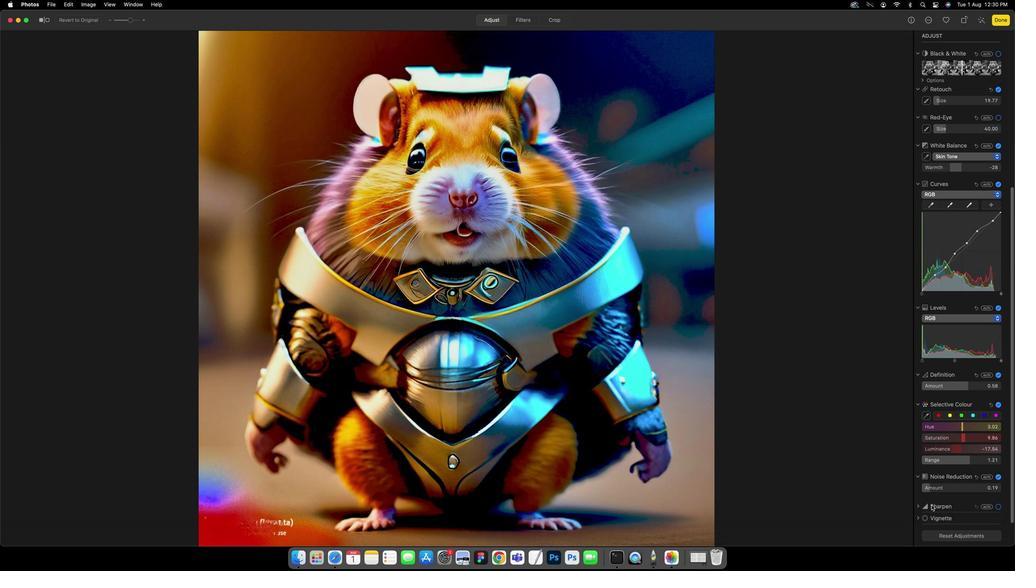 
Action: Mouse scrolled (935, 502) with delta (206, 0)
Screenshot: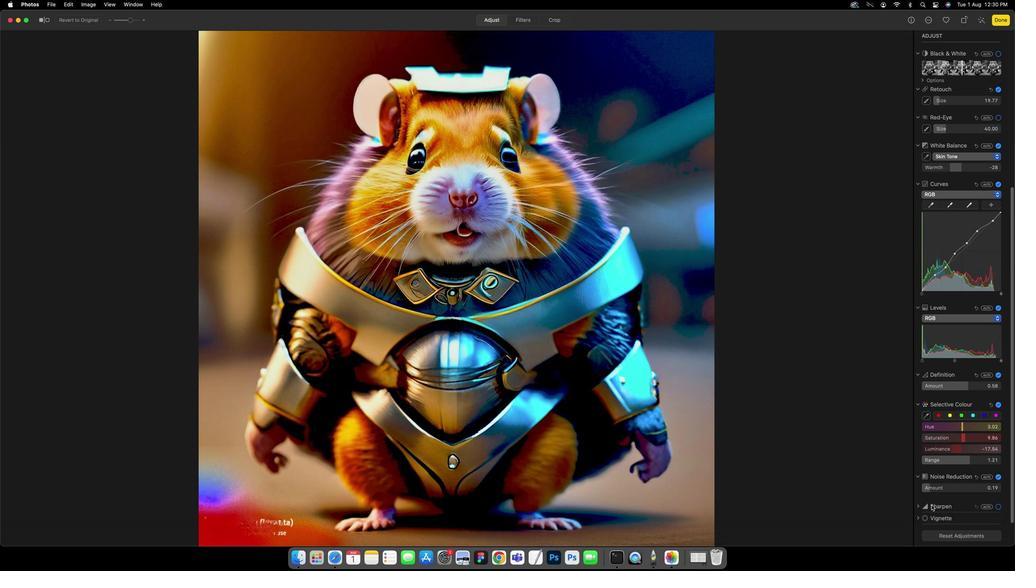 
Action: Mouse scrolled (935, 502) with delta (206, 0)
Screenshot: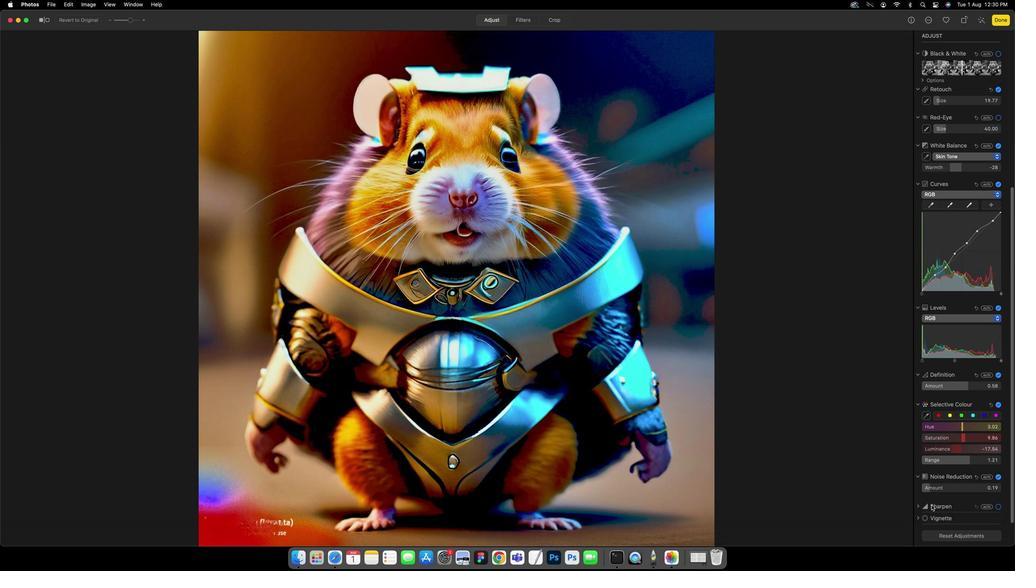 
Action: Mouse moved to (926, 501)
Screenshot: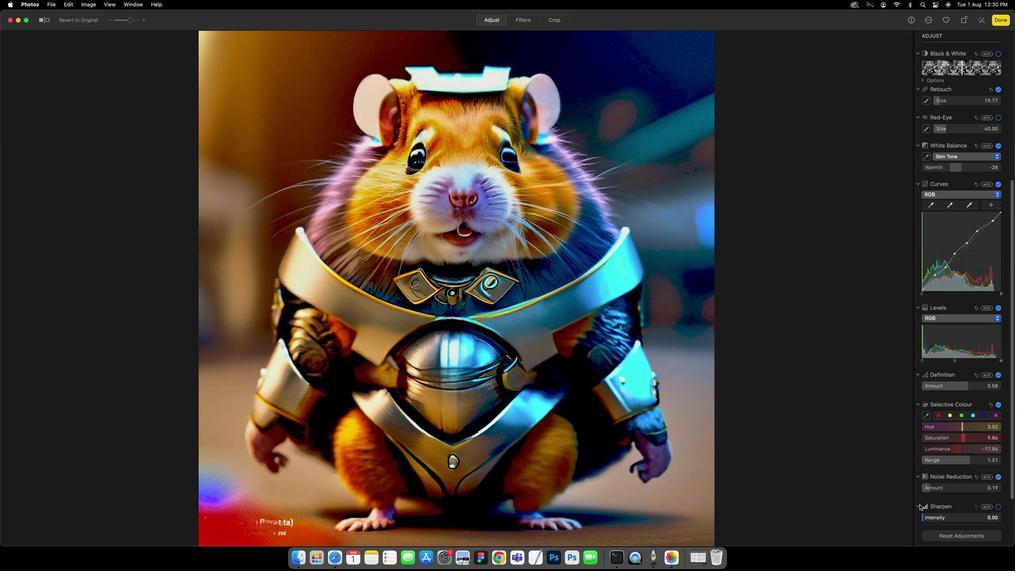 
Action: Mouse pressed left at (926, 501)
Screenshot: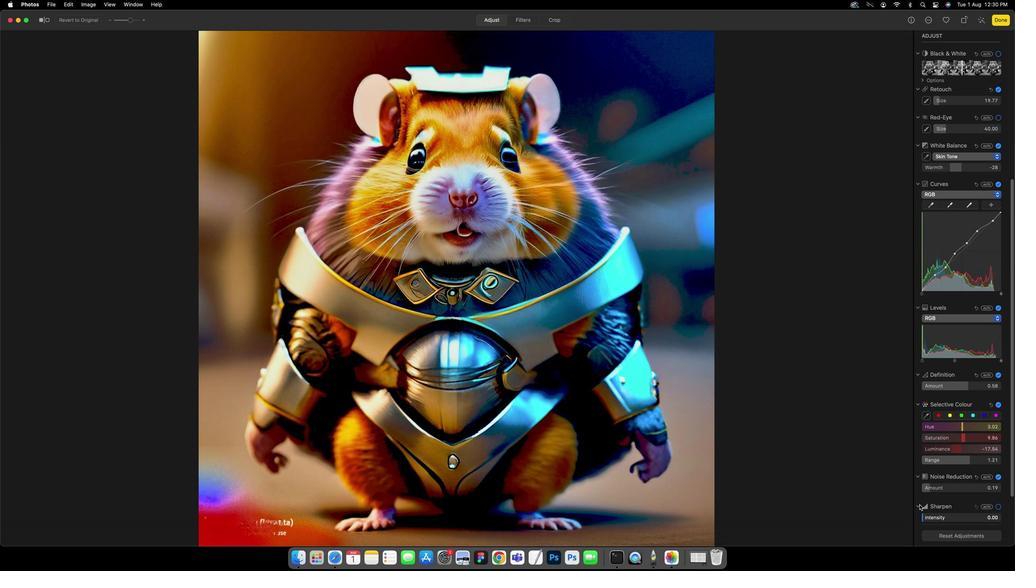 
Action: Mouse moved to (930, 486)
Screenshot: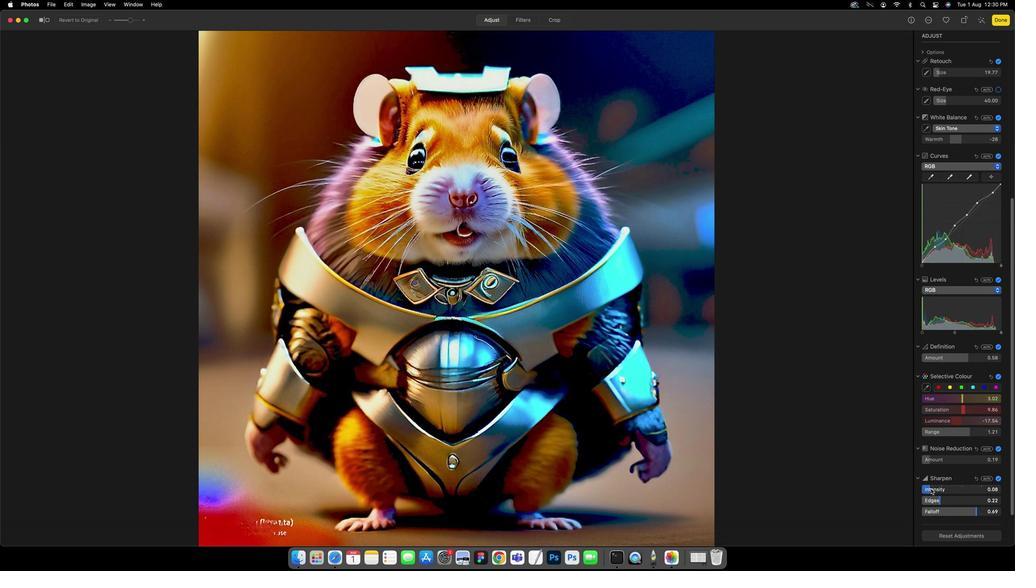 
Action: Mouse pressed left at (930, 486)
Screenshot: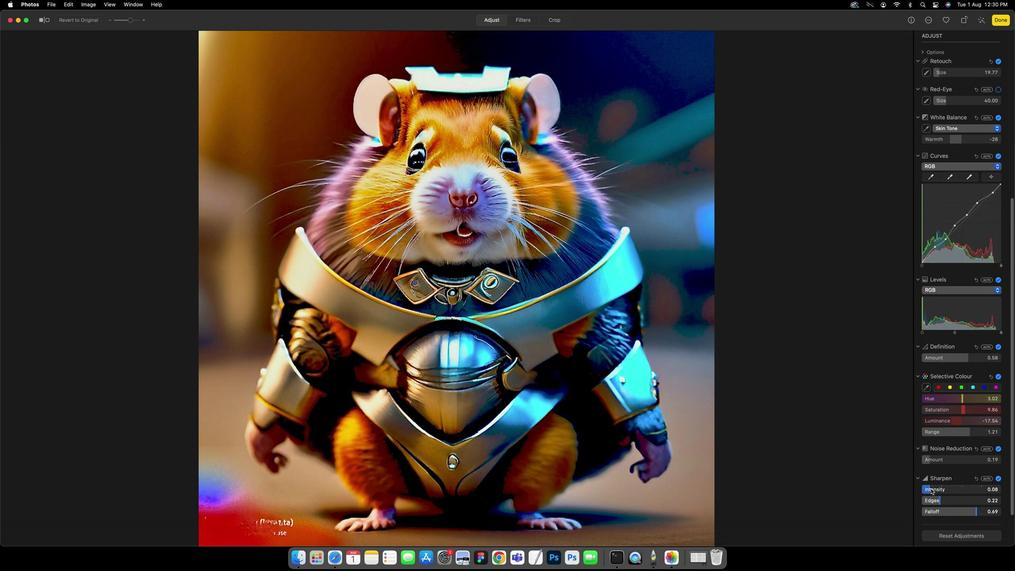 
Action: Mouse moved to (935, 486)
Screenshot: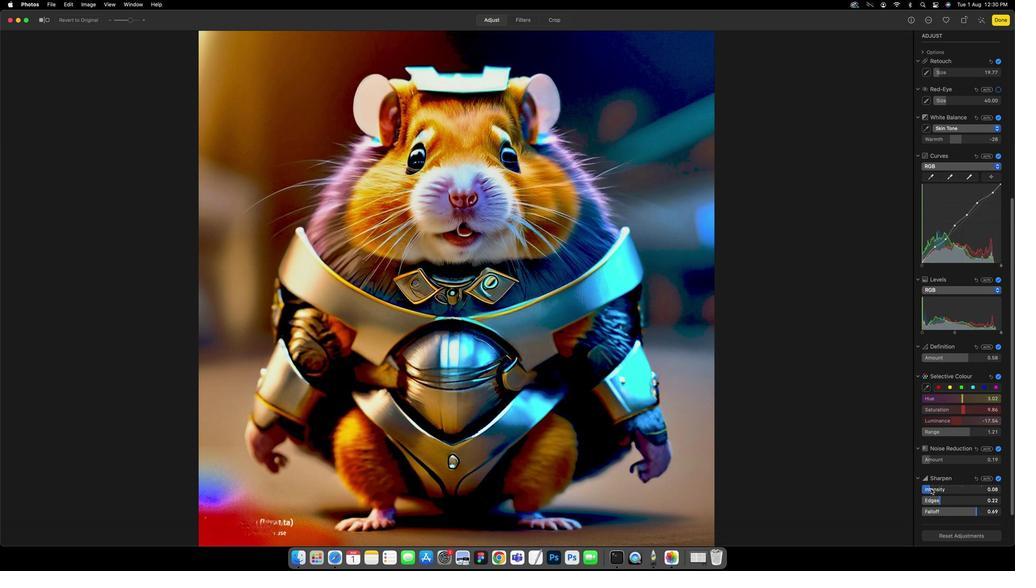 
Action: Mouse pressed left at (935, 486)
Screenshot: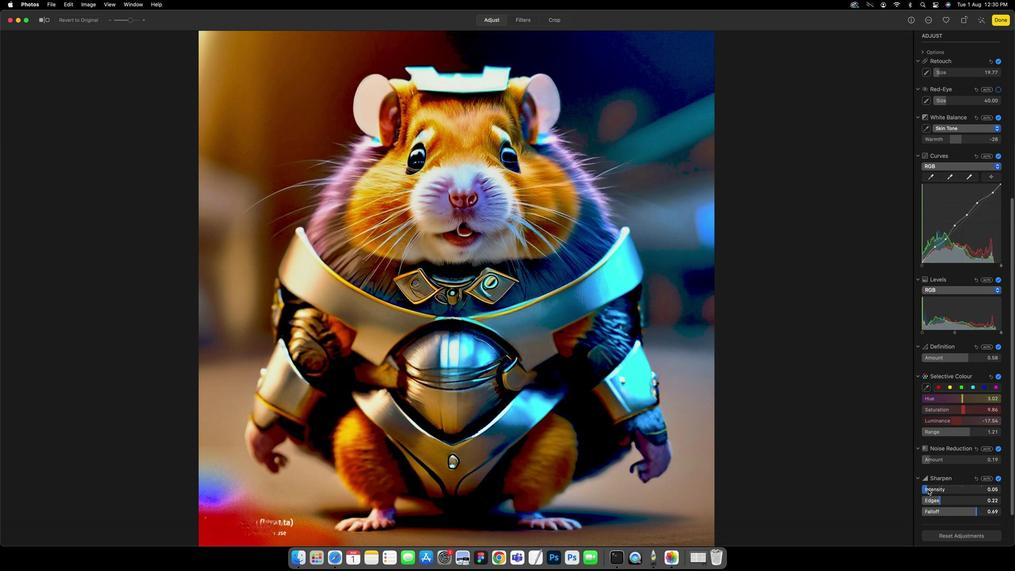 
Action: Mouse moved to (942, 495)
Screenshot: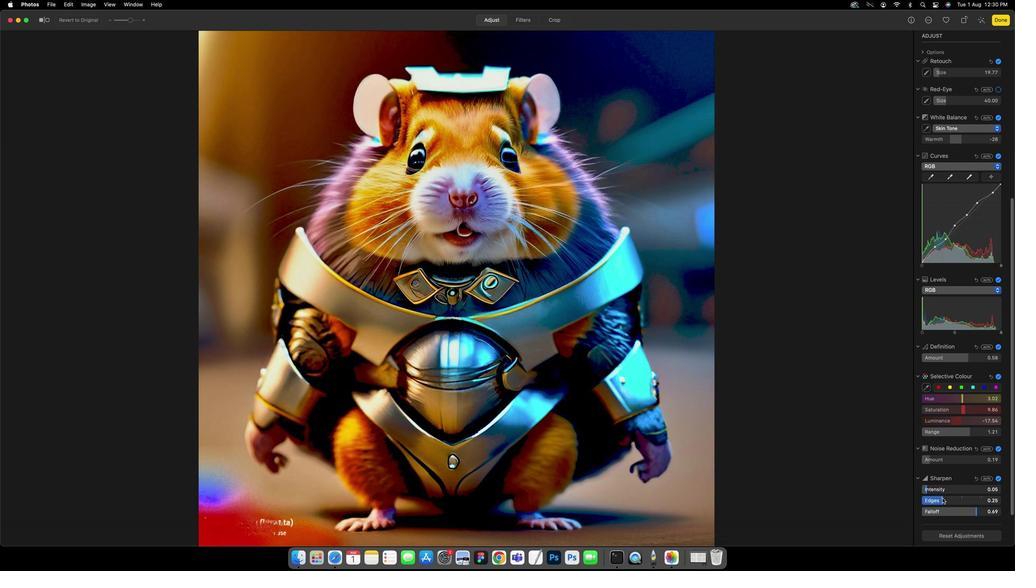 
Action: Mouse pressed left at (942, 495)
Screenshot: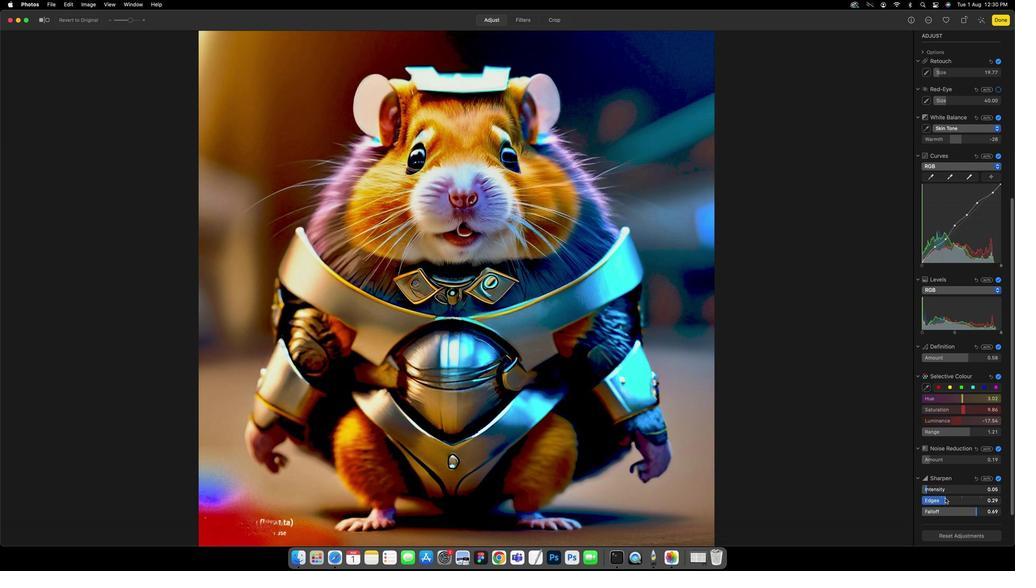 
Action: Mouse moved to (971, 506)
Screenshot: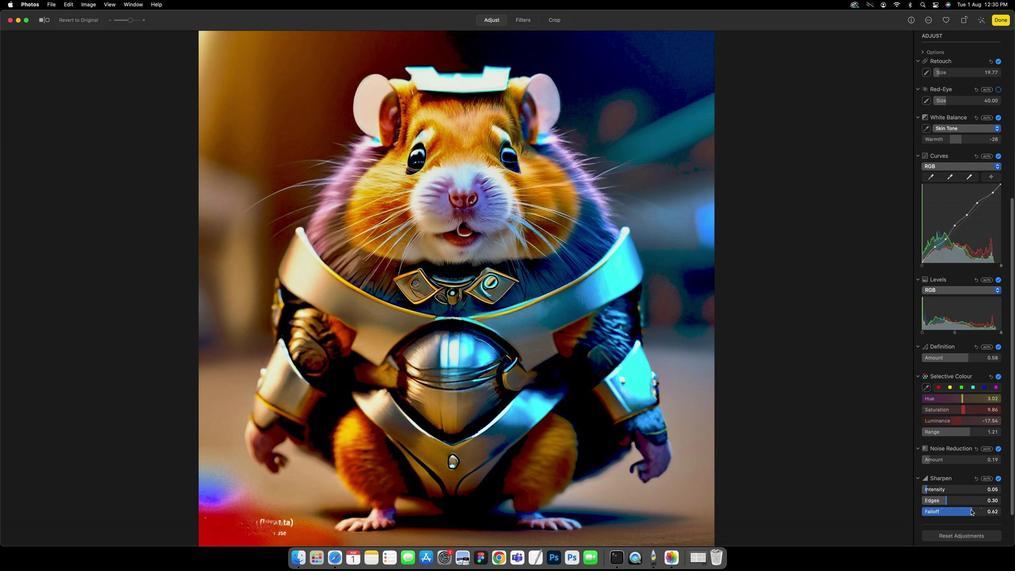 
Action: Mouse pressed left at (971, 506)
Screenshot: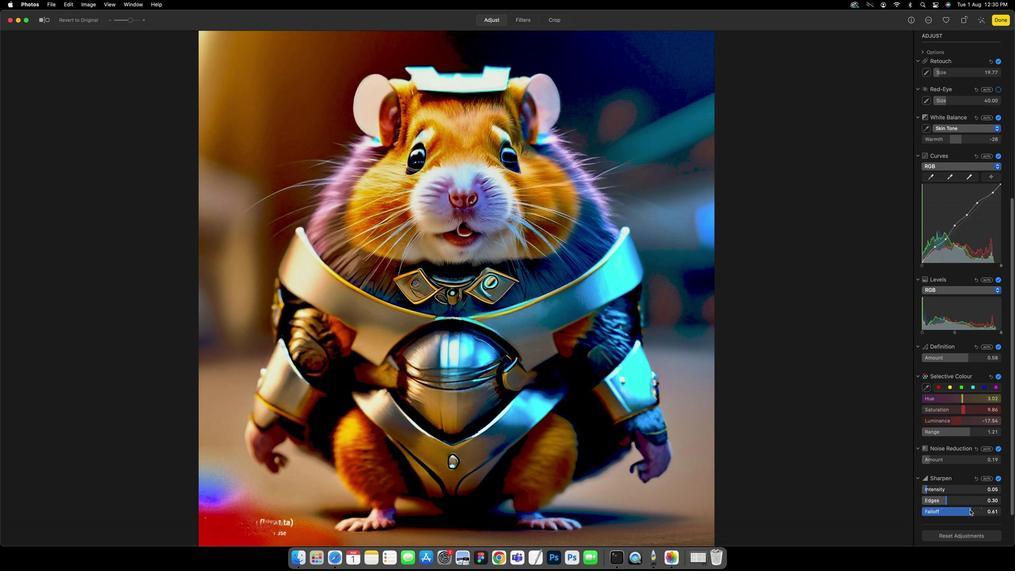 
Action: Mouse moved to (966, 506)
Screenshot: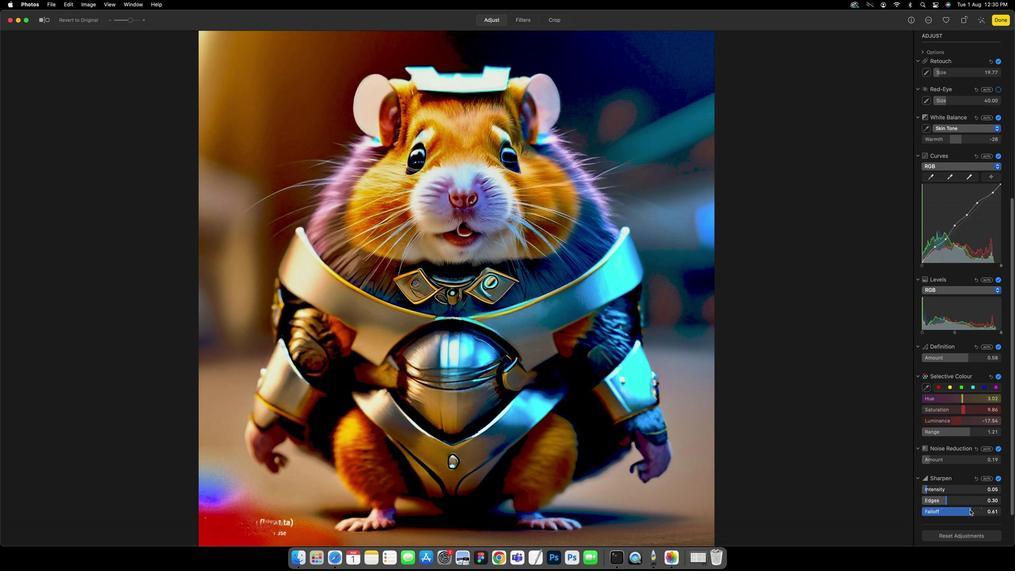 
Action: Mouse scrolled (966, 506) with delta (206, 1)
Screenshot: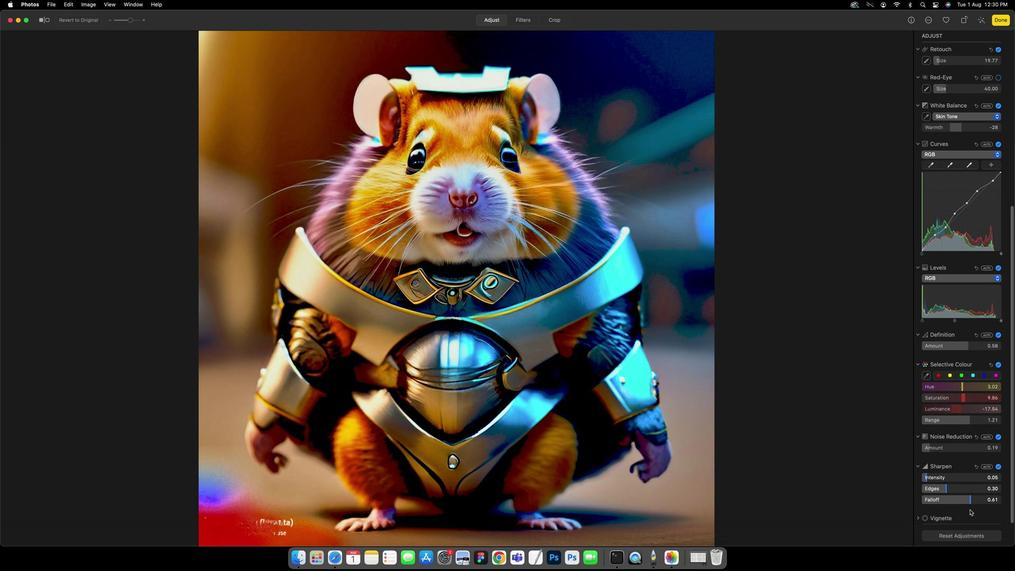 
Action: Mouse scrolled (966, 506) with delta (206, 1)
Screenshot: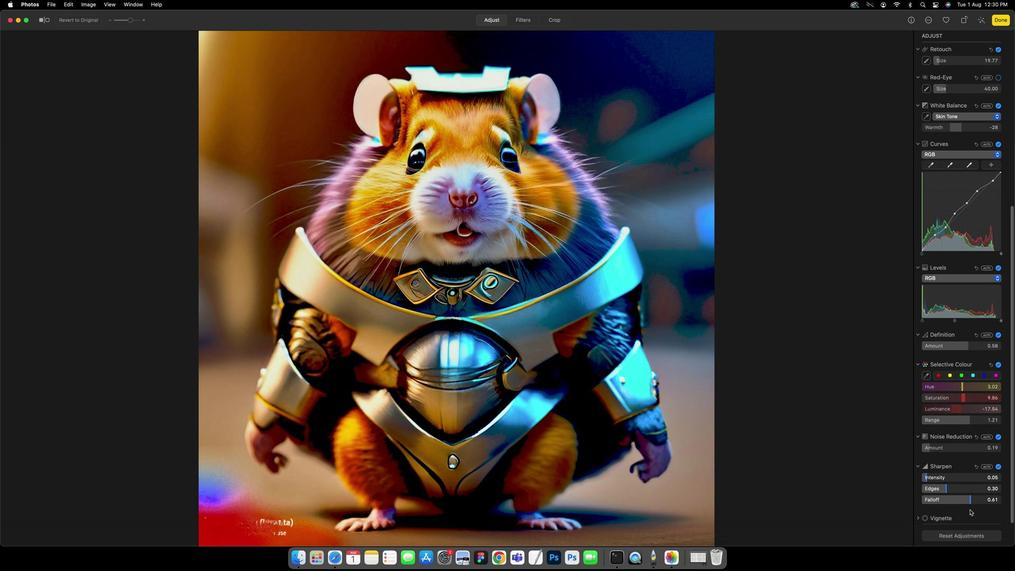 
Action: Mouse scrolled (966, 506) with delta (206, 0)
Screenshot: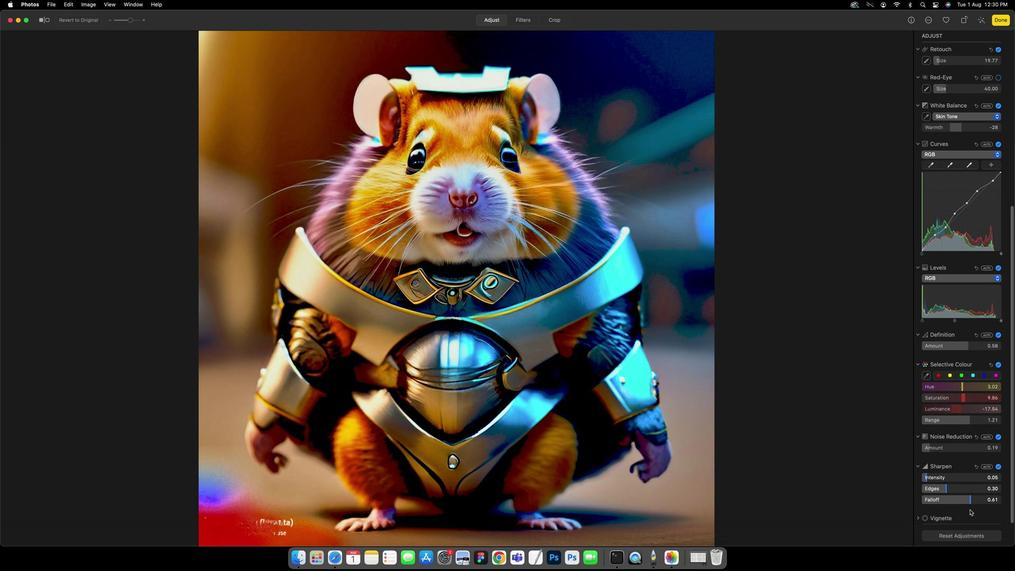 
Action: Mouse scrolled (966, 506) with delta (206, 0)
Screenshot: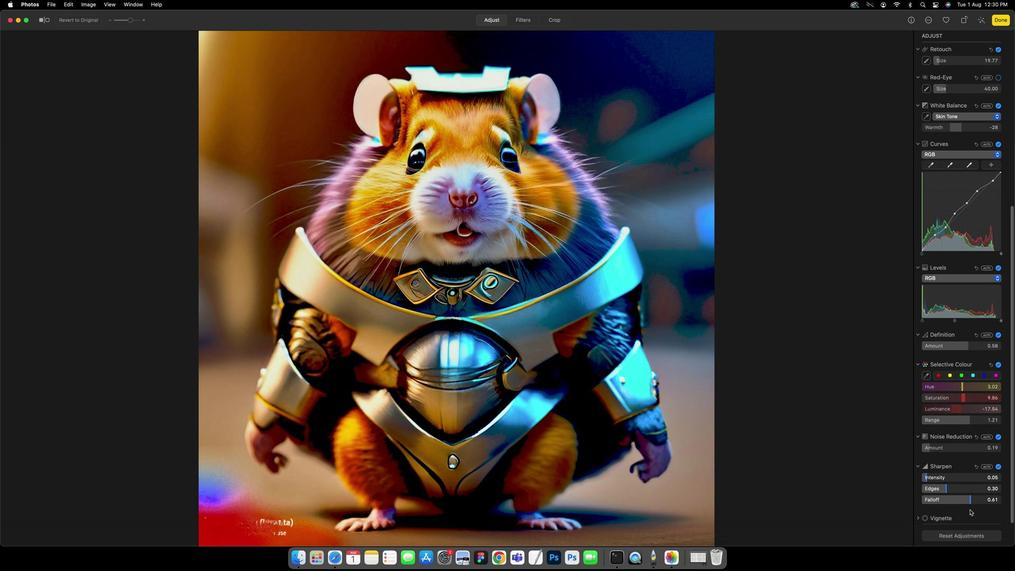 
Action: Mouse scrolled (966, 506) with delta (206, 1)
Screenshot: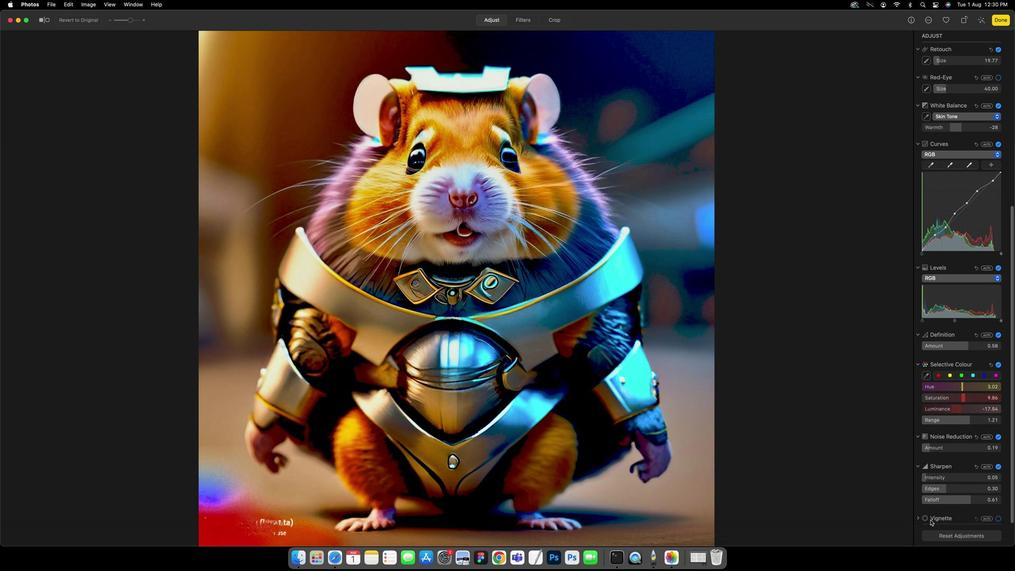 
Action: Mouse scrolled (966, 506) with delta (206, 1)
Screenshot: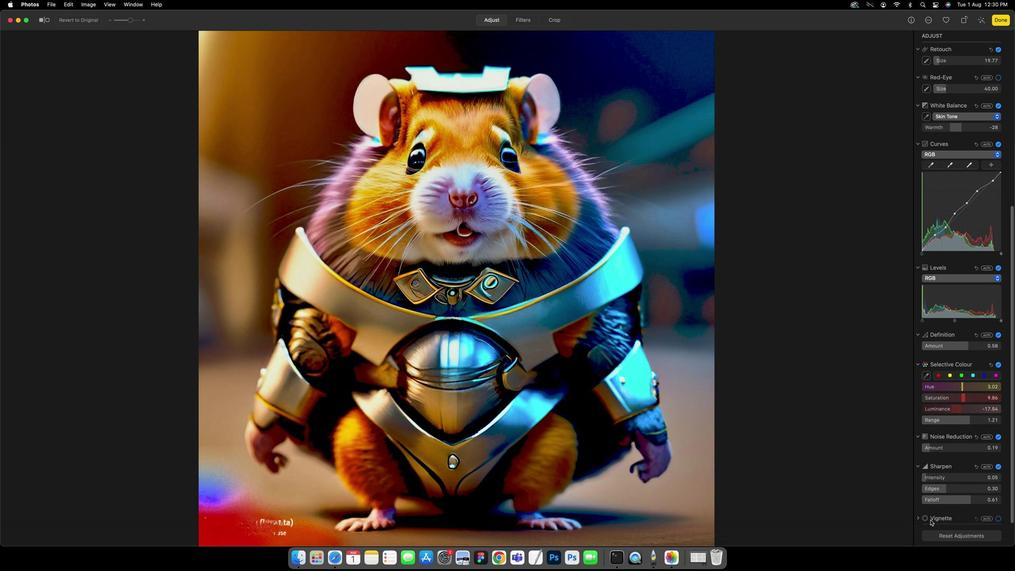 
Action: Mouse scrolled (966, 506) with delta (206, 0)
Screenshot: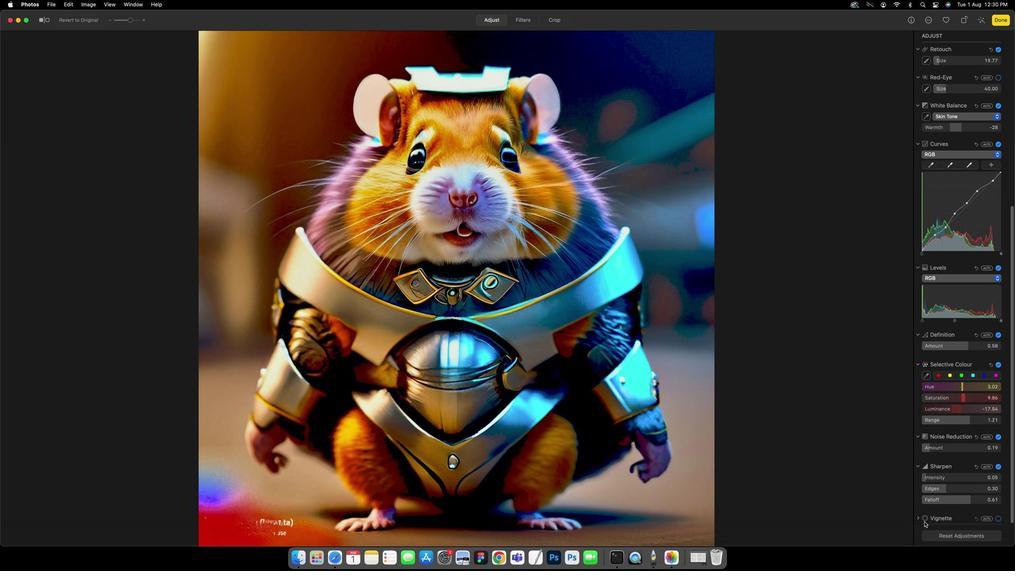 
Action: Mouse scrolled (966, 506) with delta (206, 0)
Screenshot: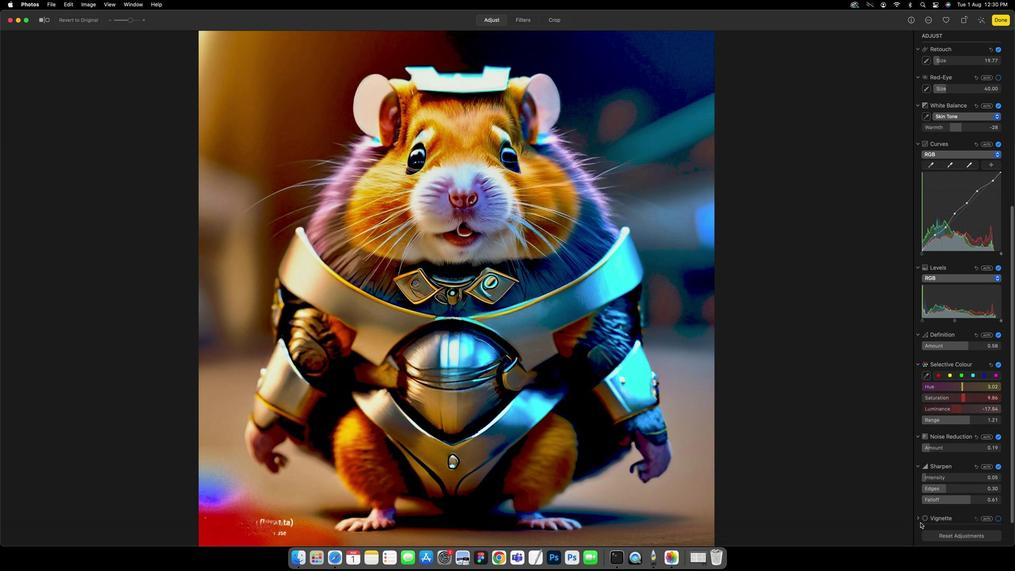 
Action: Mouse moved to (926, 515)
Screenshot: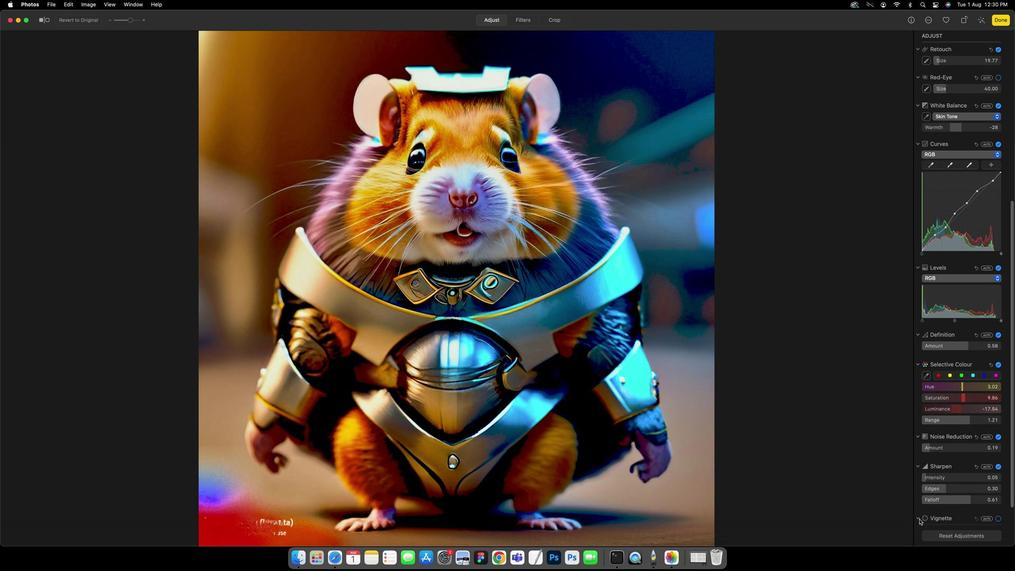 
Action: Mouse pressed left at (926, 515)
